 Task: Explore upcoming open houses in San Diego, California, to visit properties with panoramic city views, and consider the lifestyle benefits of living in the urban core.
Action: Mouse moved to (360, 237)
Screenshot: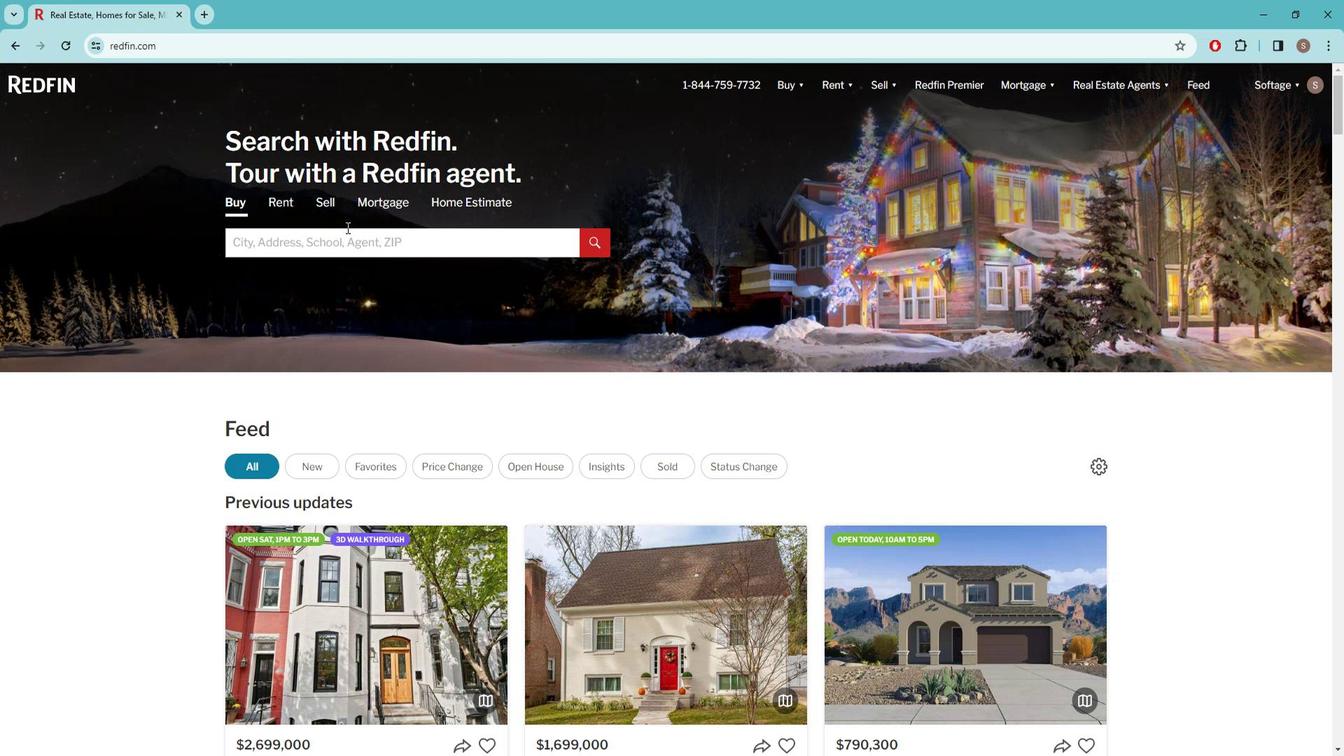 
Action: Mouse pressed left at (360, 237)
Screenshot: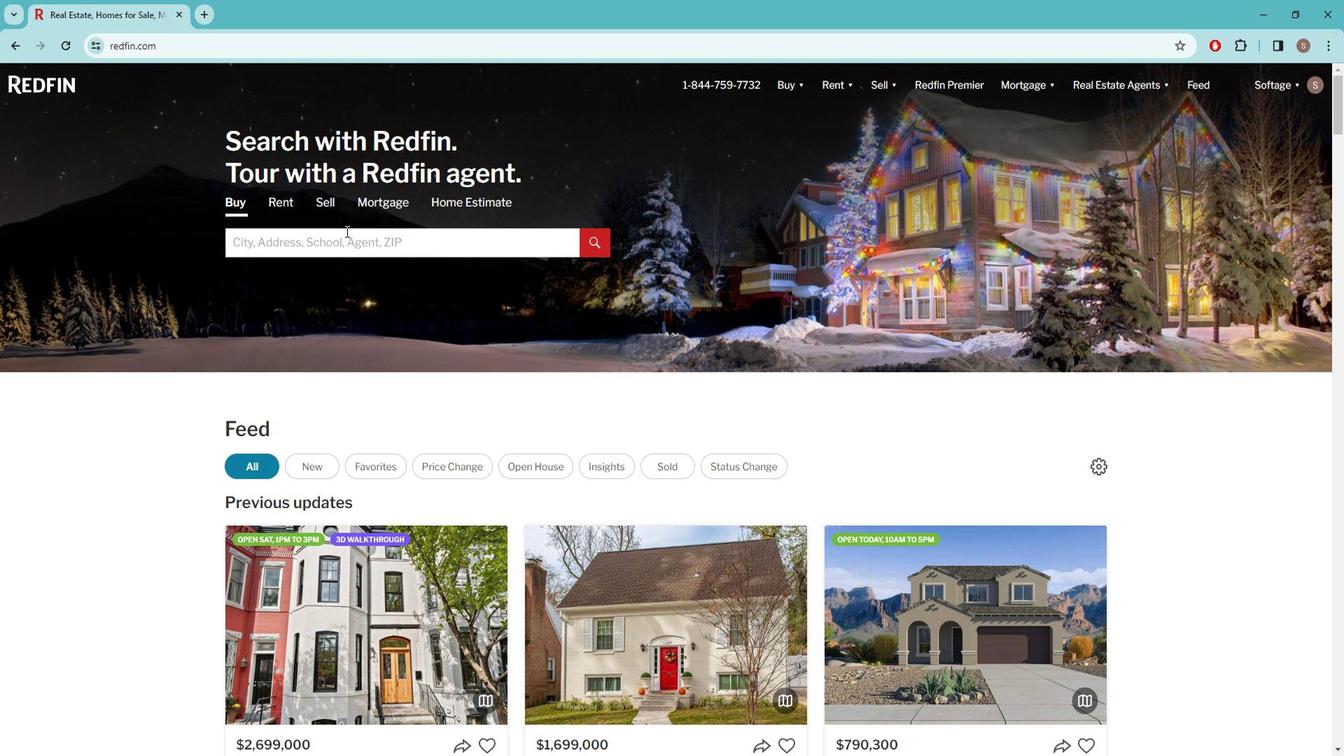 
Action: Key pressed s<Key.caps_lock>AN<Key.space><Key.caps_lock>d<Key.caps_lock>IEGO<Key.space>
Screenshot: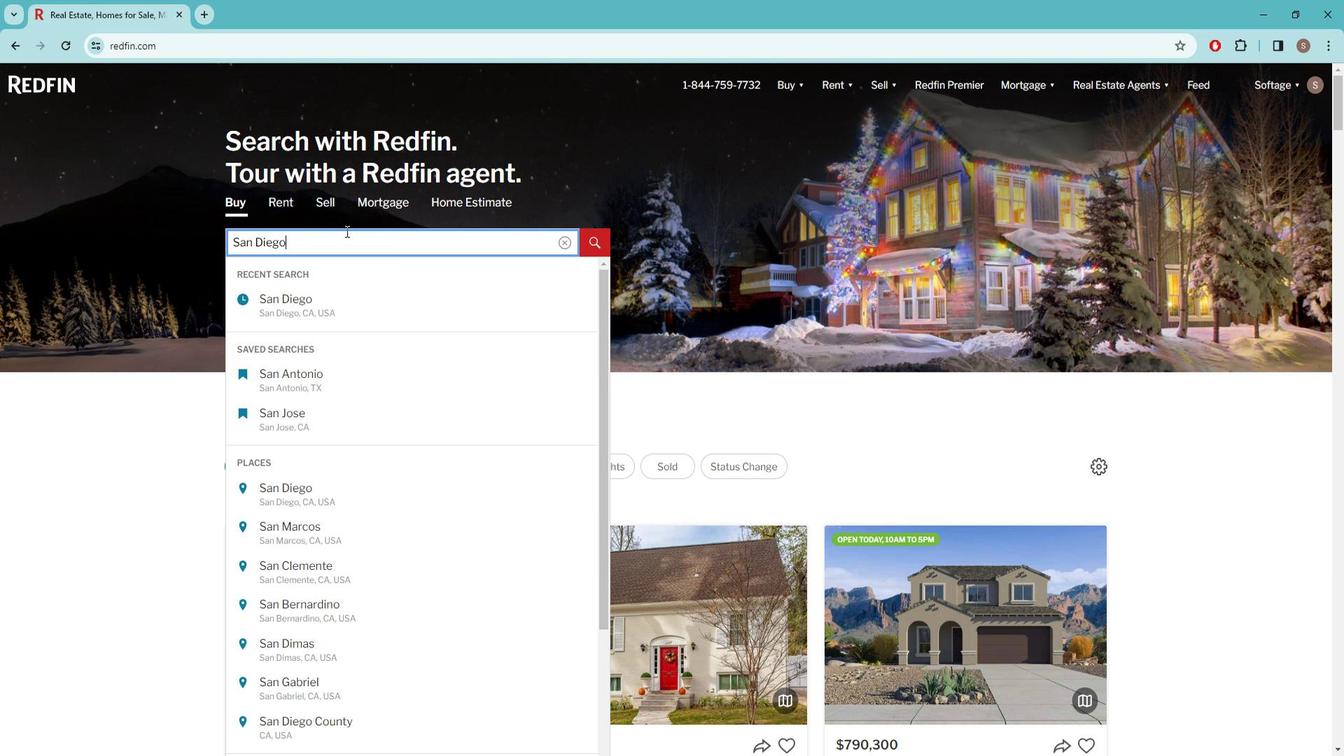 
Action: Mouse moved to (363, 312)
Screenshot: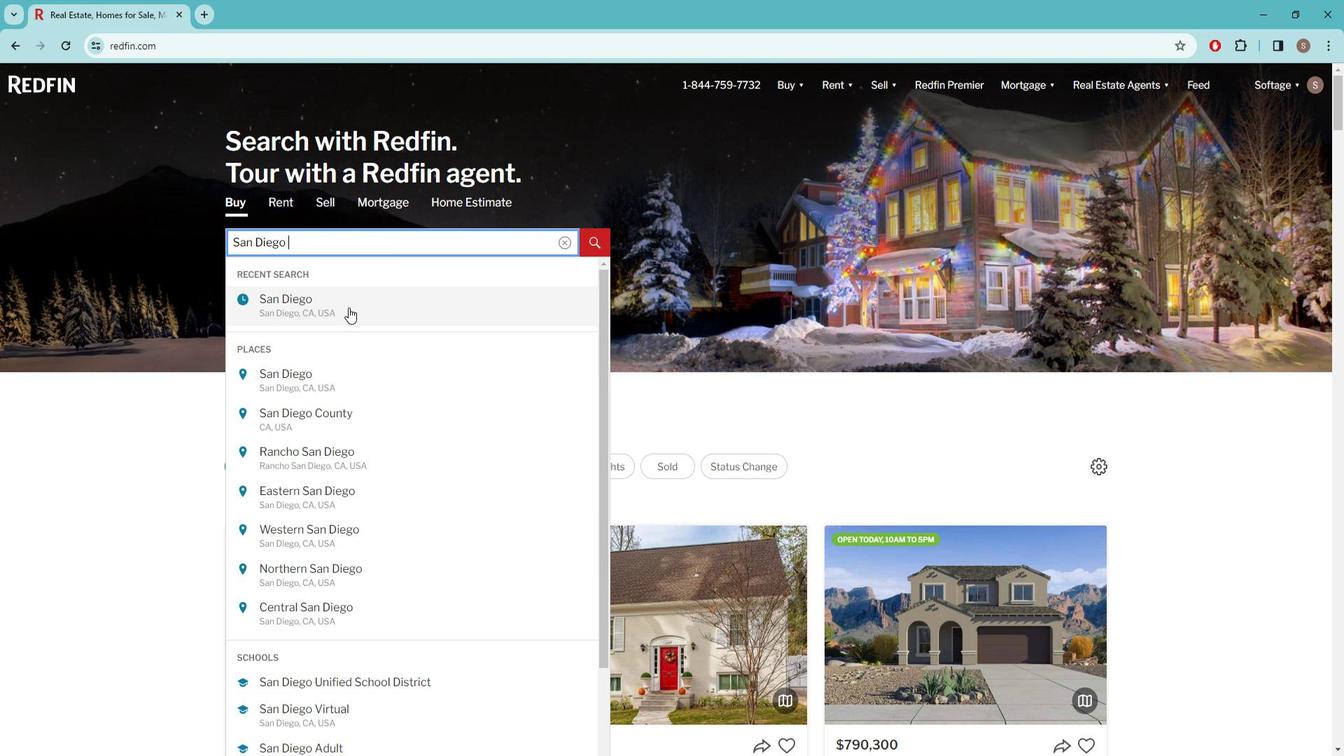 
Action: Mouse pressed left at (363, 312)
Screenshot: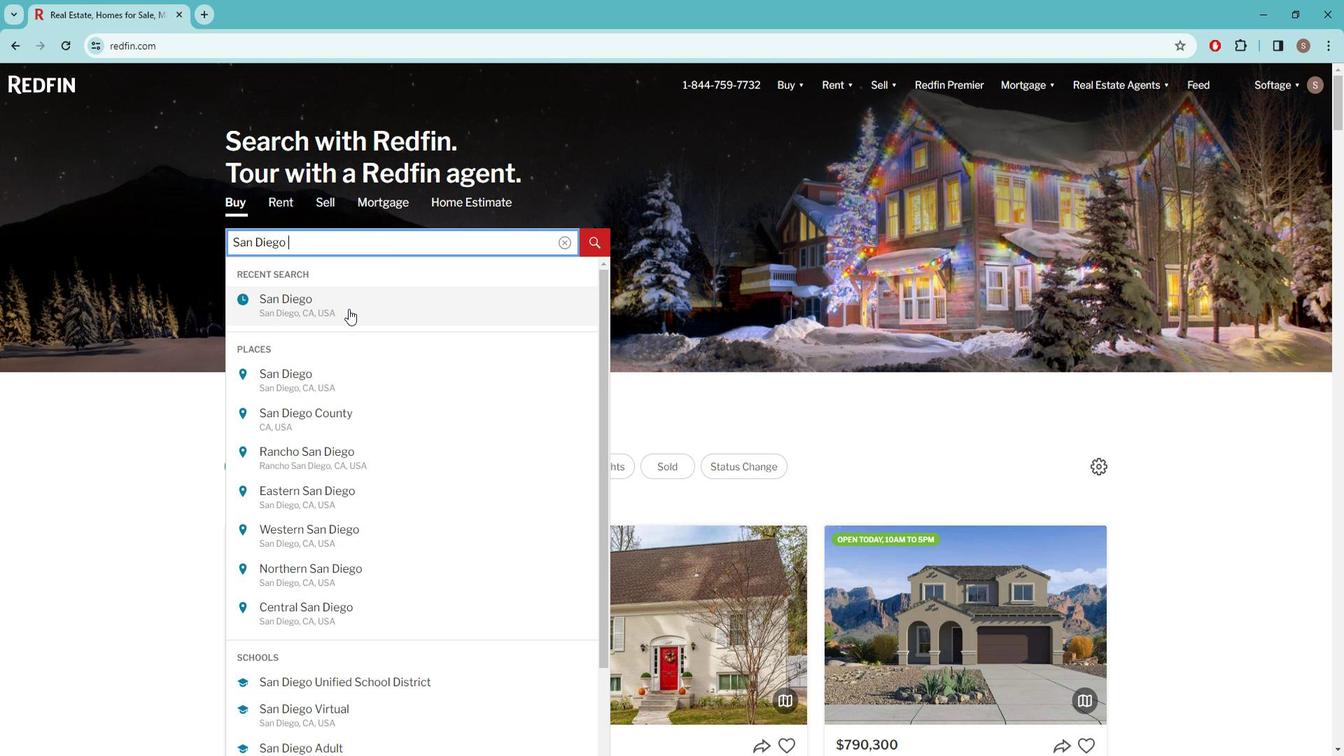 
Action: Mouse moved to (1185, 180)
Screenshot: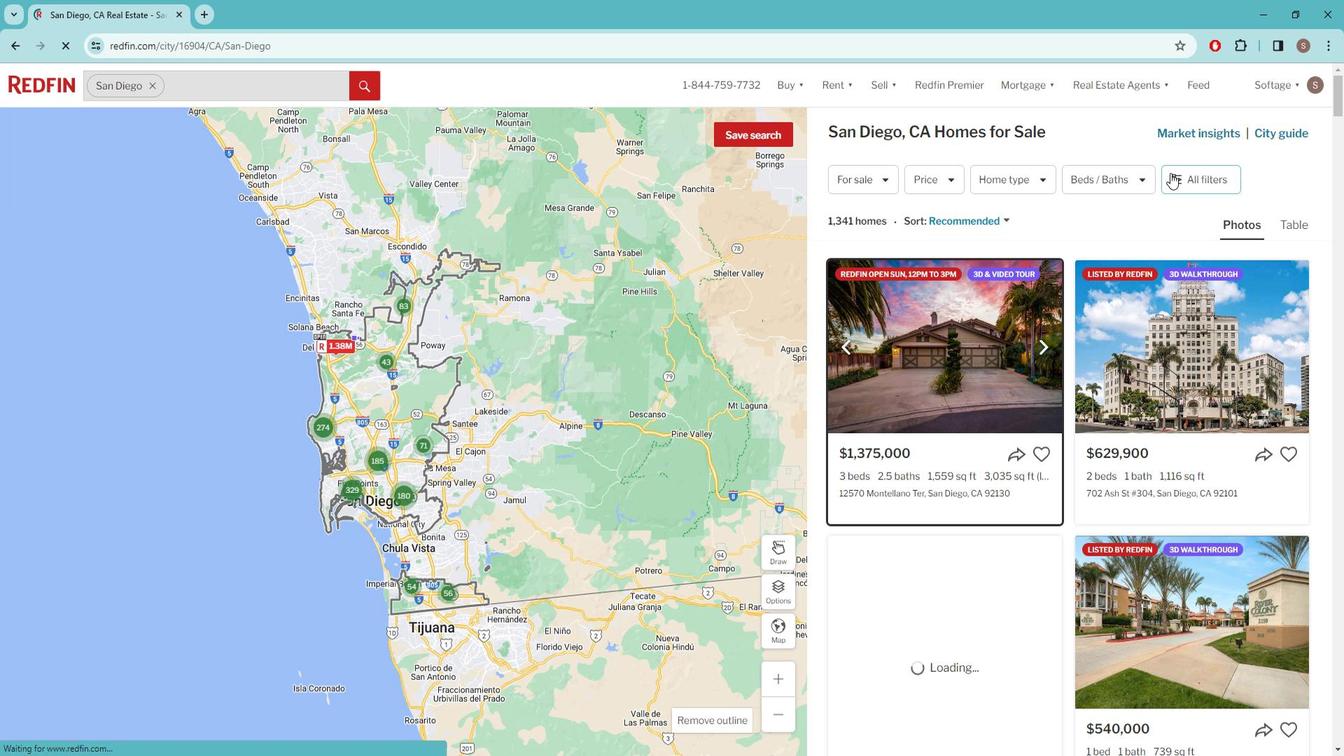 
Action: Mouse pressed left at (1185, 180)
Screenshot: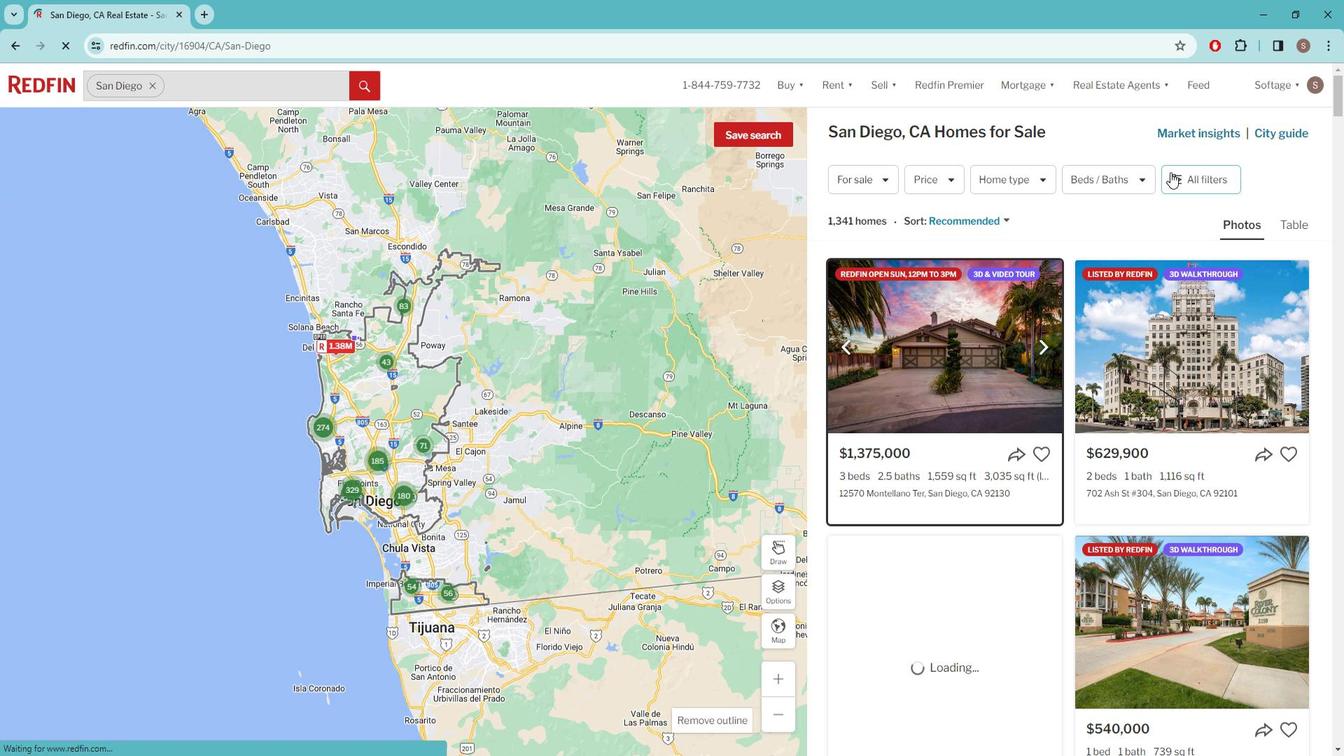 
Action: Mouse moved to (1185, 179)
Screenshot: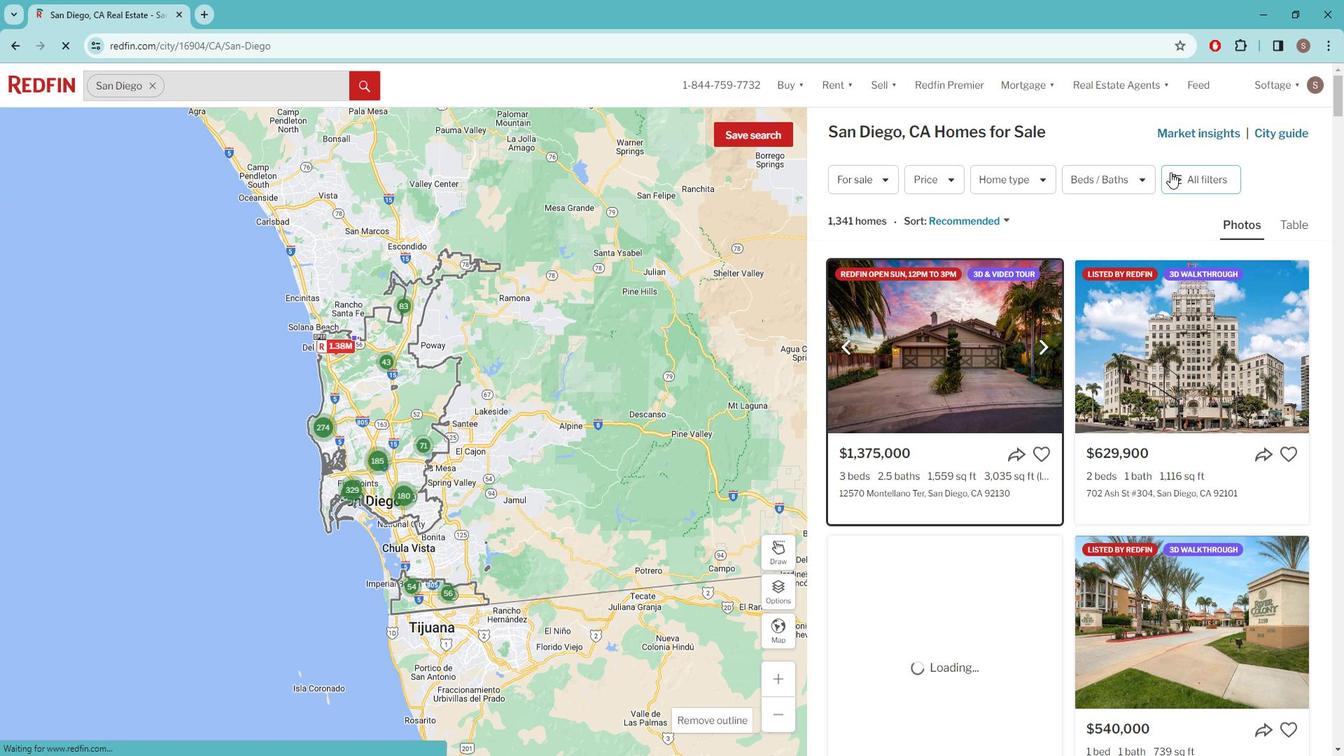 
Action: Mouse pressed left at (1185, 179)
Screenshot: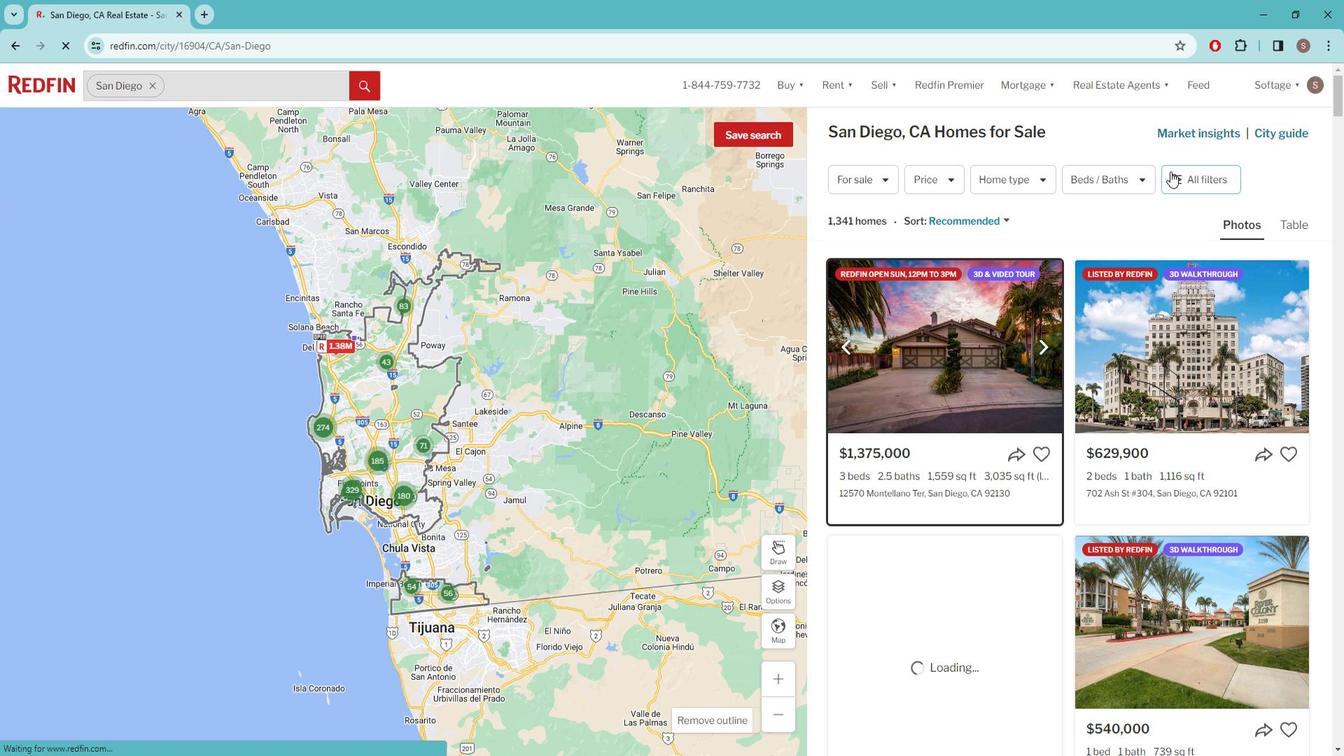
Action: Mouse pressed left at (1185, 179)
Screenshot: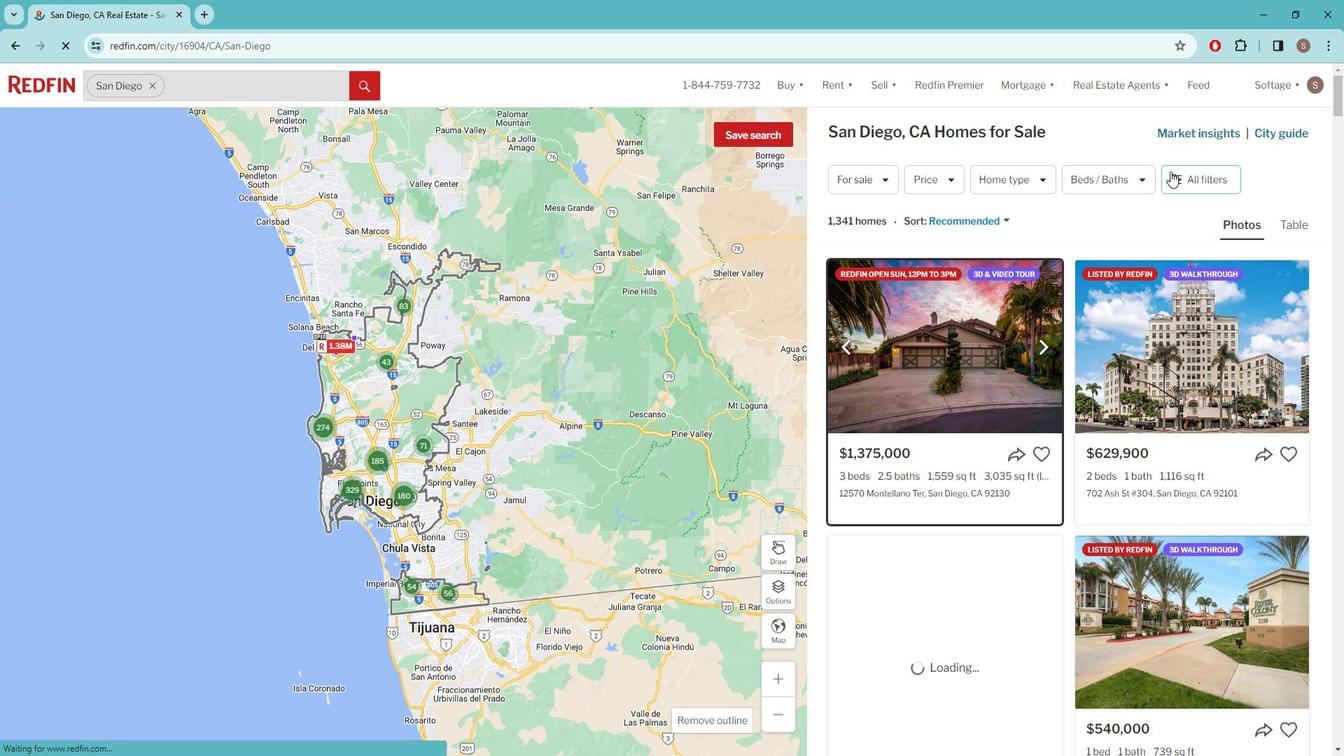 
Action: Mouse pressed left at (1185, 179)
Screenshot: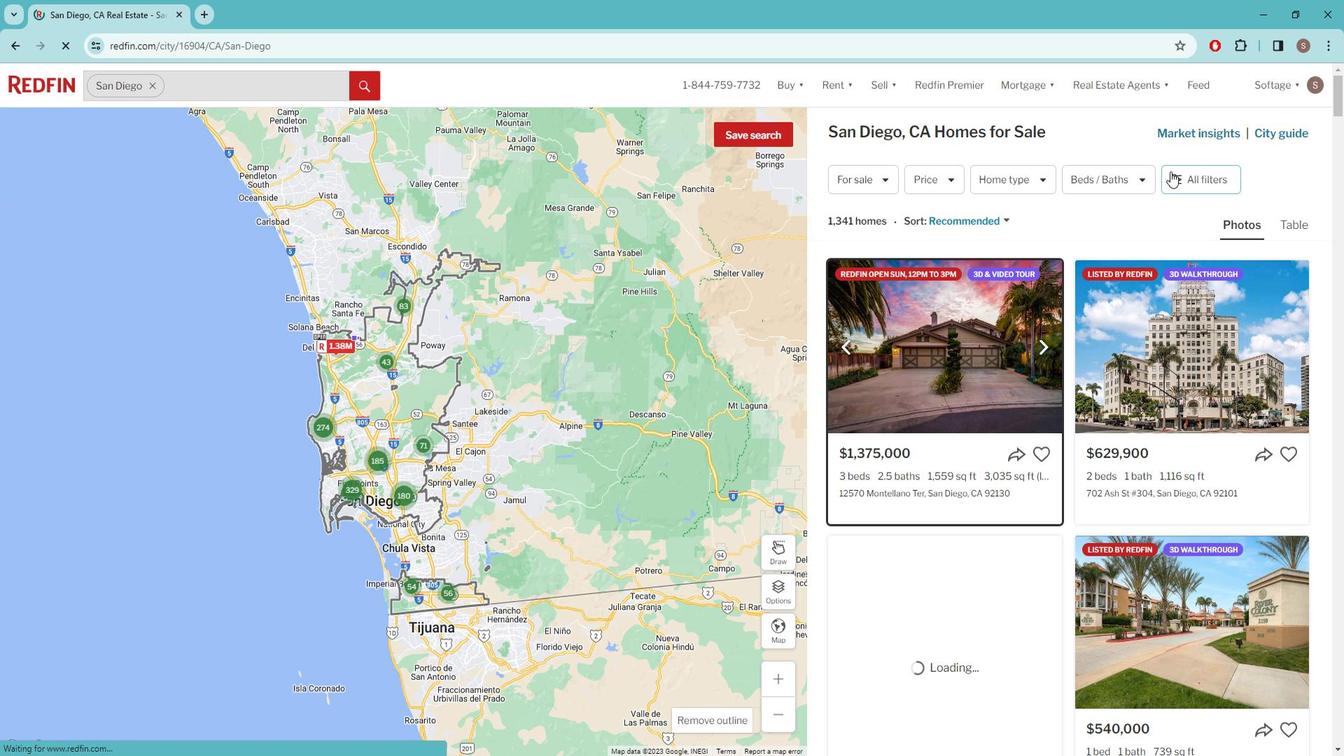 
Action: Mouse moved to (1193, 188)
Screenshot: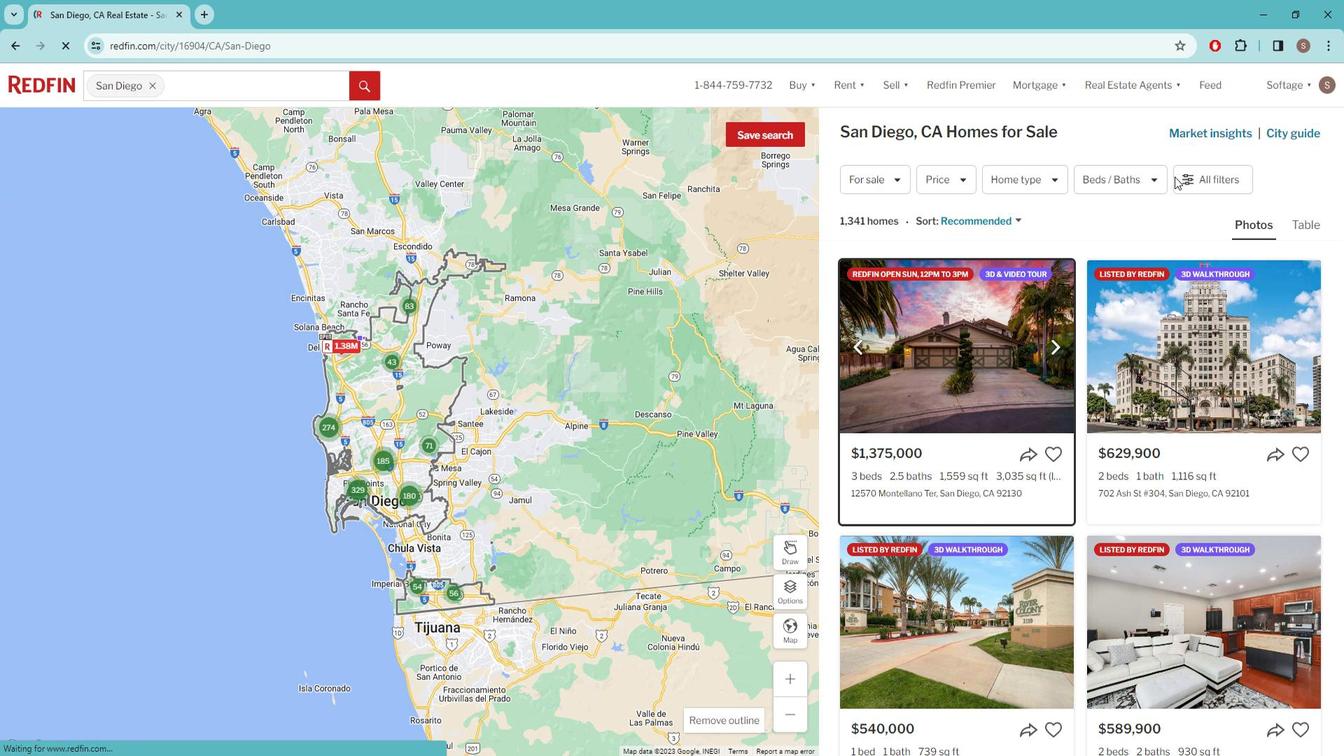 
Action: Mouse pressed left at (1193, 188)
Screenshot: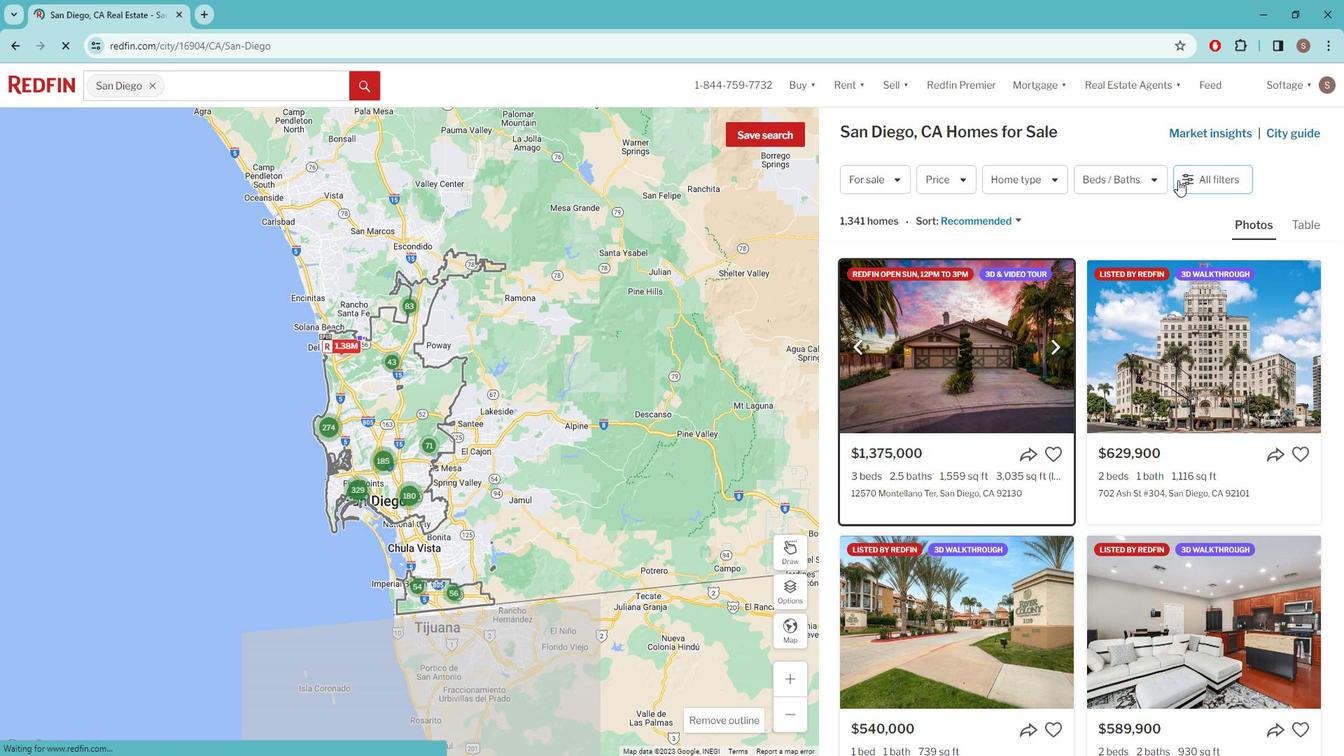 
Action: Mouse pressed left at (1193, 188)
Screenshot: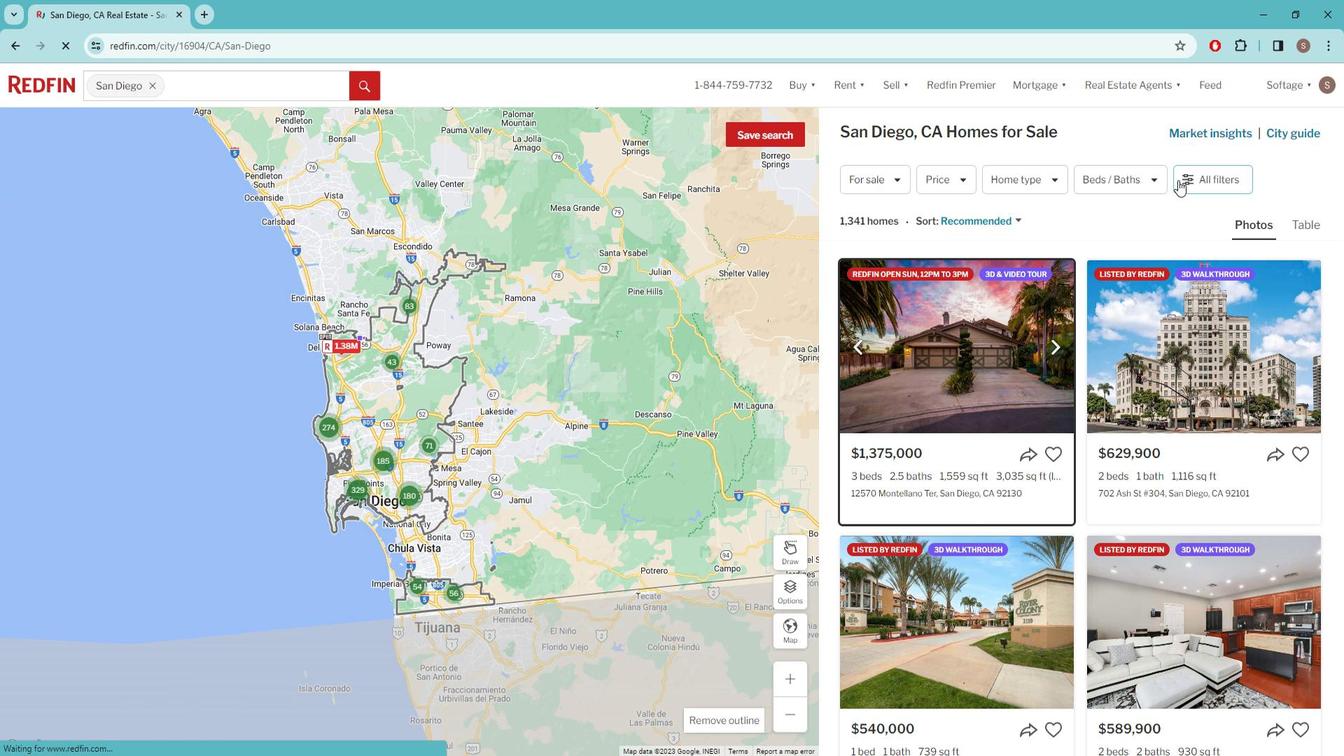 
Action: Mouse moved to (1170, 232)
Screenshot: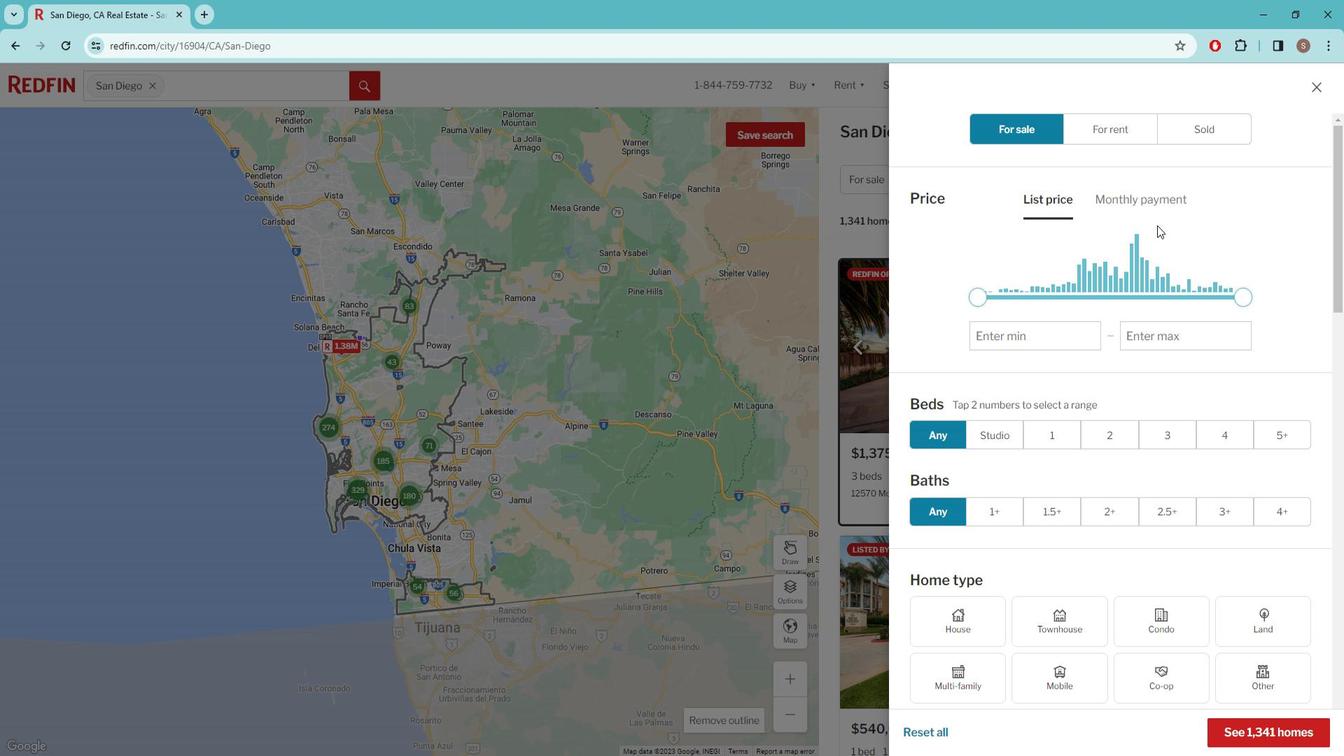 
Action: Mouse scrolled (1170, 231) with delta (0, 0)
Screenshot: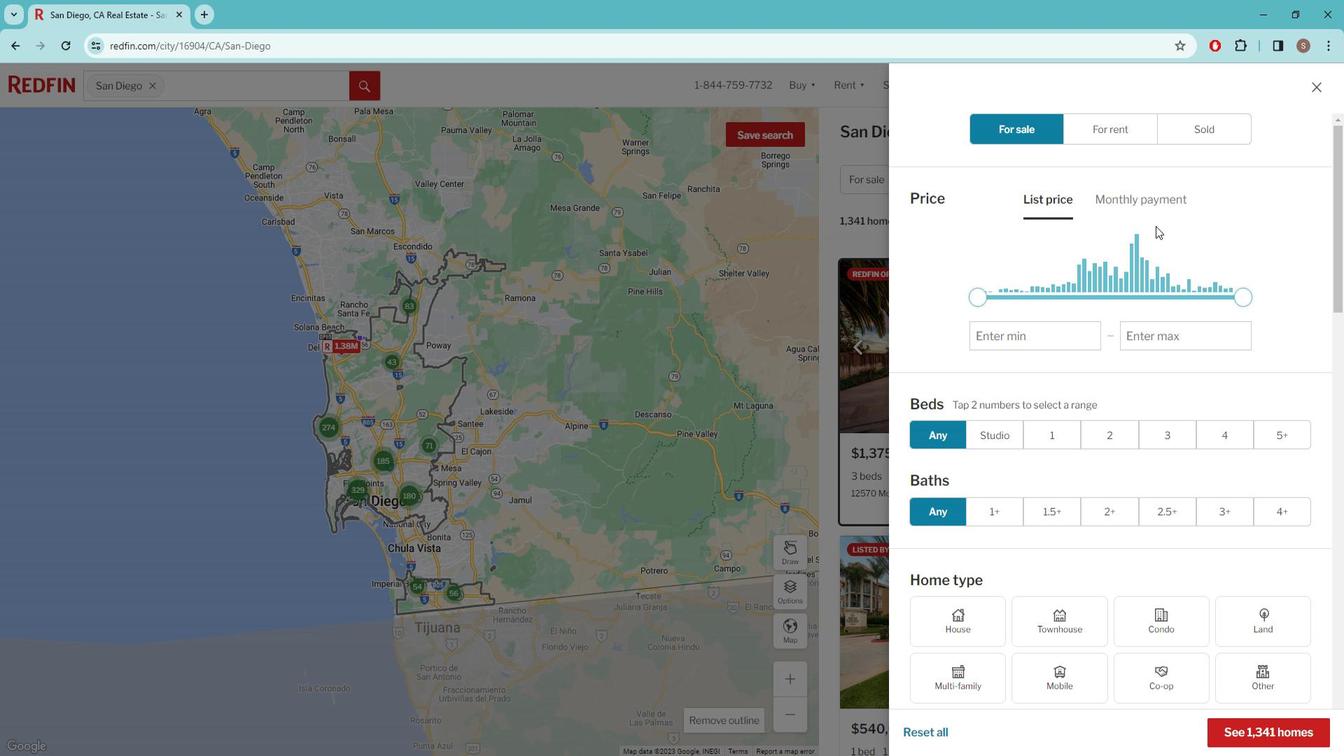 
Action: Mouse moved to (1165, 236)
Screenshot: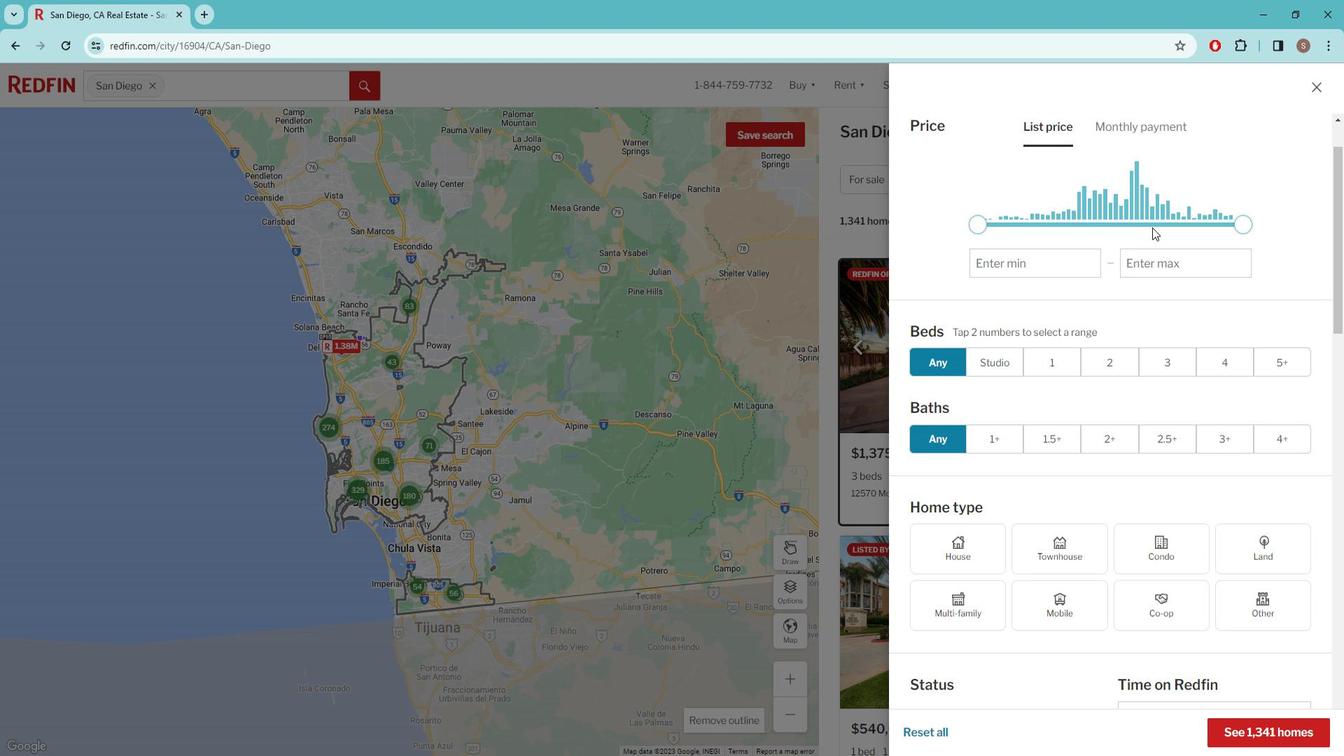 
Action: Mouse scrolled (1165, 235) with delta (0, 0)
Screenshot: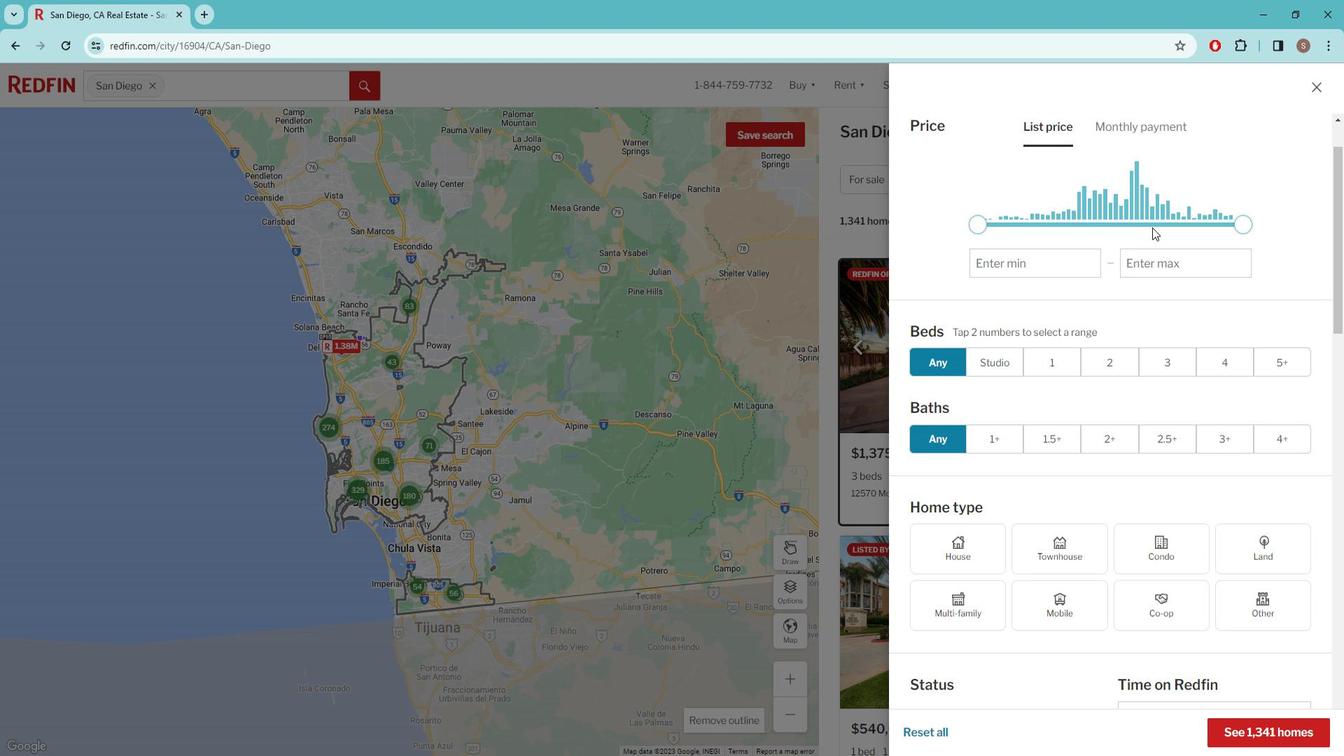 
Action: Mouse moved to (1160, 240)
Screenshot: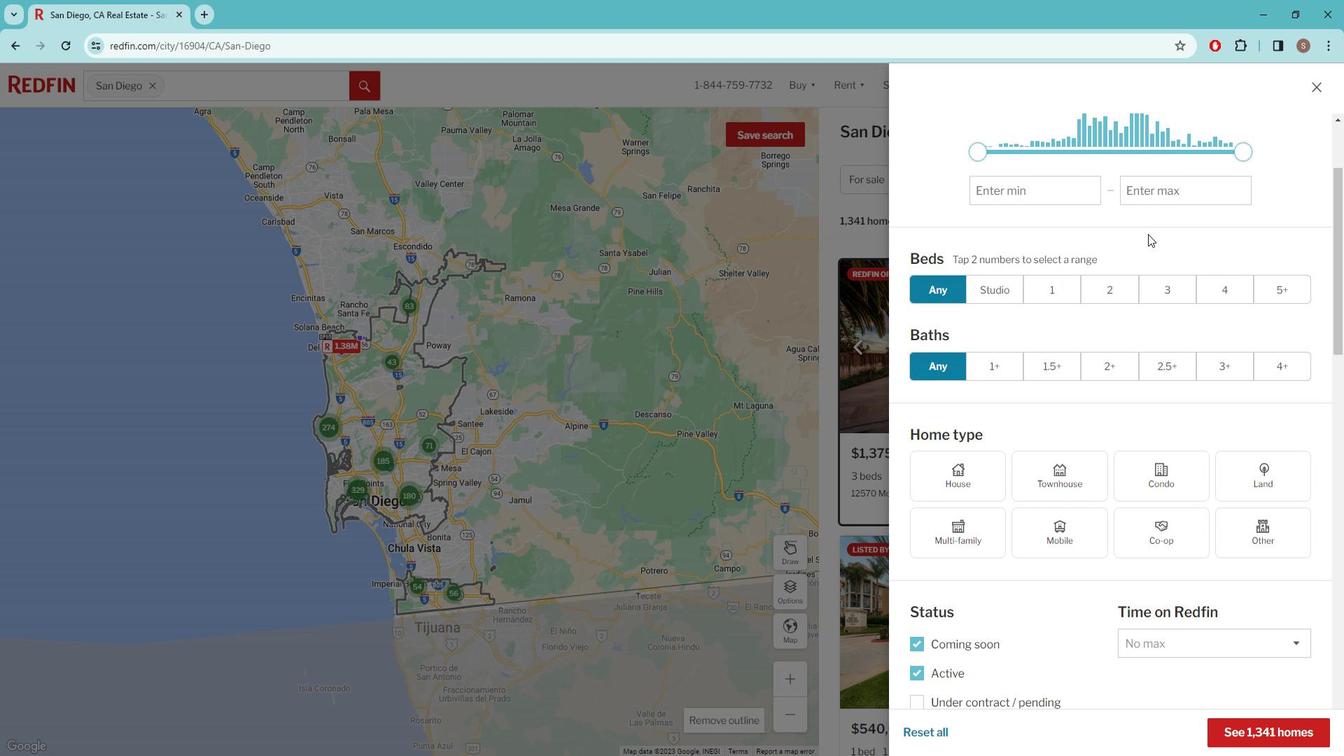 
Action: Mouse scrolled (1160, 239) with delta (0, 0)
Screenshot: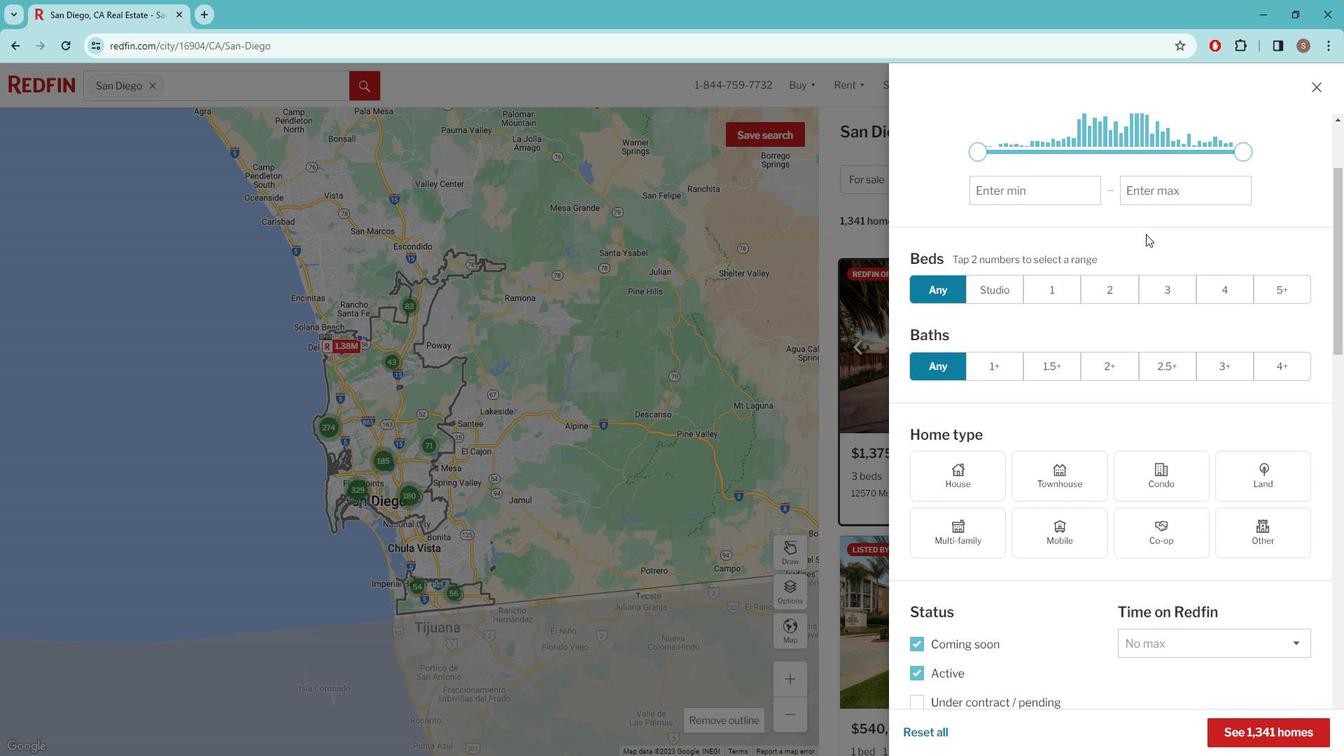 
Action: Mouse scrolled (1160, 239) with delta (0, 0)
Screenshot: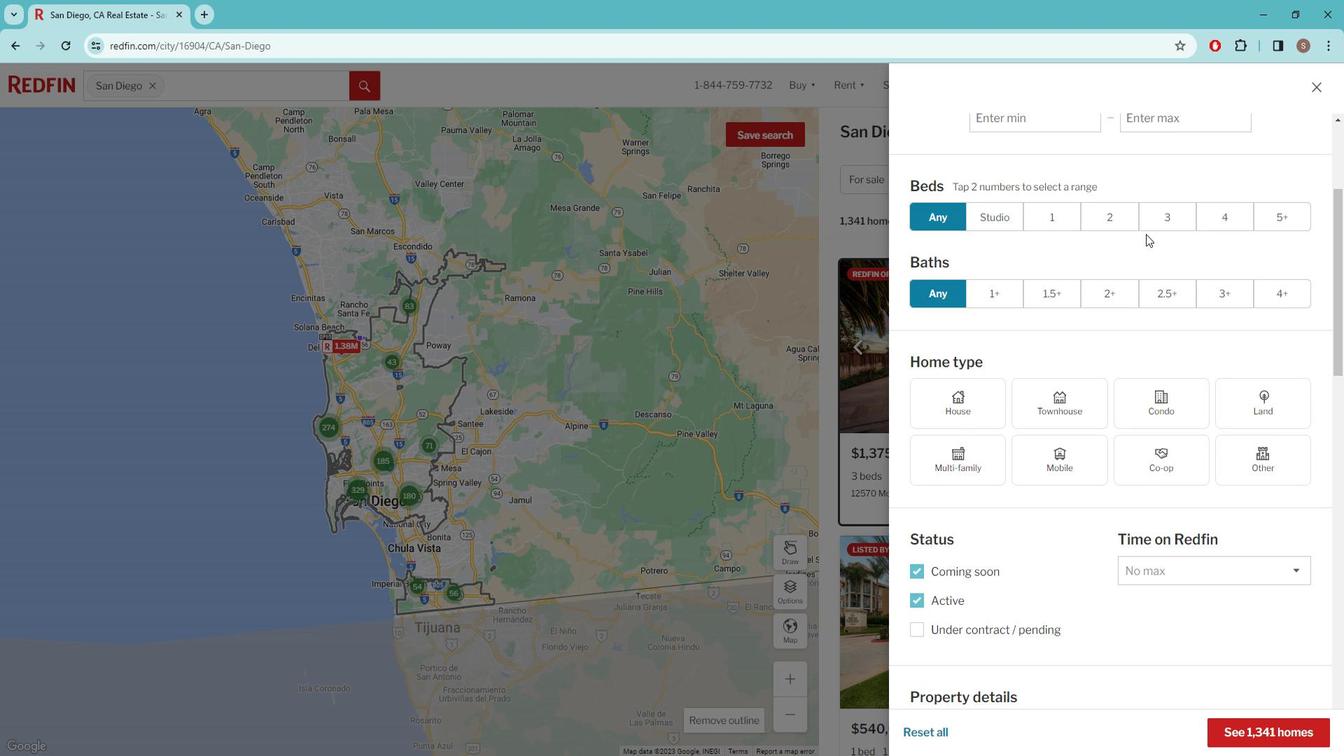 
Action: Mouse moved to (1147, 251)
Screenshot: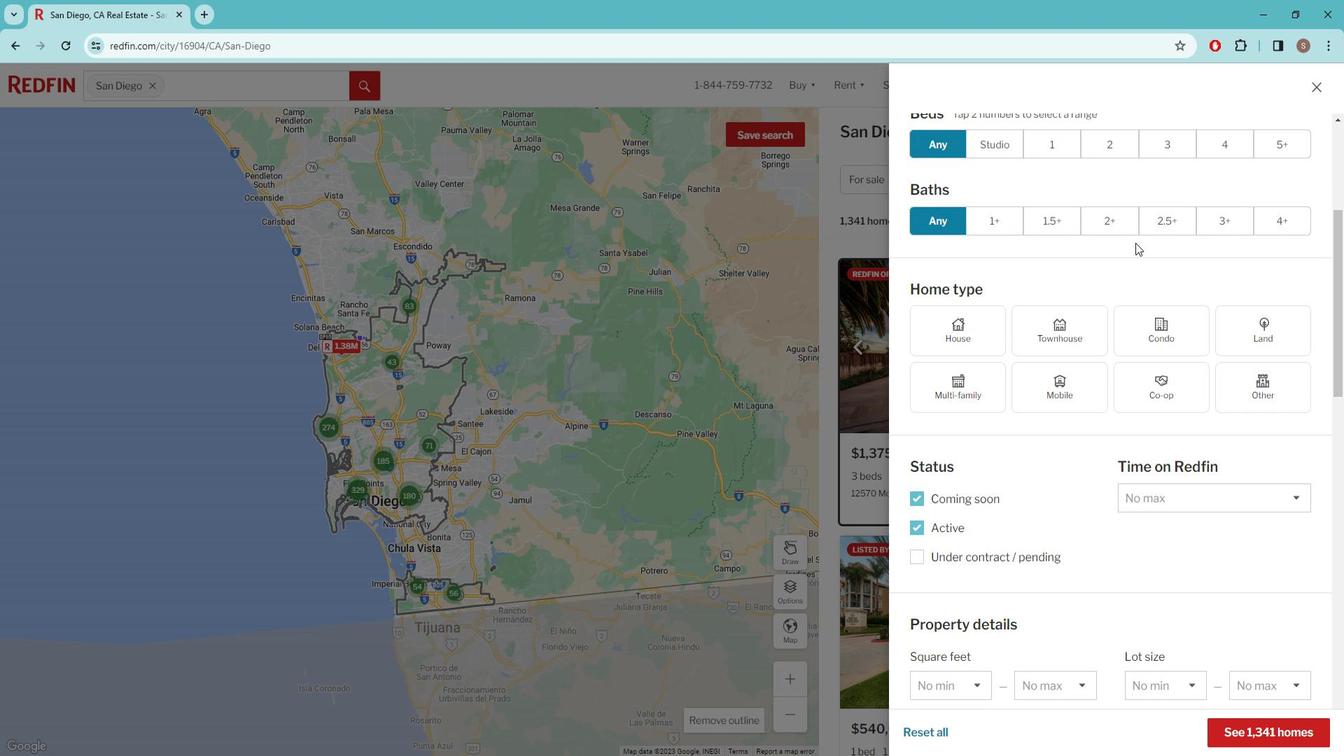 
Action: Mouse scrolled (1147, 250) with delta (0, 0)
Screenshot: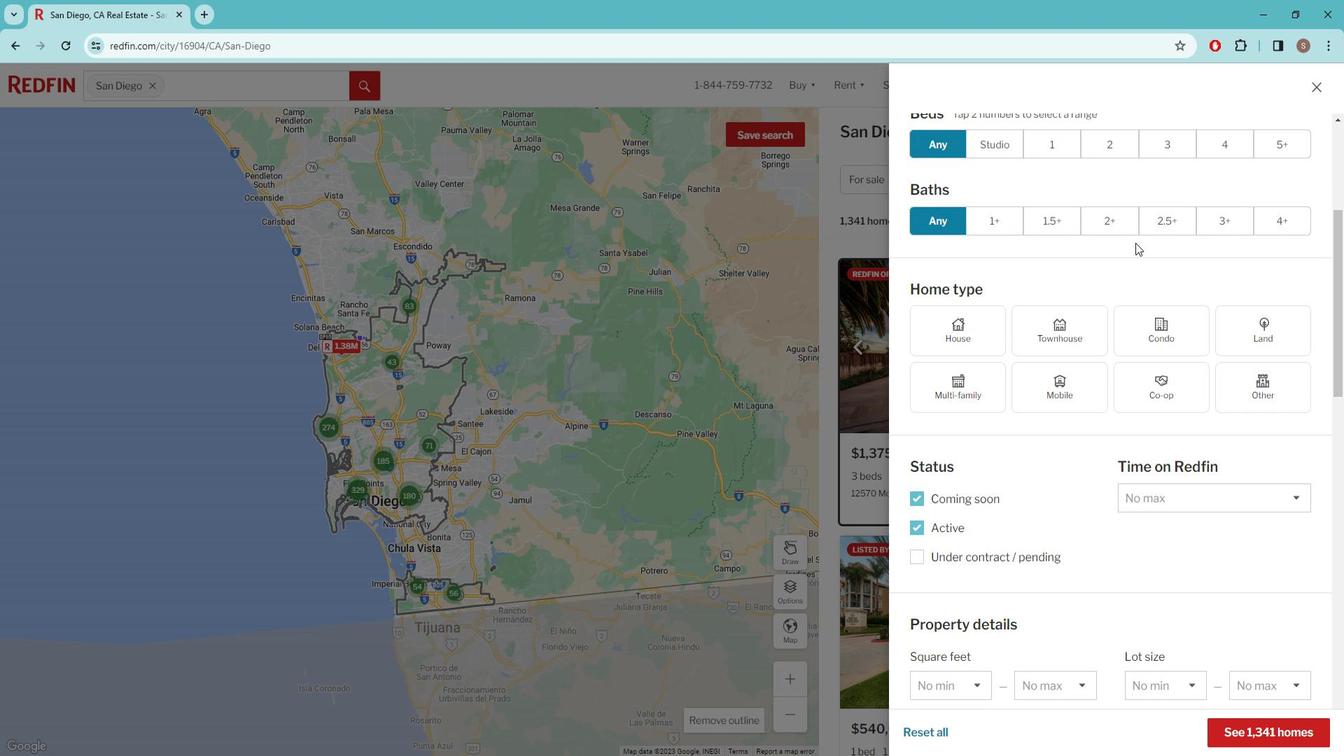 
Action: Mouse moved to (1135, 258)
Screenshot: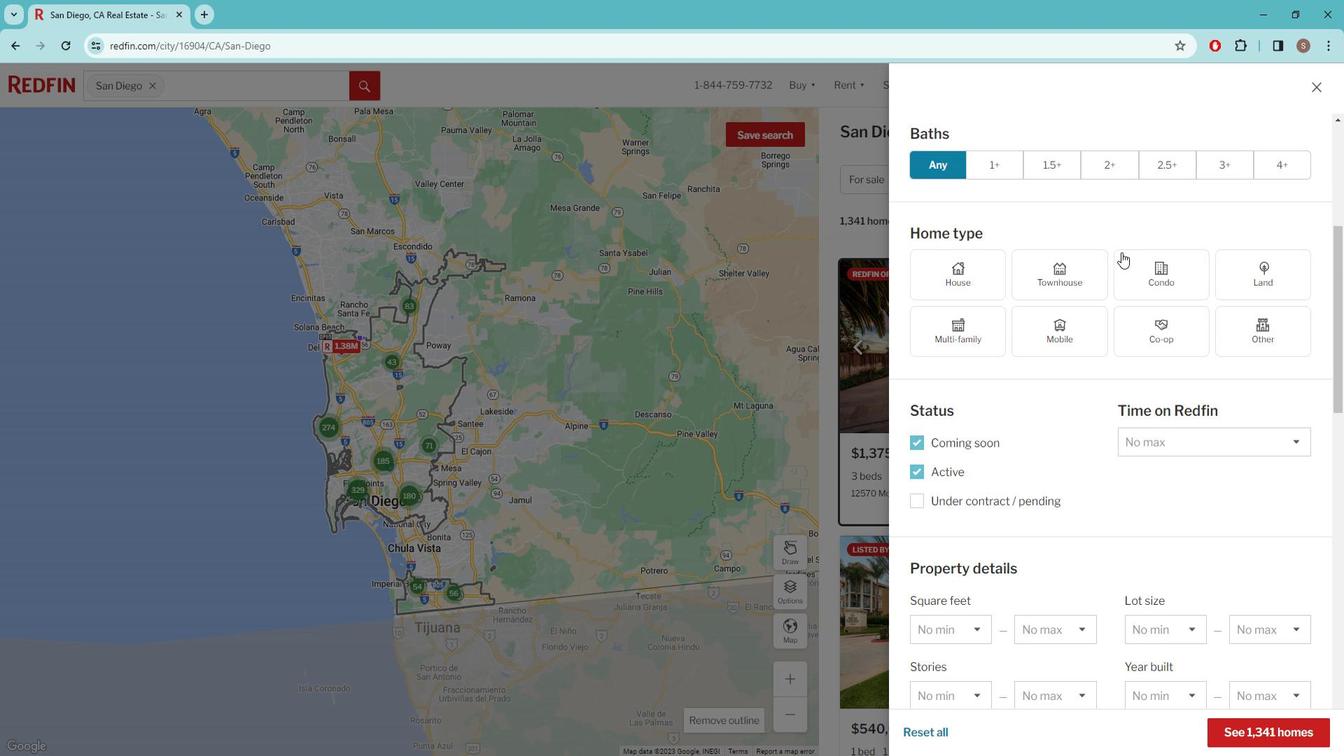 
Action: Mouse scrolled (1135, 257) with delta (0, 0)
Screenshot: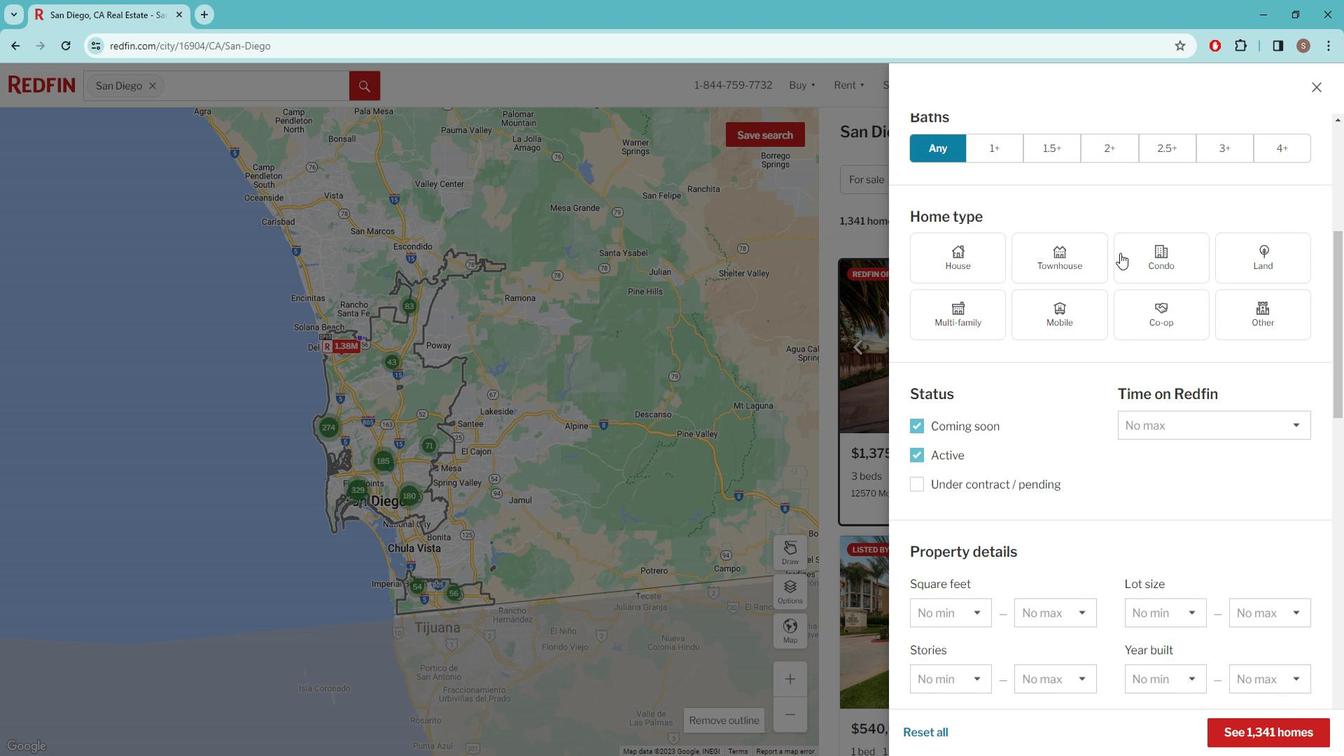 
Action: Mouse scrolled (1135, 257) with delta (0, 0)
Screenshot: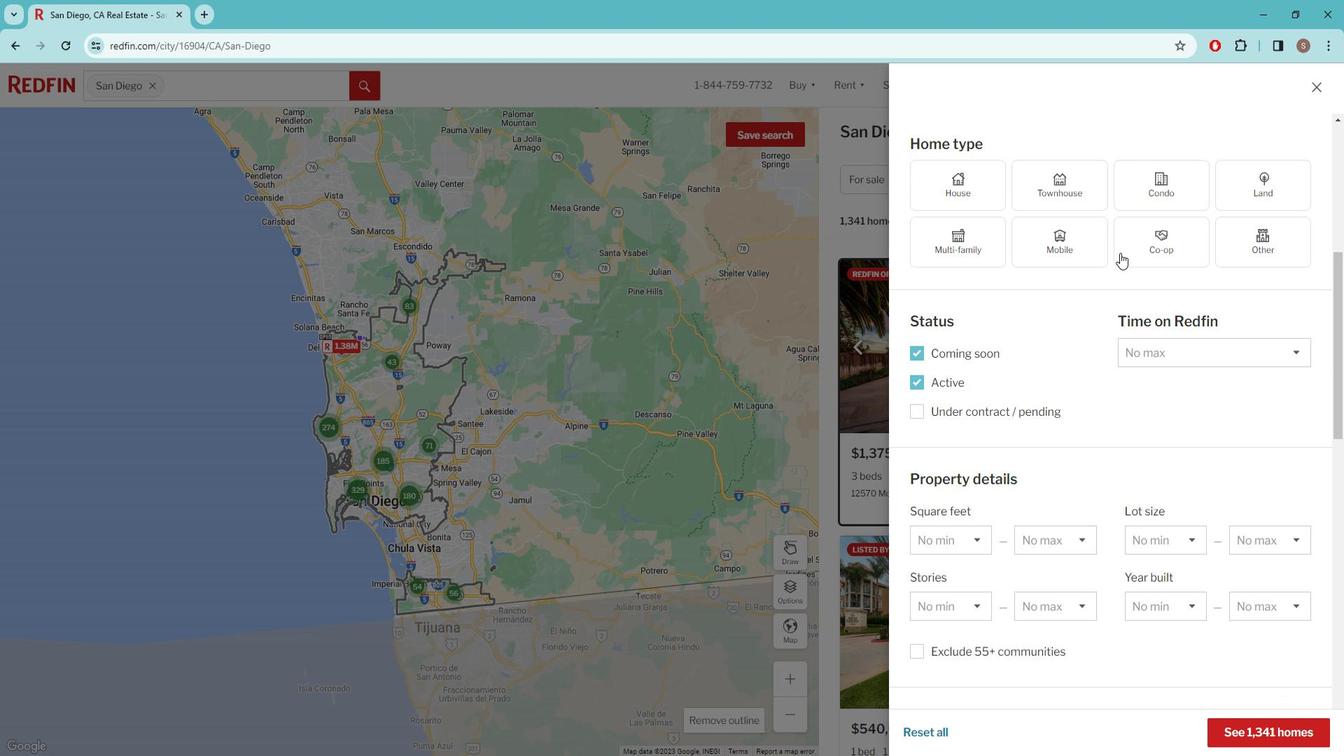 
Action: Mouse moved to (1133, 259)
Screenshot: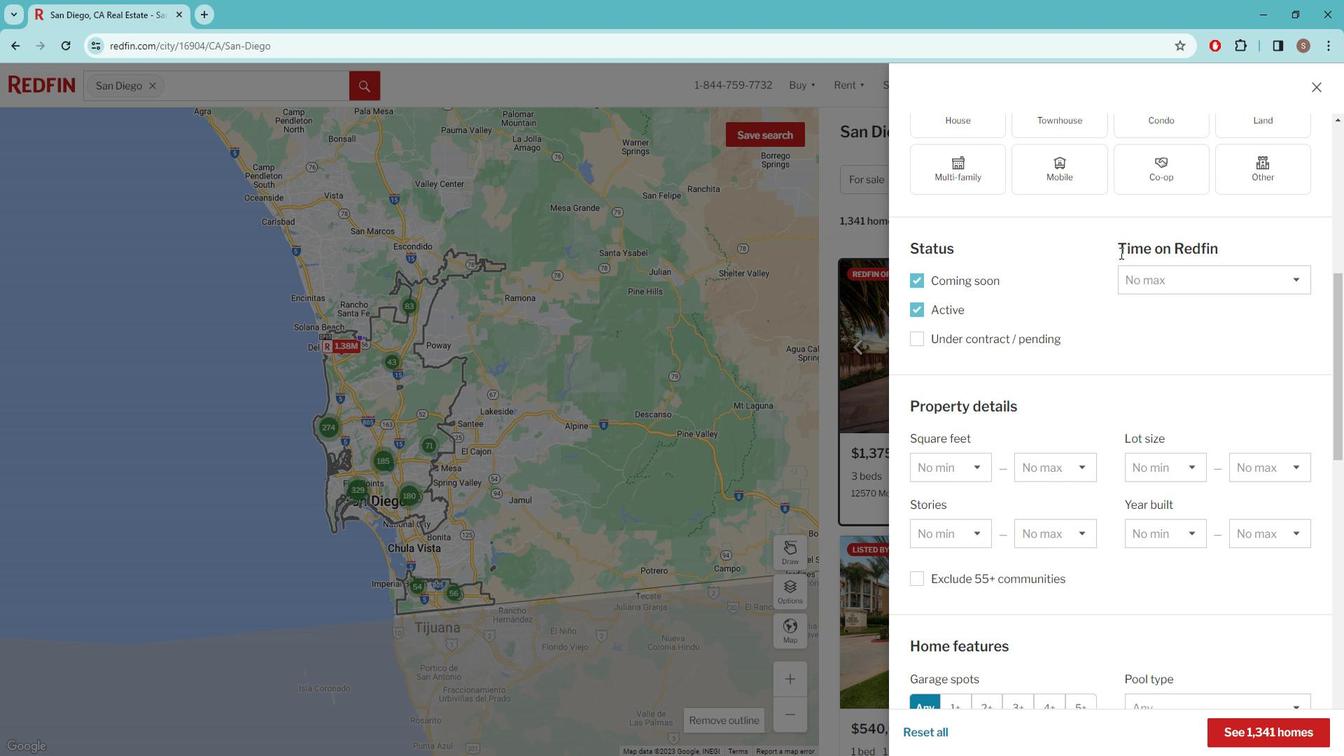 
Action: Mouse scrolled (1133, 258) with delta (0, 0)
Screenshot: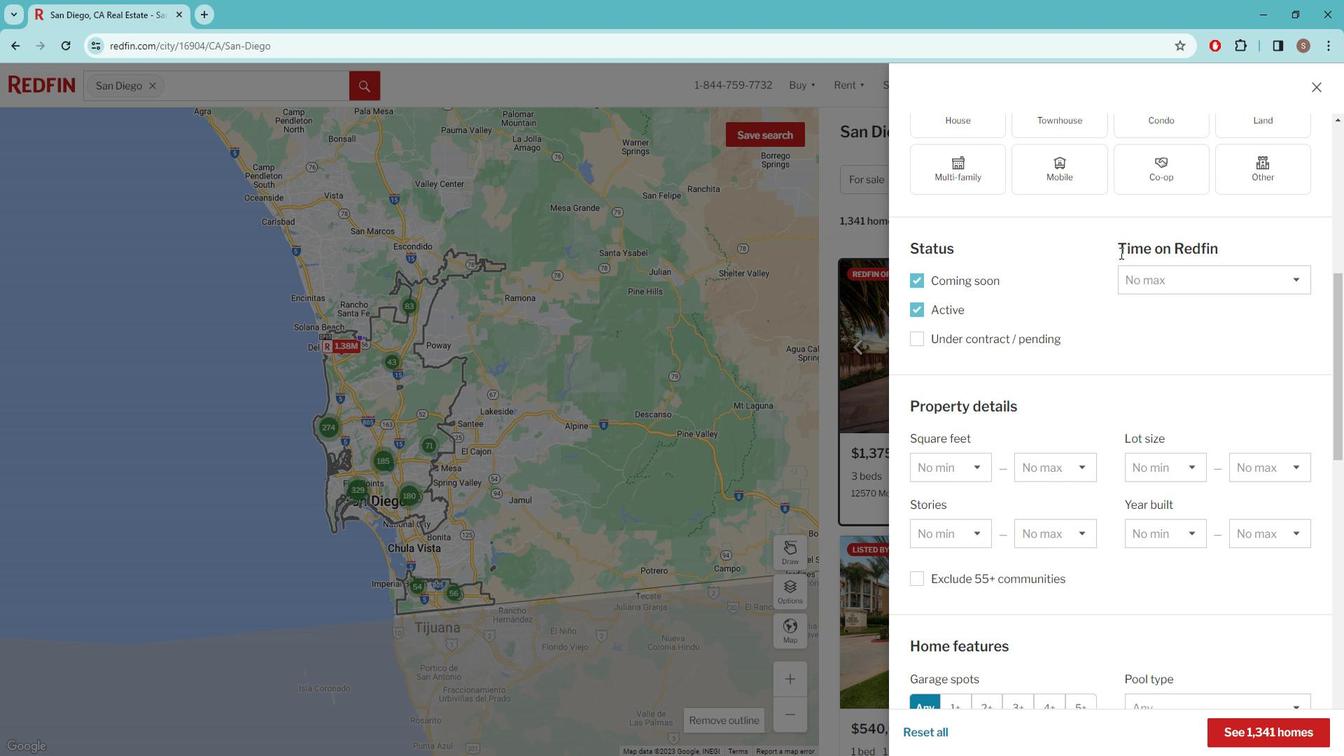 
Action: Mouse moved to (1132, 259)
Screenshot: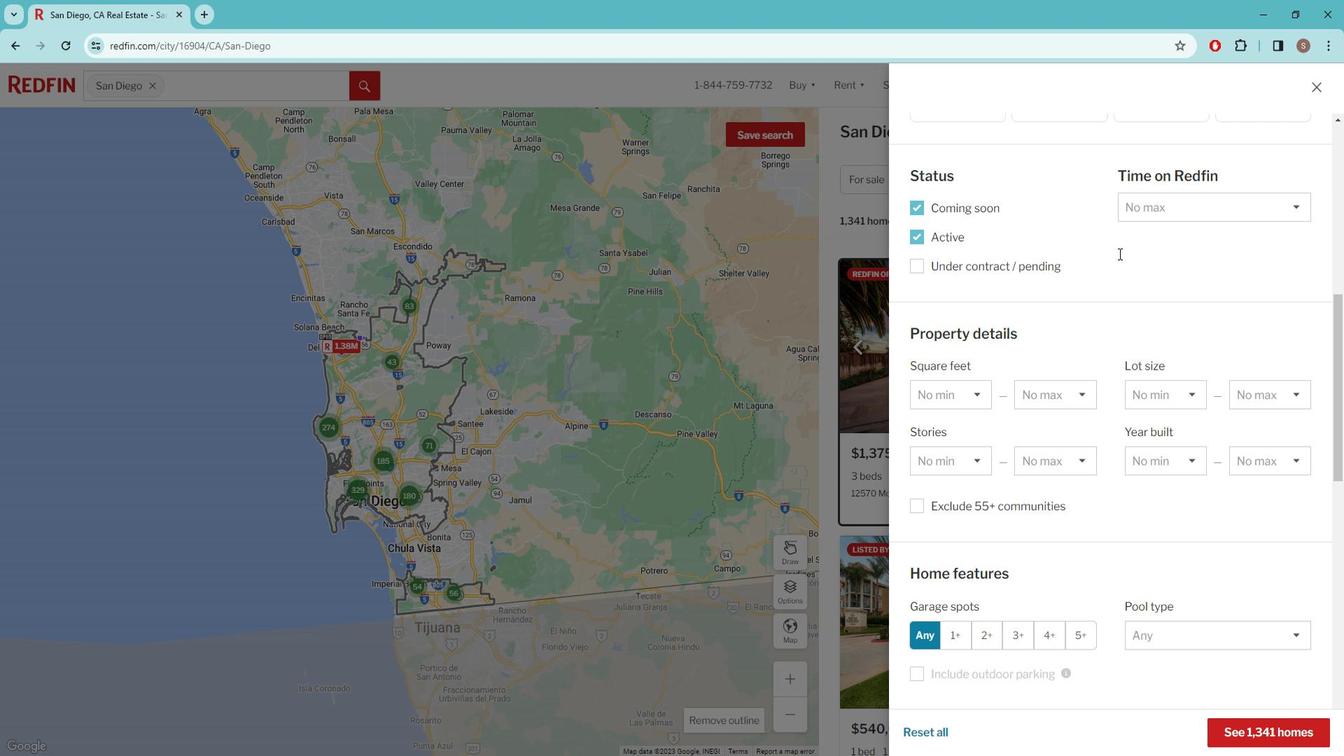 
Action: Mouse scrolled (1132, 258) with delta (0, 0)
Screenshot: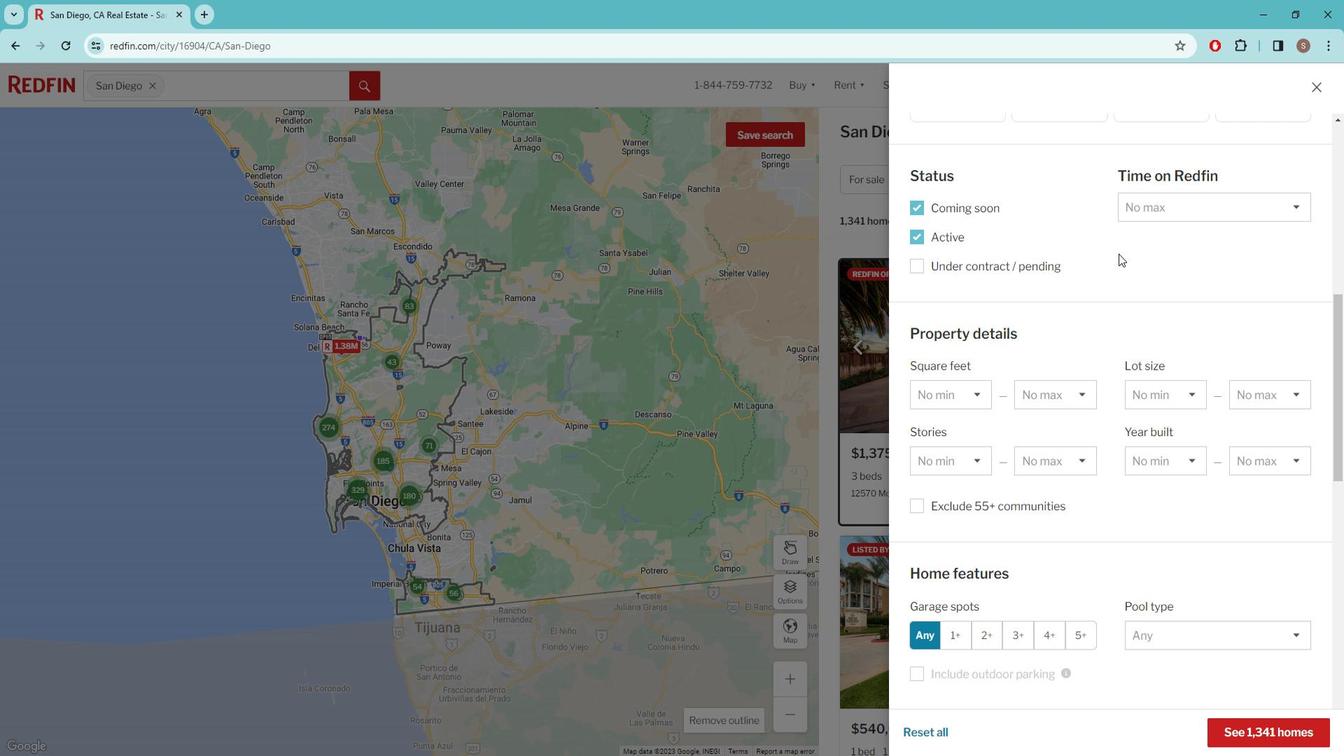 
Action: Mouse scrolled (1132, 258) with delta (0, 0)
Screenshot: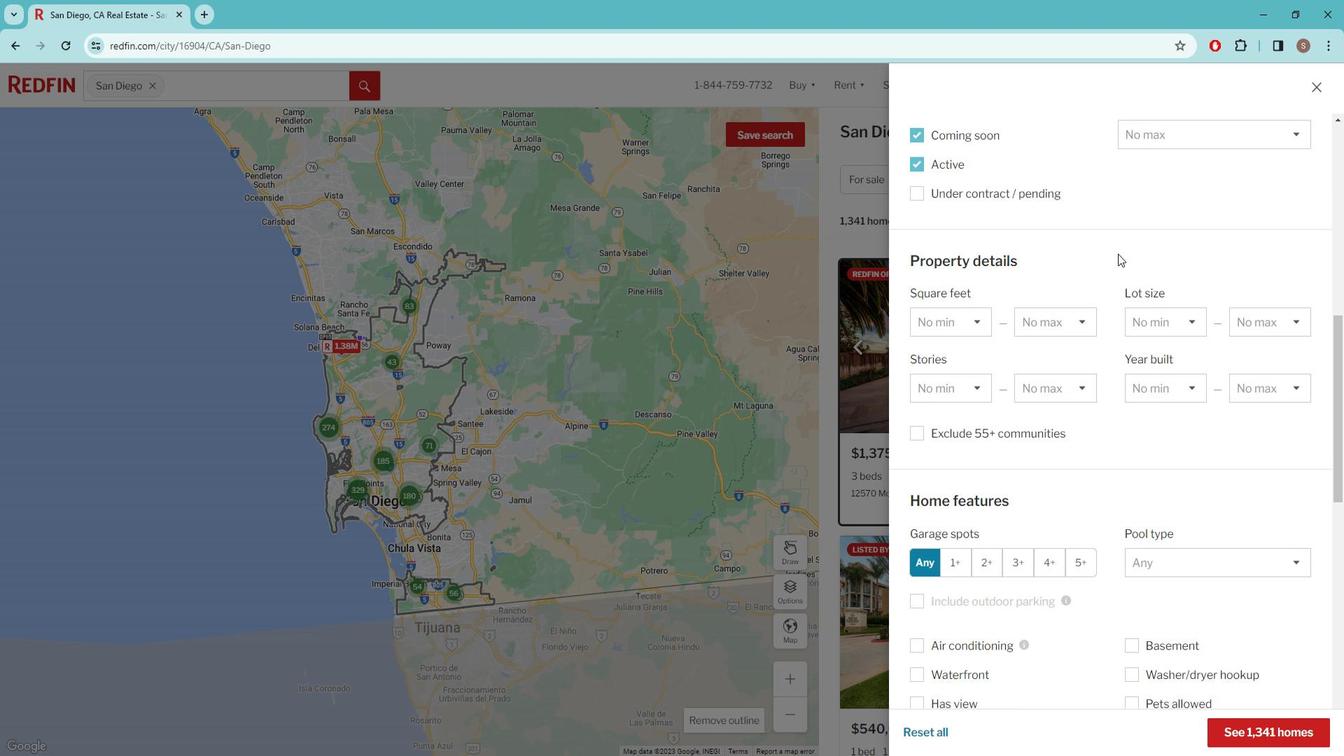 
Action: Mouse moved to (1107, 291)
Screenshot: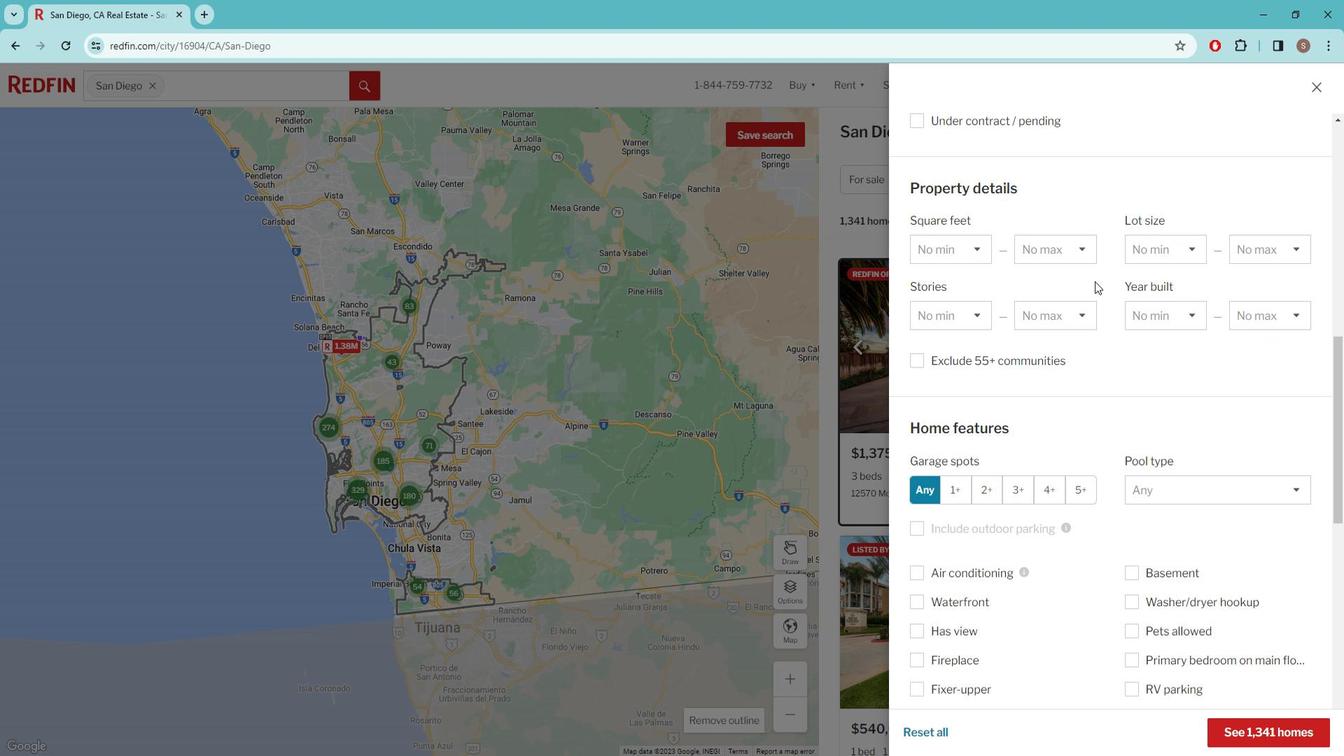 
Action: Mouse scrolled (1107, 291) with delta (0, 0)
Screenshot: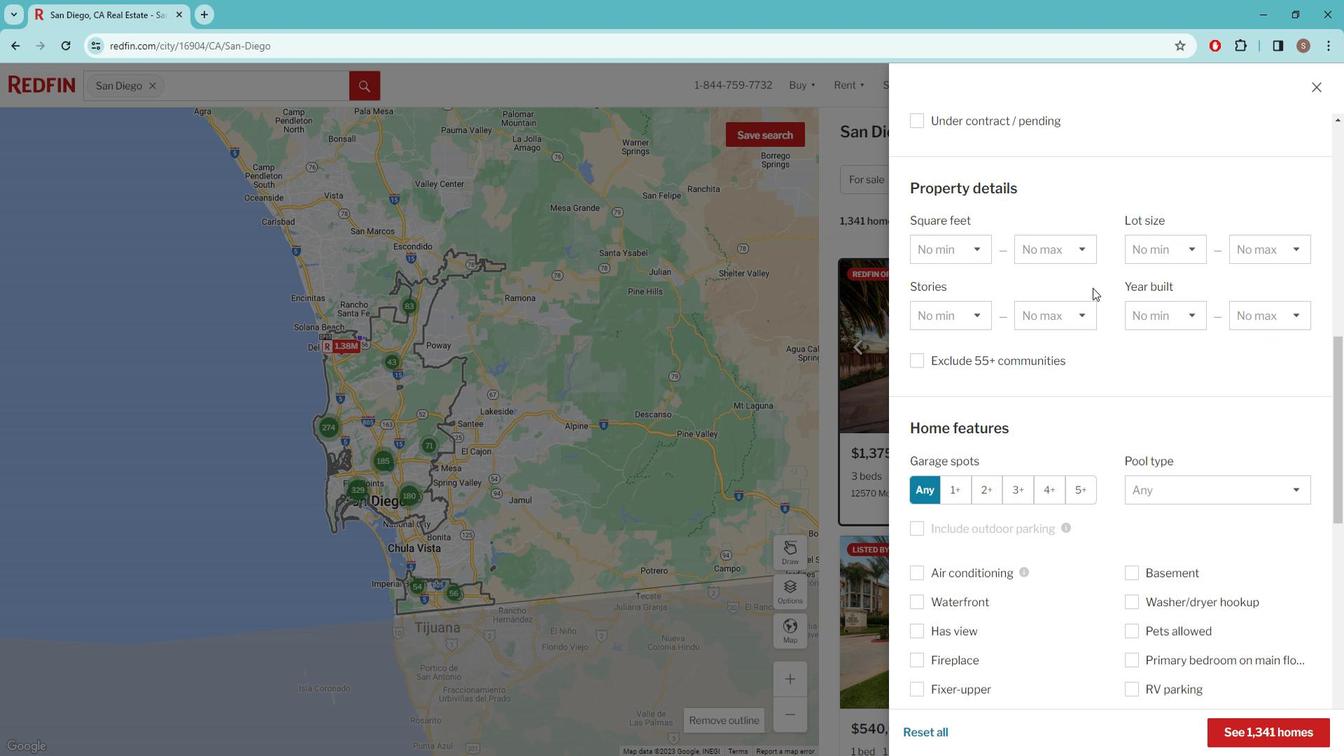 
Action: Mouse scrolled (1107, 291) with delta (0, 0)
Screenshot: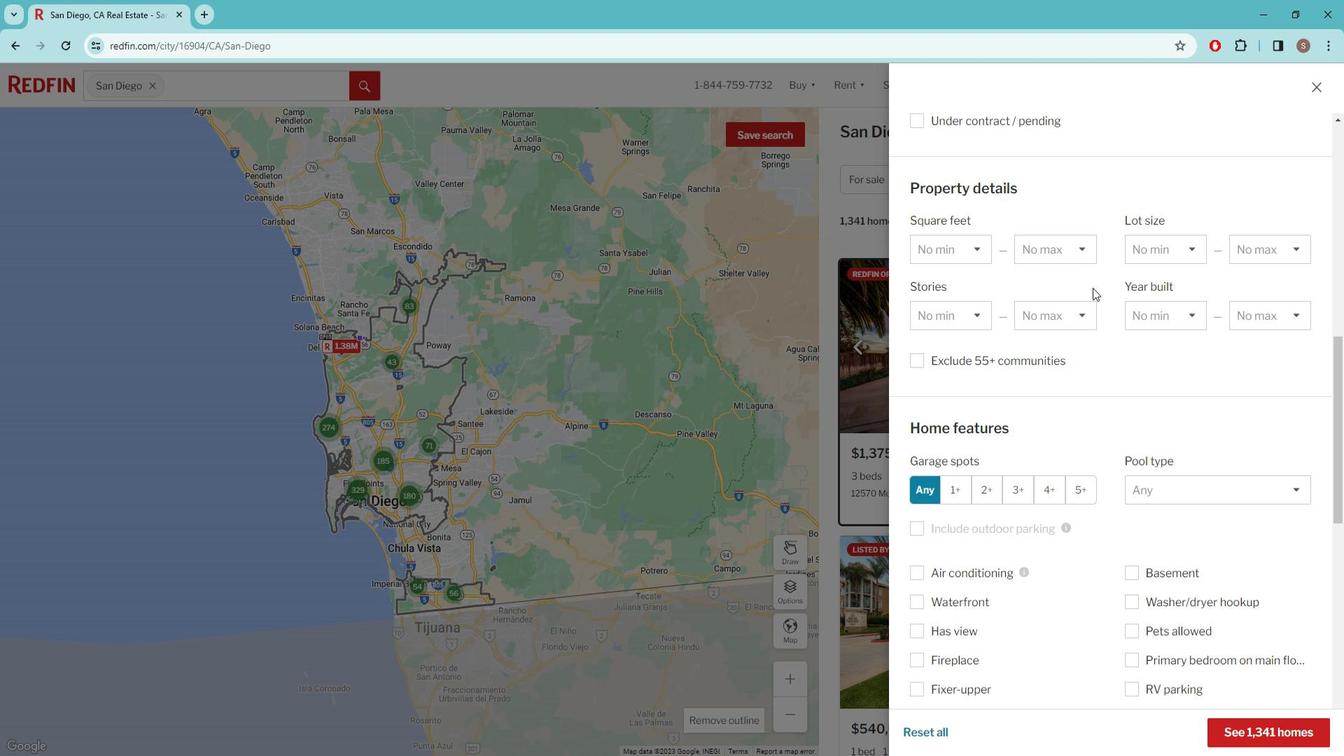 
Action: Mouse moved to (1107, 292)
Screenshot: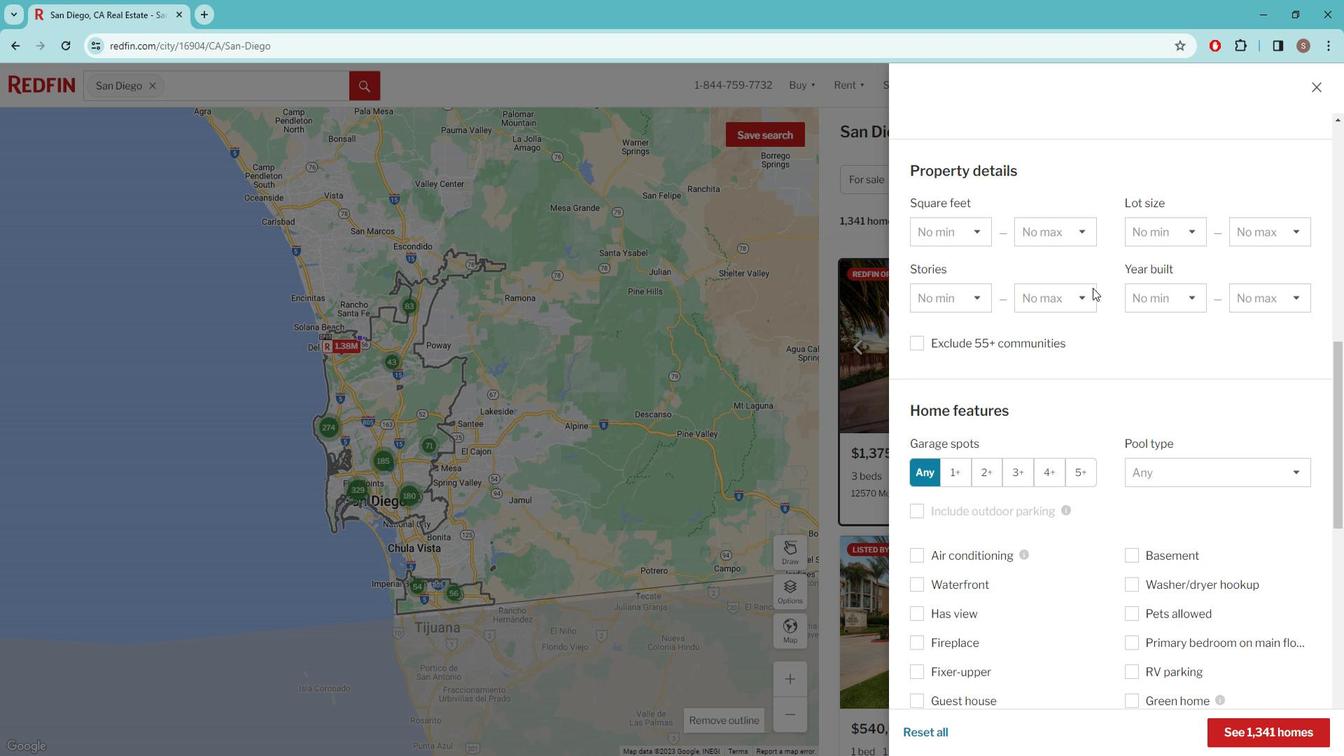 
Action: Mouse scrolled (1107, 291) with delta (0, 0)
Screenshot: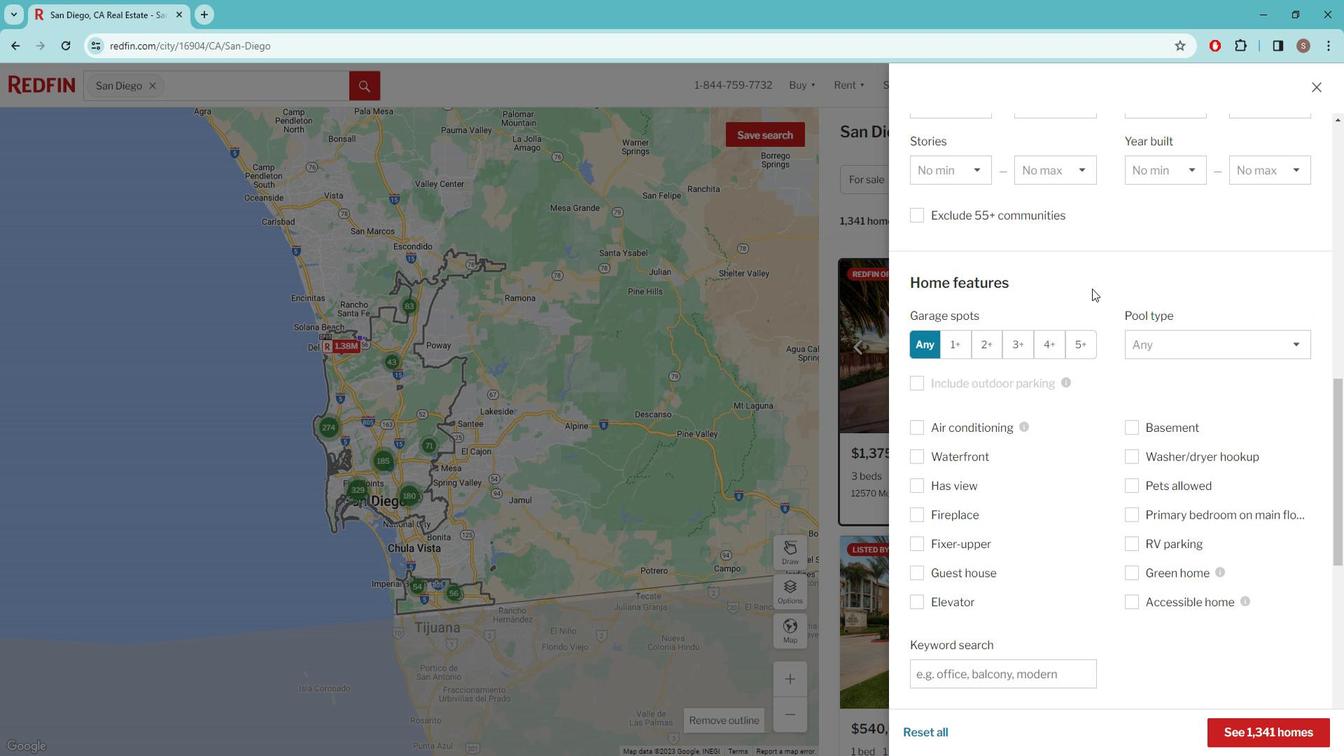 
Action: Mouse scrolled (1107, 291) with delta (0, 0)
Screenshot: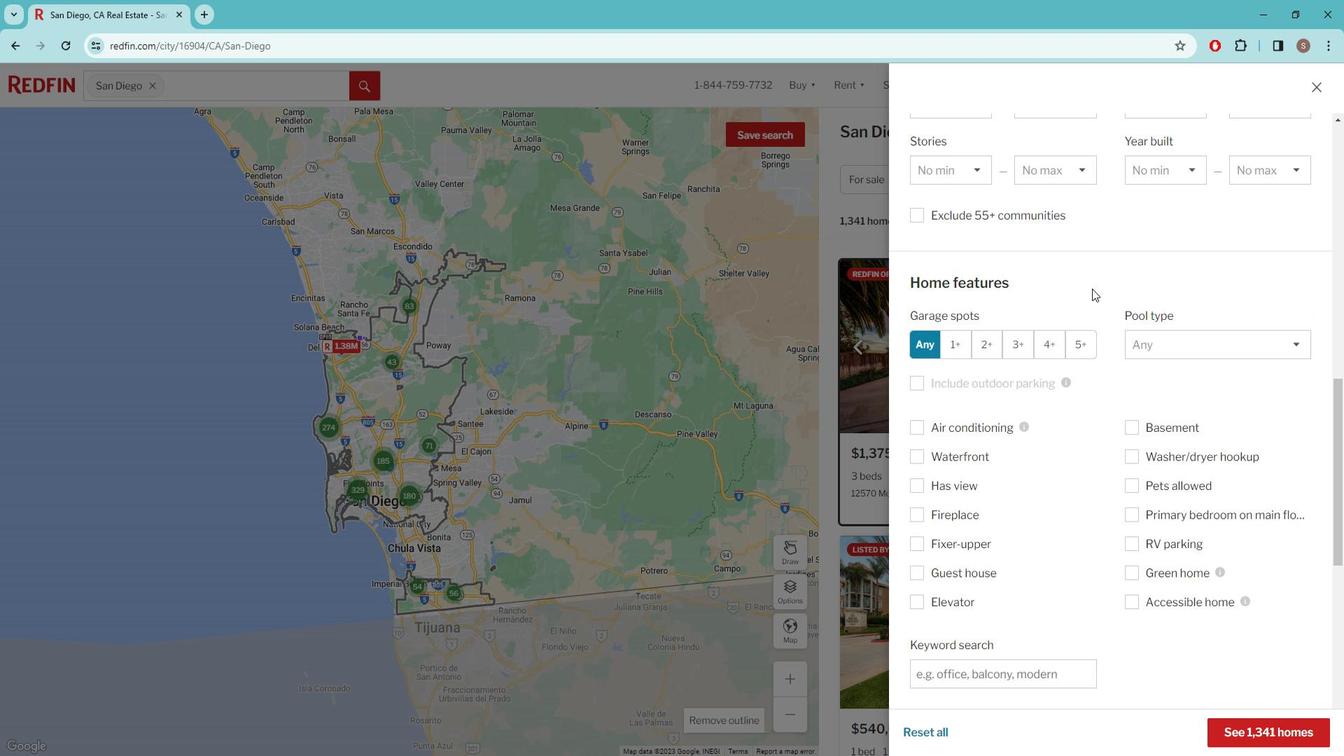 
Action: Mouse moved to (985, 534)
Screenshot: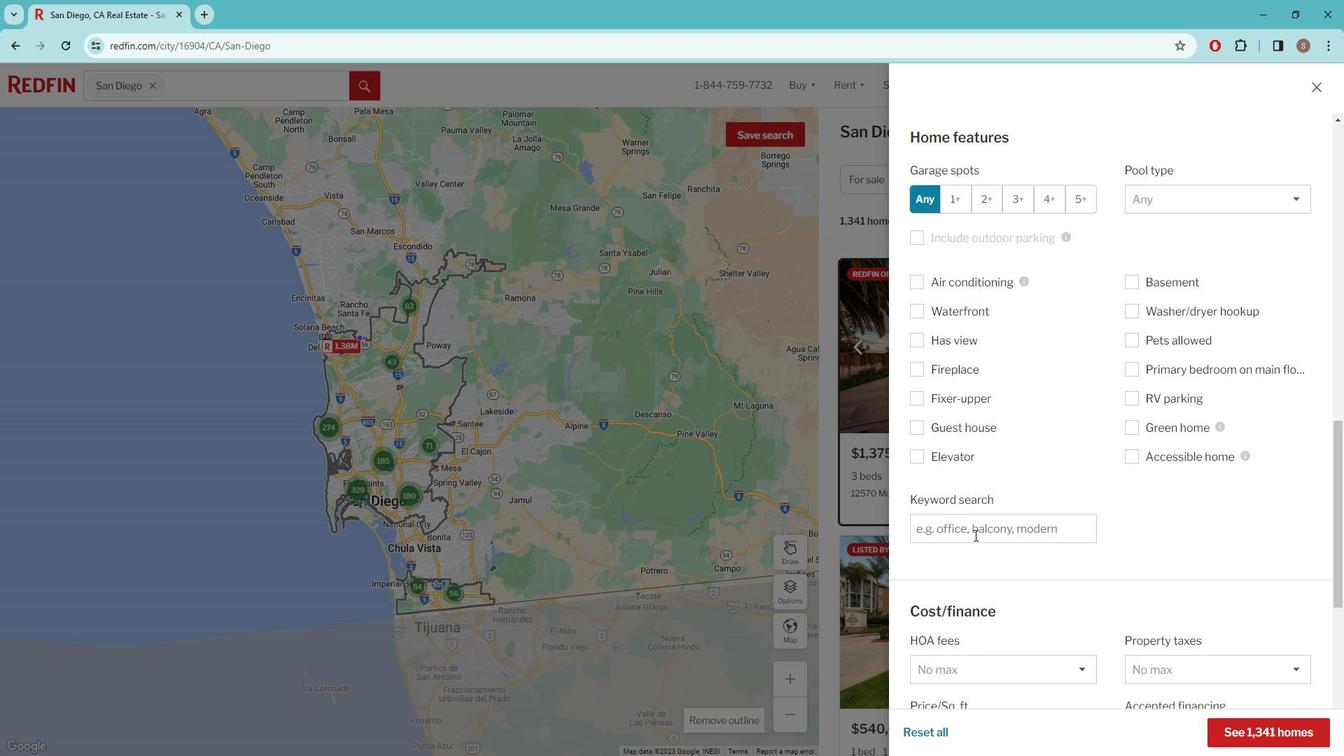 
Action: Mouse pressed left at (985, 534)
Screenshot: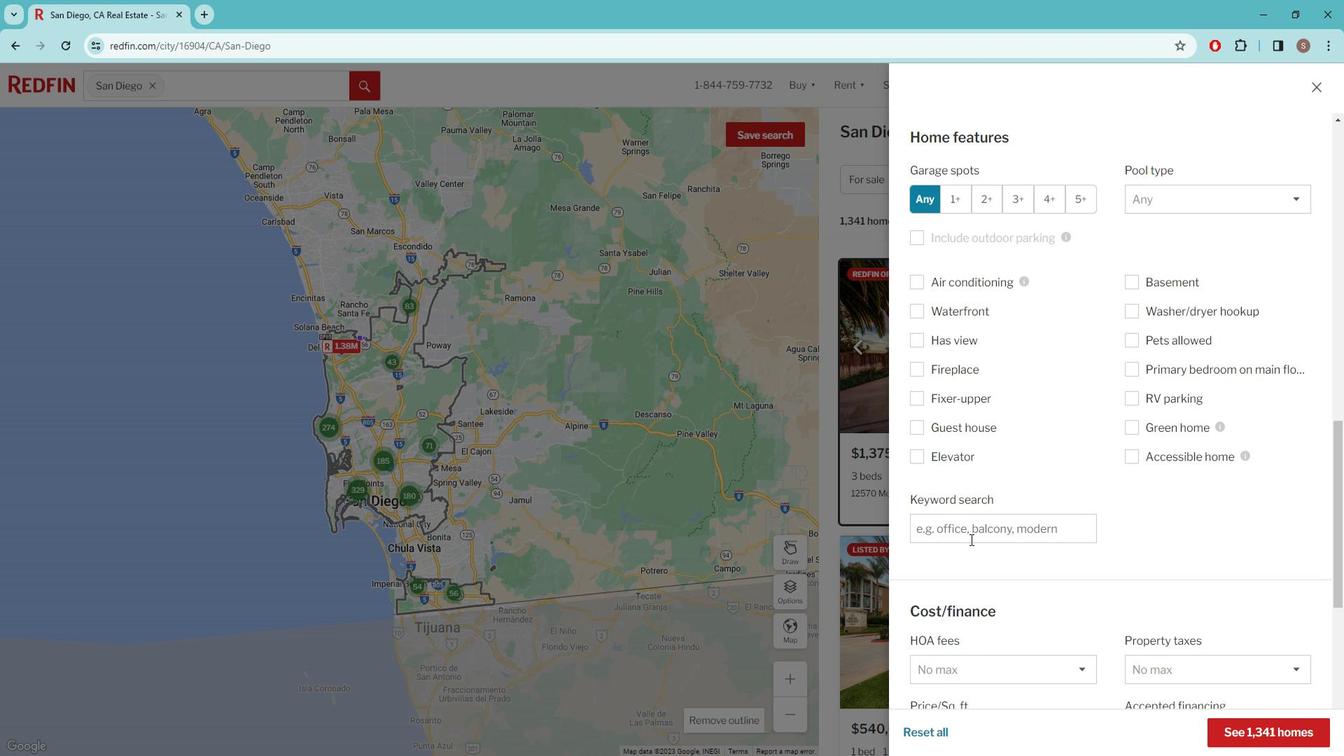 
Action: Key pressed PANORAMIC<Key.space>CITY<Key.space>VIEWS
Screenshot: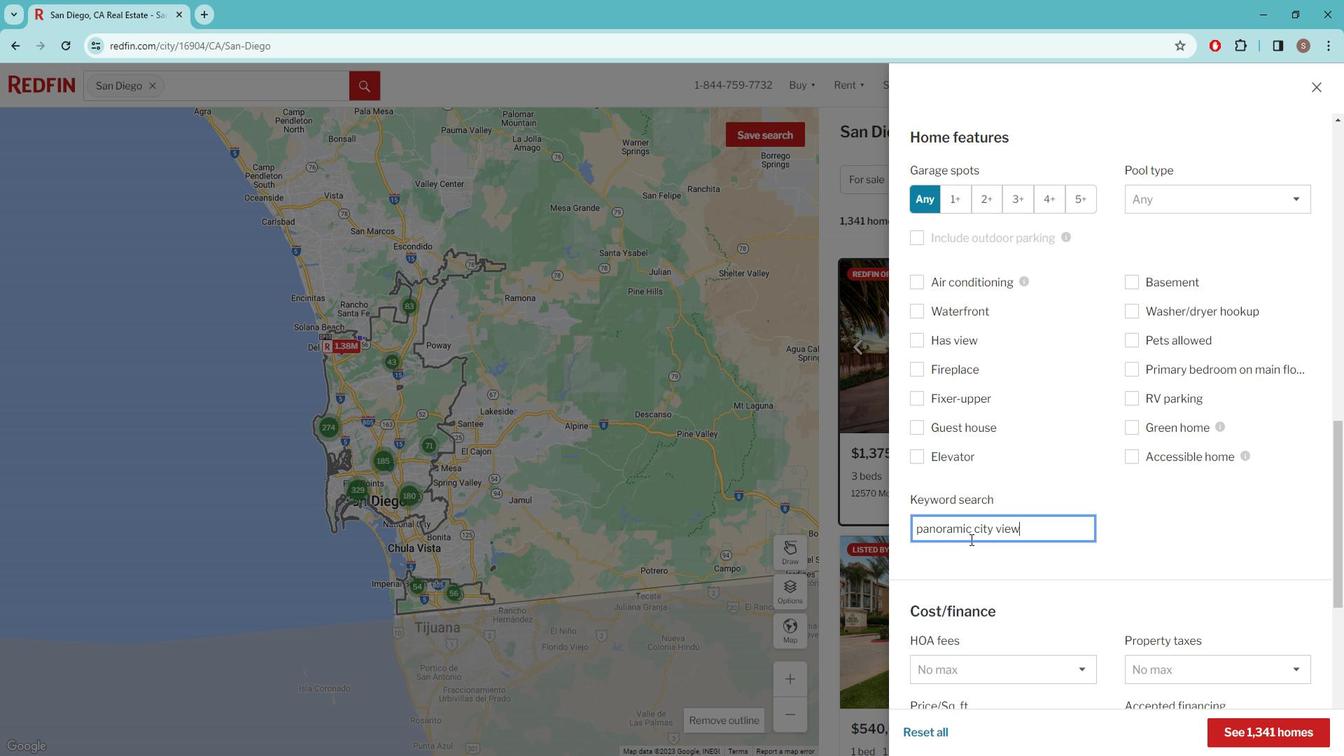 
Action: Mouse scrolled (985, 533) with delta (0, 0)
Screenshot: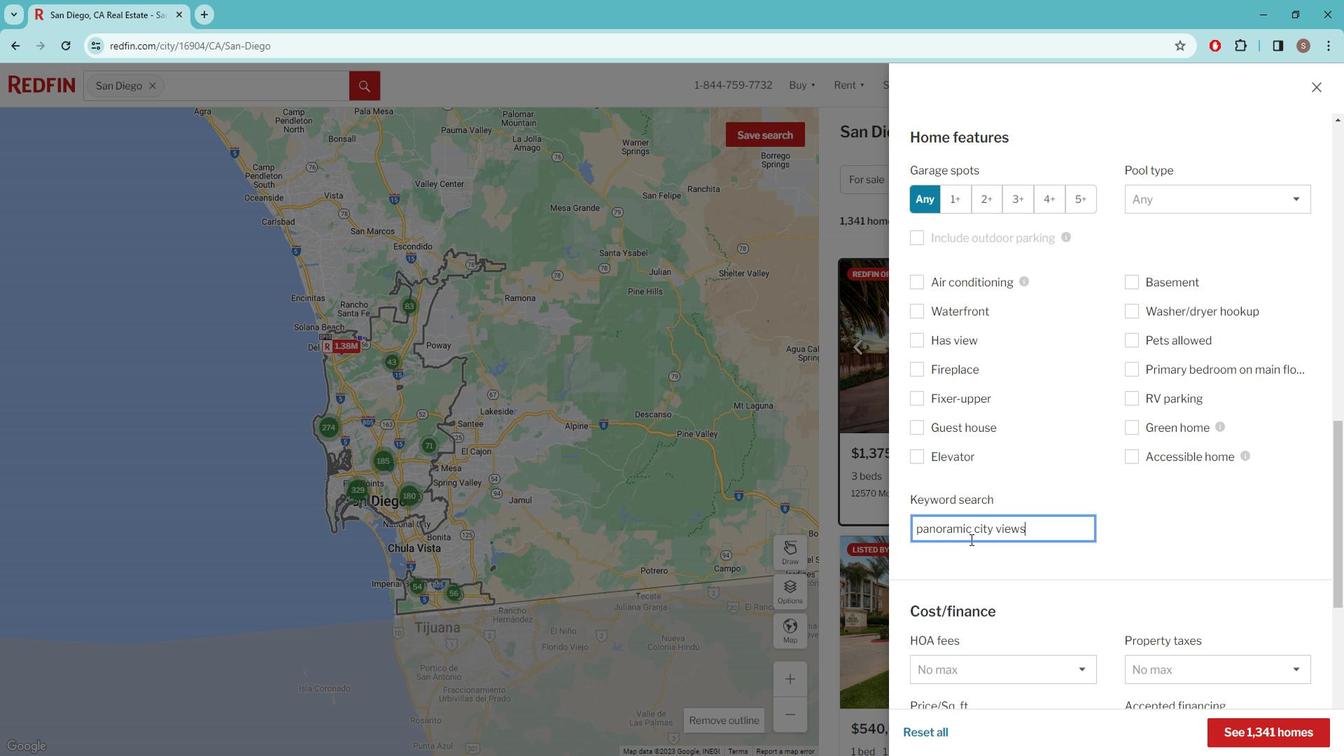 
Action: Mouse scrolled (985, 533) with delta (0, 0)
Screenshot: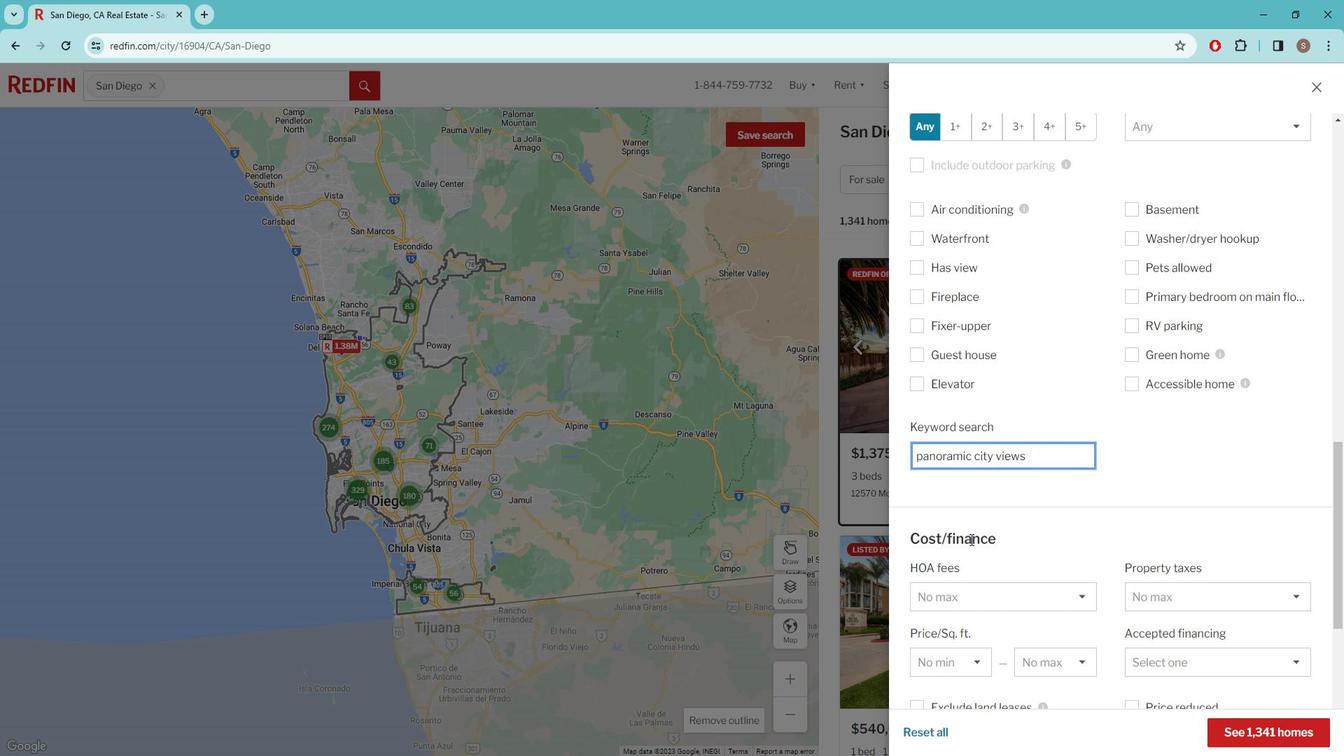 
Action: Mouse scrolled (985, 533) with delta (0, 0)
Screenshot: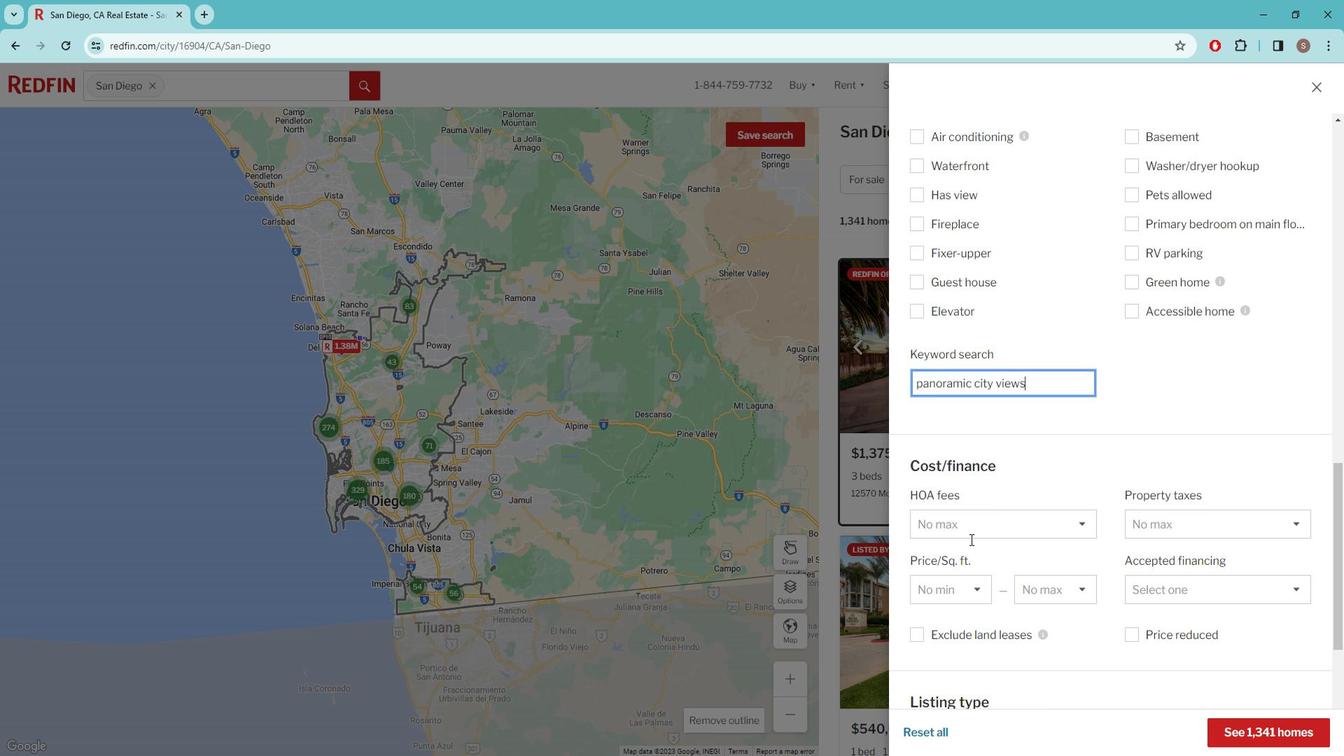 
Action: Mouse scrolled (985, 533) with delta (0, 0)
Screenshot: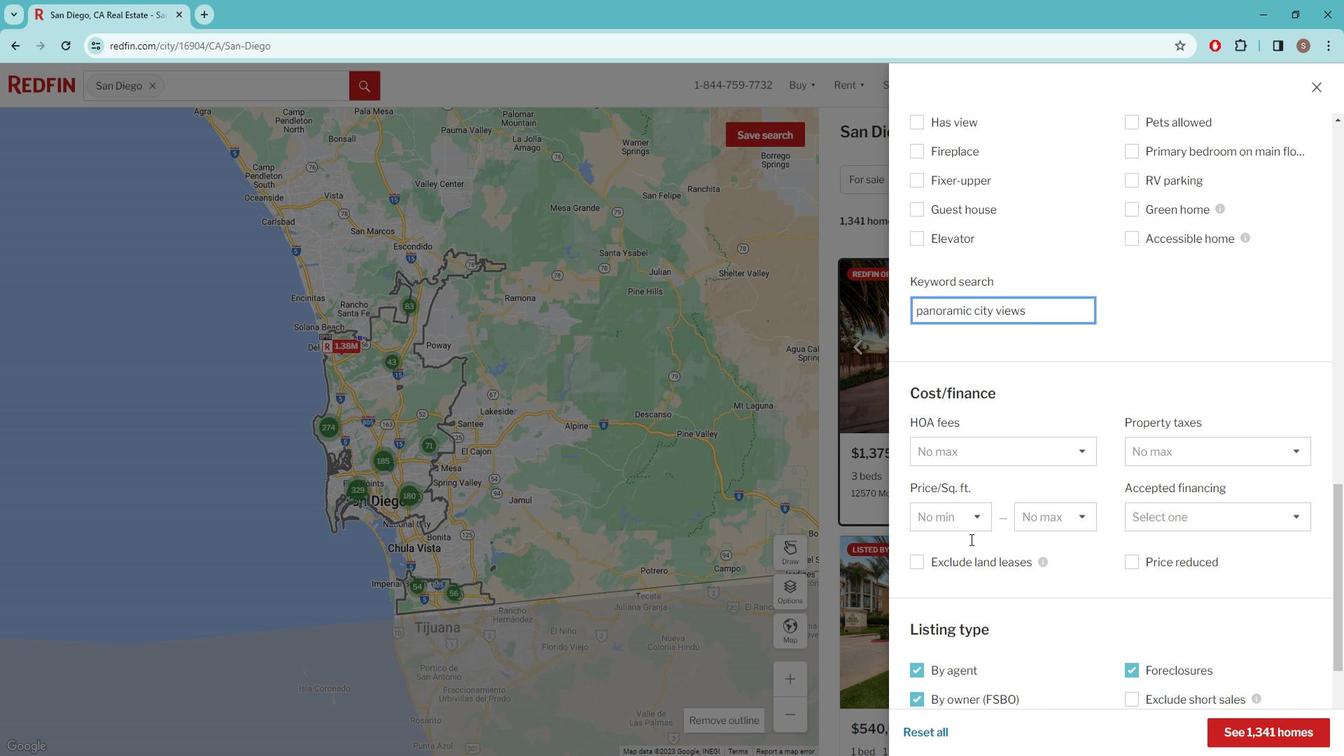 
Action: Mouse scrolled (985, 533) with delta (0, 0)
Screenshot: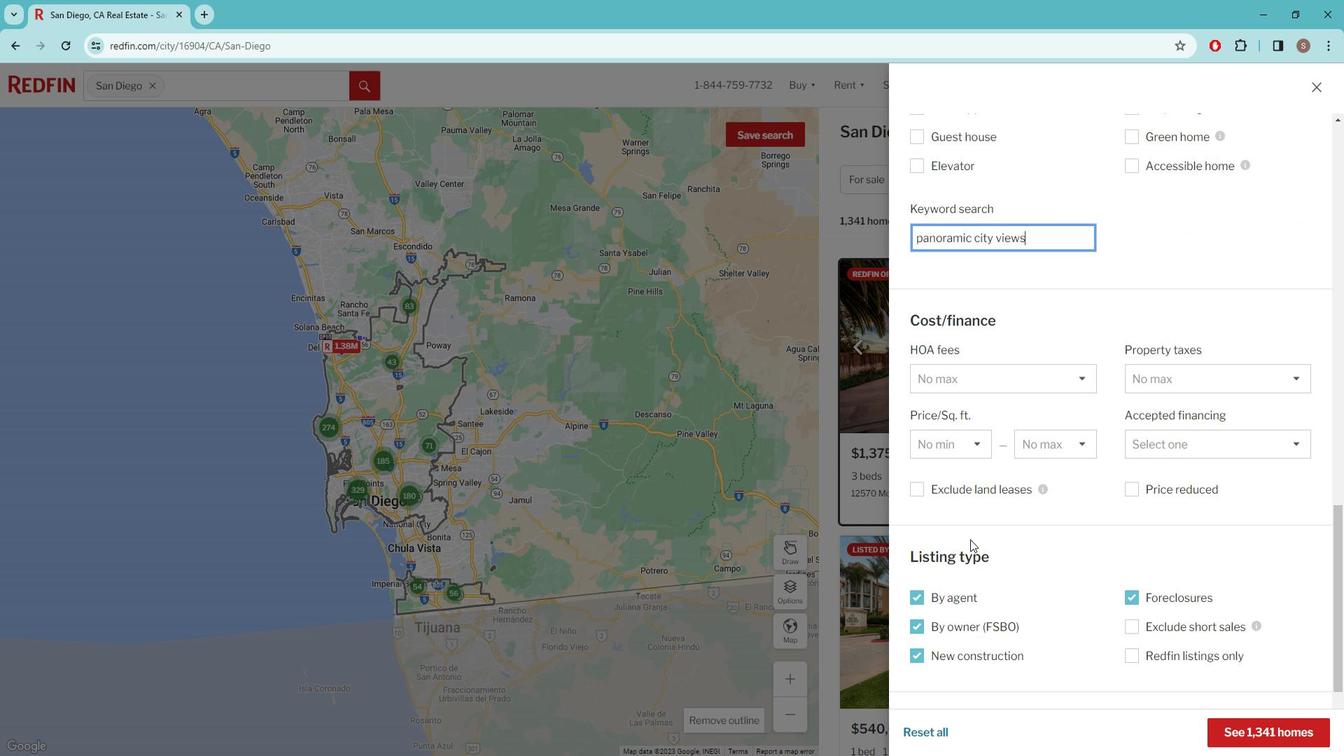 
Action: Mouse moved to (984, 535)
Screenshot: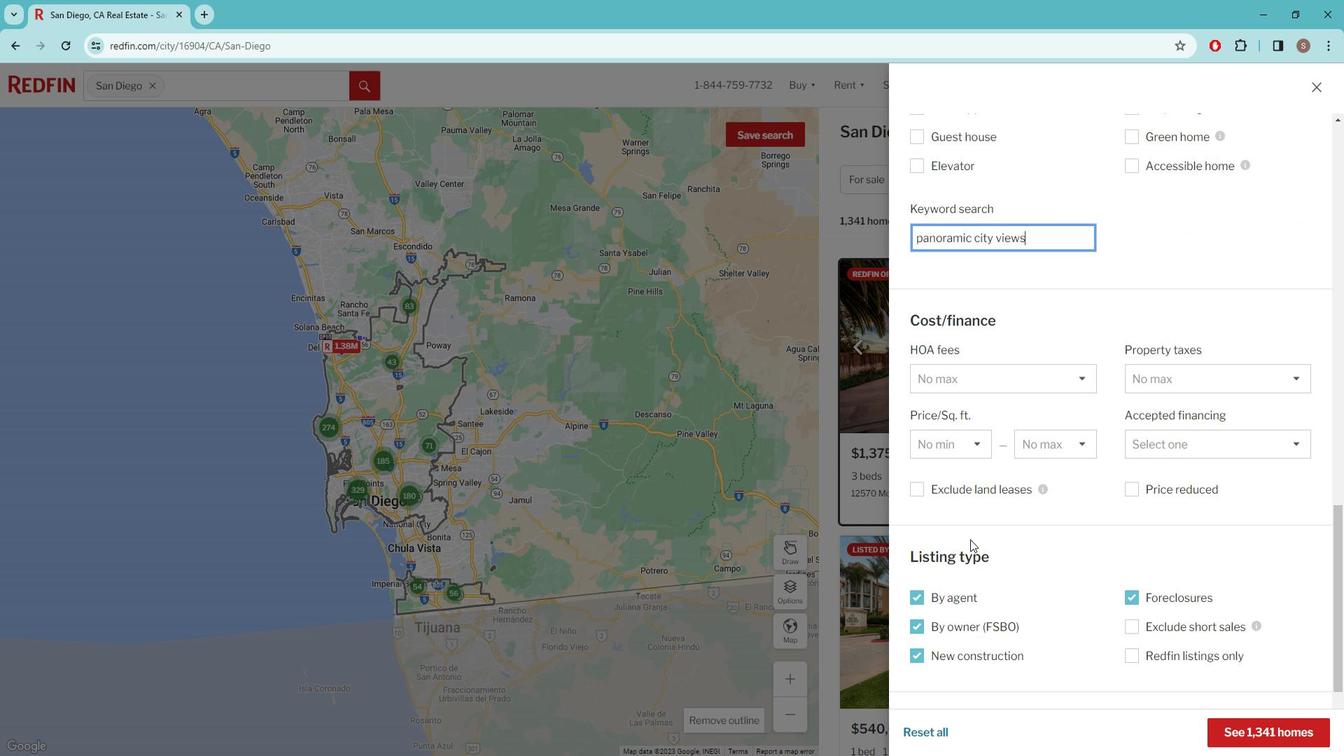 
Action: Mouse scrolled (984, 534) with delta (0, 0)
Screenshot: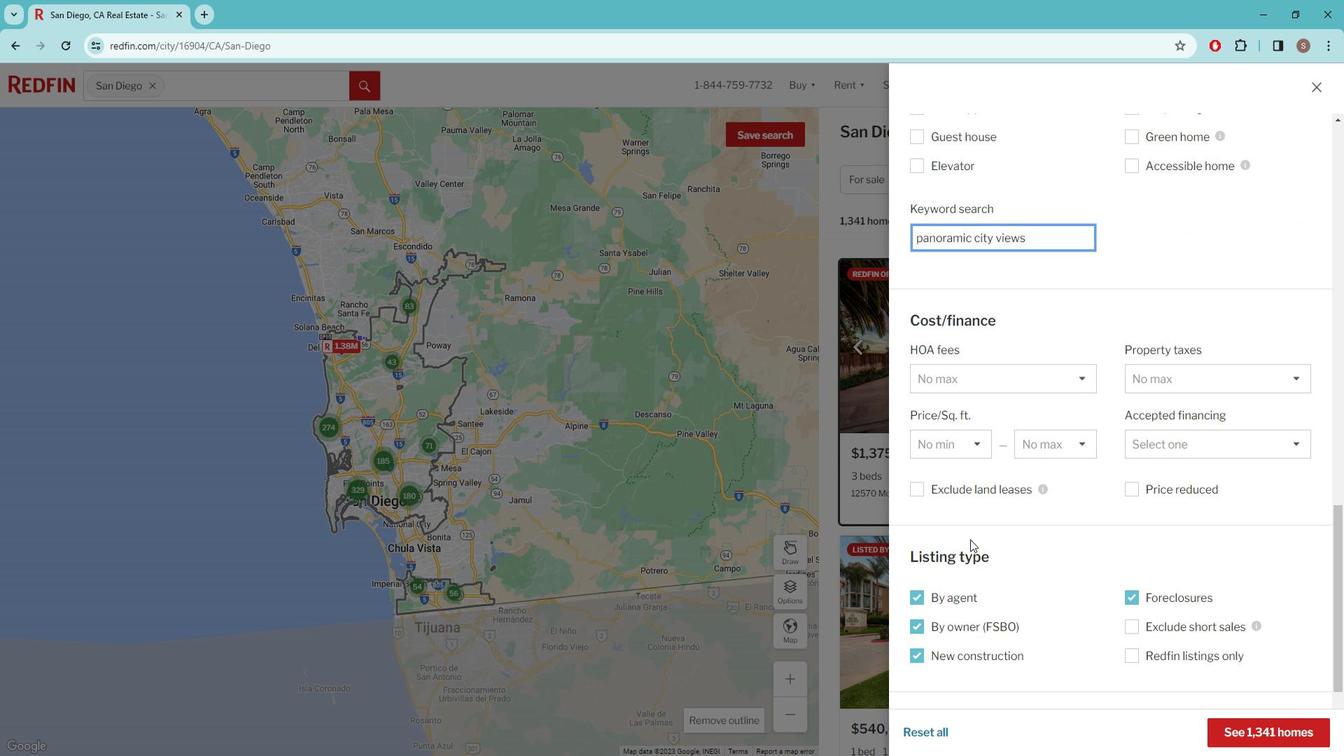 
Action: Mouse scrolled (984, 534) with delta (0, 0)
Screenshot: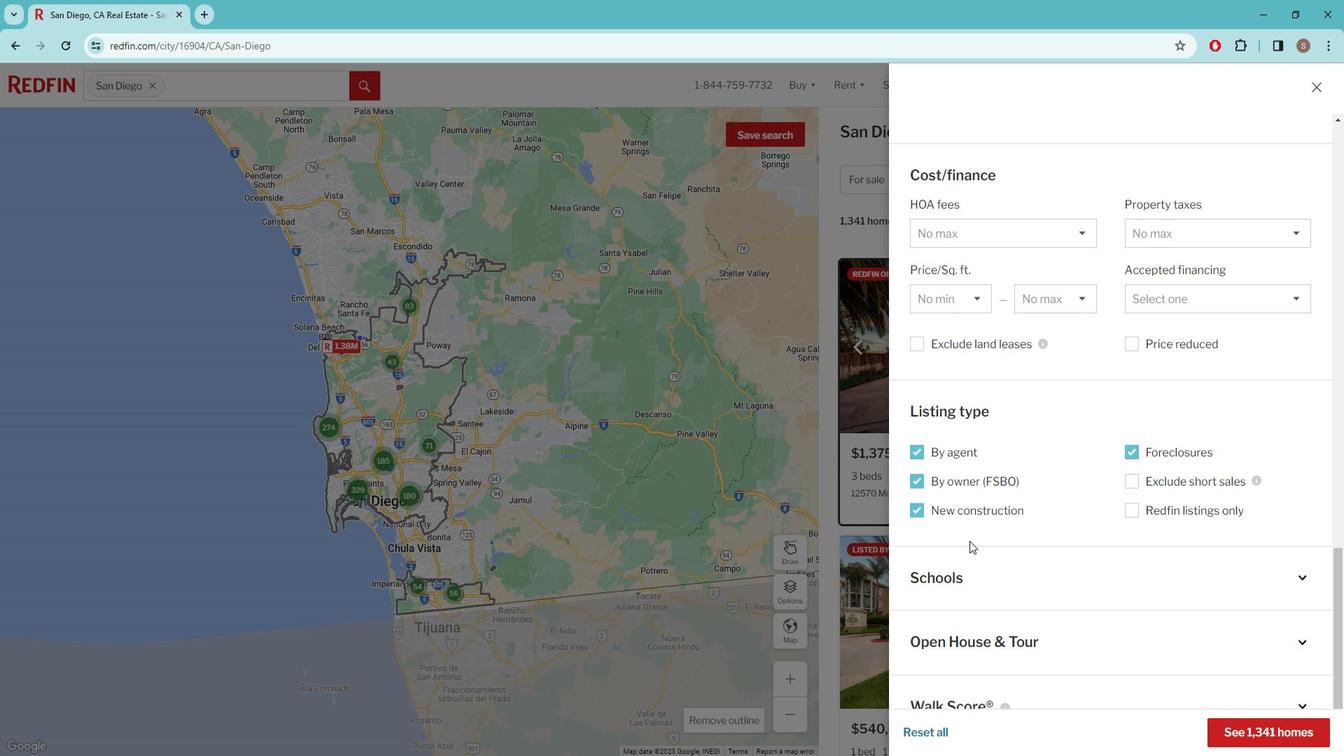 
Action: Mouse scrolled (984, 534) with delta (0, 0)
Screenshot: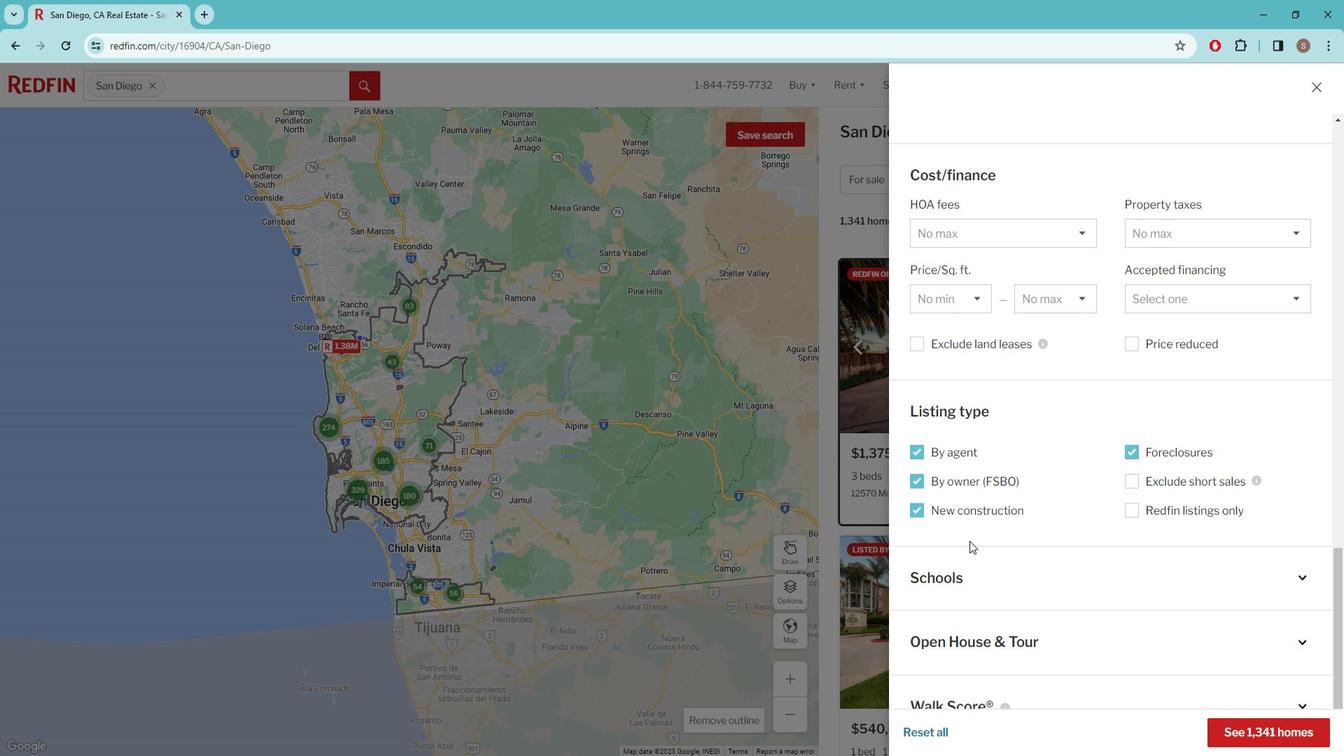 
Action: Mouse moved to (1032, 611)
Screenshot: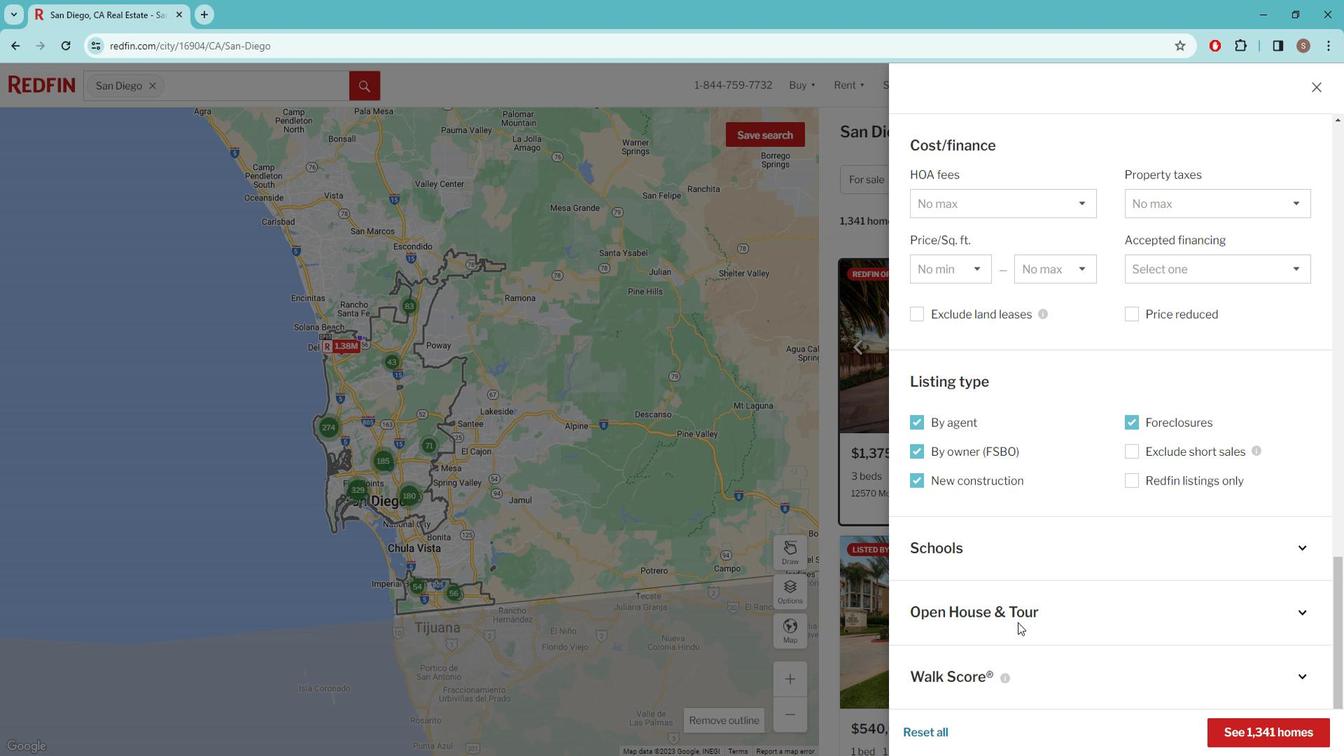 
Action: Mouse pressed left at (1032, 611)
Screenshot: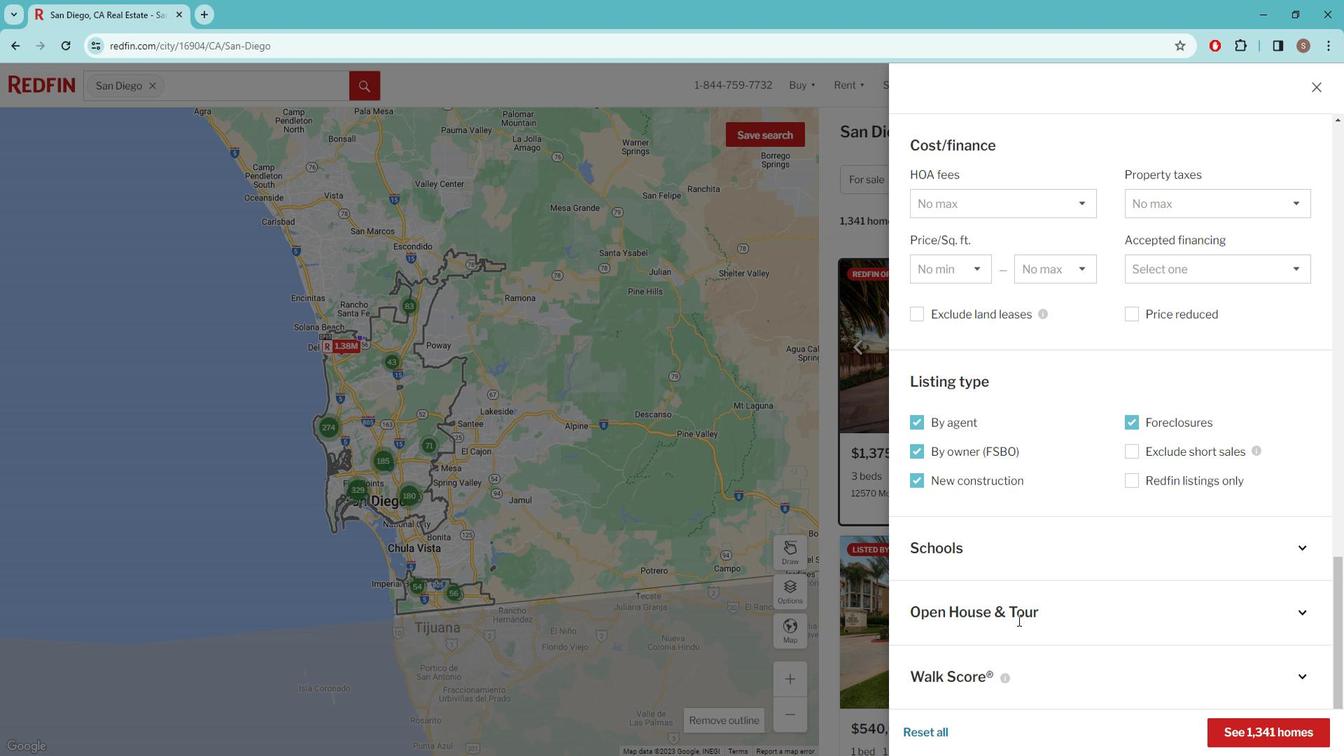 
Action: Mouse moved to (928, 602)
Screenshot: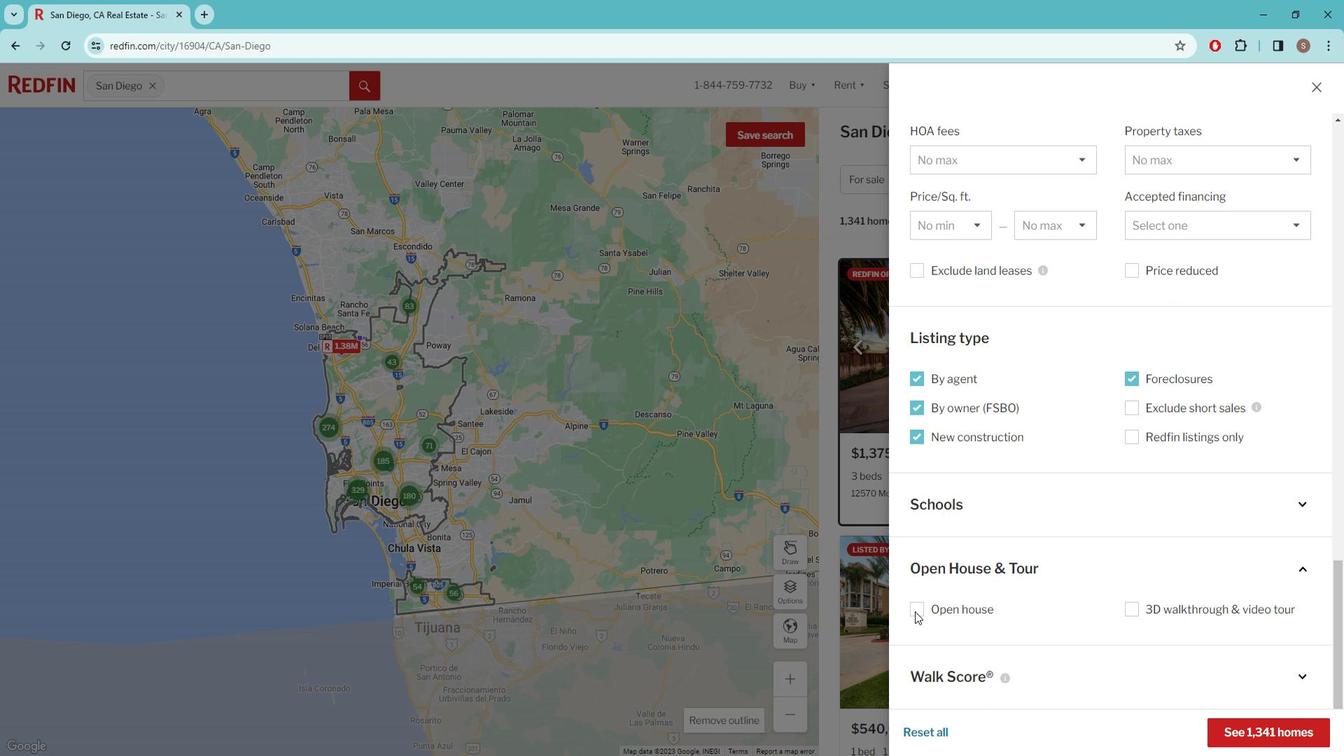 
Action: Mouse pressed left at (928, 602)
Screenshot: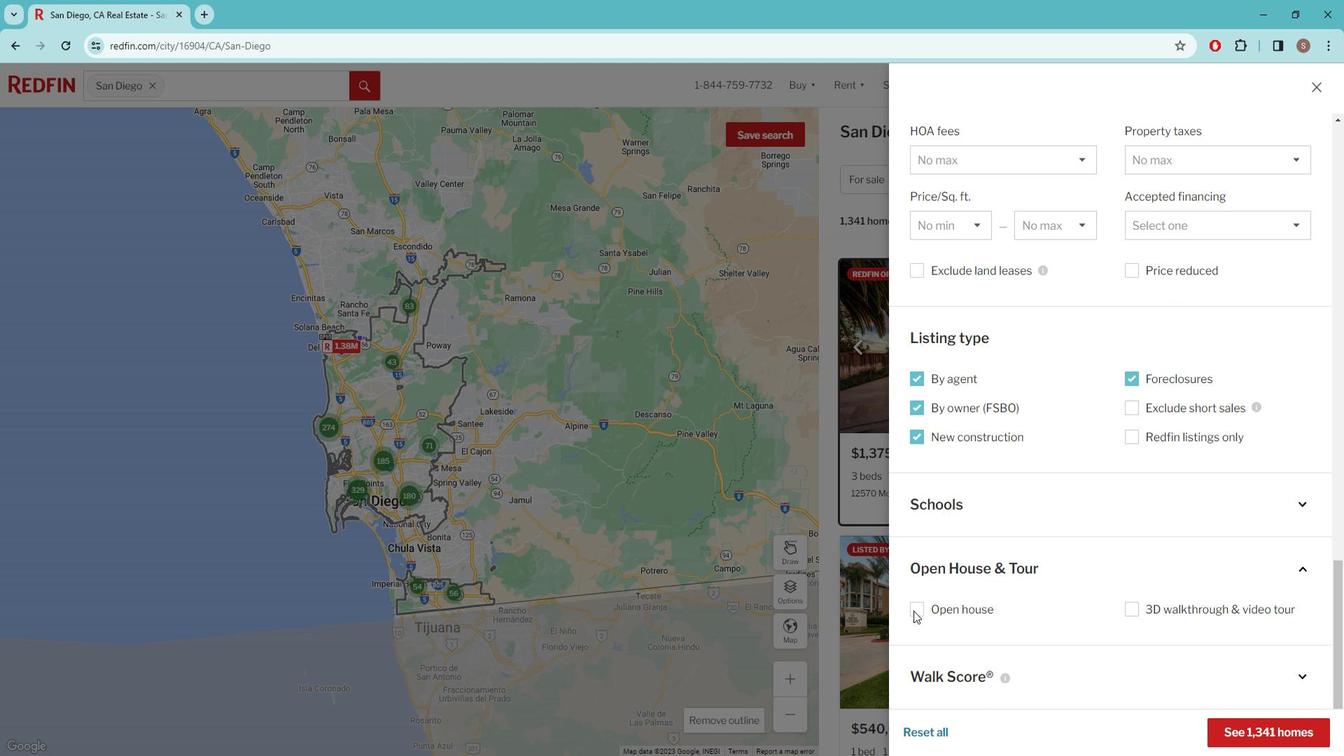 
Action: Mouse moved to (1257, 714)
Screenshot: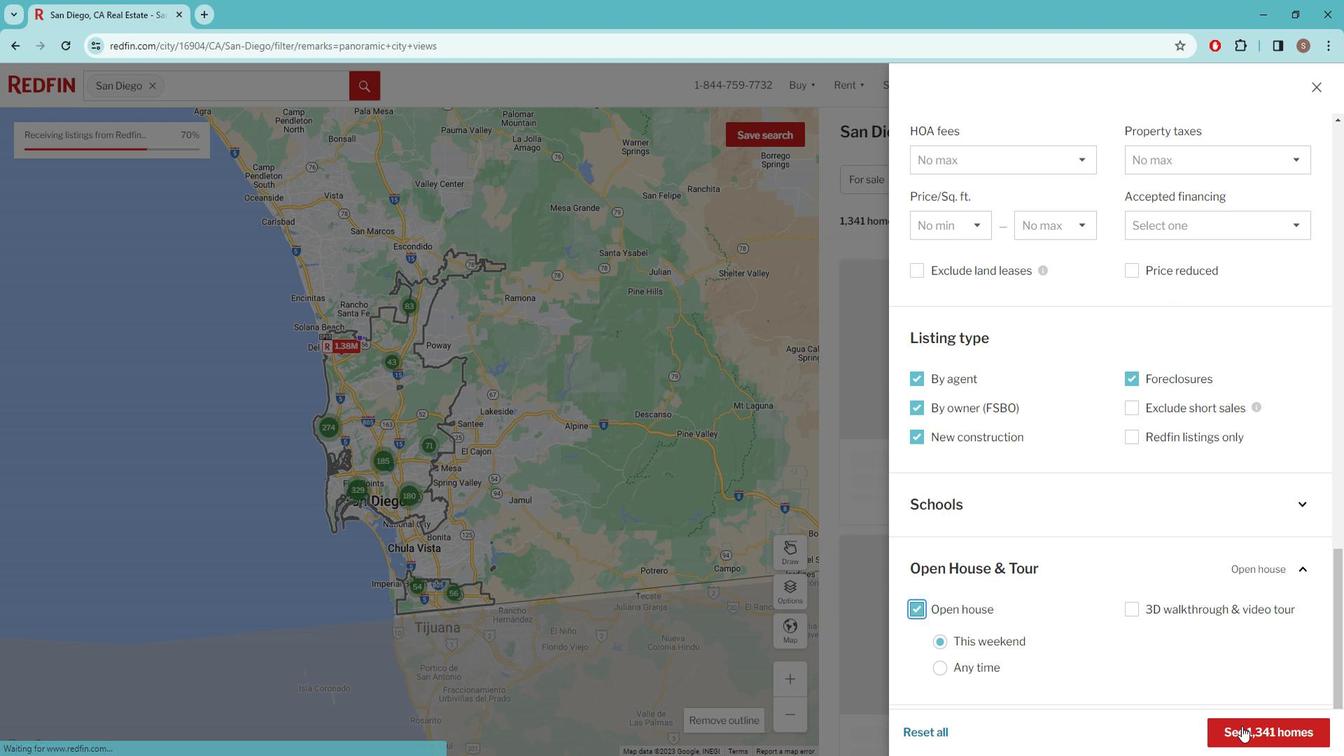 
Action: Mouse pressed left at (1257, 714)
Screenshot: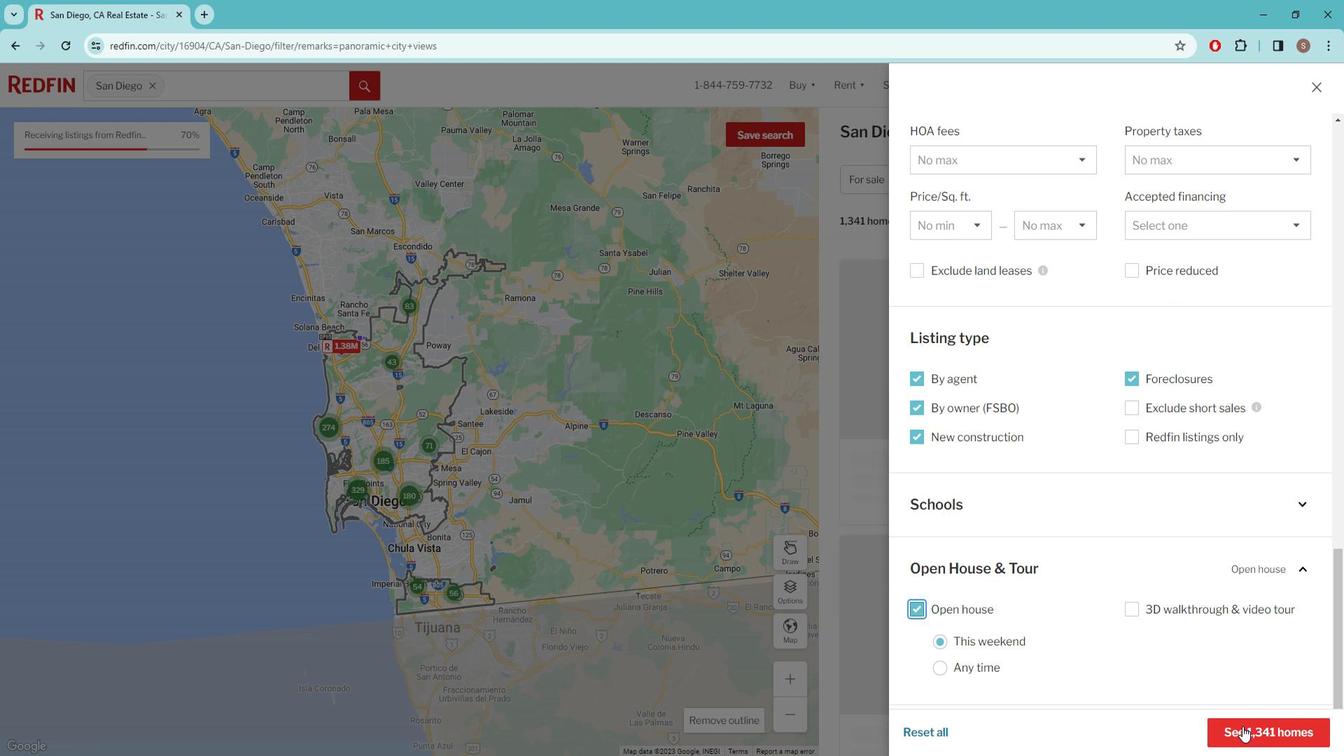 
Action: Mouse moved to (975, 450)
Screenshot: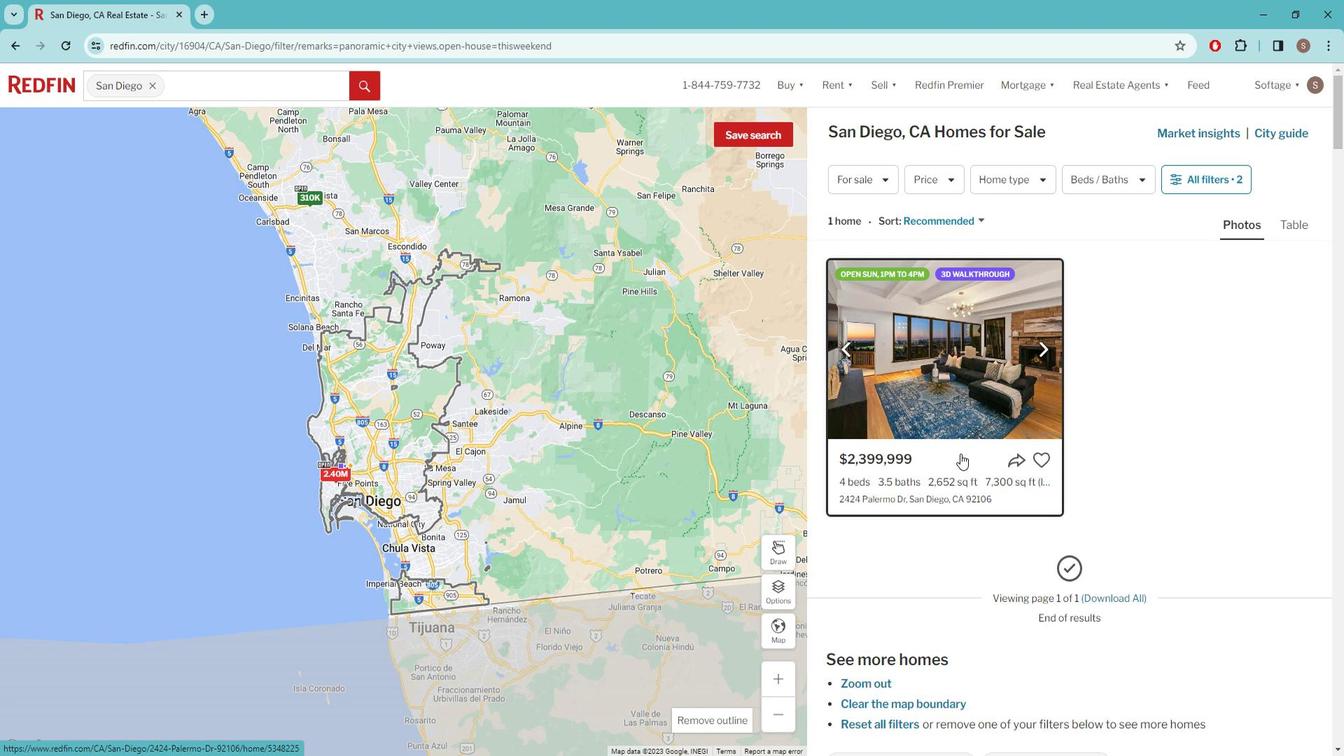 
Action: Mouse pressed left at (975, 450)
Screenshot: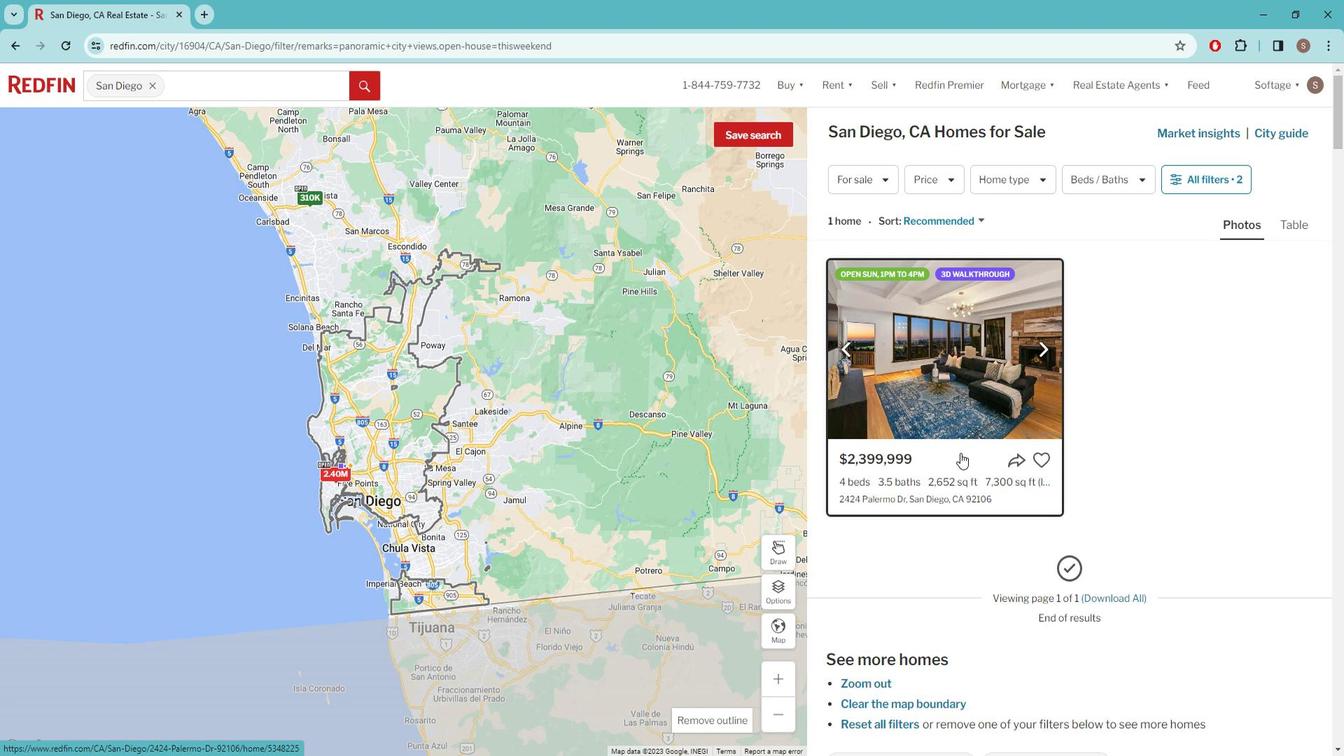 
Action: Mouse moved to (758, 129)
Screenshot: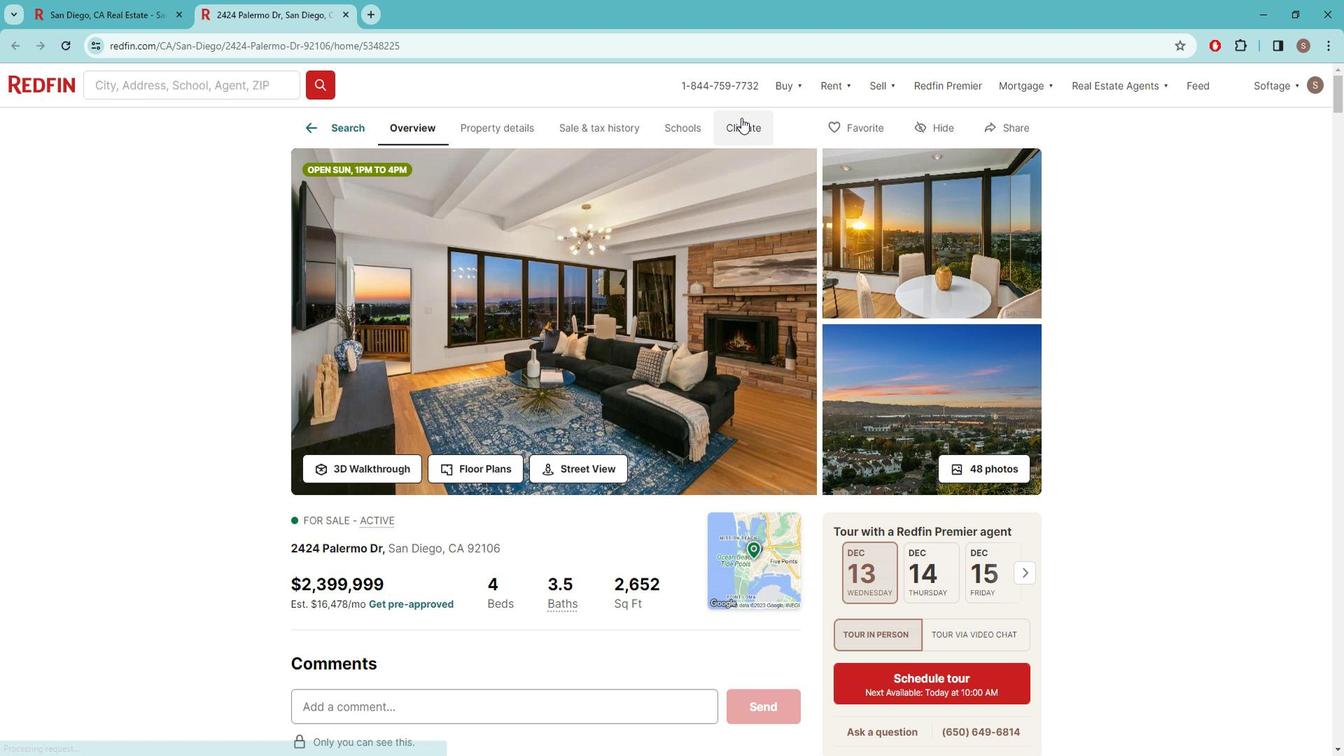 
Action: Mouse pressed left at (758, 129)
Screenshot: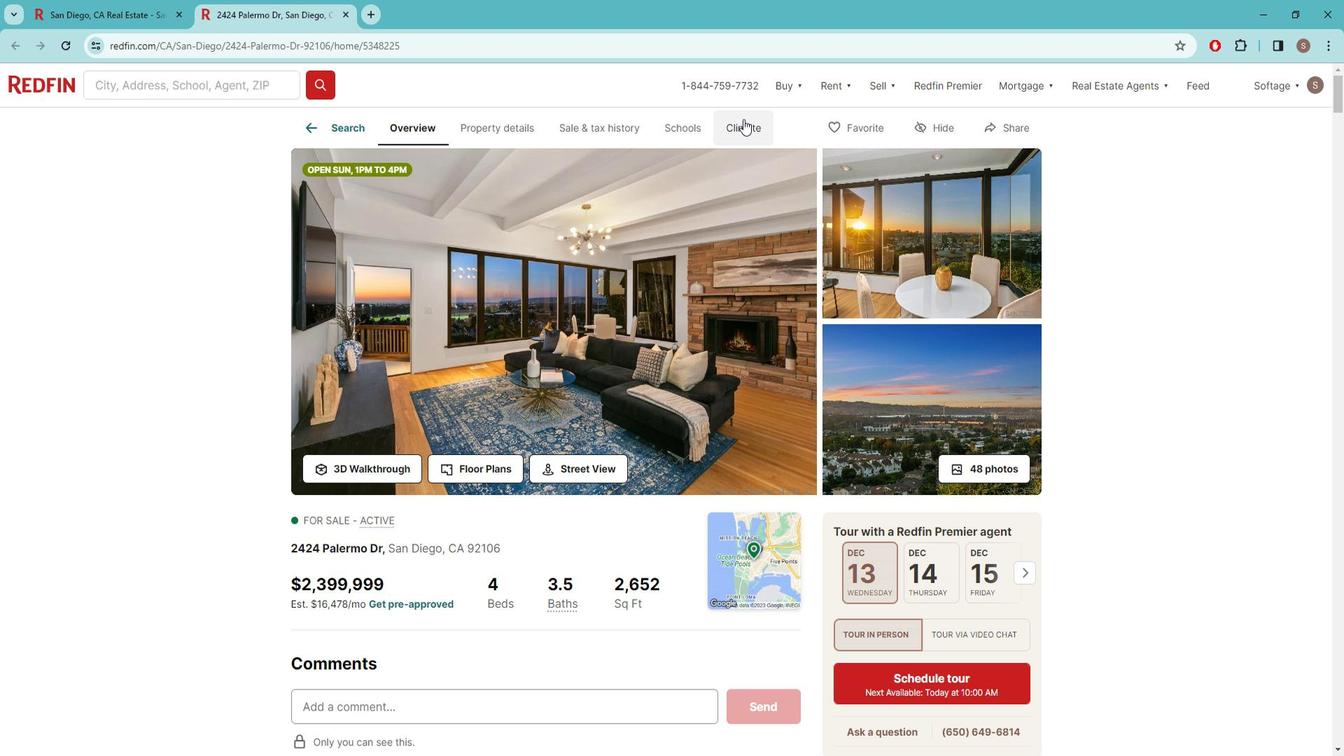 
Action: Mouse moved to (511, 337)
Screenshot: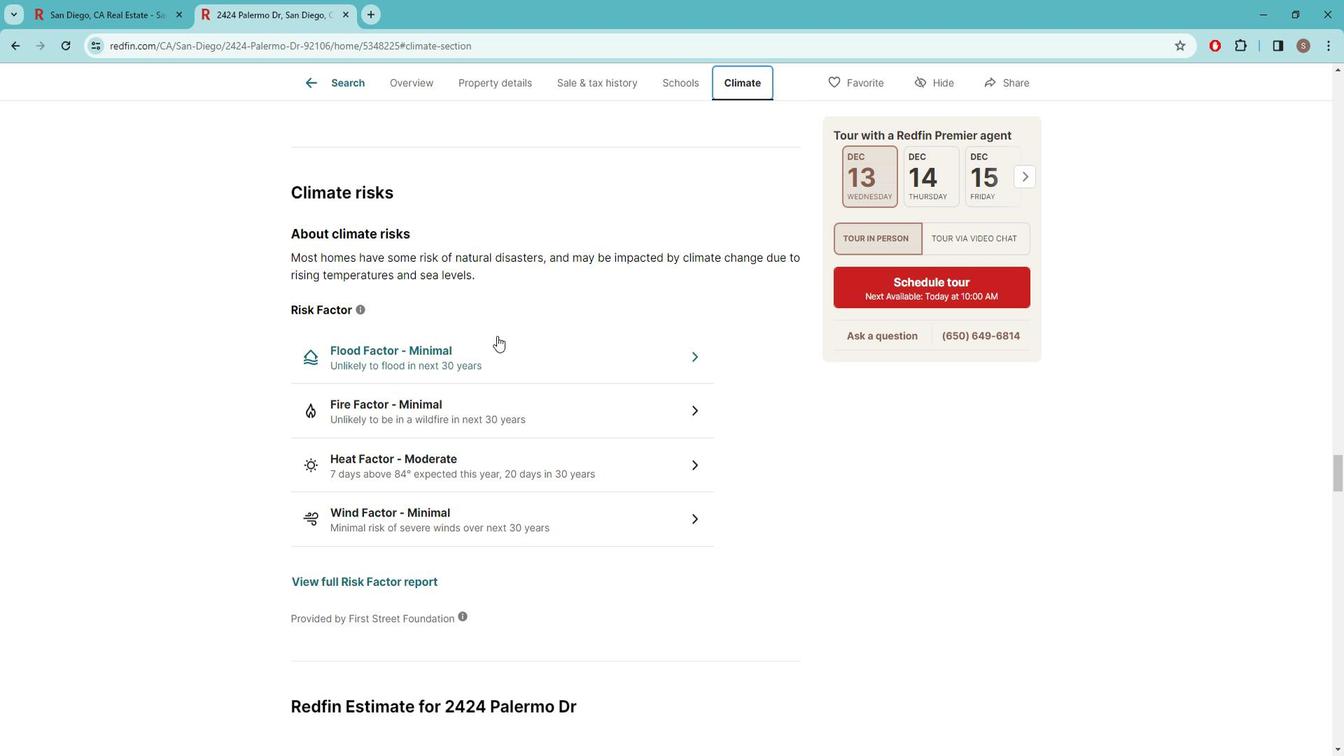 
Action: Mouse scrolled (511, 336) with delta (0, 0)
Screenshot: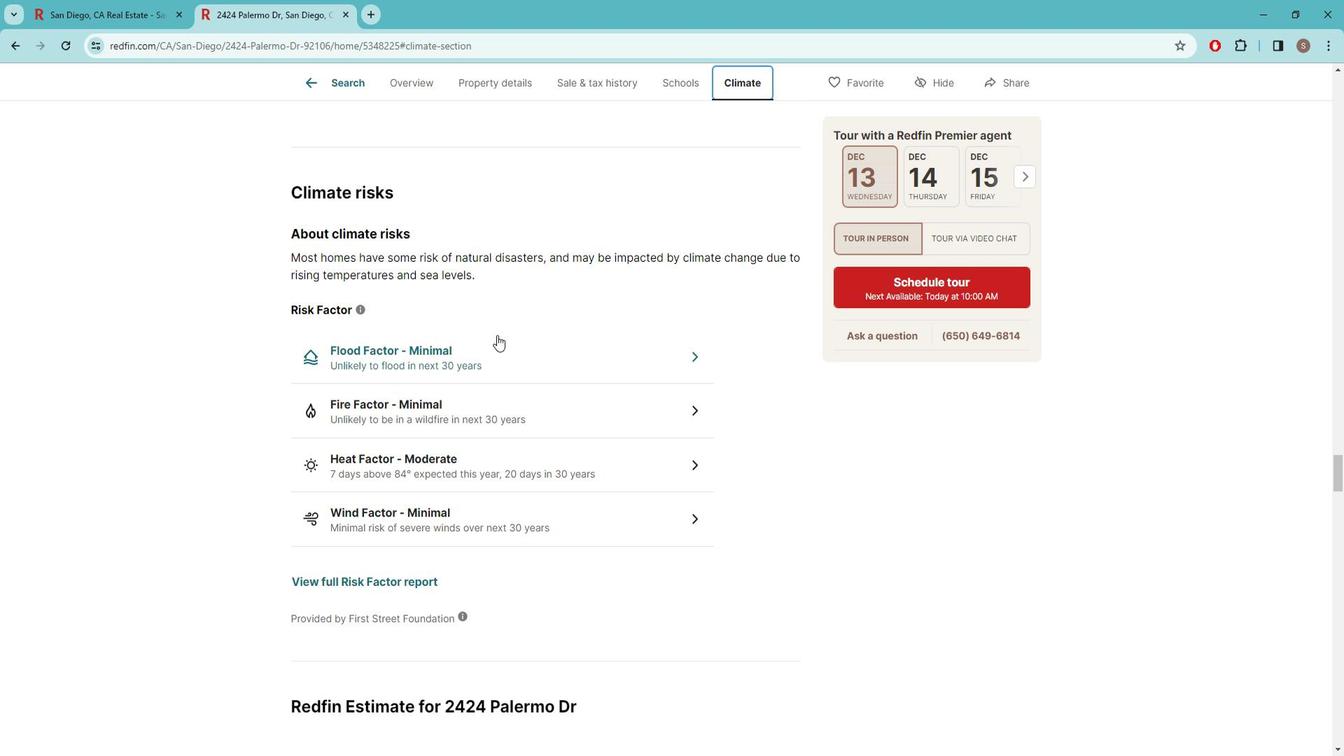 
Action: Mouse moved to (522, 314)
Screenshot: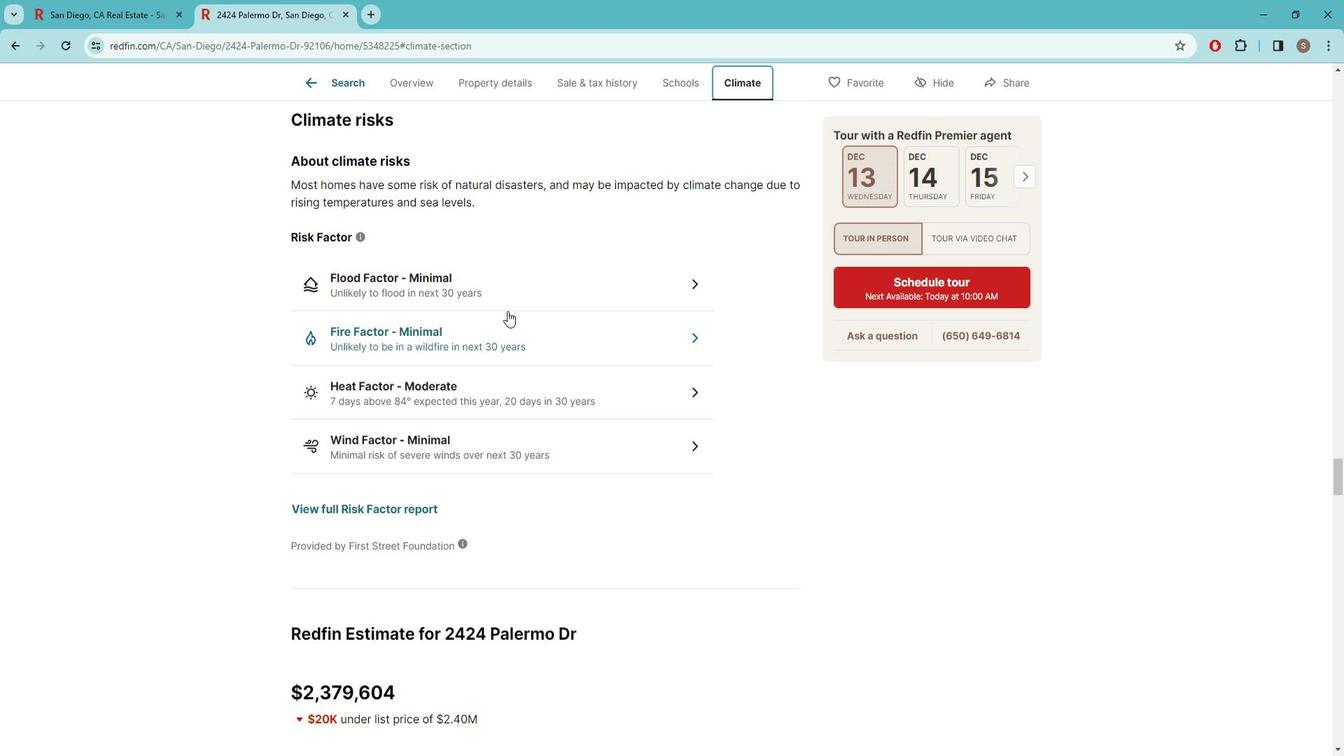 
Action: Mouse scrolled (522, 313) with delta (0, 0)
Screenshot: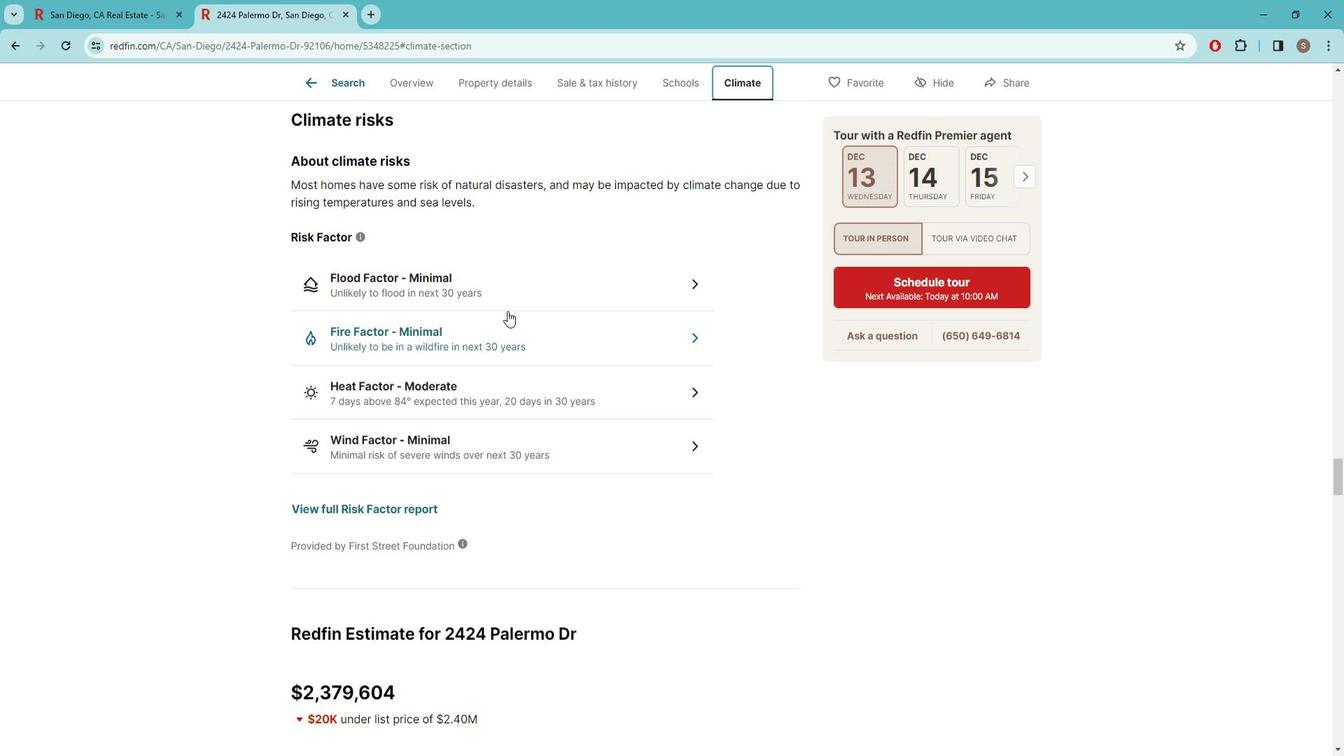 
Action: Mouse scrolled (522, 313) with delta (0, 0)
Screenshot: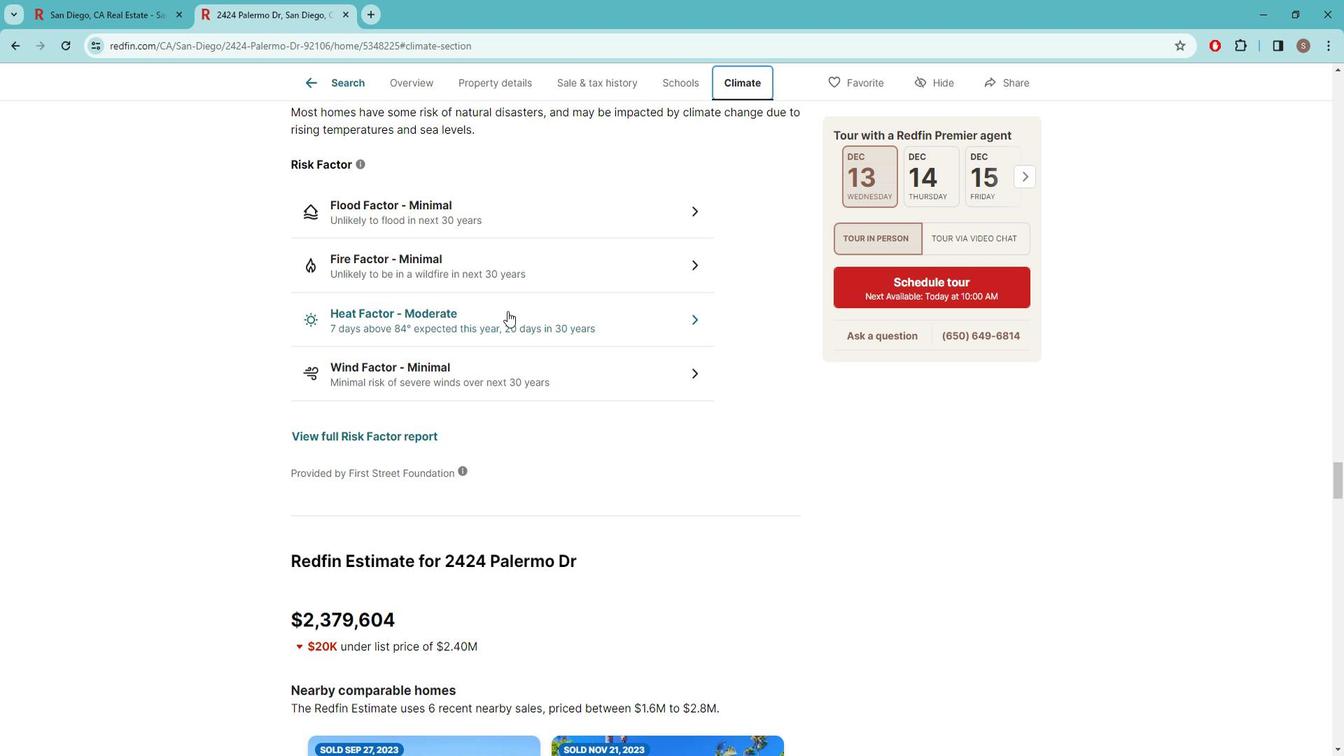 
Action: Mouse scrolled (522, 313) with delta (0, 0)
Screenshot: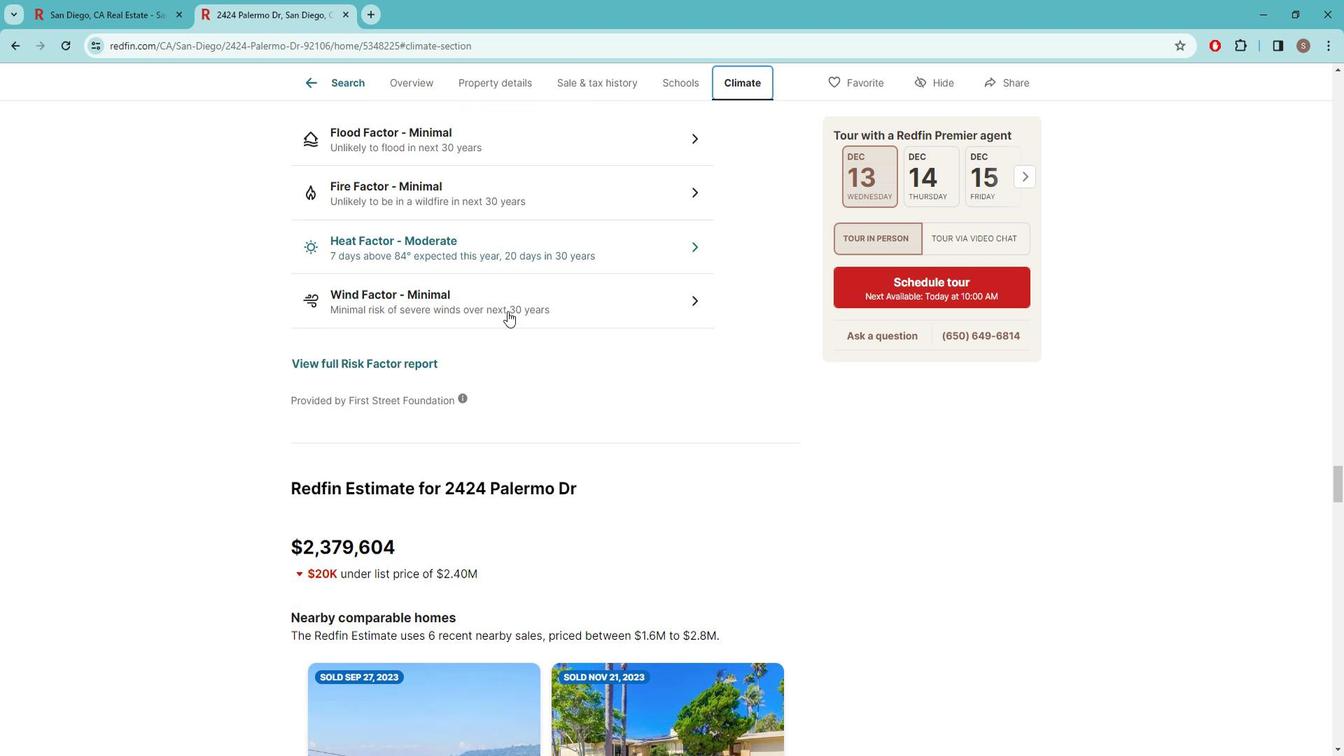 
Action: Mouse scrolled (522, 313) with delta (0, 0)
Screenshot: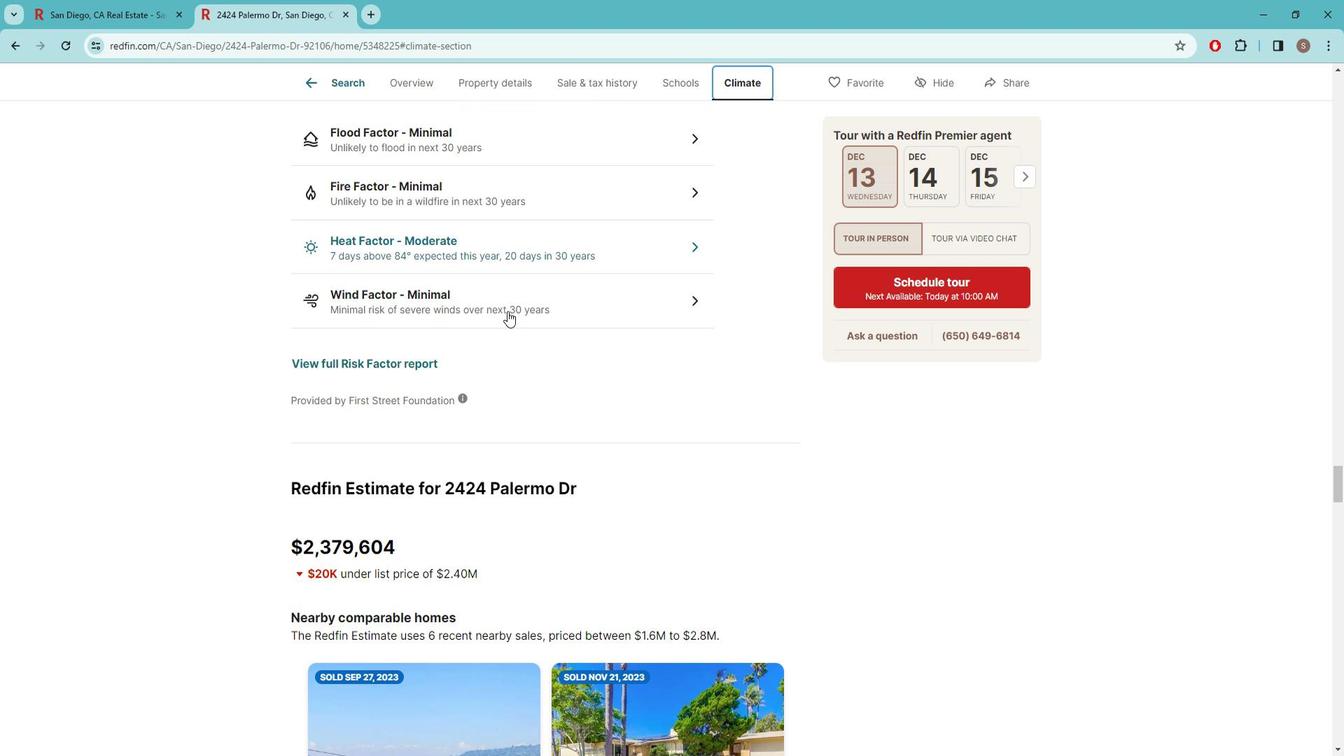 
Action: Mouse scrolled (522, 313) with delta (0, 0)
Screenshot: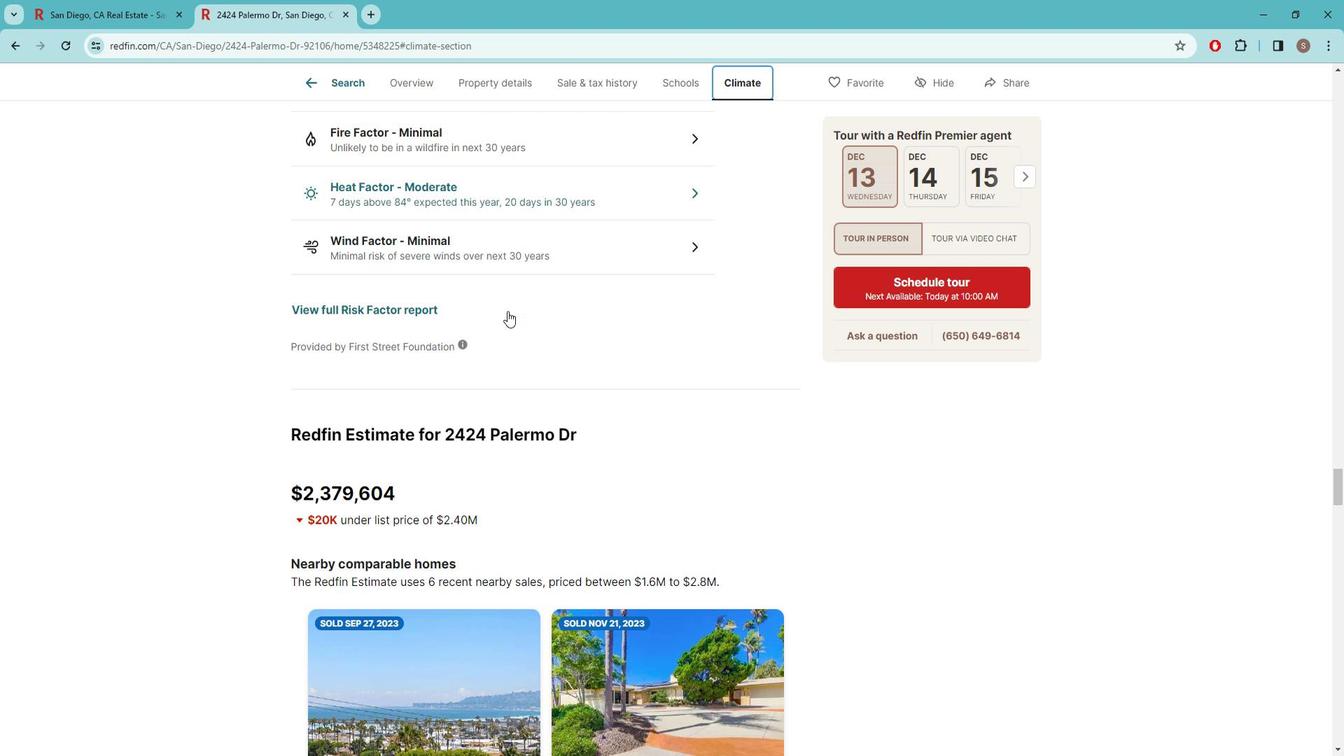 
Action: Mouse scrolled (522, 315) with delta (0, 0)
Screenshot: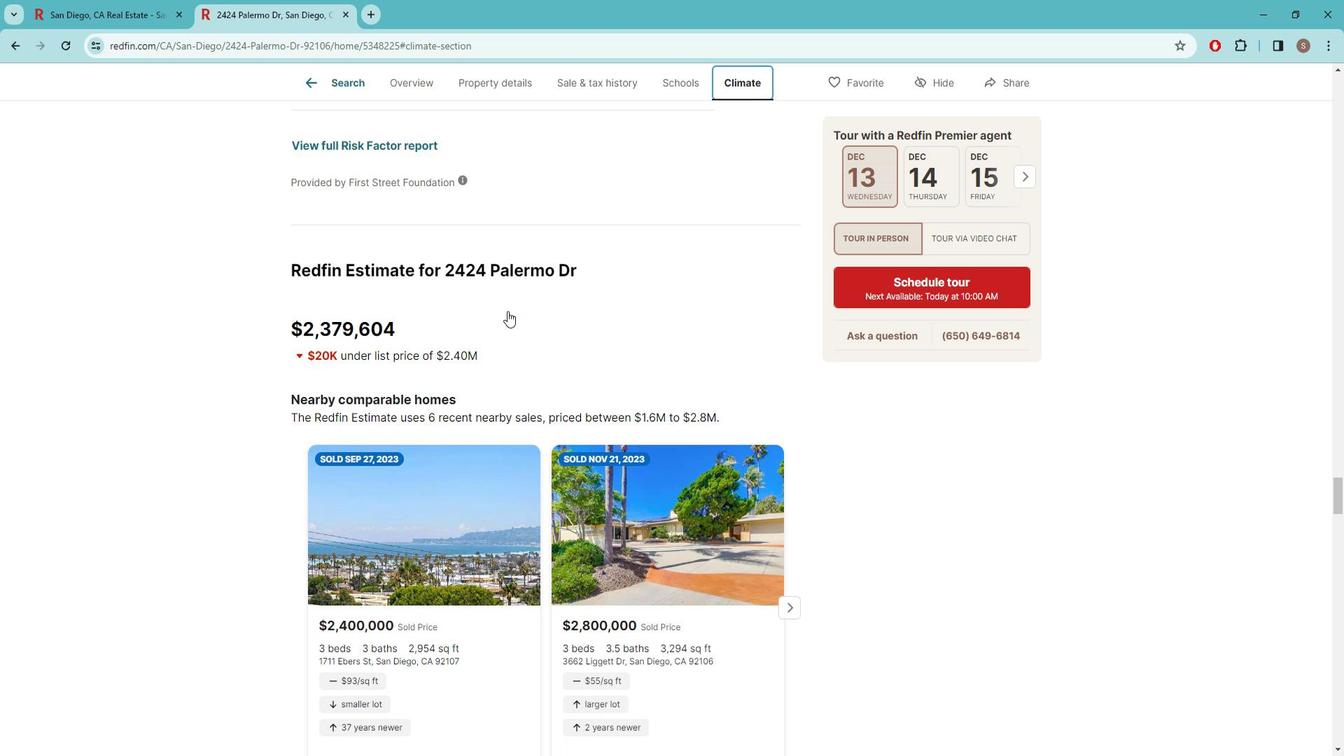 
Action: Mouse scrolled (522, 315) with delta (0, 0)
Screenshot: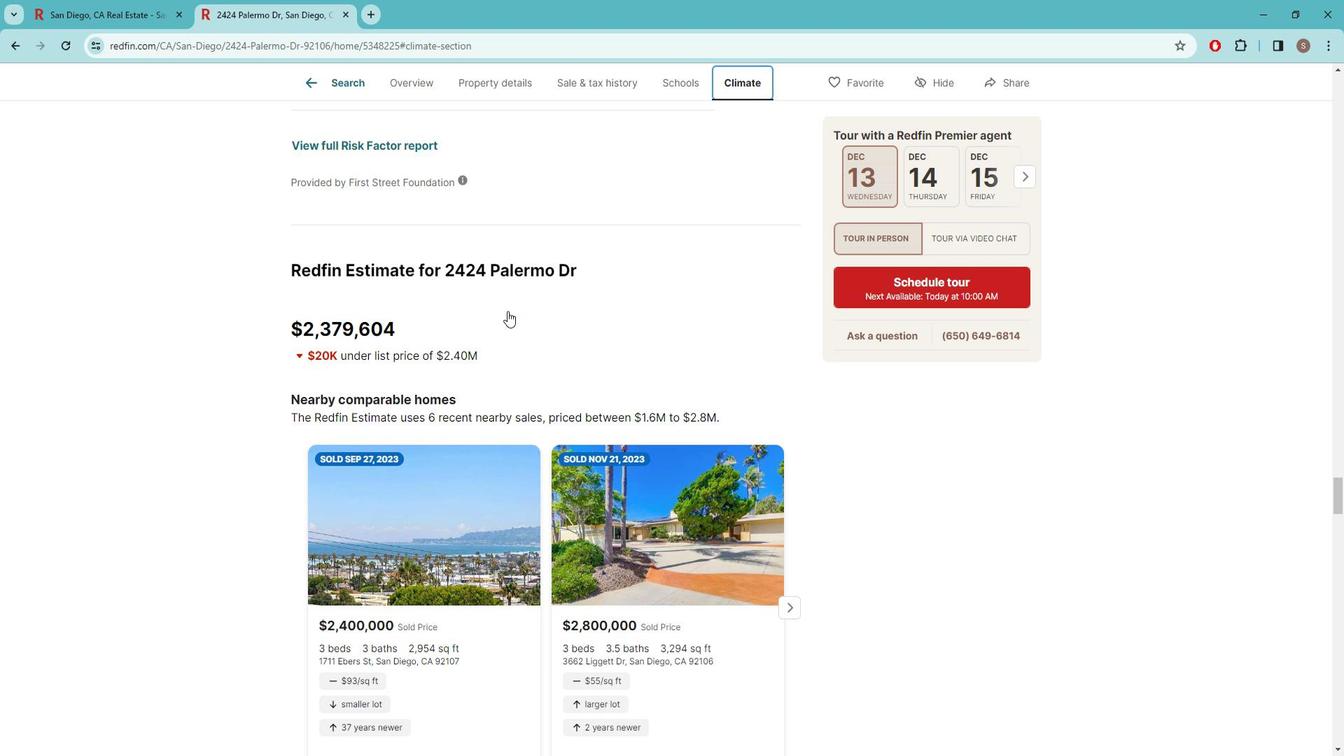 
Action: Mouse scrolled (522, 315) with delta (0, 0)
Screenshot: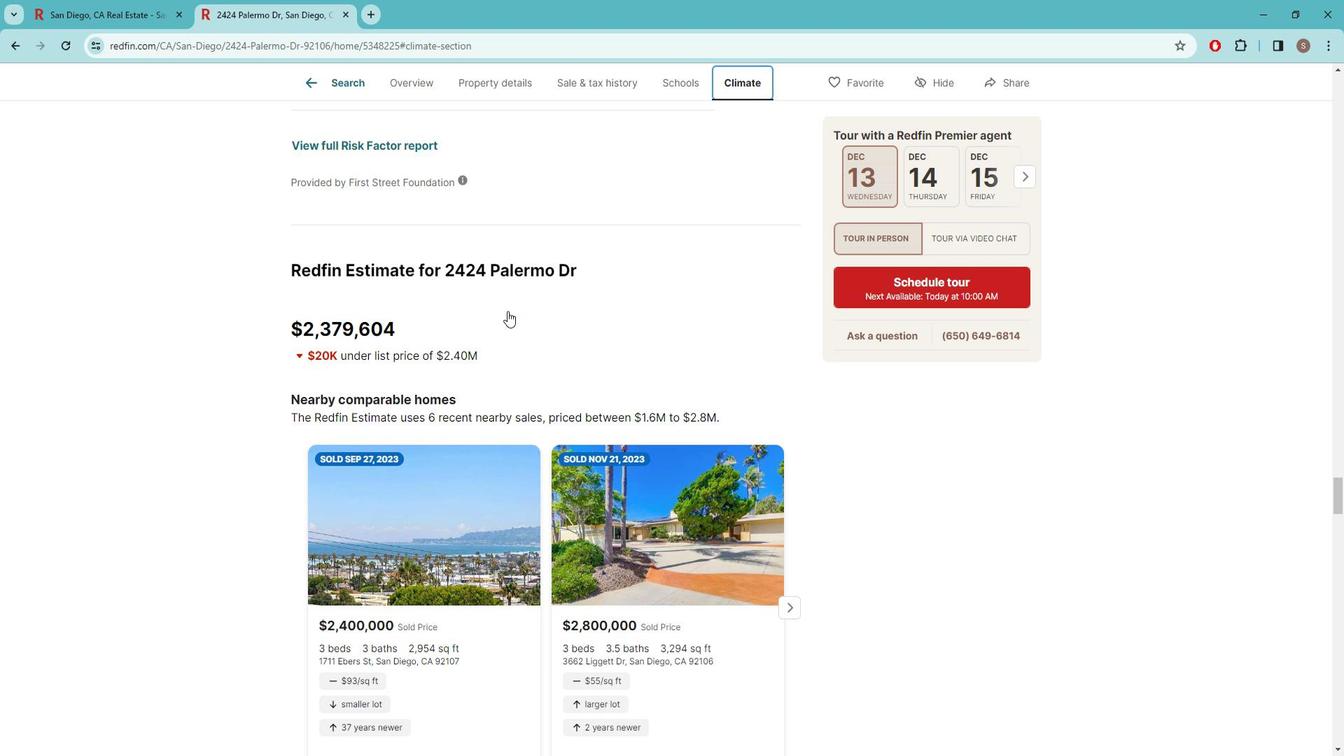 
Action: Mouse scrolled (522, 315) with delta (0, 0)
Screenshot: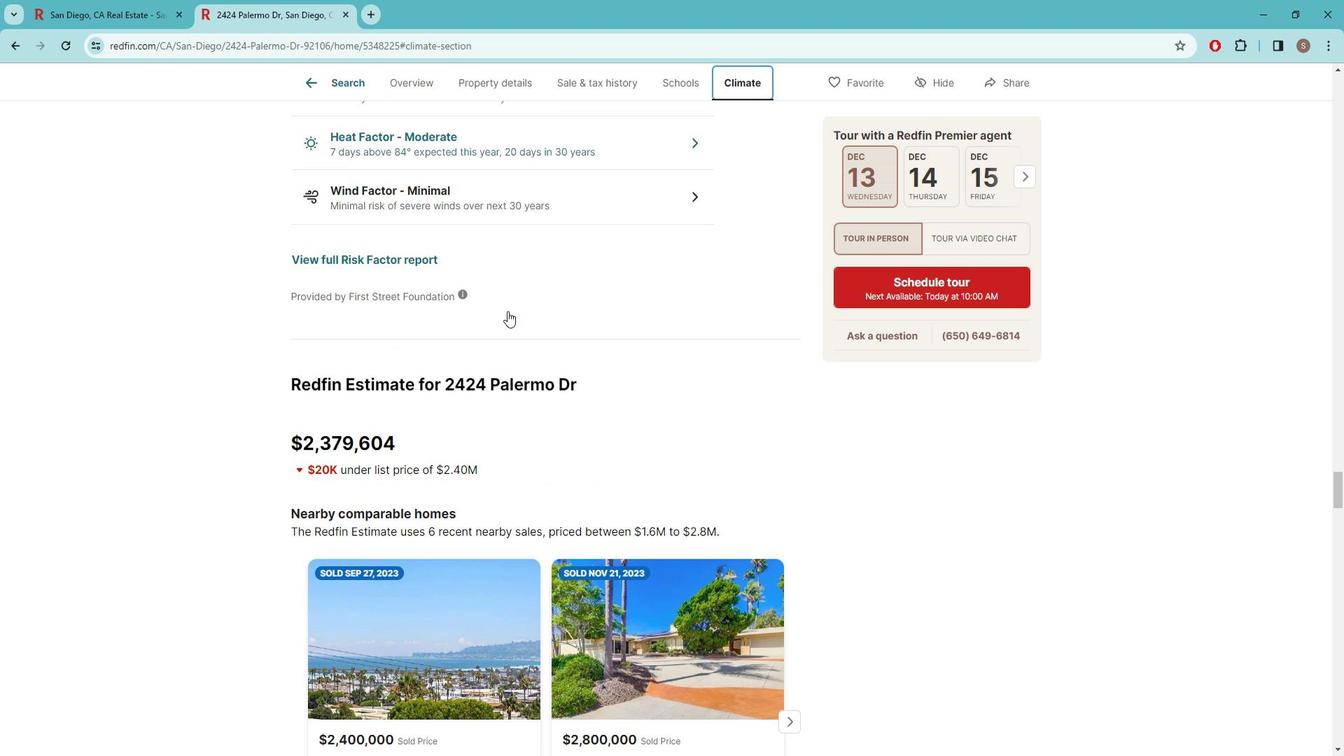 
Action: Mouse scrolled (522, 315) with delta (0, 0)
Screenshot: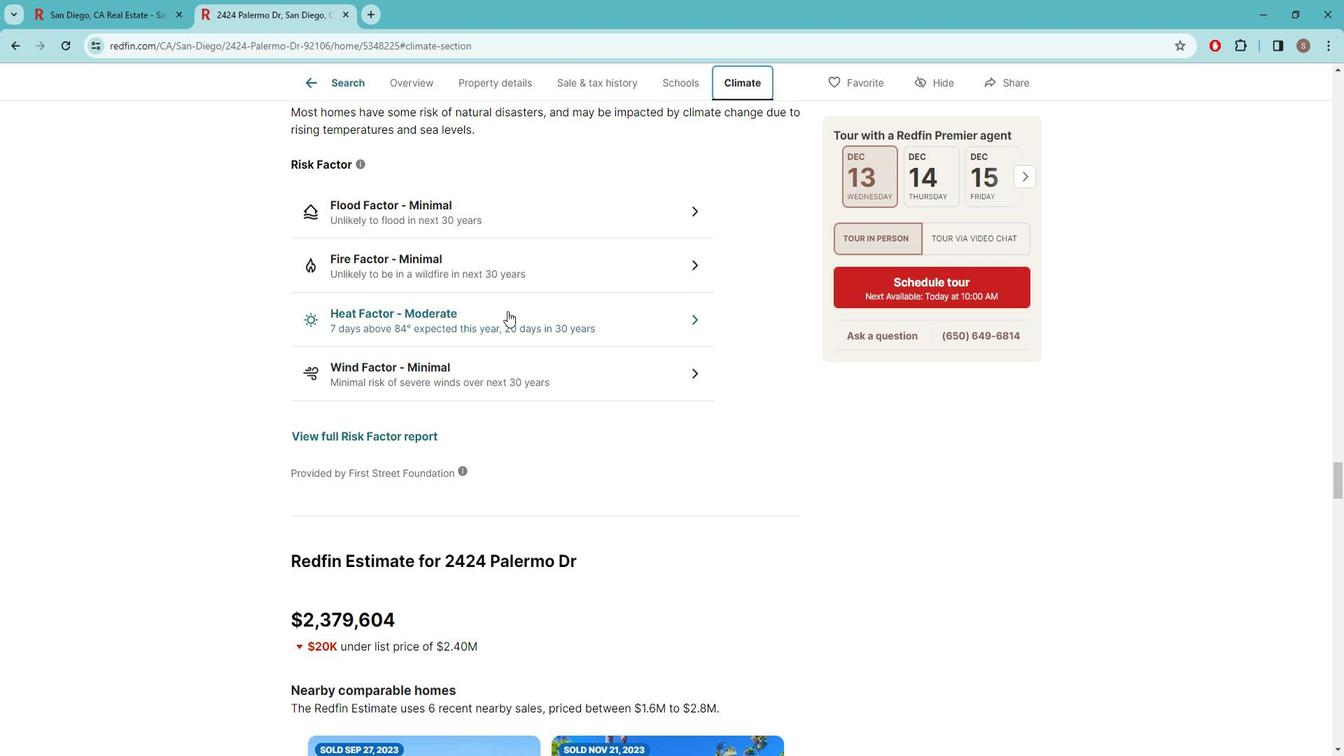 
Action: Mouse moved to (494, 91)
Screenshot: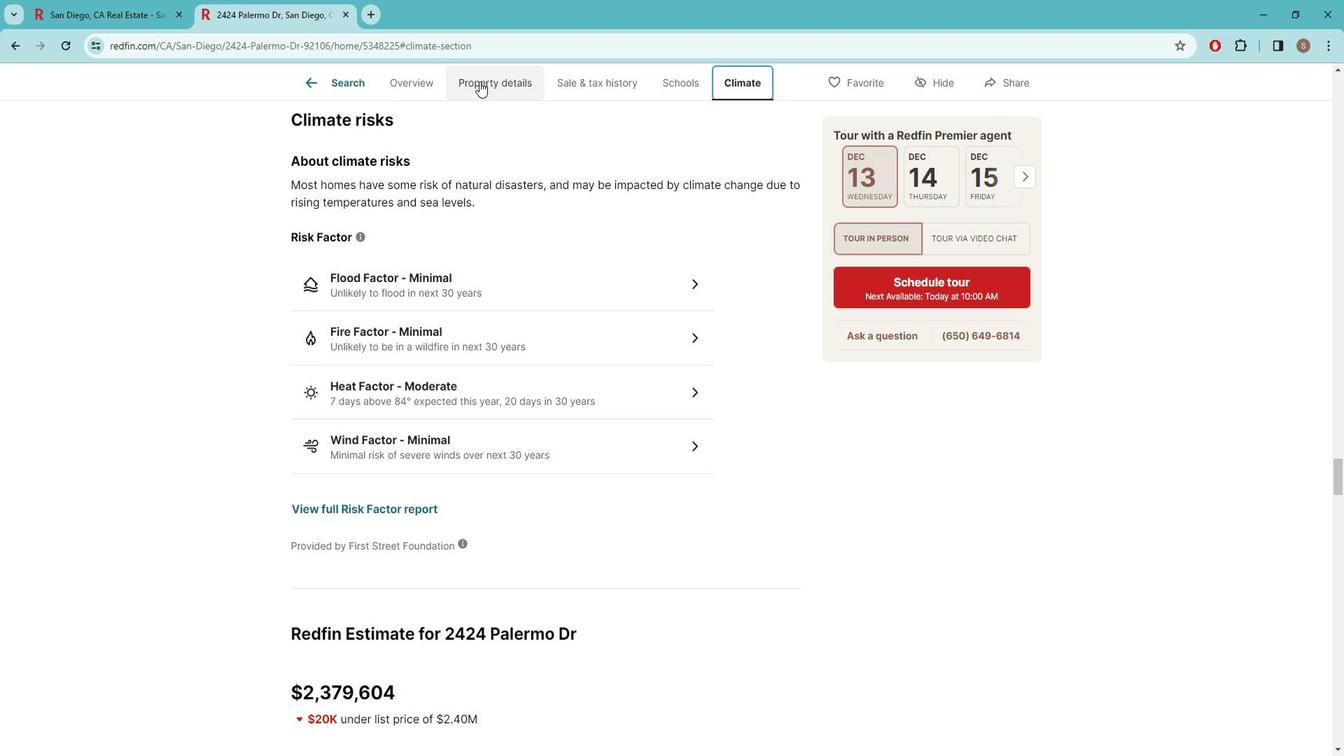 
Action: Mouse pressed left at (494, 91)
Screenshot: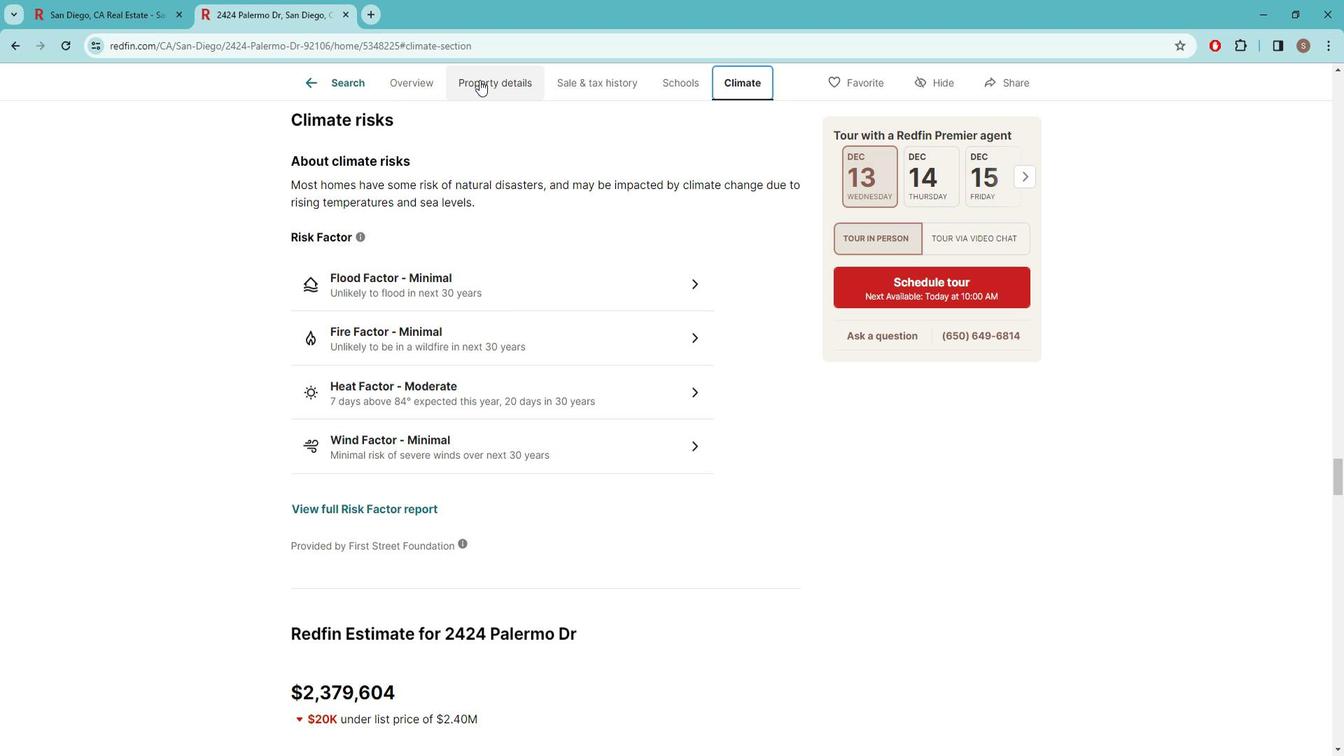 
Action: Mouse moved to (452, 236)
Screenshot: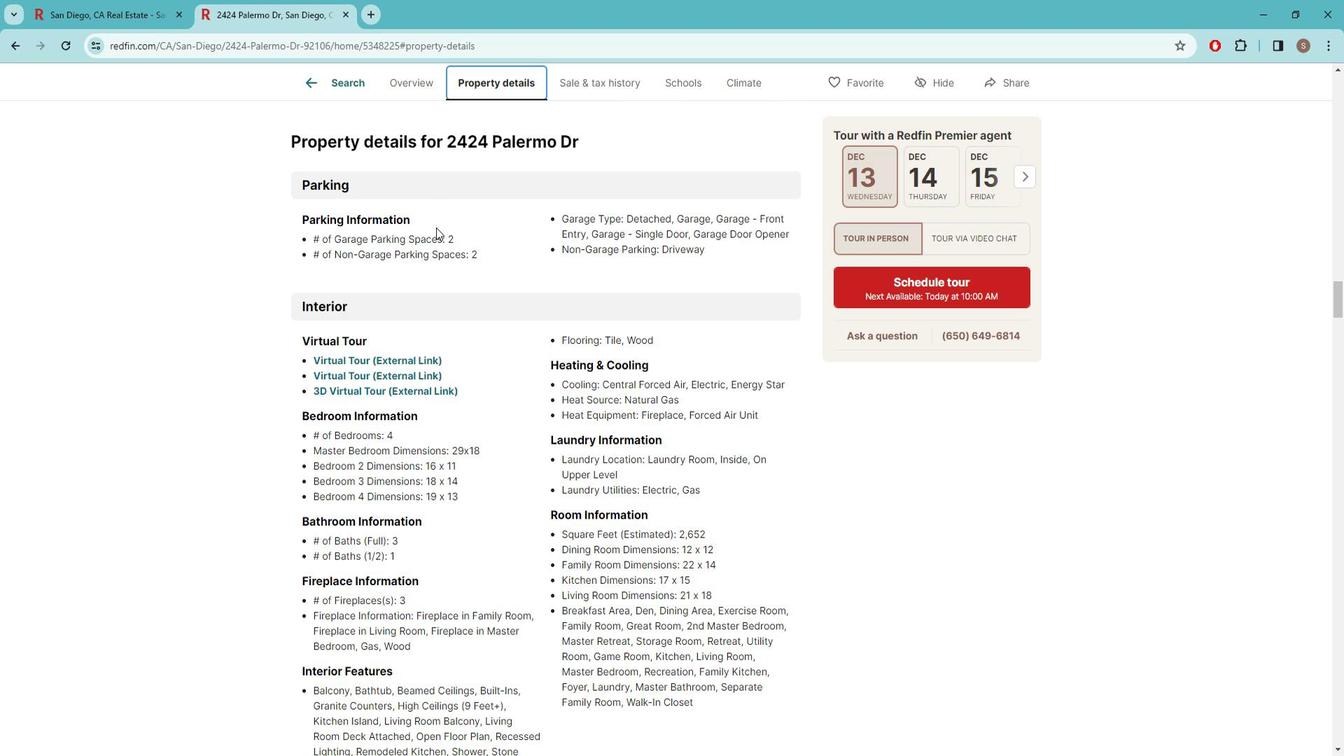 
Action: Mouse scrolled (452, 235) with delta (0, 0)
Screenshot: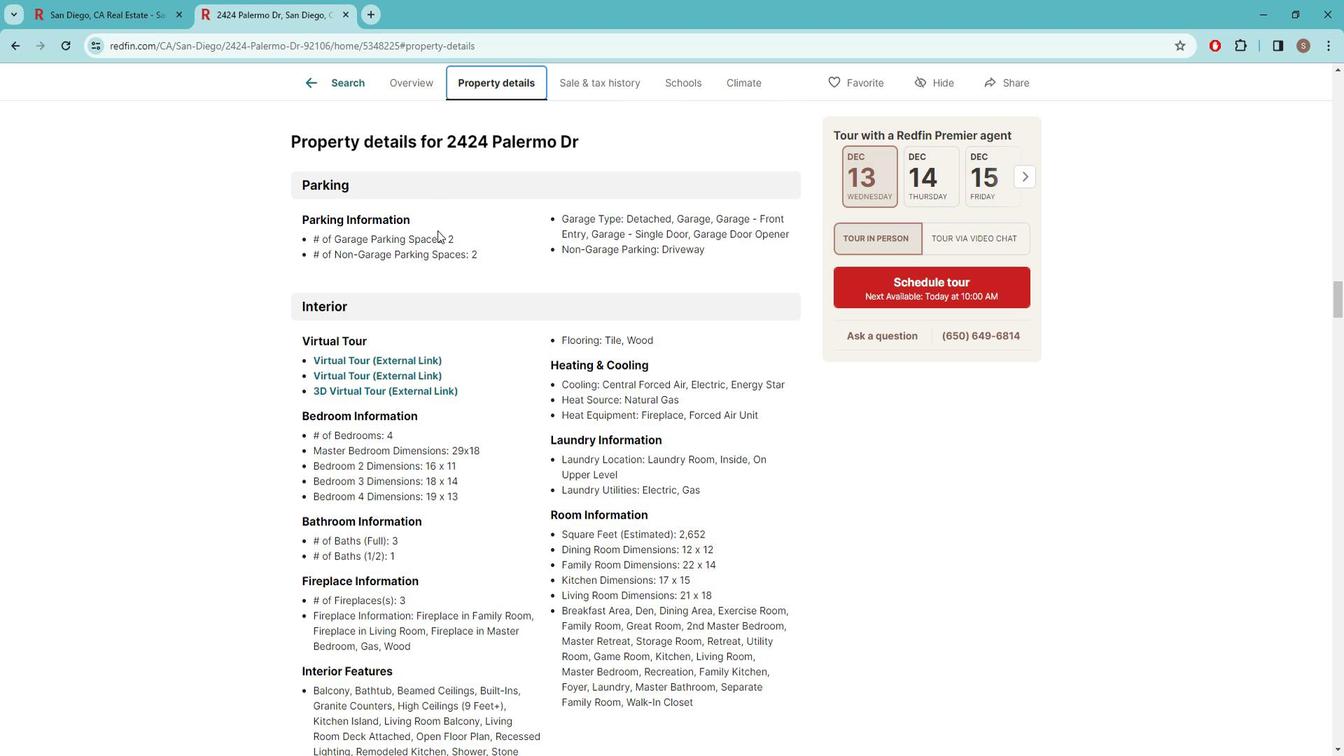 
Action: Mouse moved to (452, 237)
Screenshot: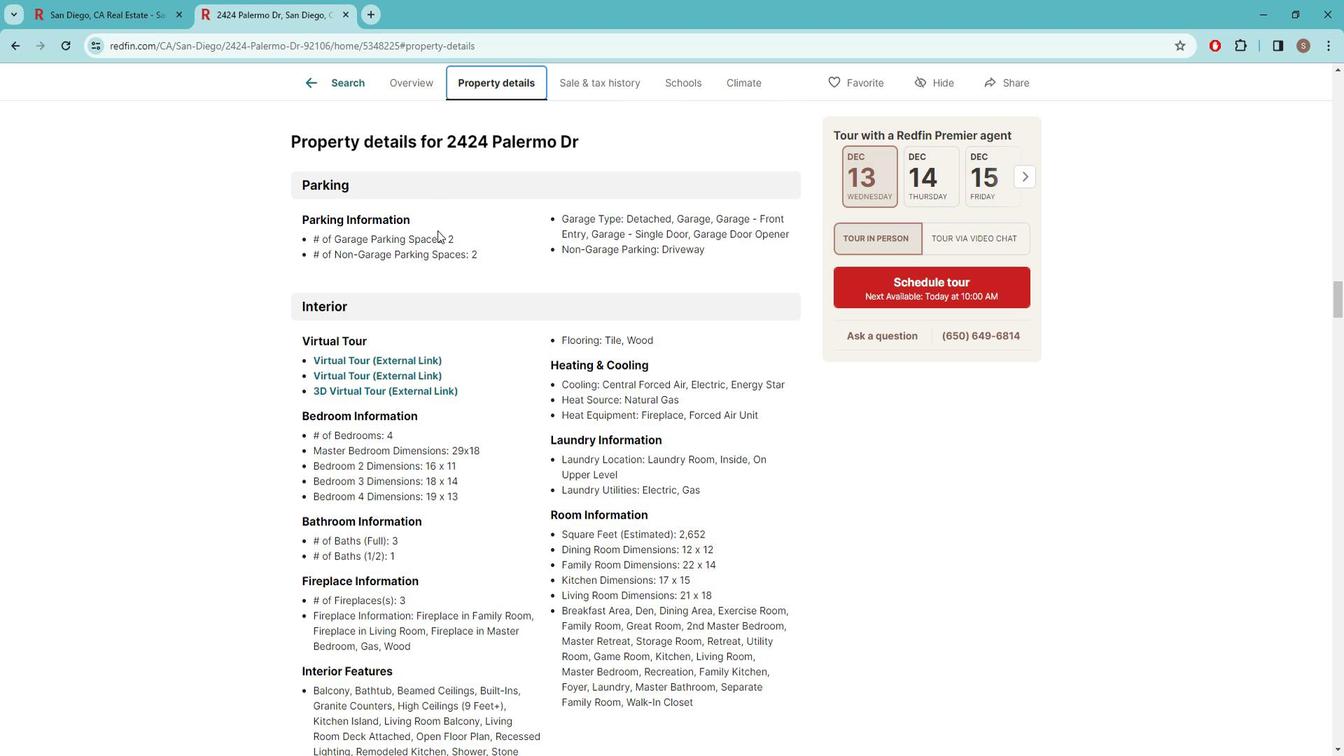 
Action: Mouse scrolled (452, 236) with delta (0, 0)
Screenshot: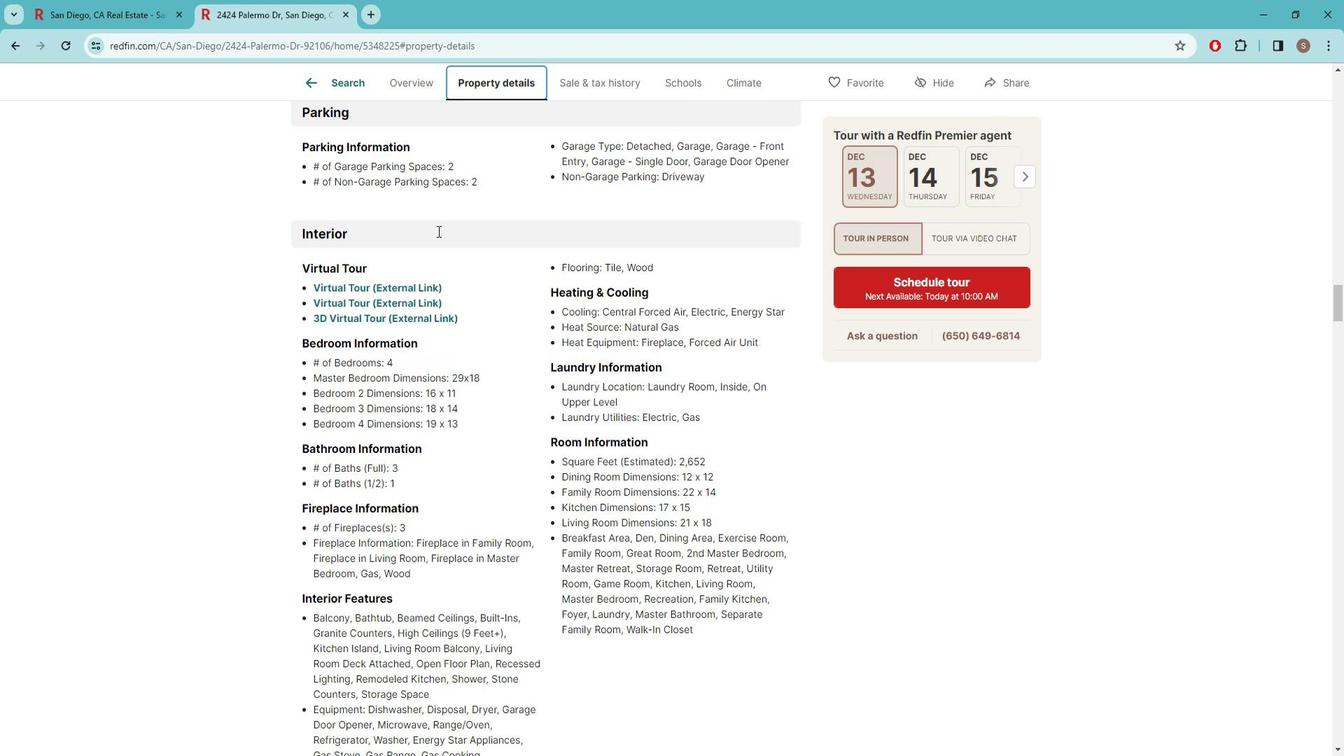 
Action: Mouse scrolled (452, 236) with delta (0, 0)
Screenshot: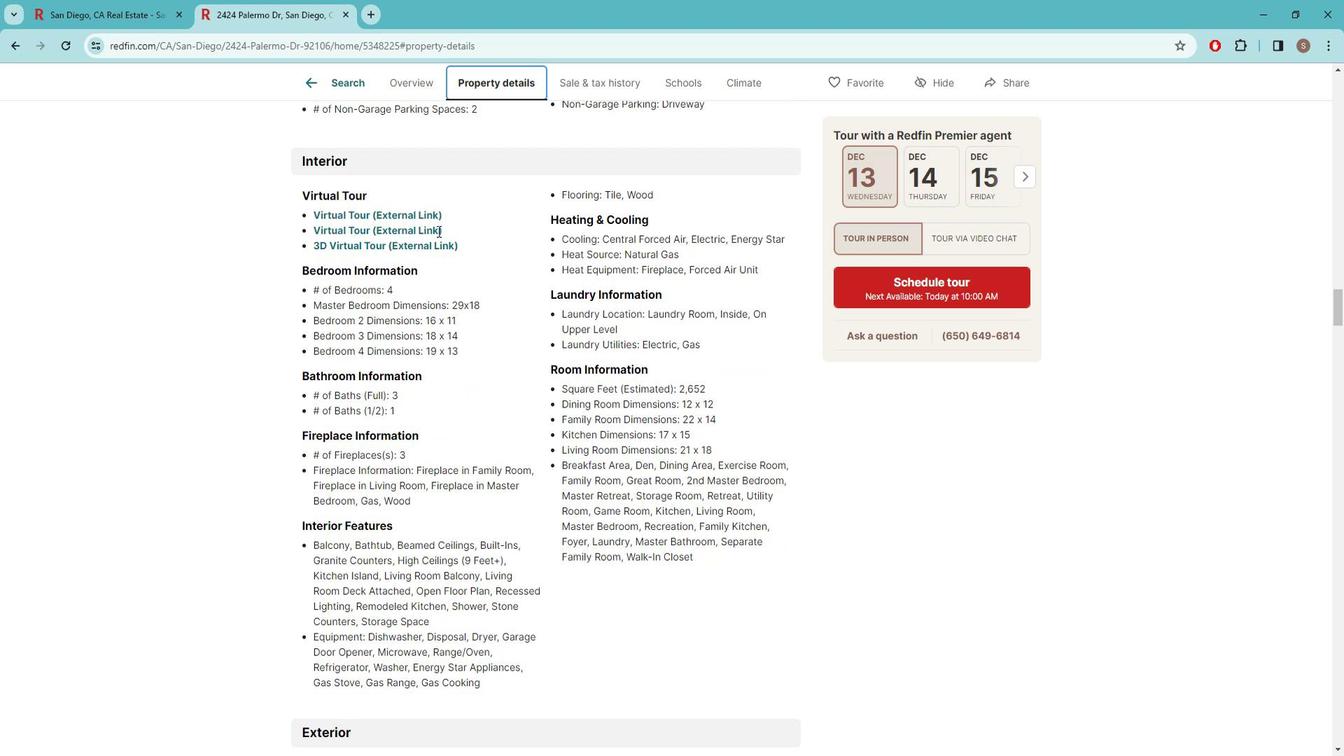 
Action: Mouse scrolled (452, 236) with delta (0, 0)
Screenshot: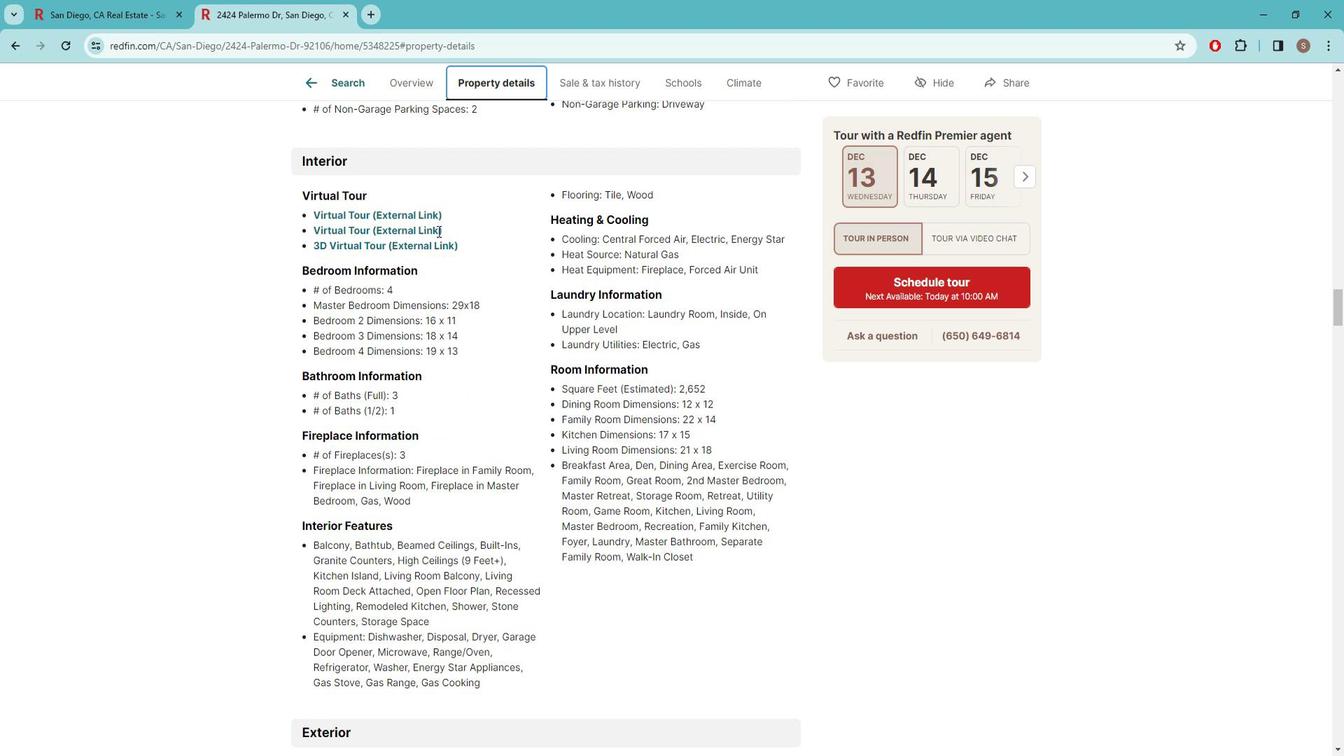 
Action: Mouse scrolled (452, 236) with delta (0, 0)
Screenshot: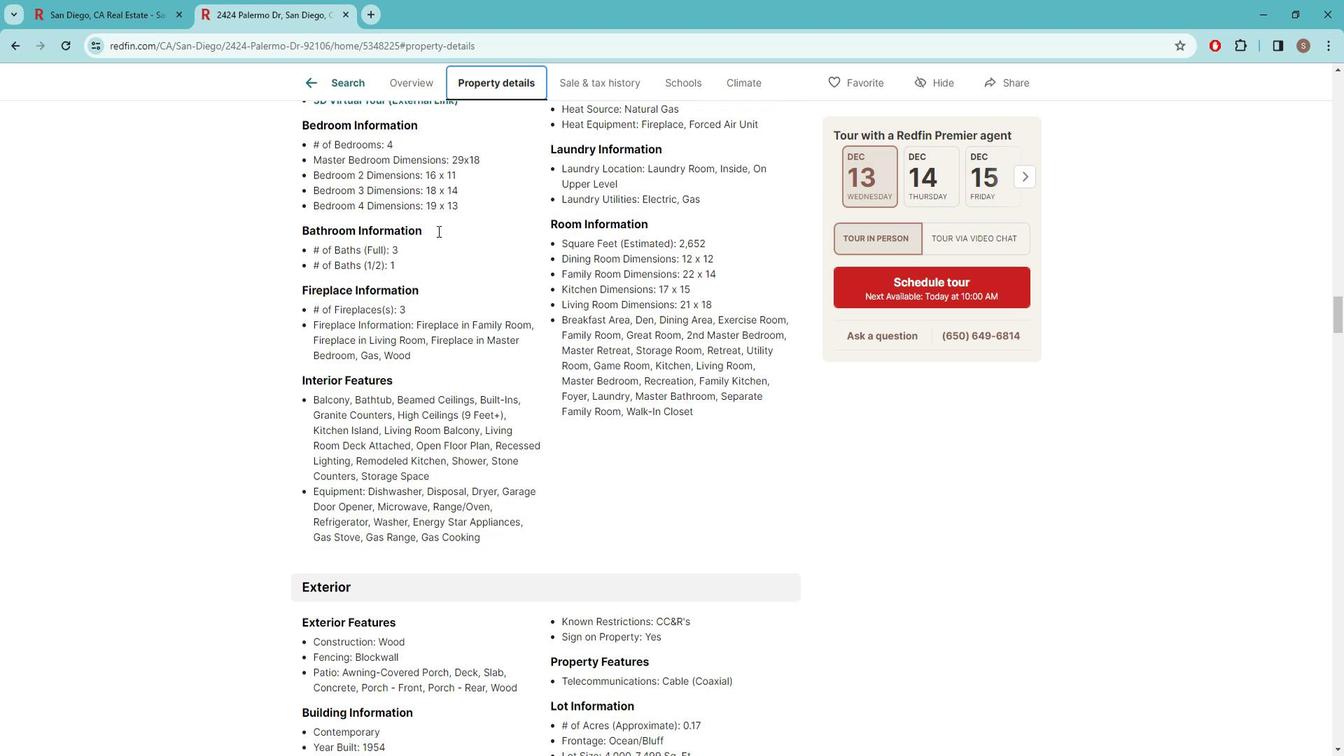 
Action: Mouse scrolled (452, 236) with delta (0, 0)
Screenshot: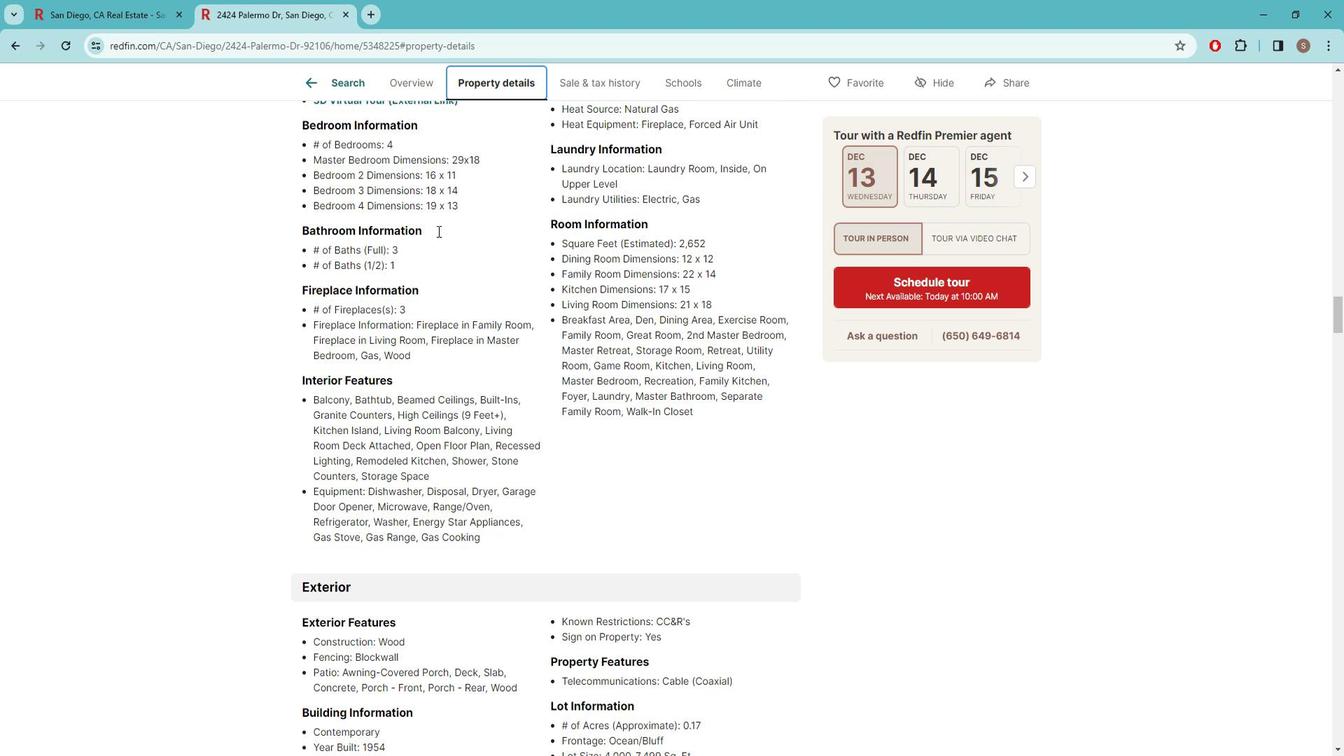 
Action: Mouse scrolled (452, 236) with delta (0, 0)
Screenshot: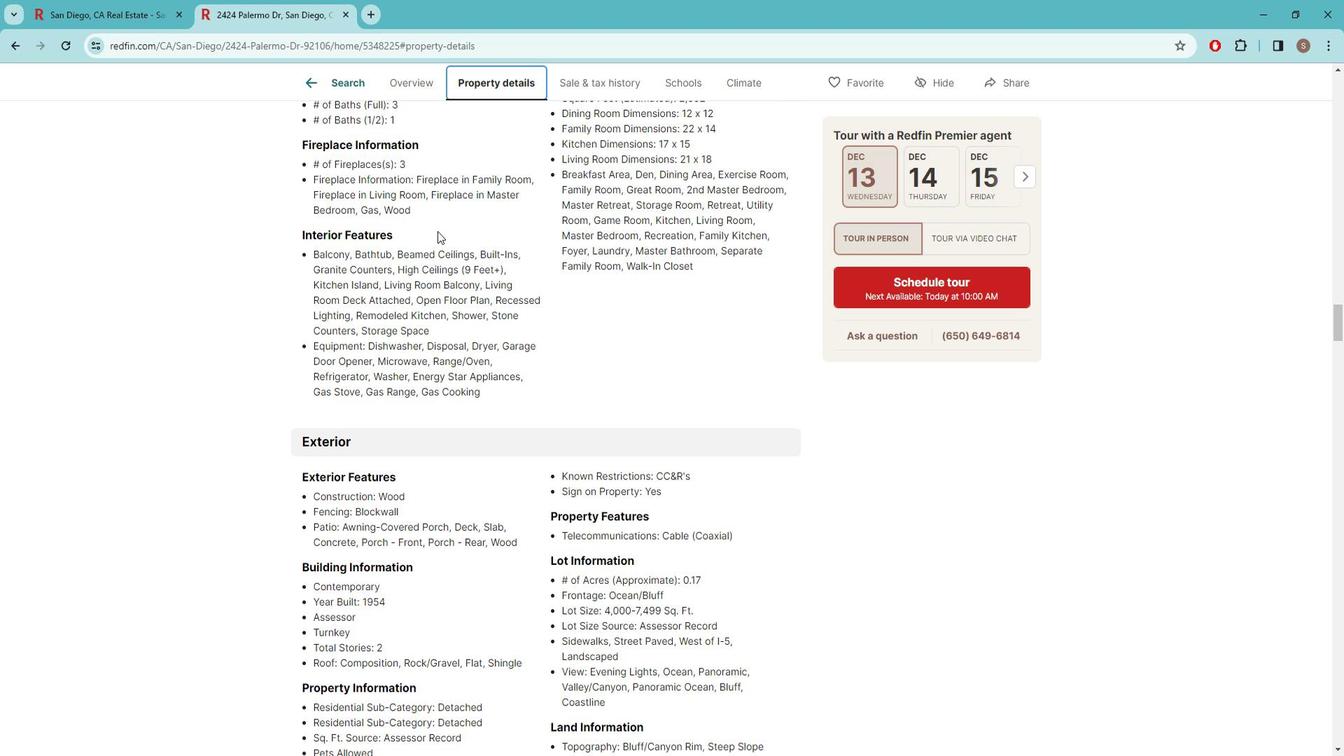 
Action: Mouse scrolled (452, 236) with delta (0, 0)
Screenshot: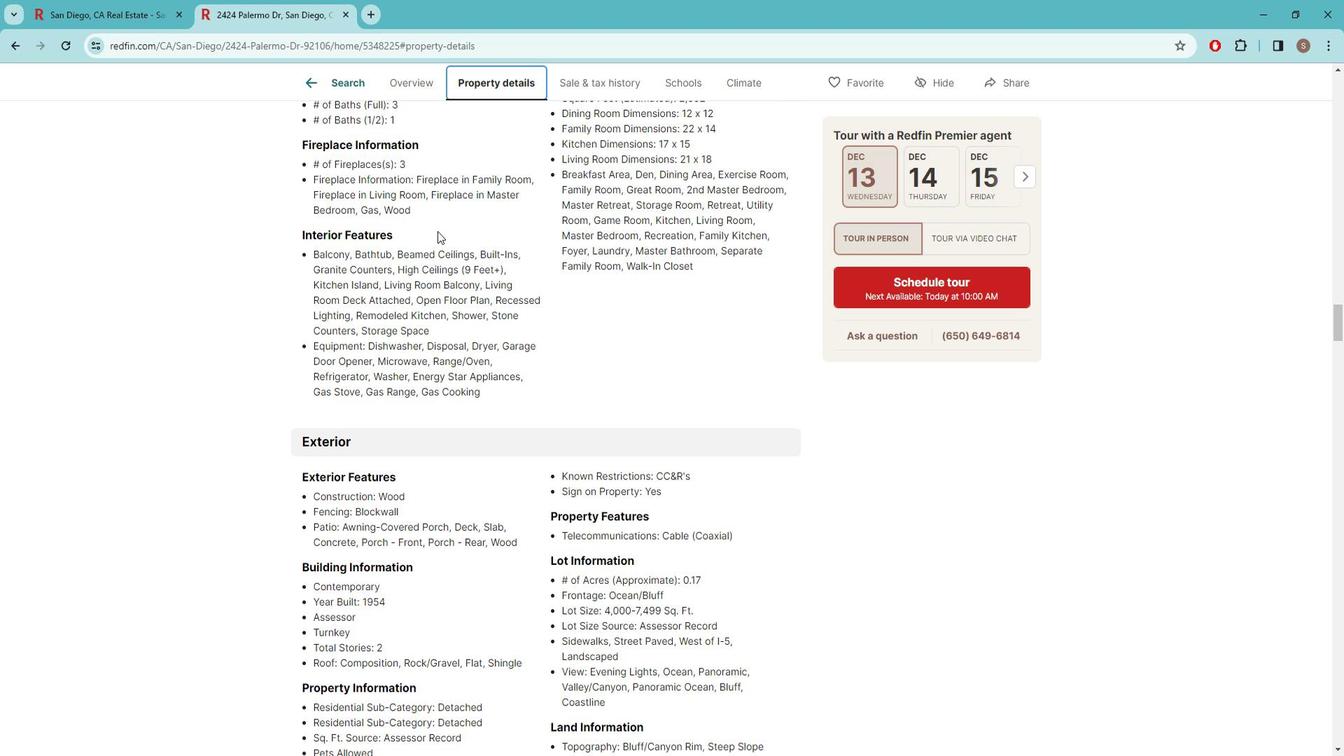
Action: Mouse scrolled (452, 236) with delta (0, 0)
Screenshot: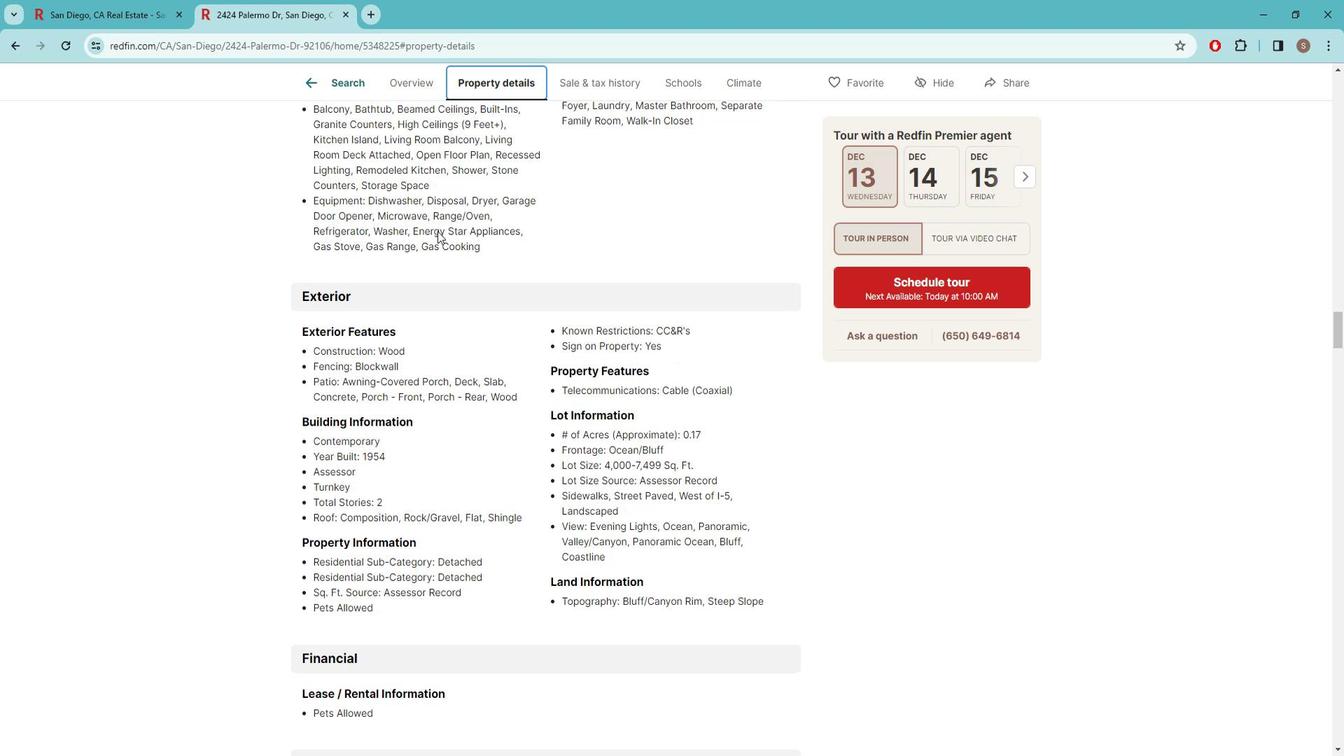 
Action: Mouse scrolled (452, 236) with delta (0, 0)
Screenshot: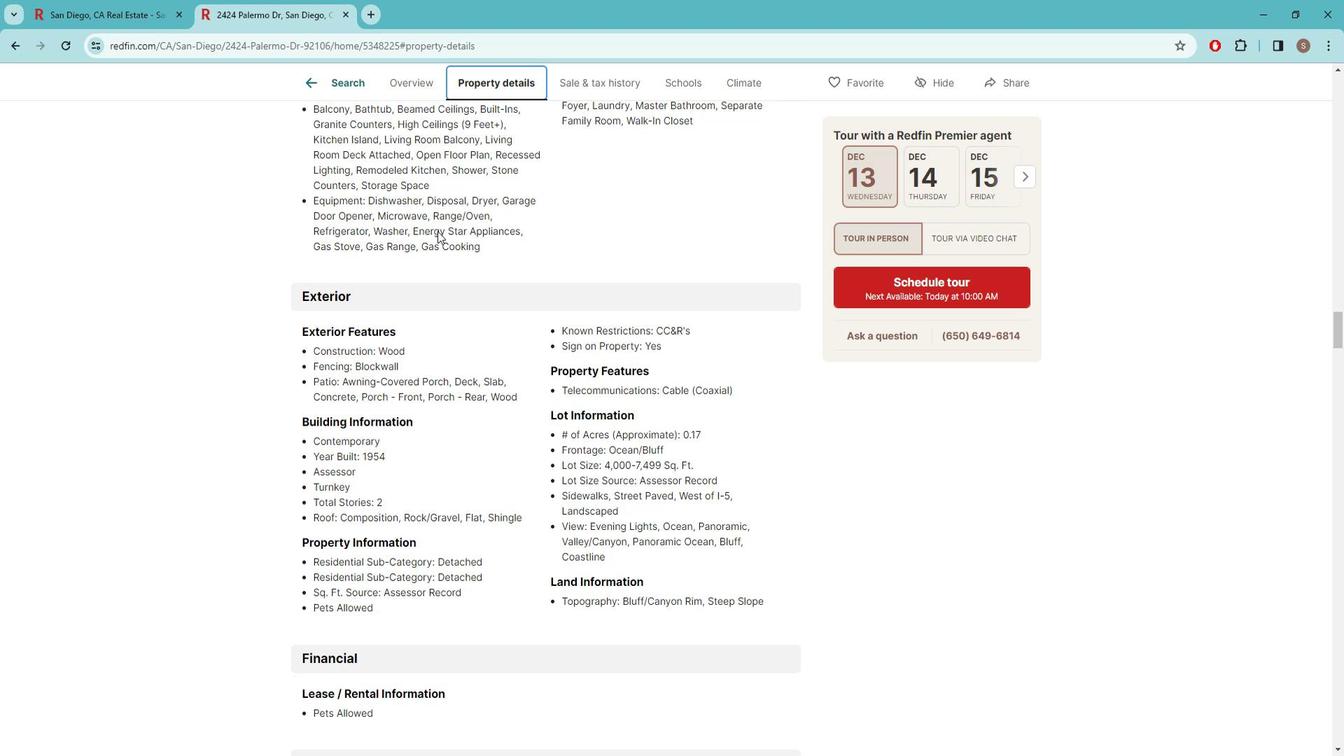 
Action: Mouse scrolled (452, 236) with delta (0, 0)
Screenshot: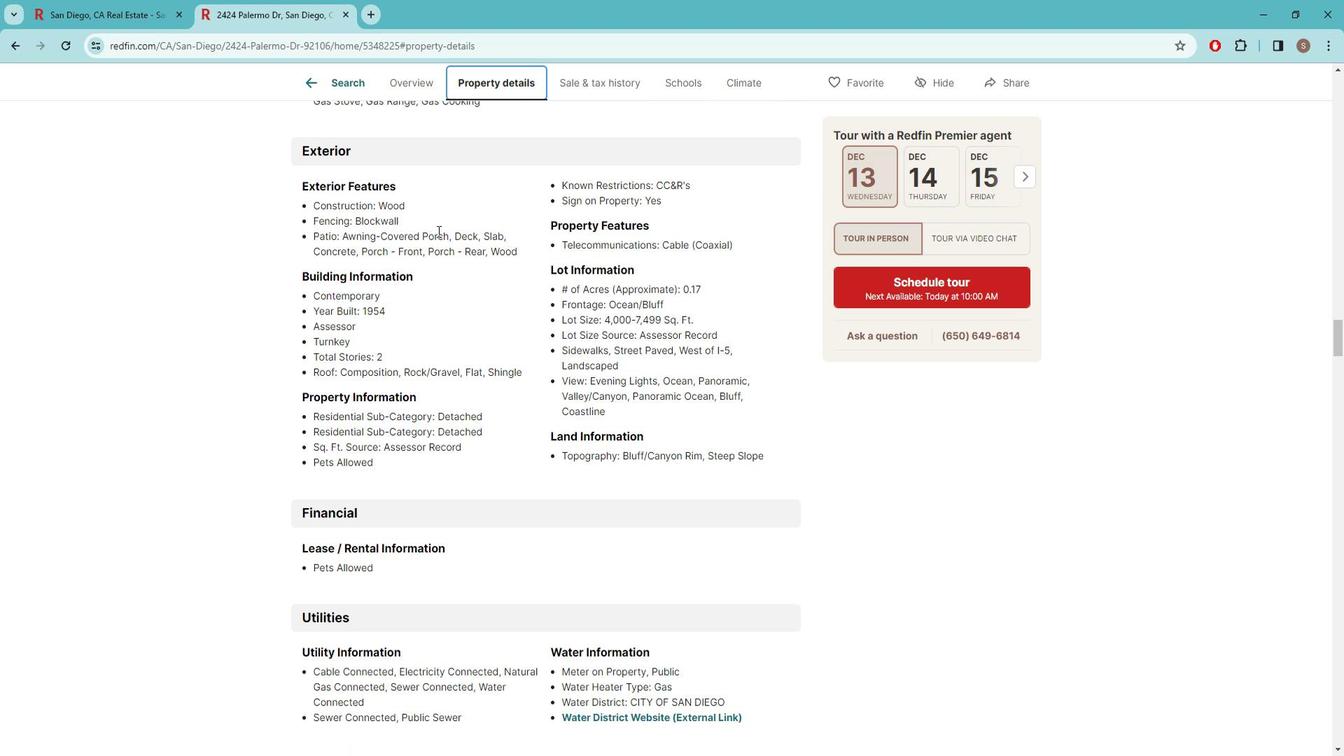 
Action: Mouse scrolled (452, 236) with delta (0, 0)
Screenshot: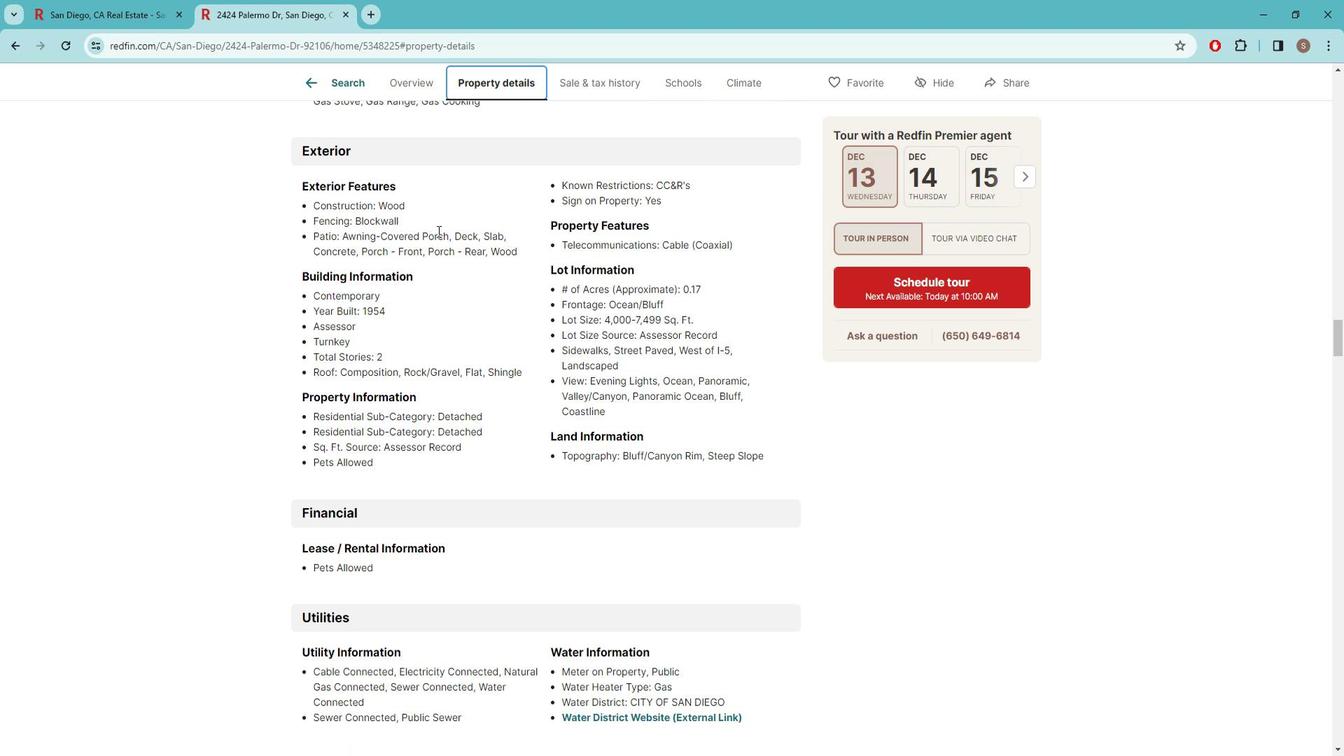 
Action: Mouse scrolled (452, 236) with delta (0, 0)
Screenshot: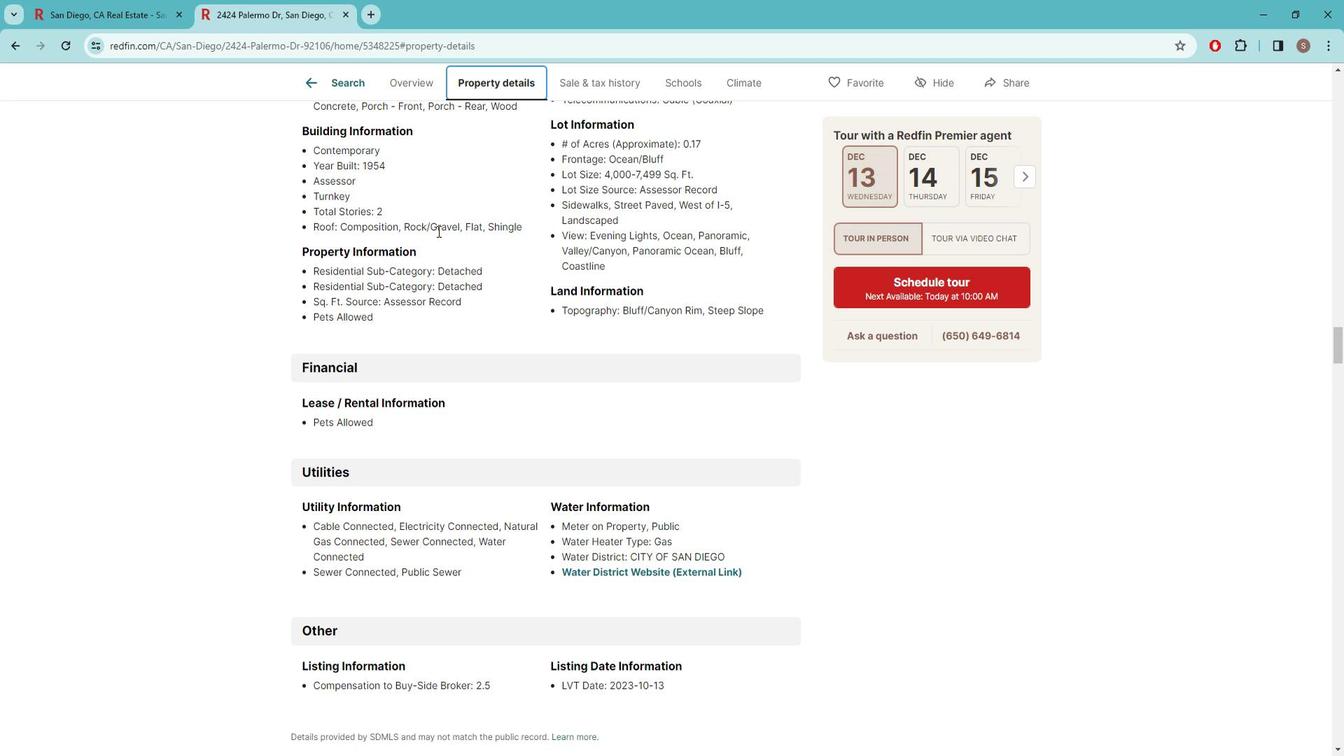 
Action: Mouse scrolled (452, 236) with delta (0, 0)
Screenshot: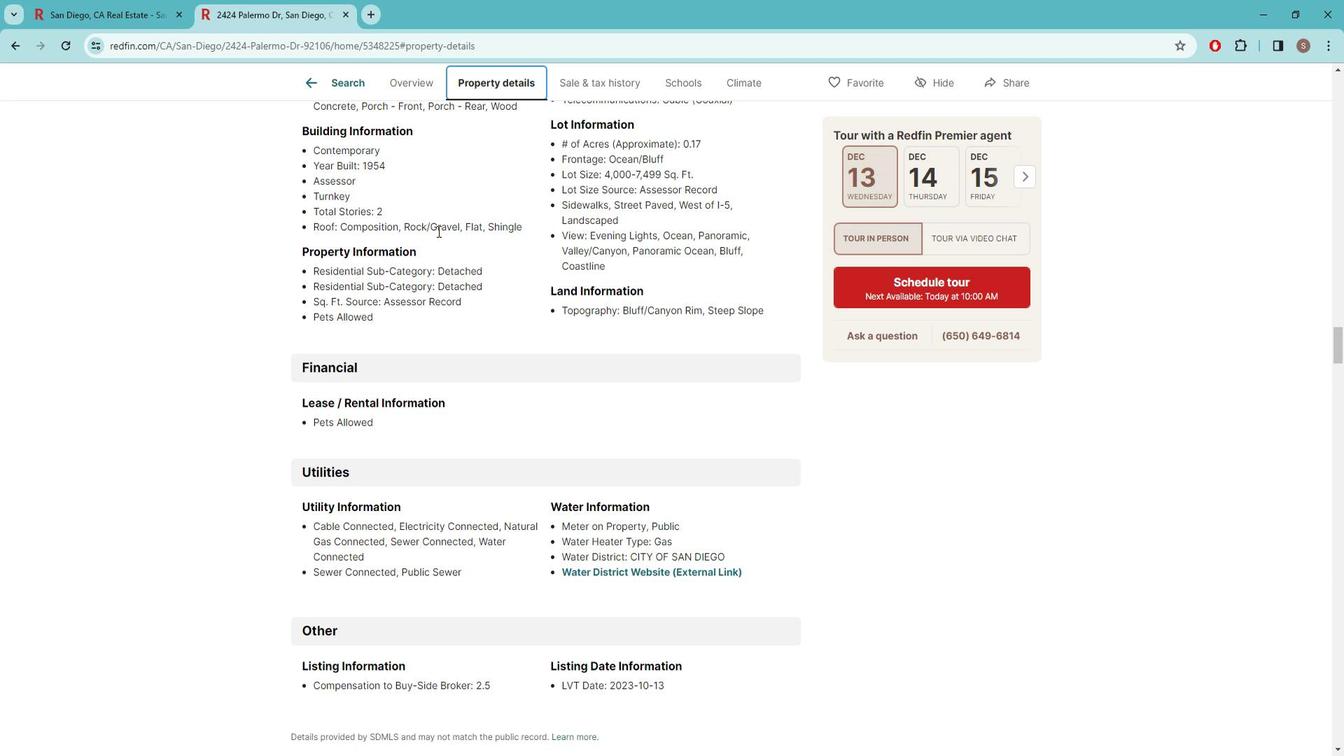 
Action: Mouse scrolled (452, 238) with delta (0, 0)
Screenshot: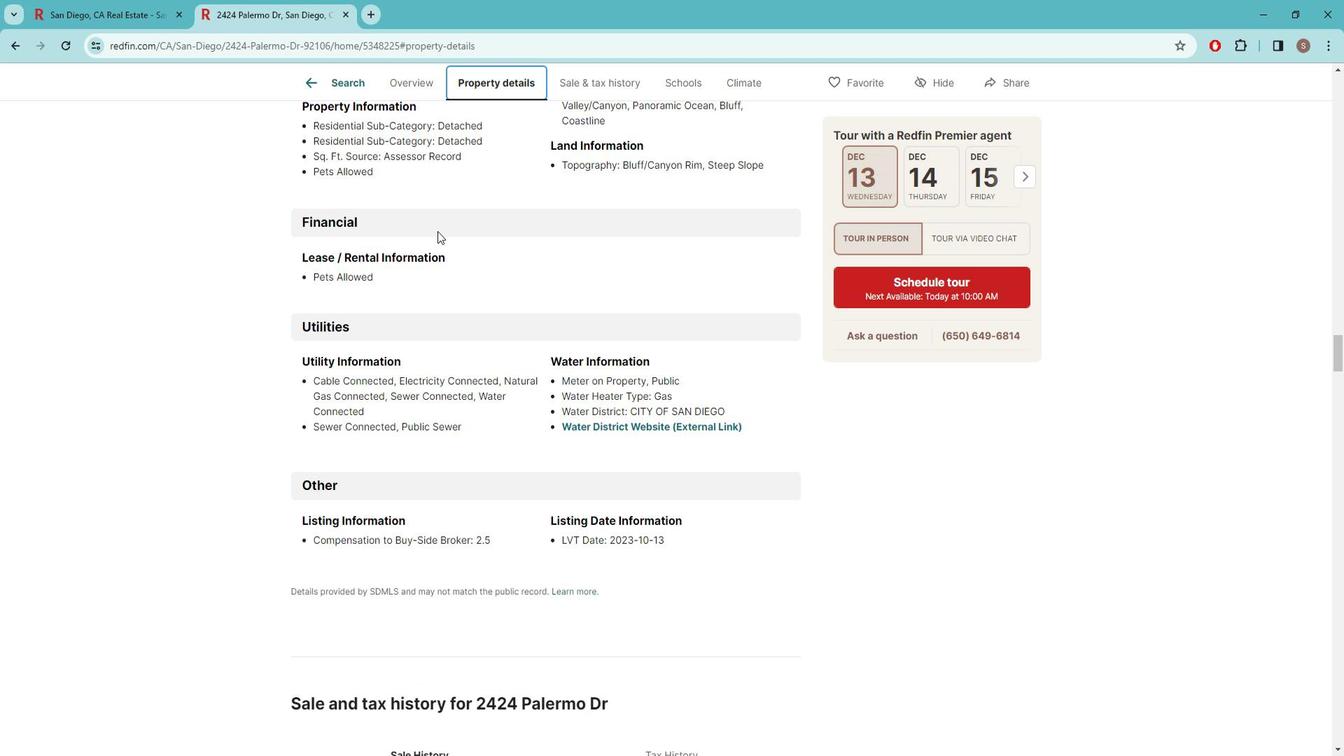 
Action: Mouse scrolled (452, 238) with delta (0, 0)
Screenshot: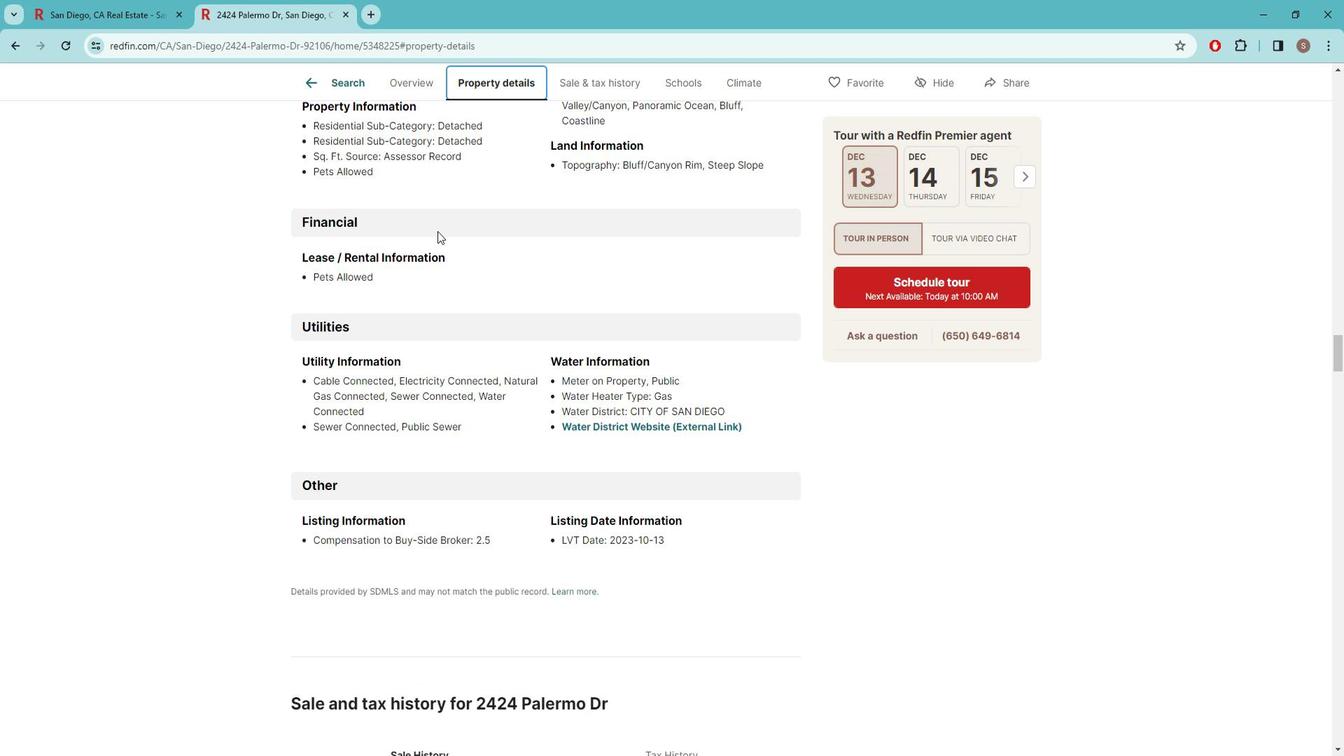 
Action: Mouse moved to (459, 238)
Screenshot: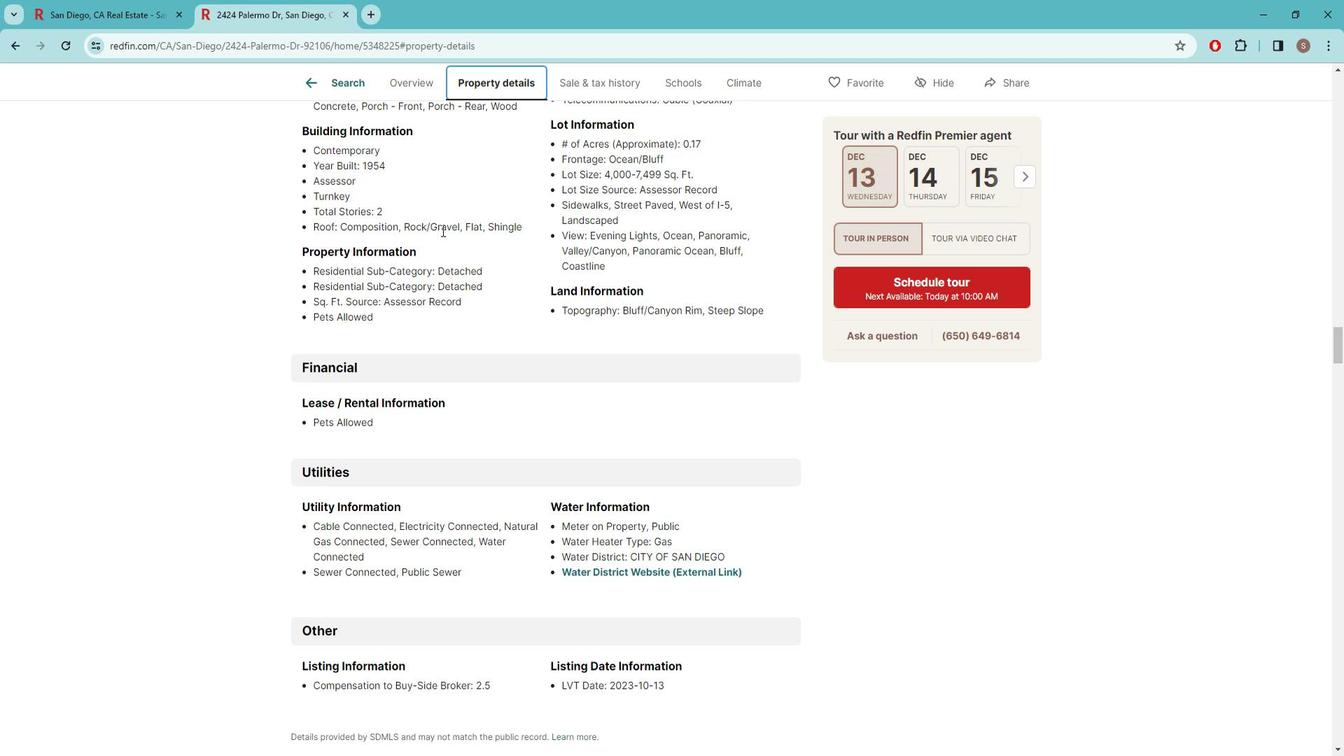 
Action: Mouse scrolled (459, 238) with delta (0, 0)
Screenshot: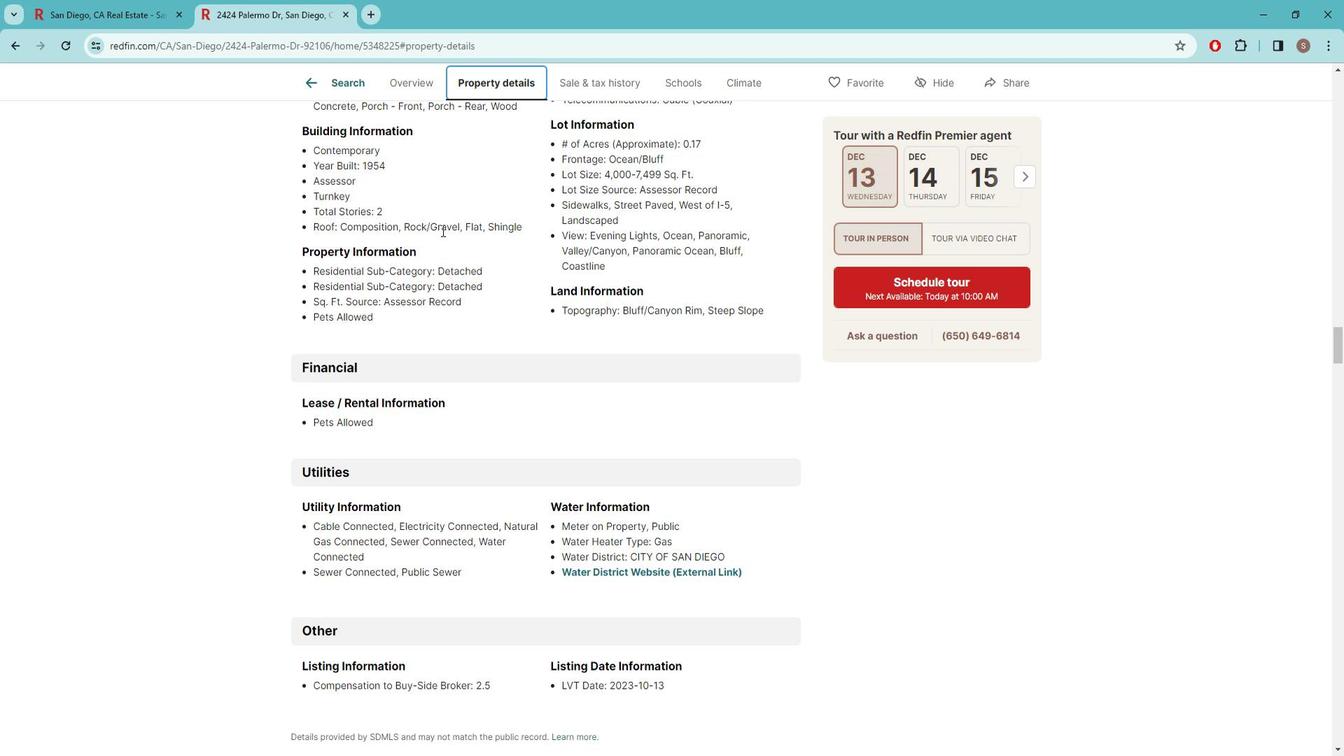 
Action: Mouse moved to (459, 240)
Screenshot: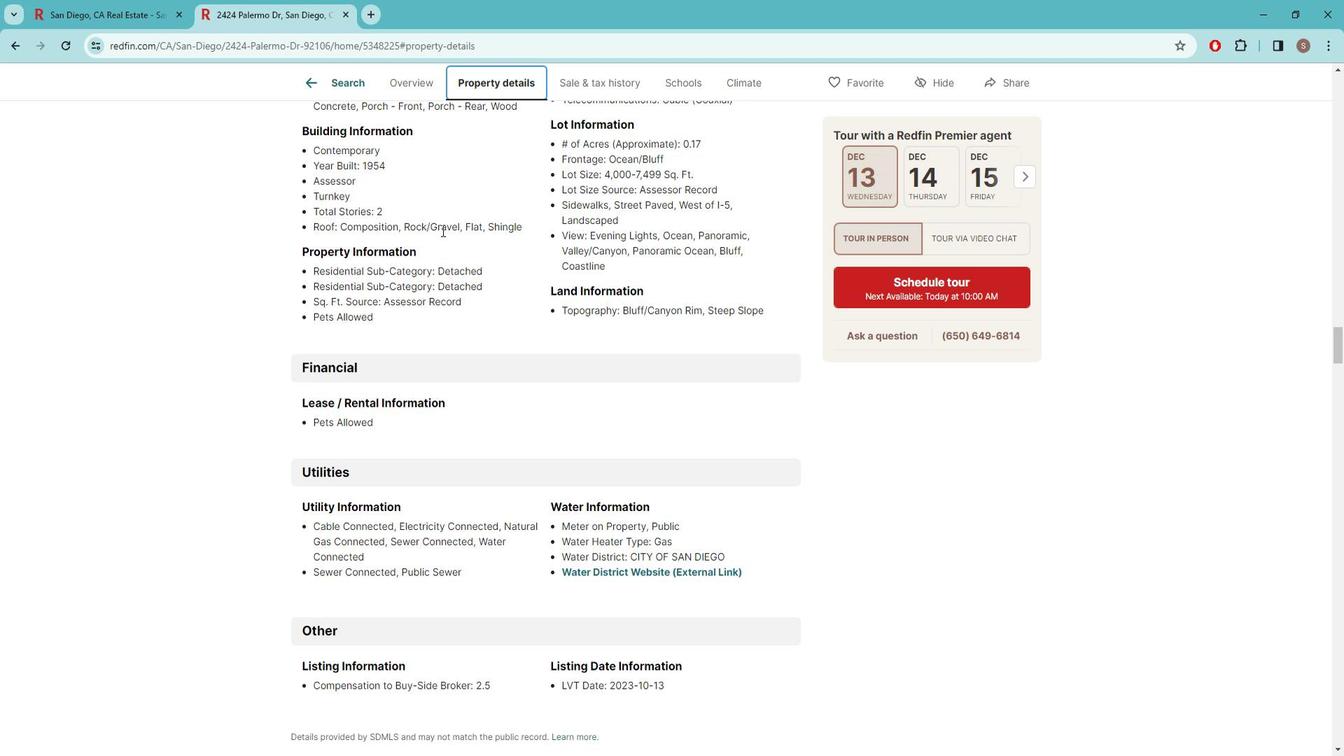
Action: Mouse scrolled (459, 240) with delta (0, 0)
Screenshot: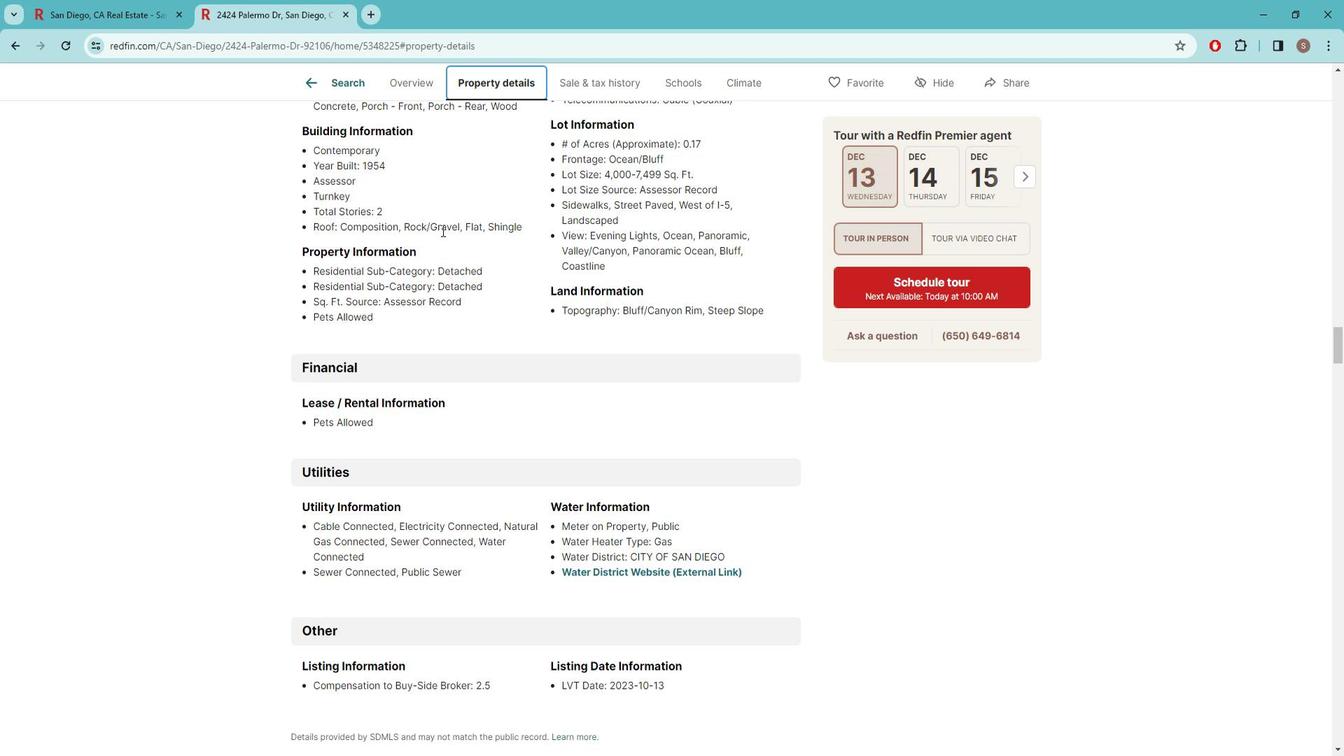 
Action: Mouse moved to (459, 240)
Screenshot: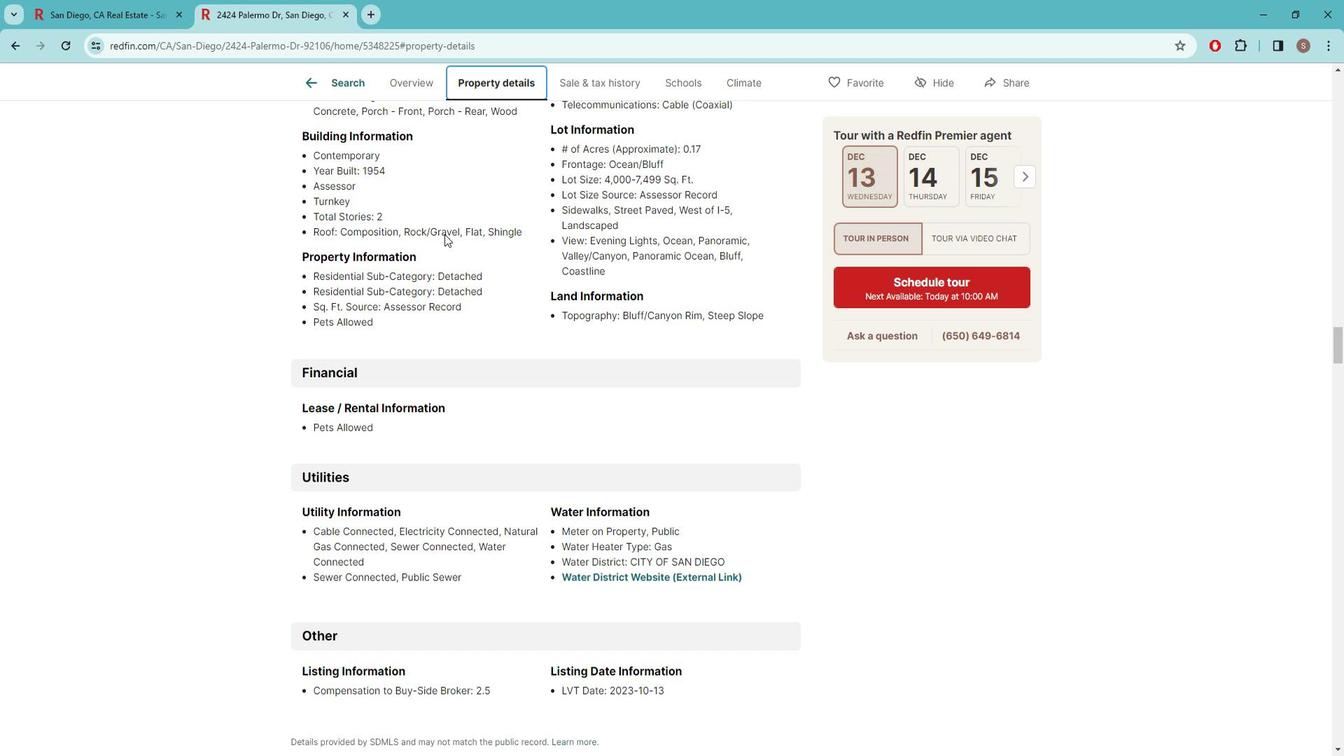 
Action: Mouse scrolled (459, 240) with delta (0, 0)
Screenshot: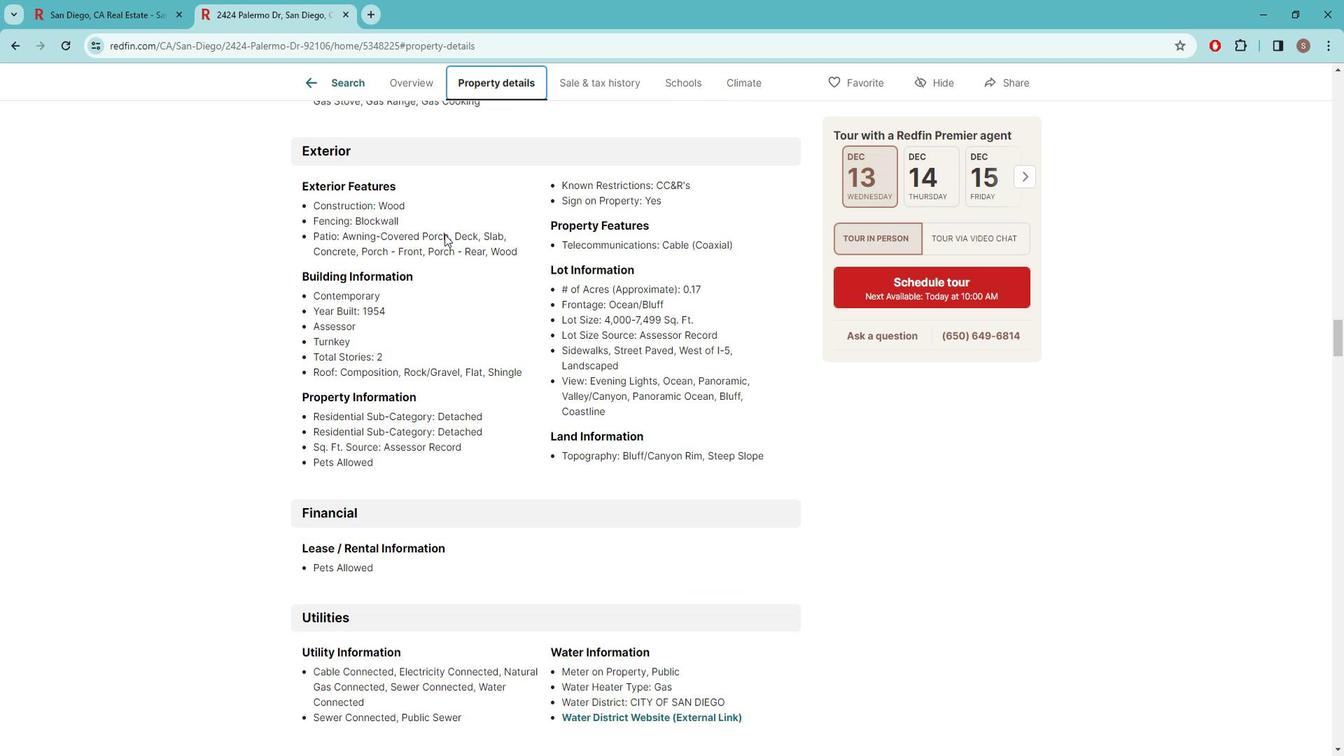 
Action: Mouse scrolled (459, 240) with delta (0, 0)
Screenshot: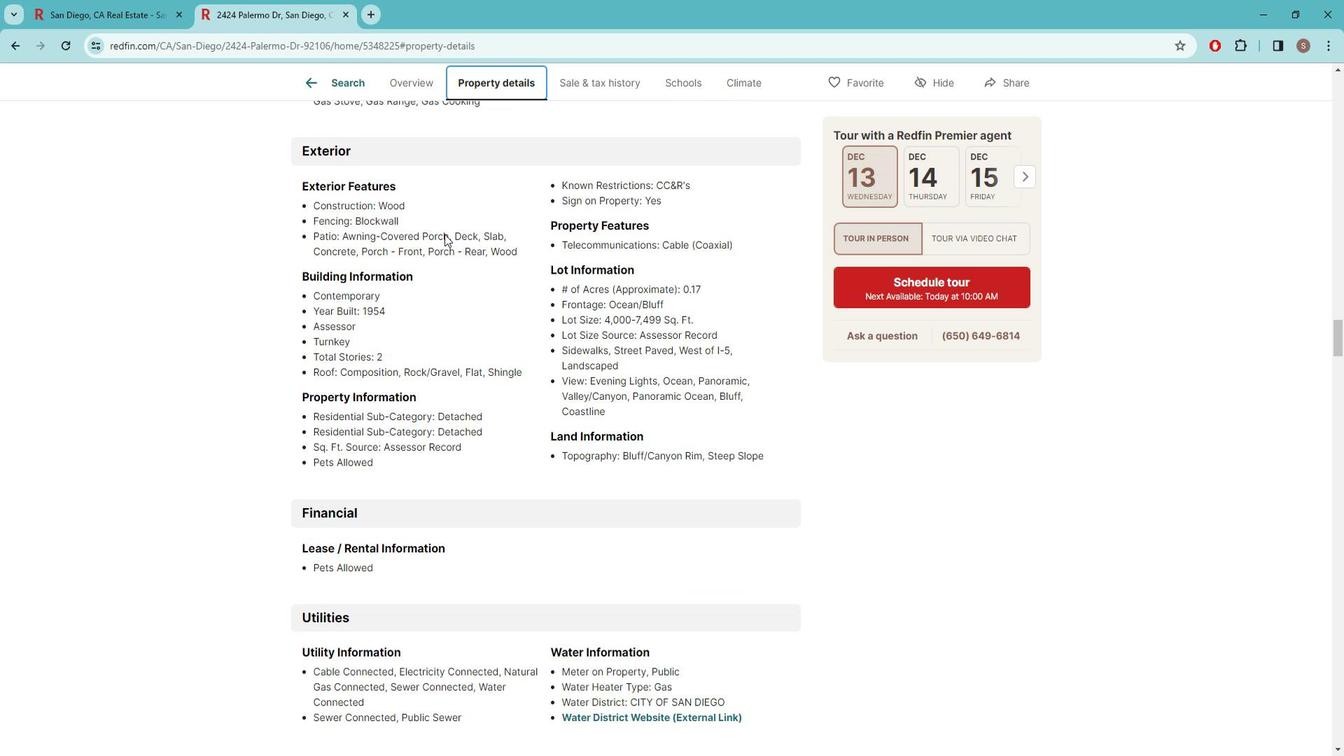 
Action: Mouse scrolled (459, 240) with delta (0, 0)
Screenshot: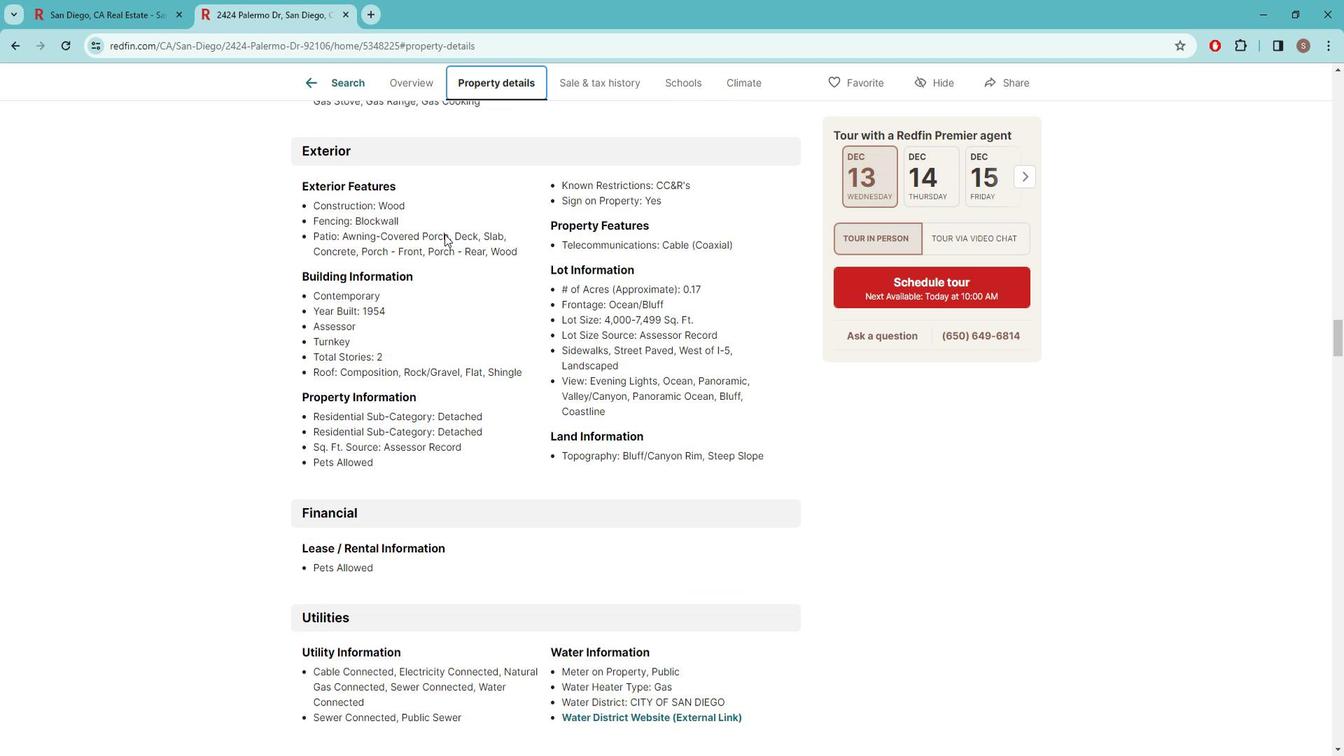 
Action: Mouse scrolled (459, 240) with delta (0, 0)
Screenshot: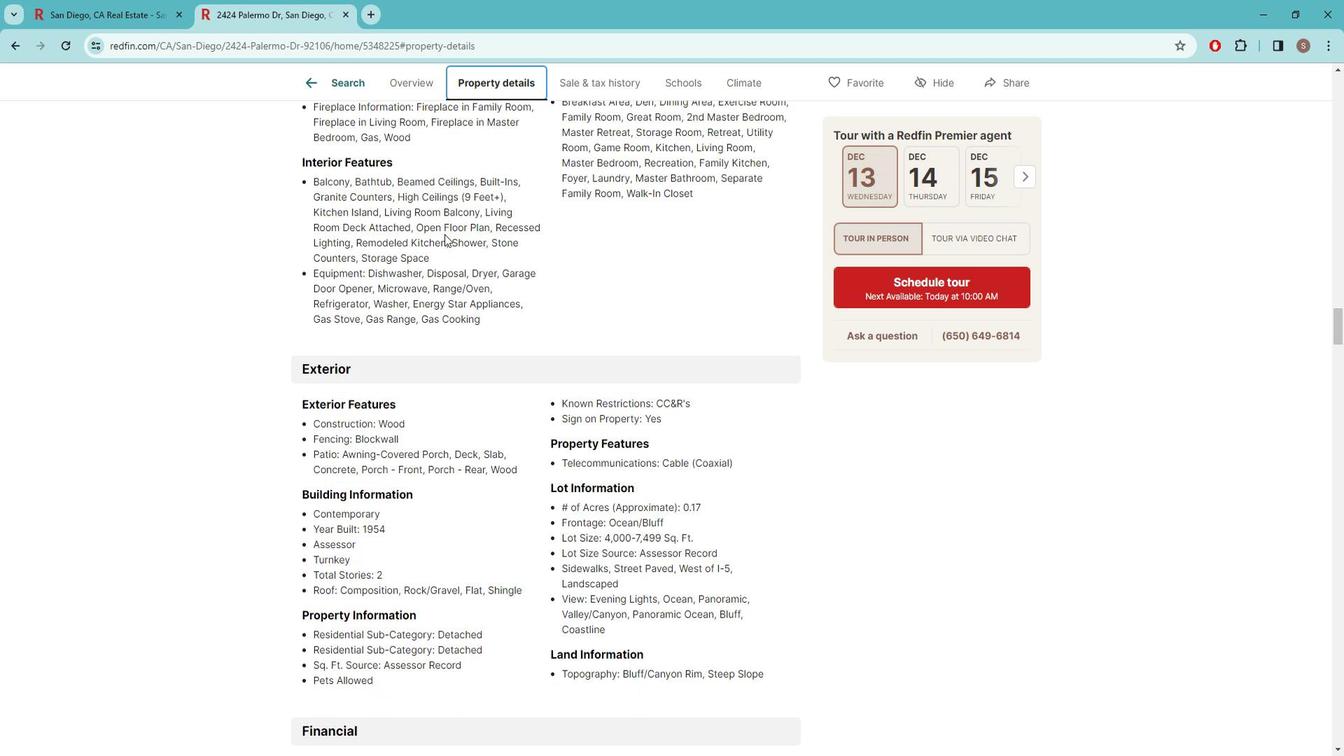 
Action: Mouse scrolled (459, 240) with delta (0, 0)
Screenshot: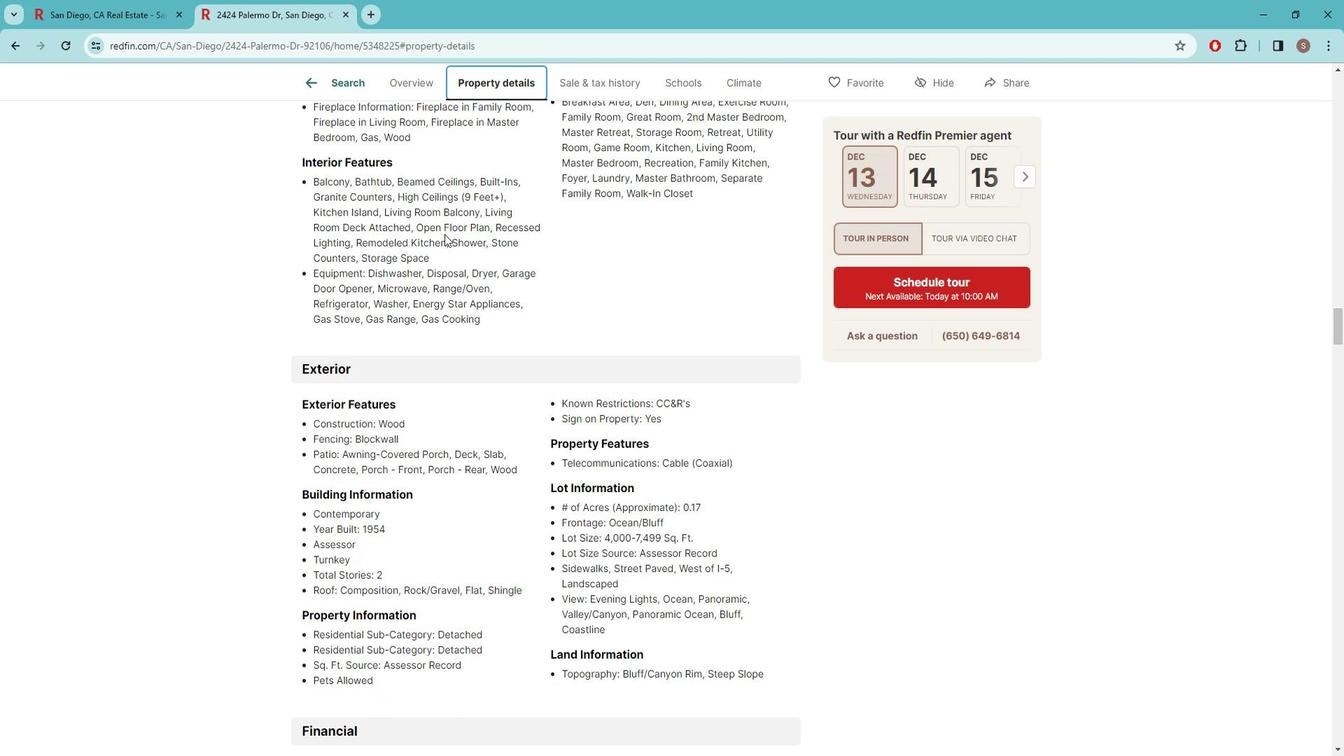 
Action: Mouse scrolled (459, 240) with delta (0, 0)
Screenshot: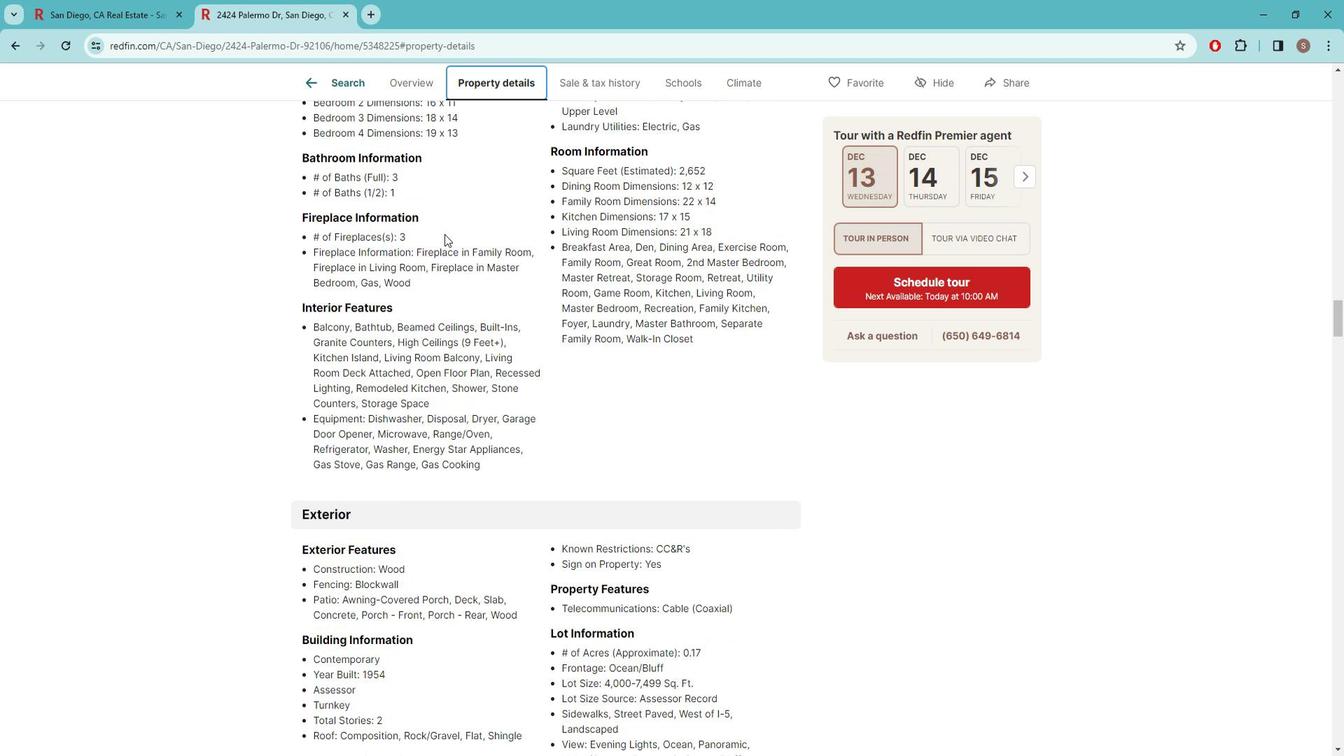 
Action: Mouse scrolled (459, 240) with delta (0, 0)
Screenshot: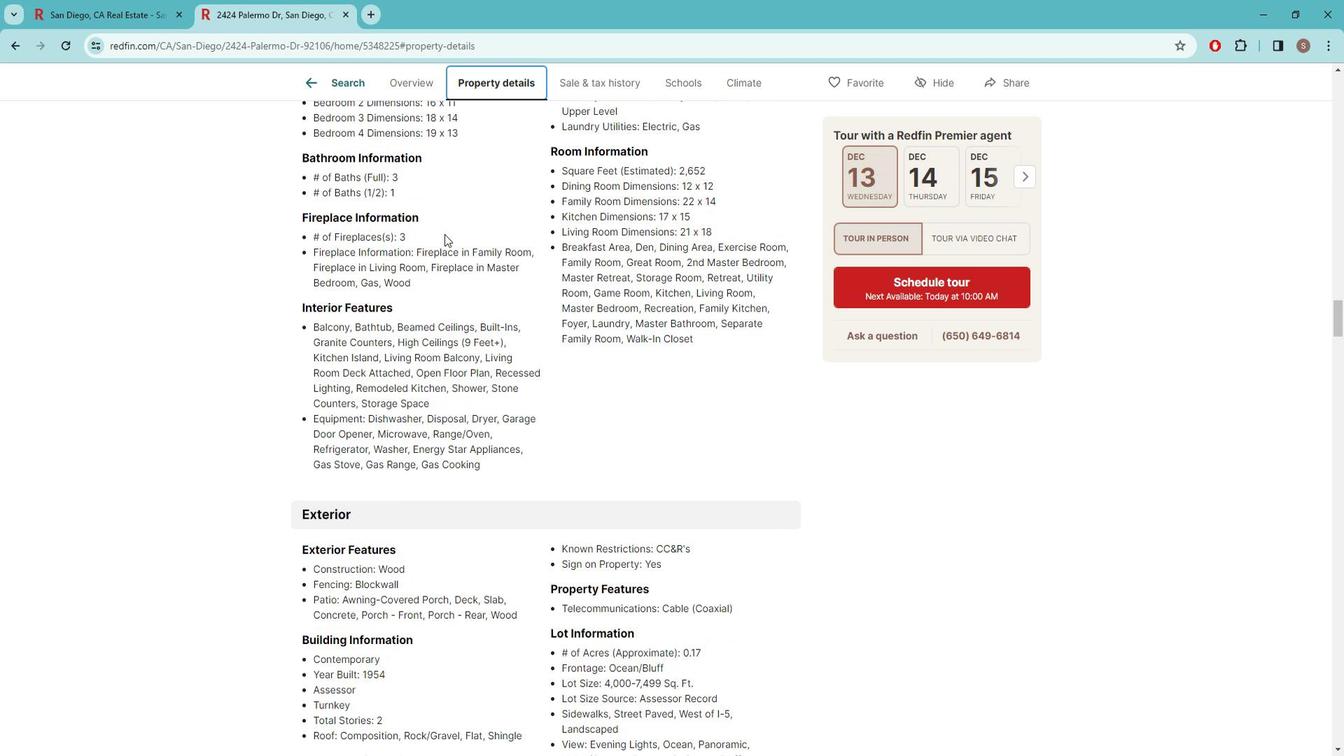 
Action: Mouse scrolled (459, 240) with delta (0, 0)
Screenshot: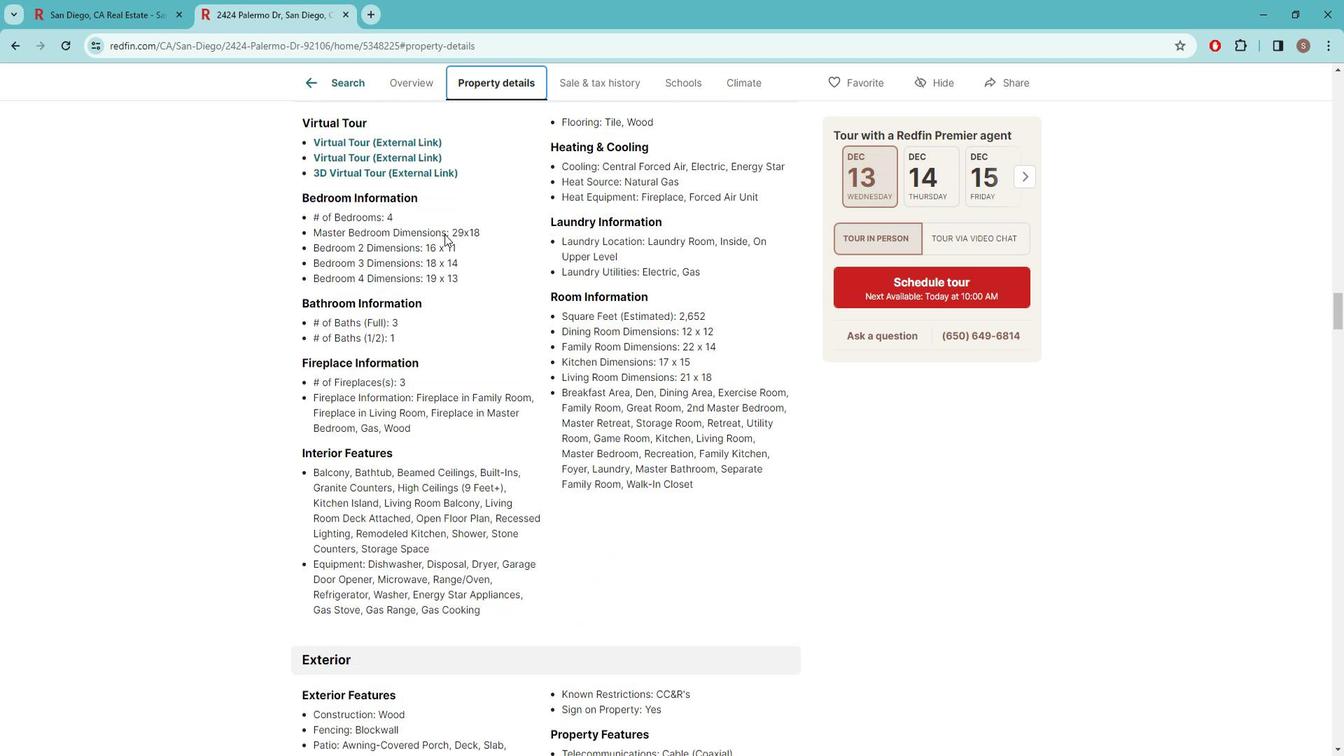 
Action: Mouse scrolled (459, 240) with delta (0, 0)
Screenshot: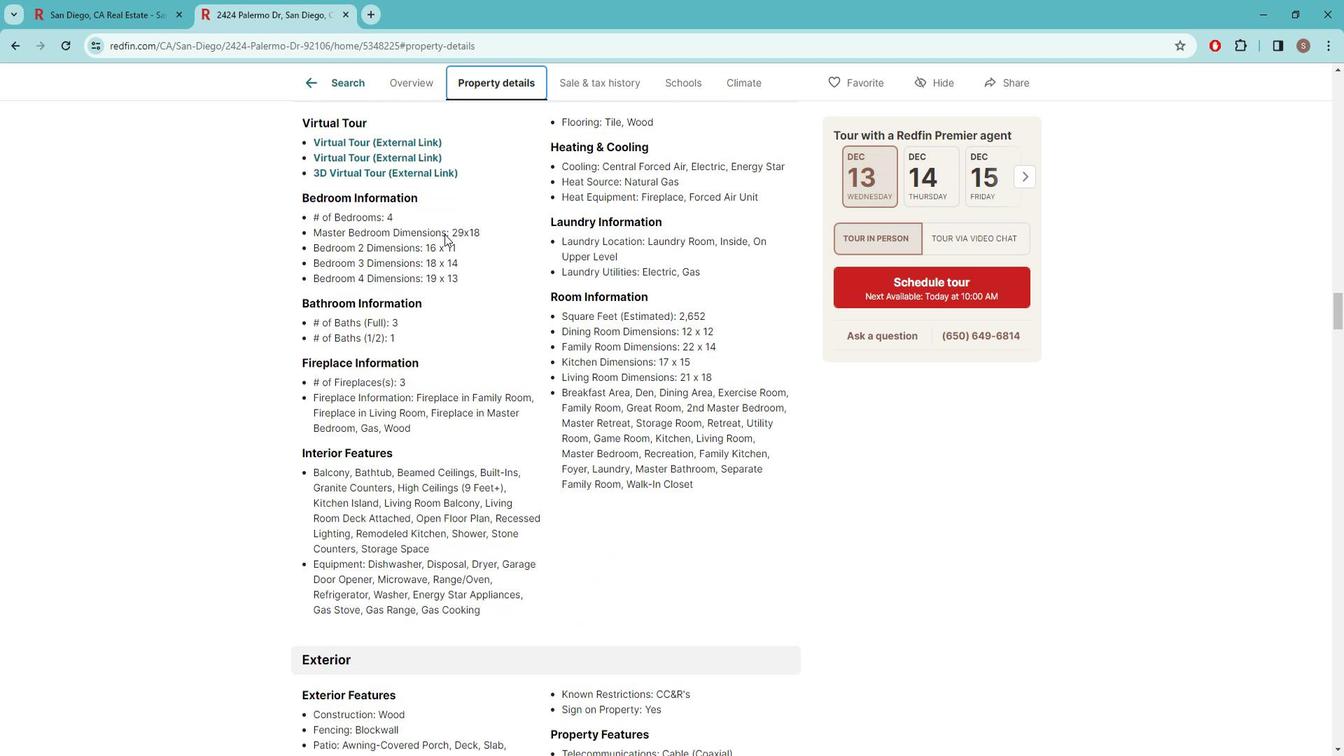 
Action: Mouse scrolled (459, 240) with delta (0, 0)
Screenshot: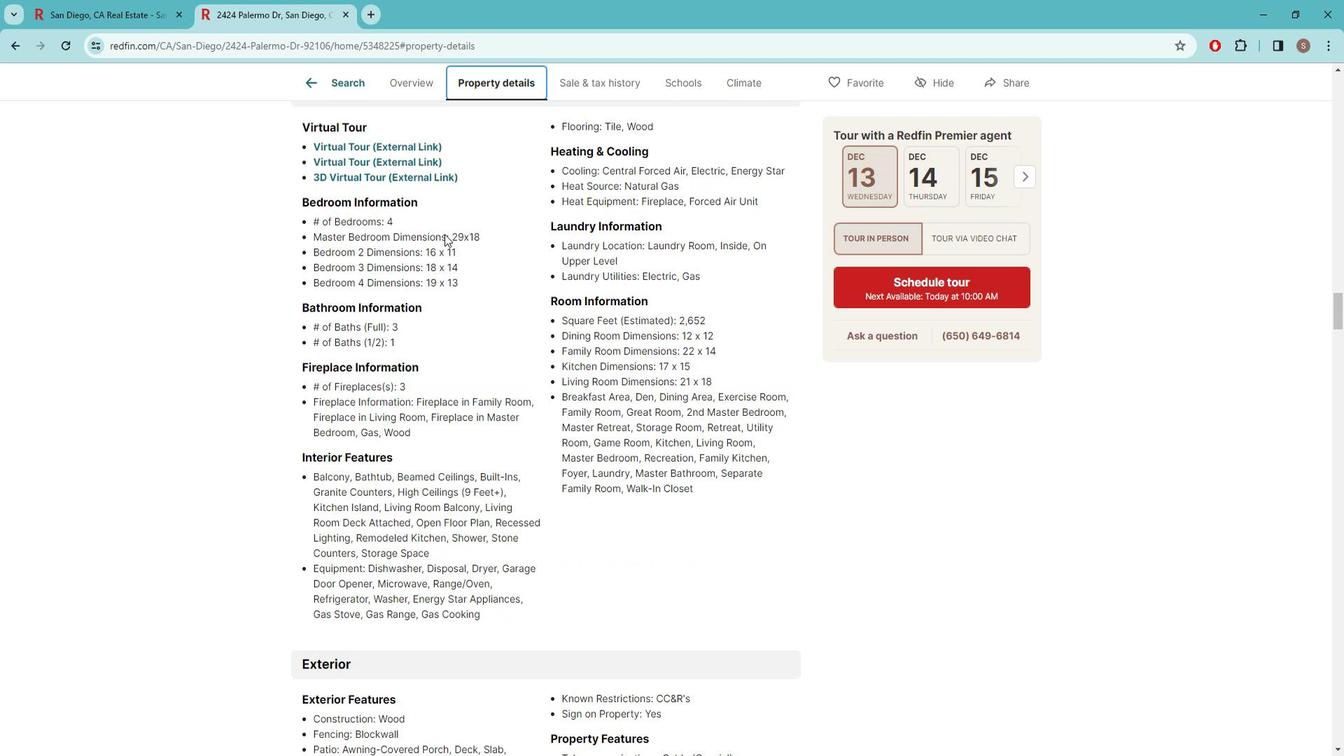 
Action: Mouse moved to (456, 241)
Screenshot: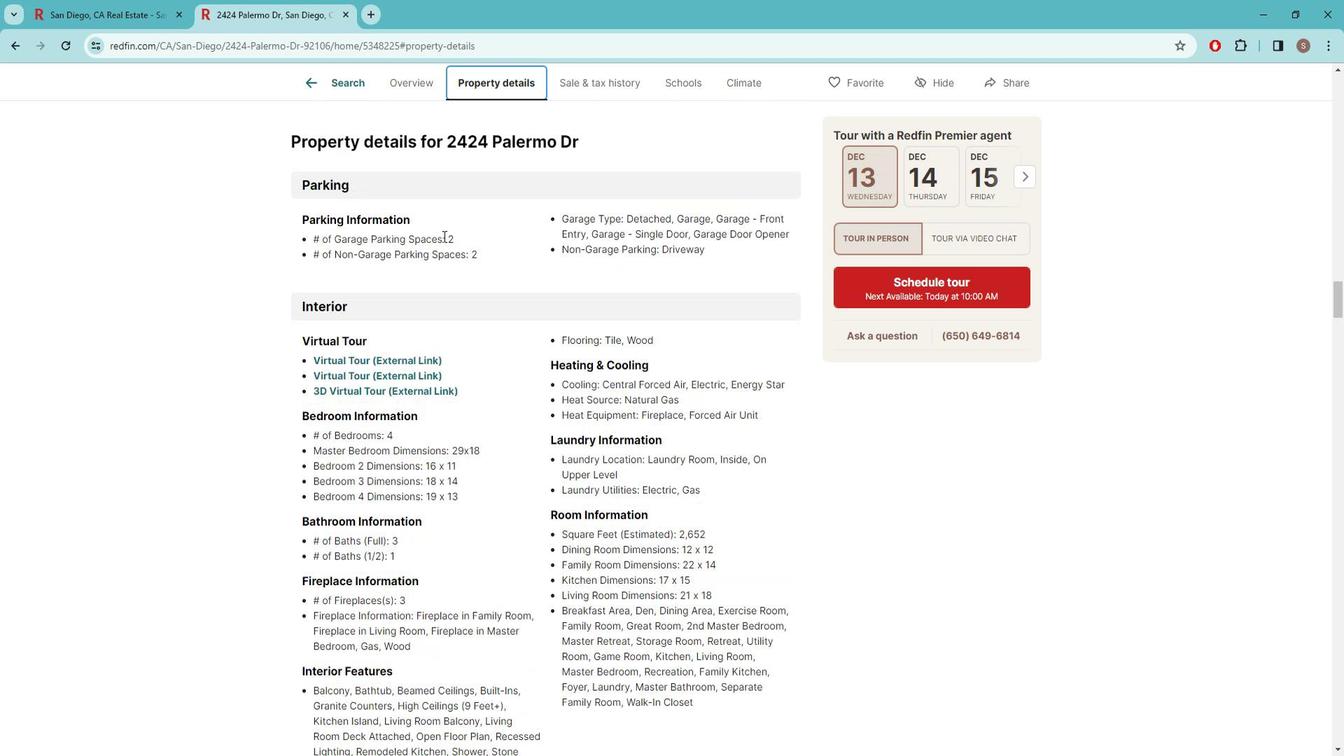 
Action: Mouse scrolled (456, 242) with delta (0, 0)
Screenshot: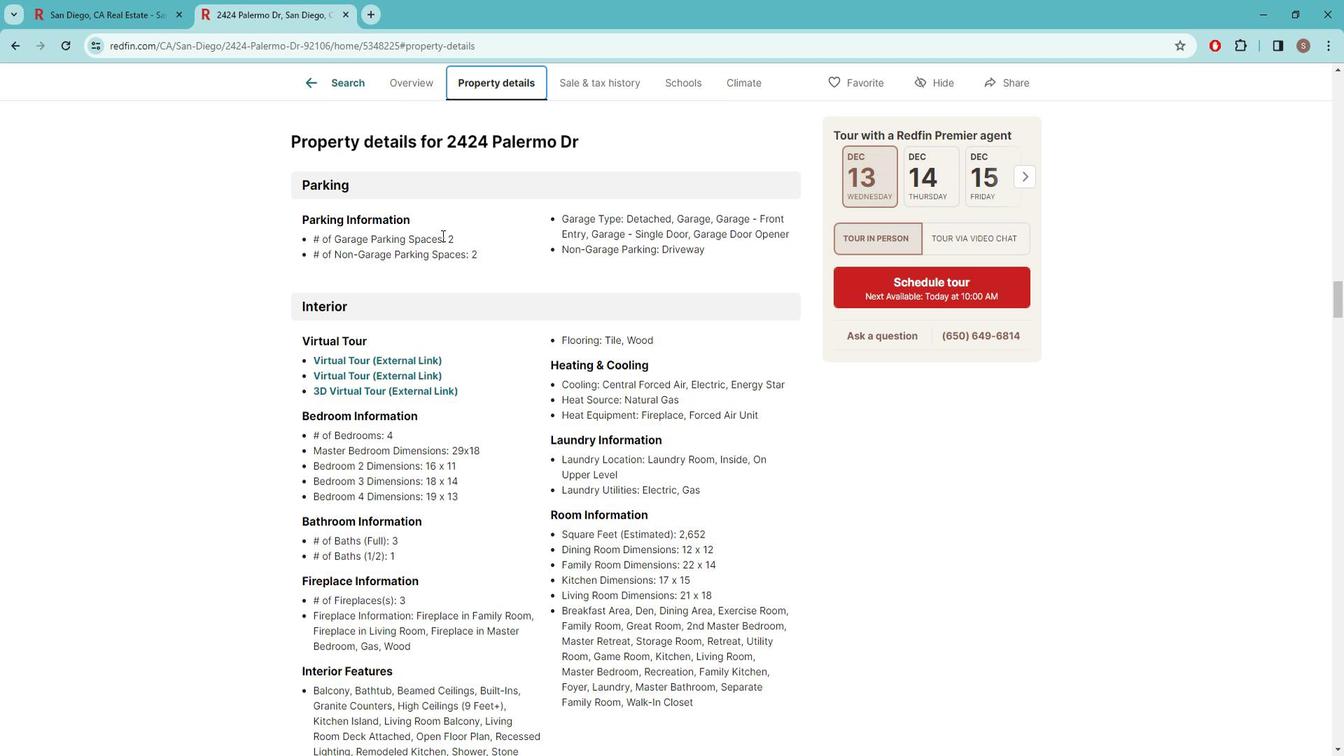 
Action: Mouse scrolled (456, 242) with delta (0, 0)
Screenshot: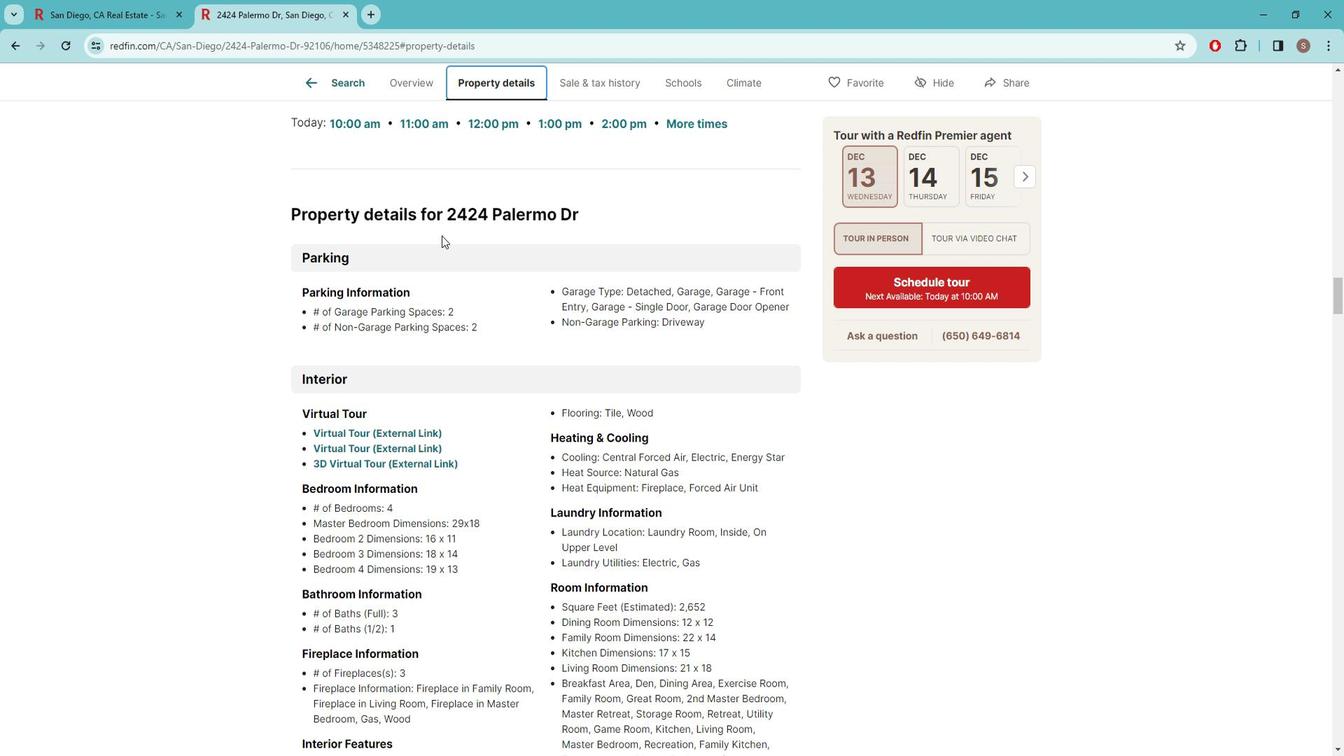 
Action: Mouse moved to (529, 236)
Screenshot: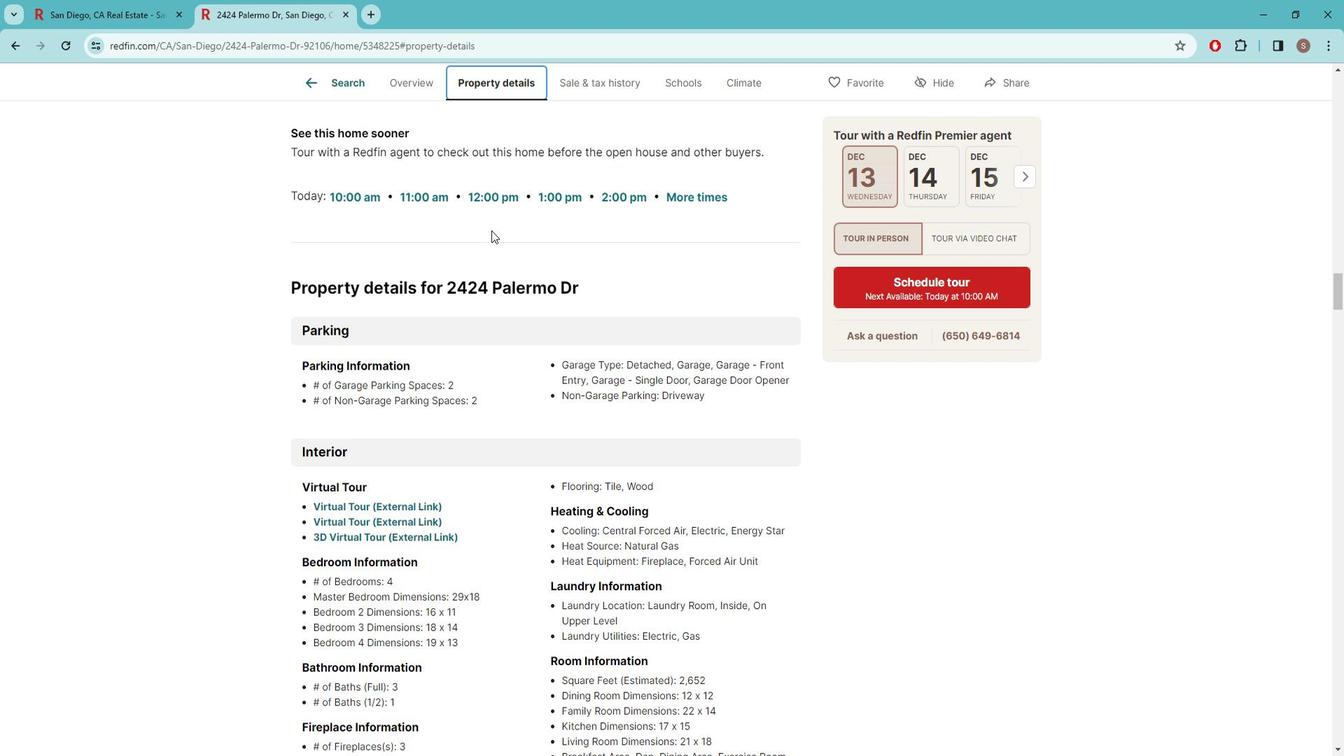 
Action: Mouse scrolled (529, 237) with delta (0, 0)
Screenshot: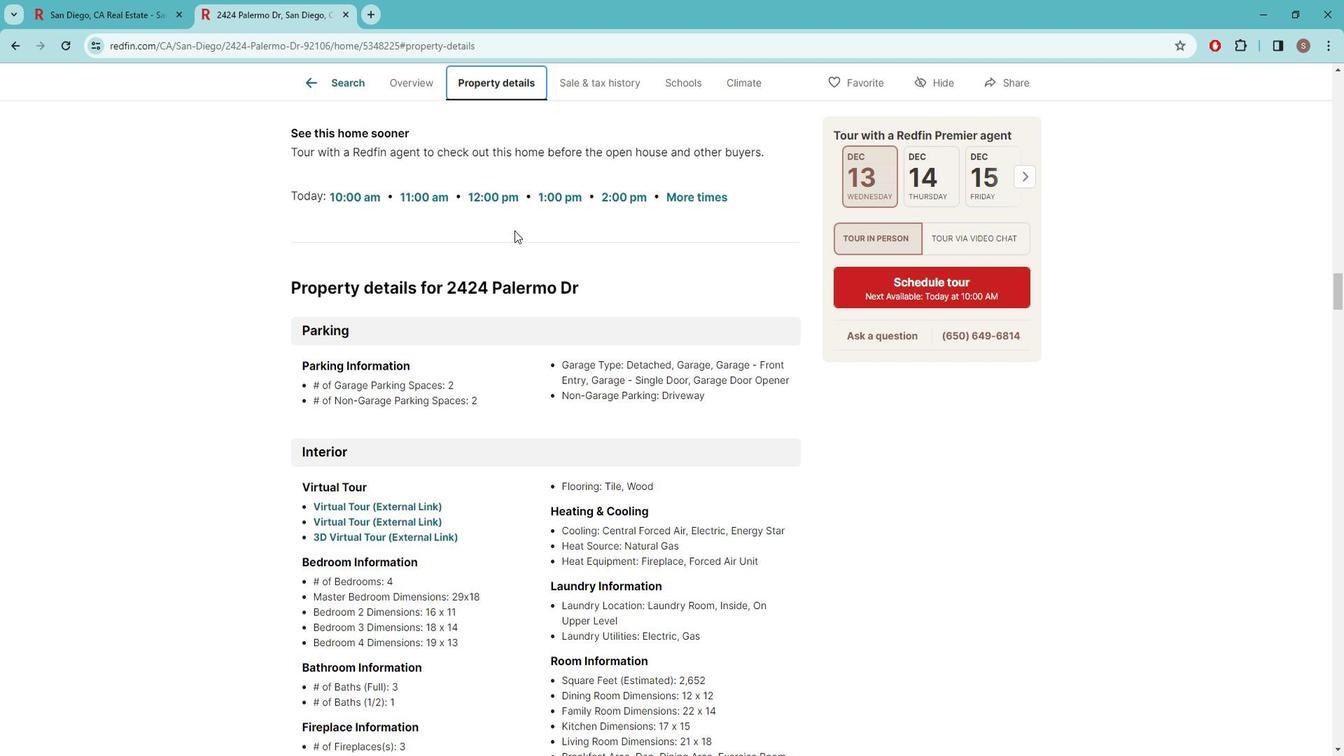 
Action: Mouse scrolled (529, 237) with delta (0, 0)
Screenshot: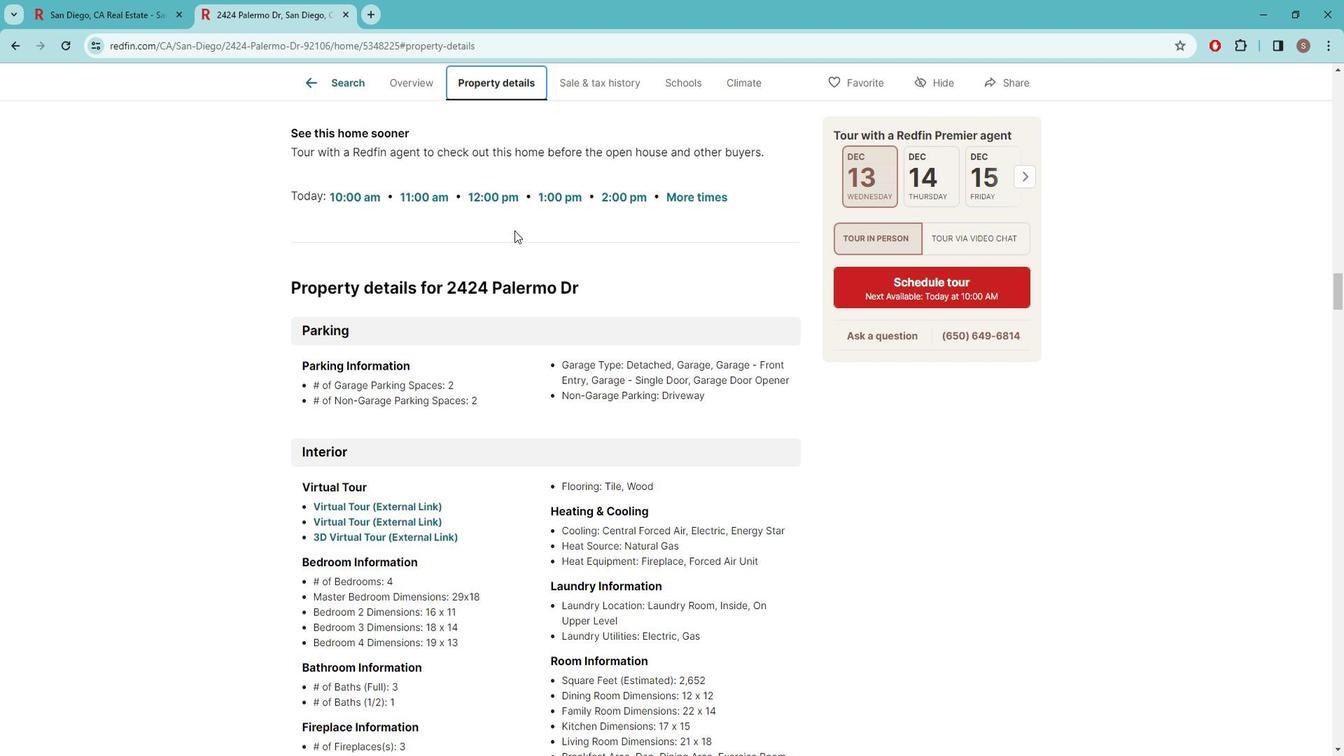 
Action: Mouse scrolled (529, 237) with delta (0, 0)
Screenshot: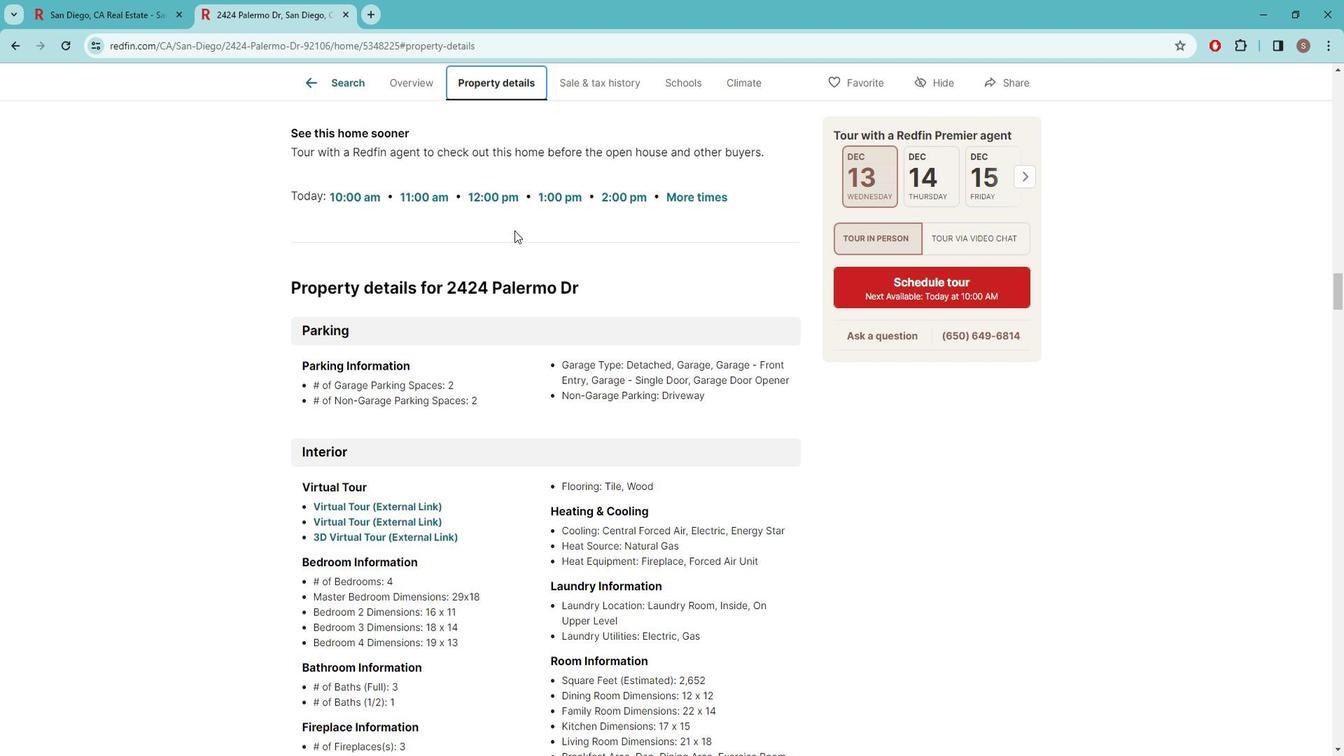 
Action: Mouse scrolled (529, 237) with delta (0, 0)
Screenshot: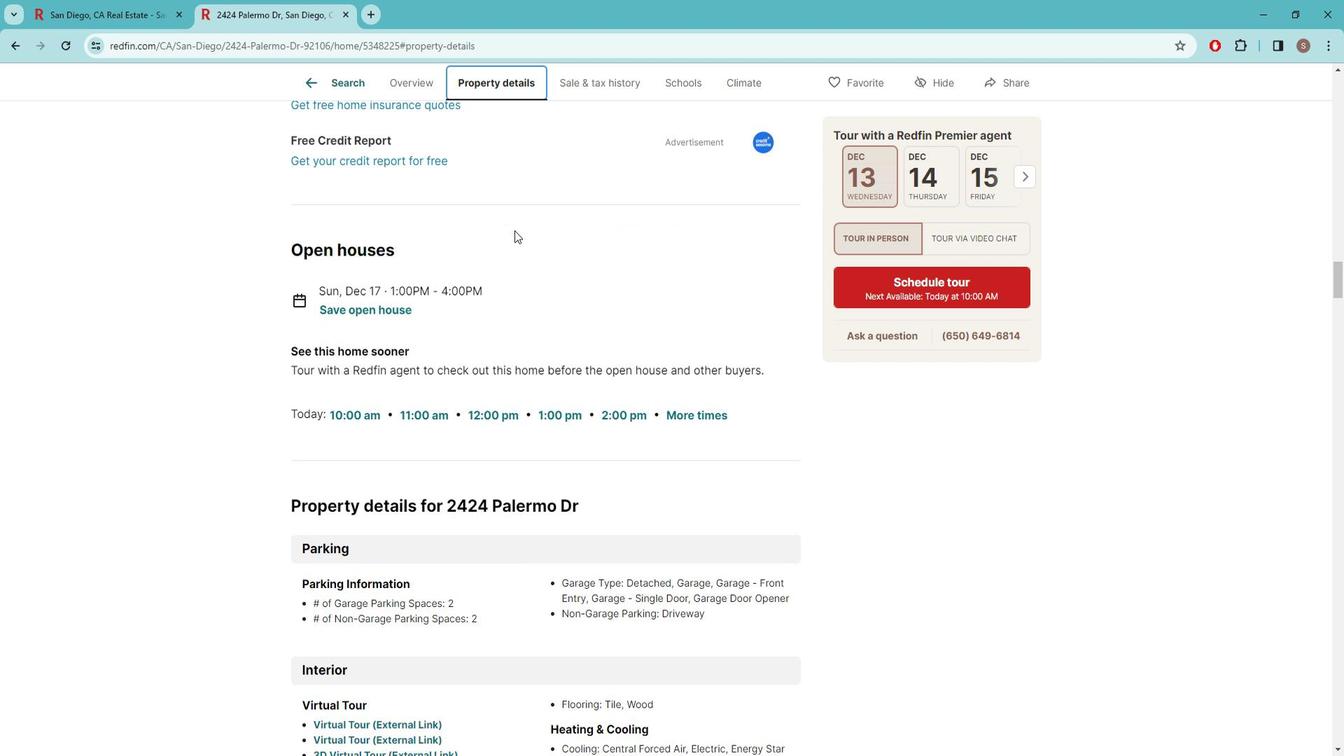 
Action: Mouse scrolled (529, 237) with delta (0, 0)
Screenshot: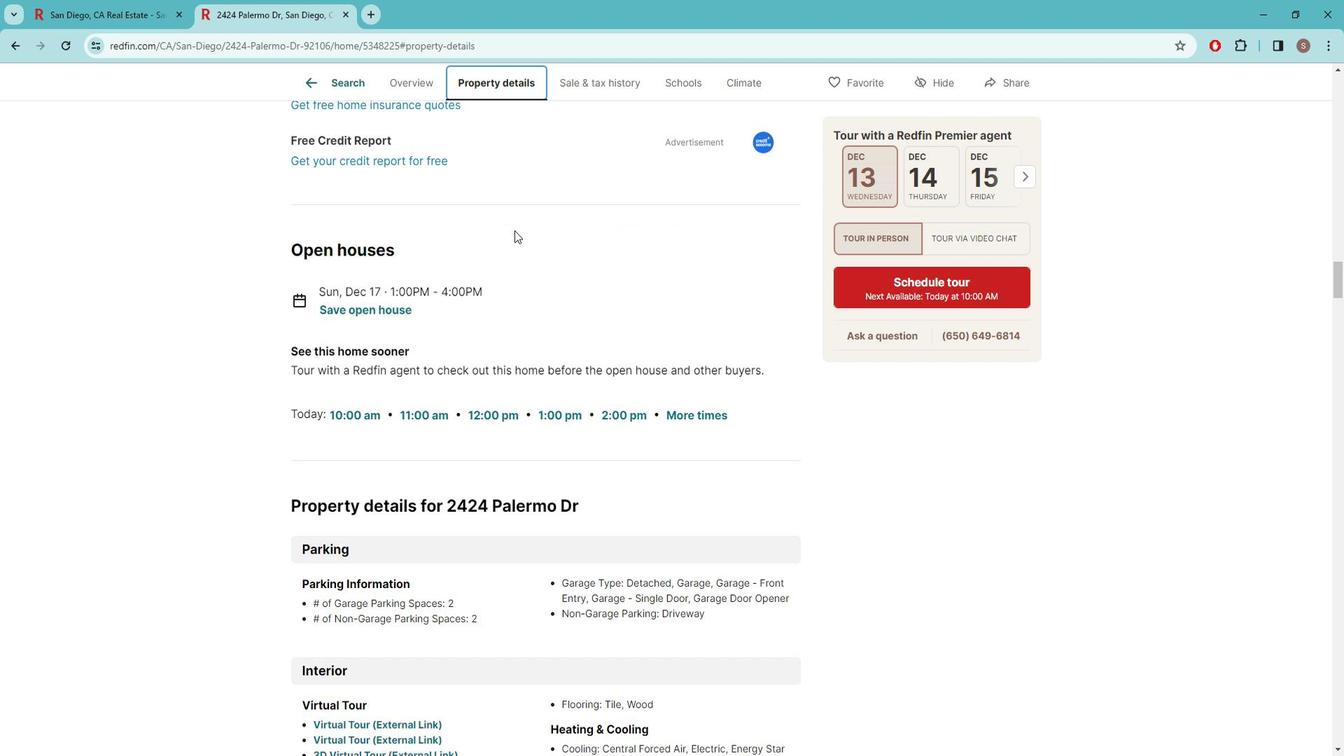 
Action: Mouse scrolled (529, 237) with delta (0, 0)
Screenshot: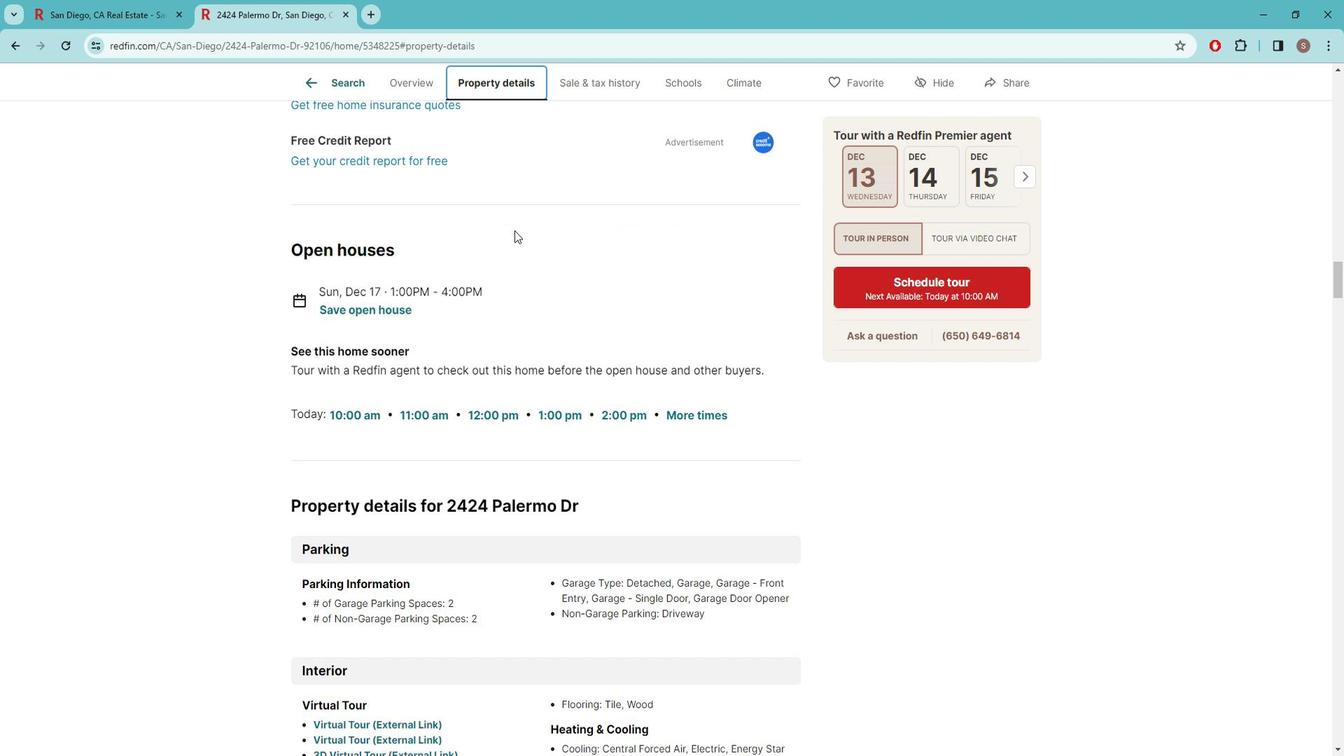 
Action: Mouse scrolled (529, 237) with delta (0, 0)
Screenshot: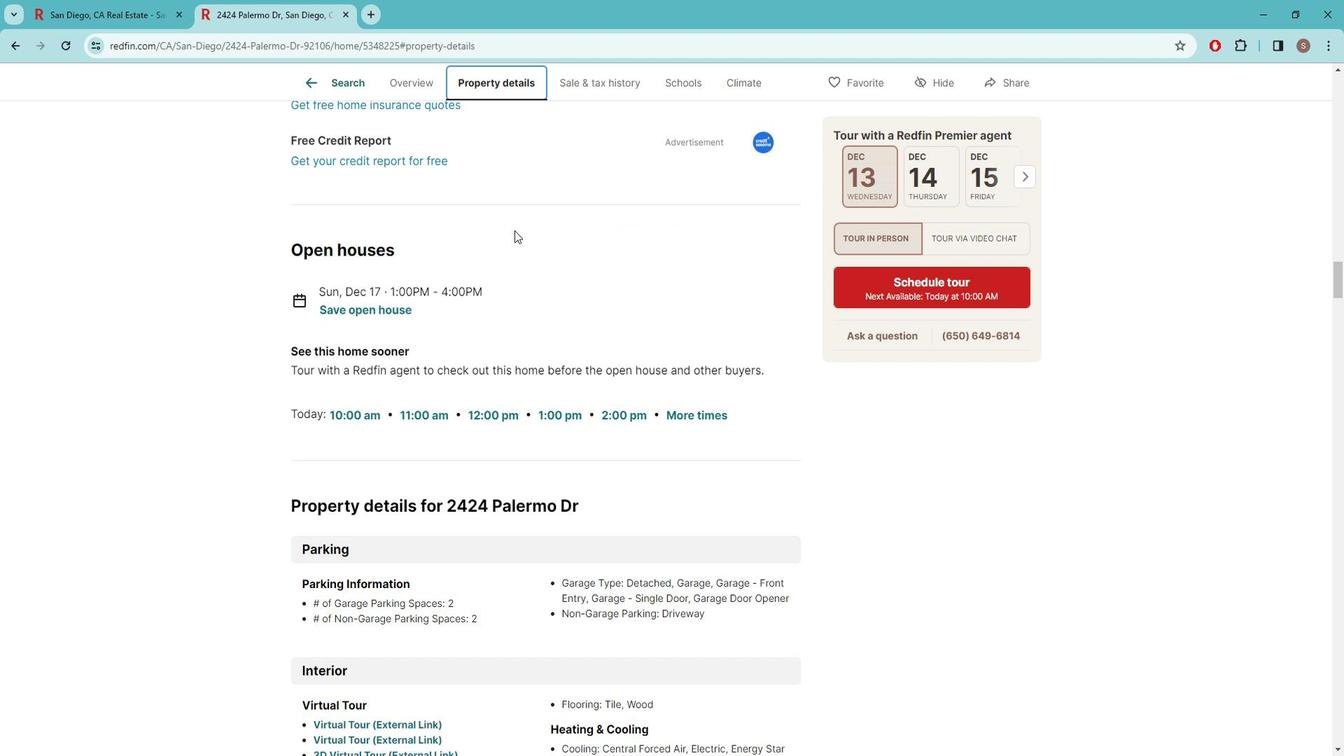 
Action: Mouse scrolled (529, 237) with delta (0, 0)
Screenshot: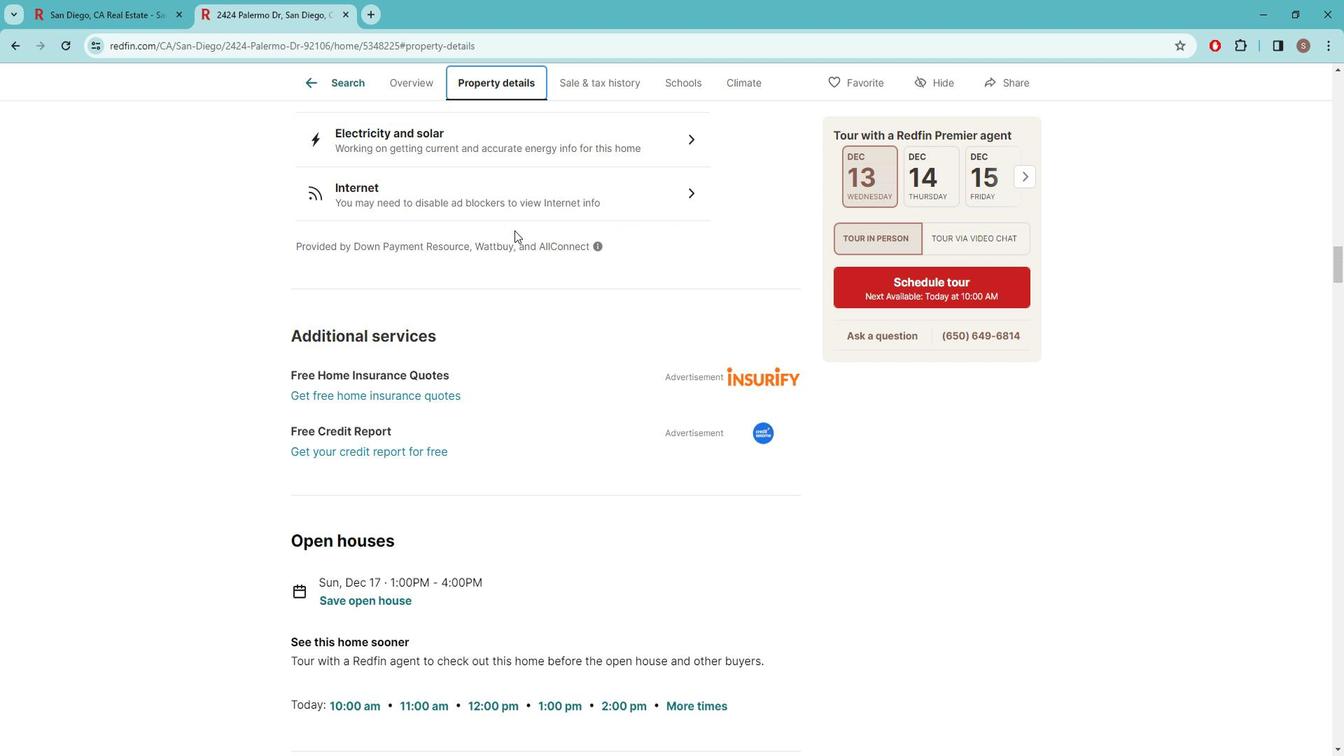 
Action: Mouse scrolled (529, 237) with delta (0, 0)
Screenshot: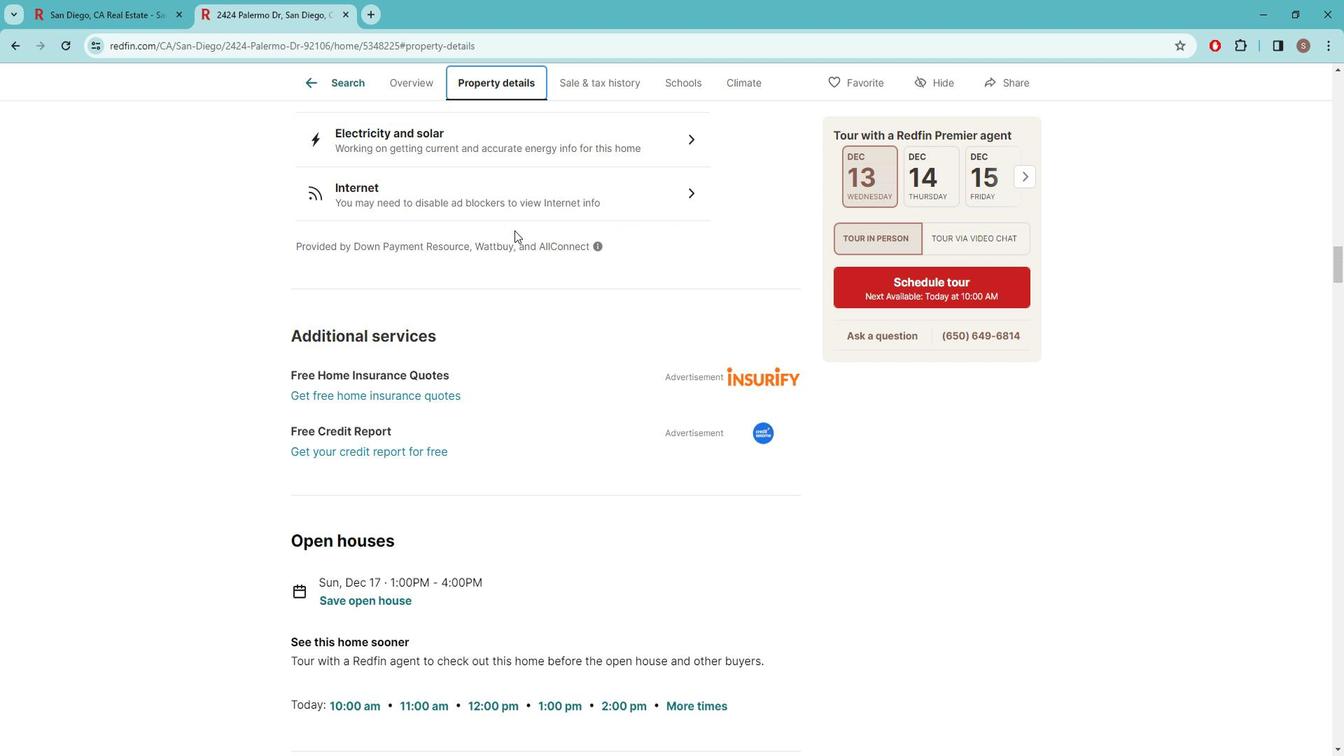 
Action: Mouse scrolled (529, 237) with delta (0, 0)
Screenshot: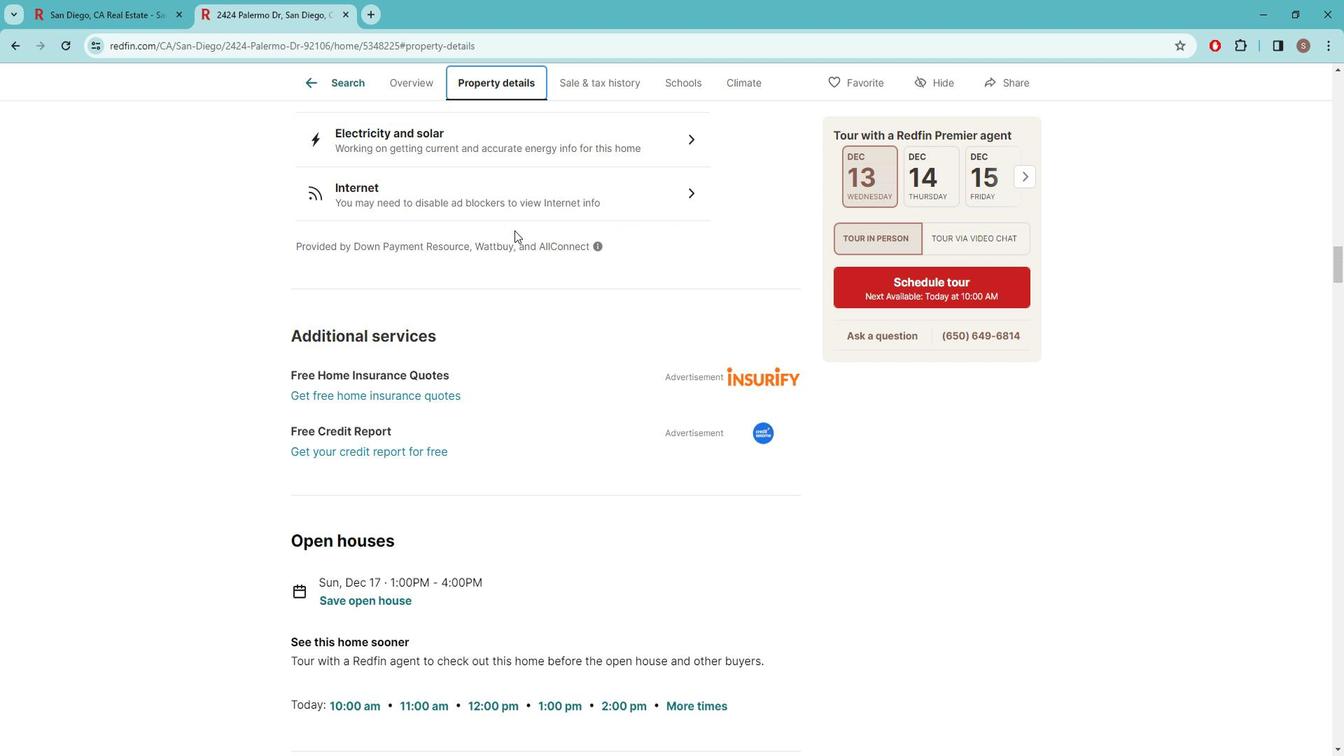 
Action: Mouse scrolled (529, 237) with delta (0, 0)
Screenshot: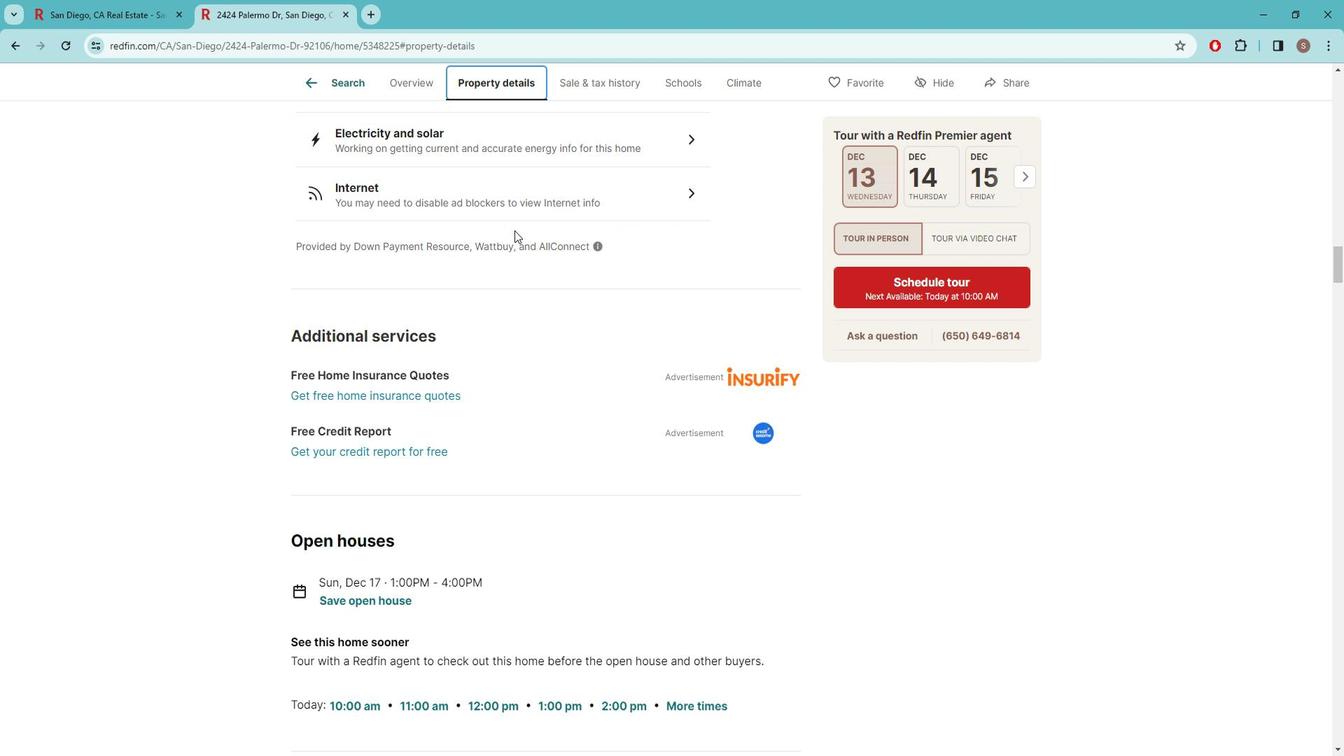 
Action: Mouse scrolled (529, 237) with delta (0, 0)
Screenshot: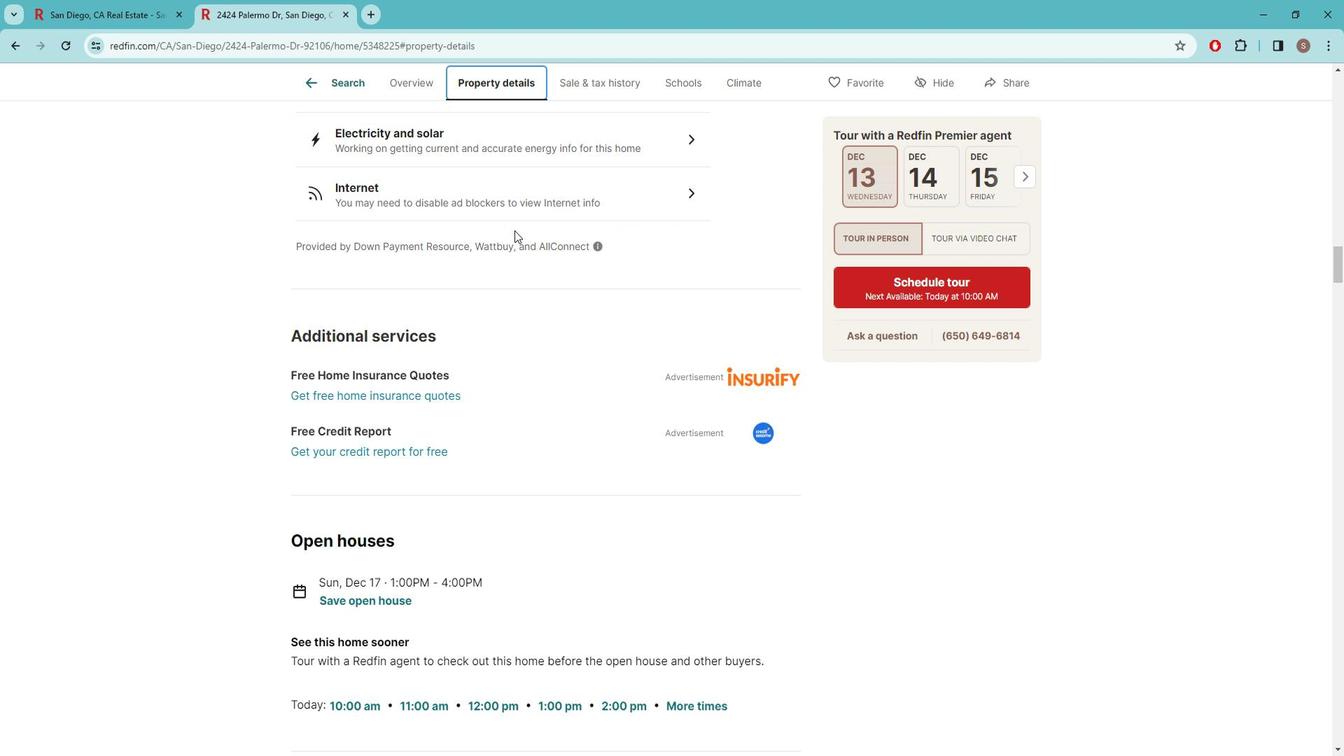 
Action: Mouse scrolled (529, 237) with delta (0, 0)
Screenshot: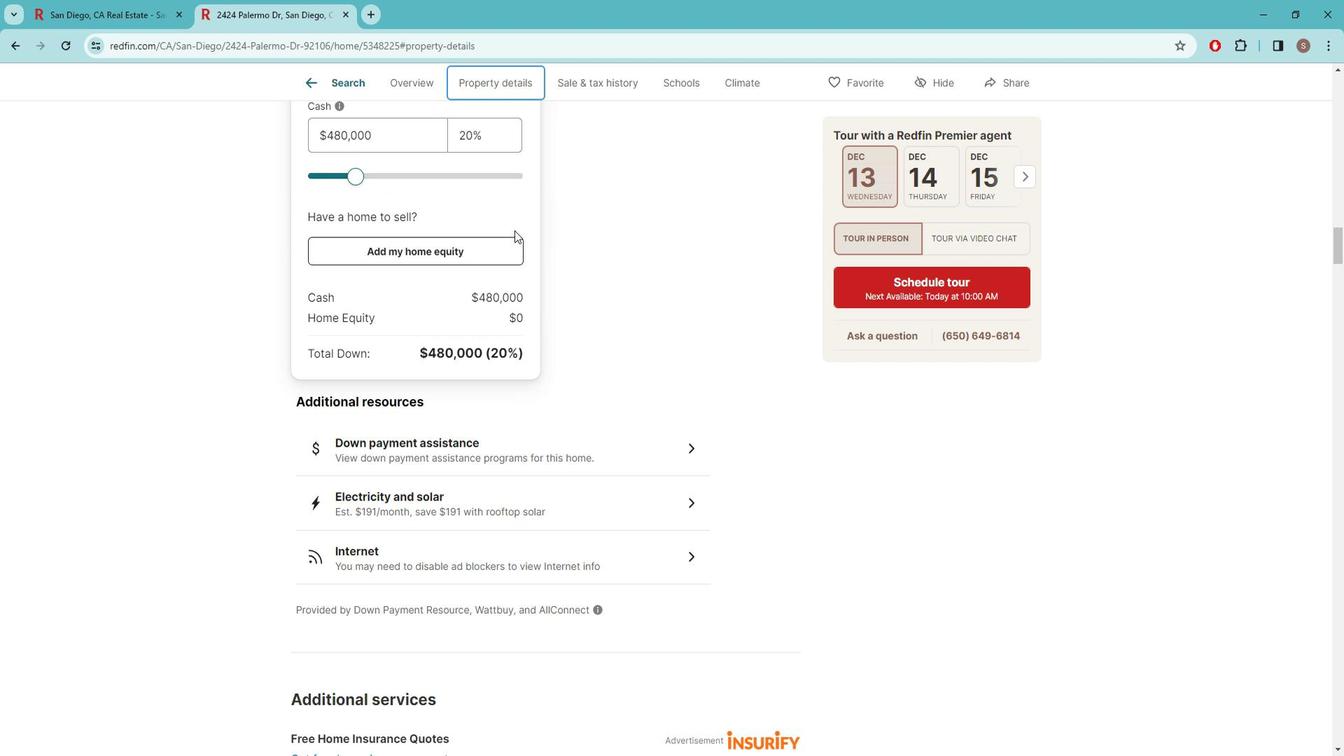
Action: Mouse scrolled (529, 237) with delta (0, 0)
Screenshot: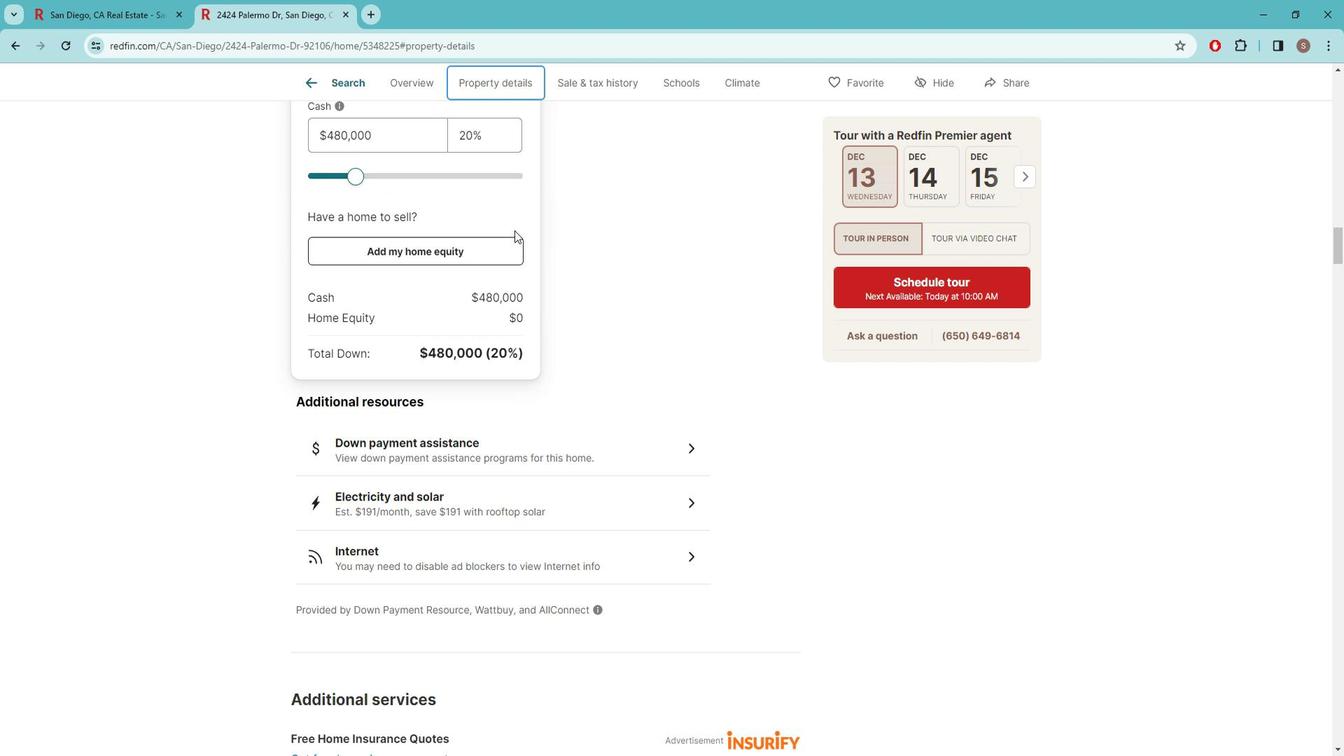 
Action: Mouse scrolled (529, 237) with delta (0, 0)
Screenshot: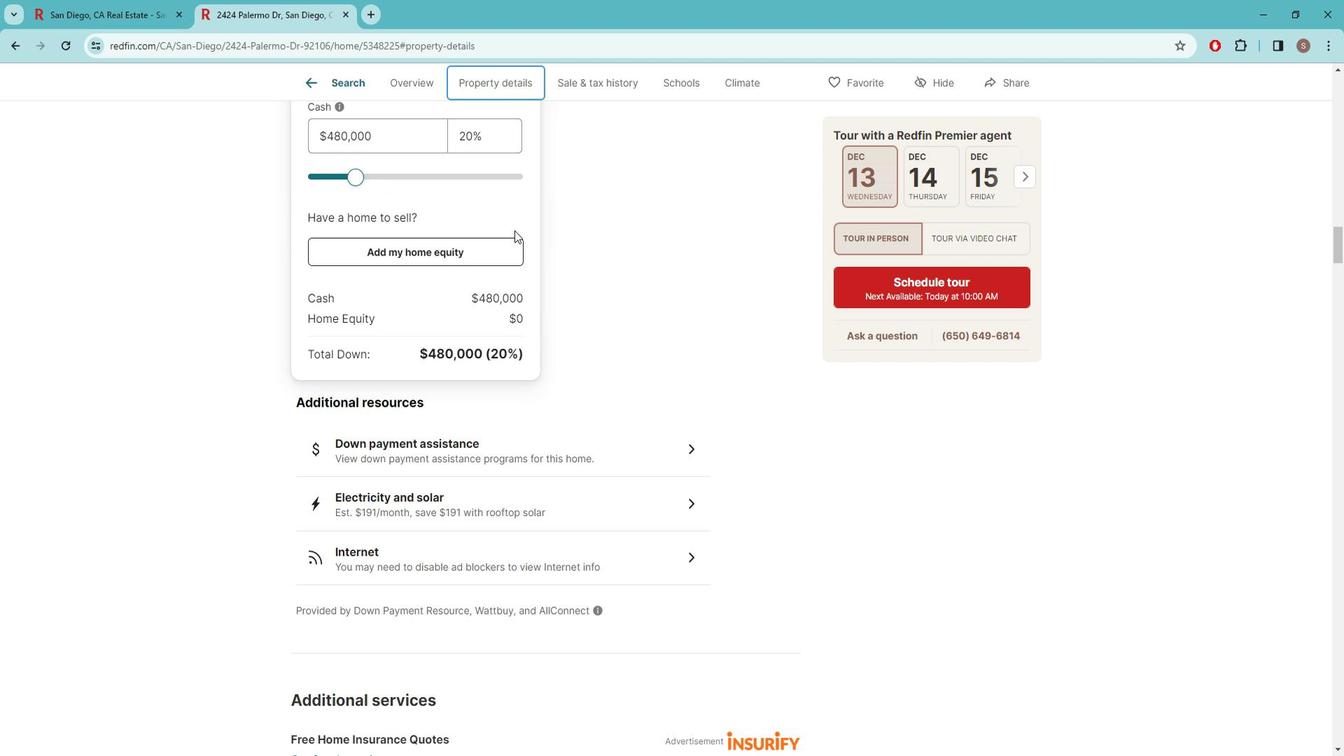 
Action: Mouse scrolled (529, 237) with delta (0, 0)
Screenshot: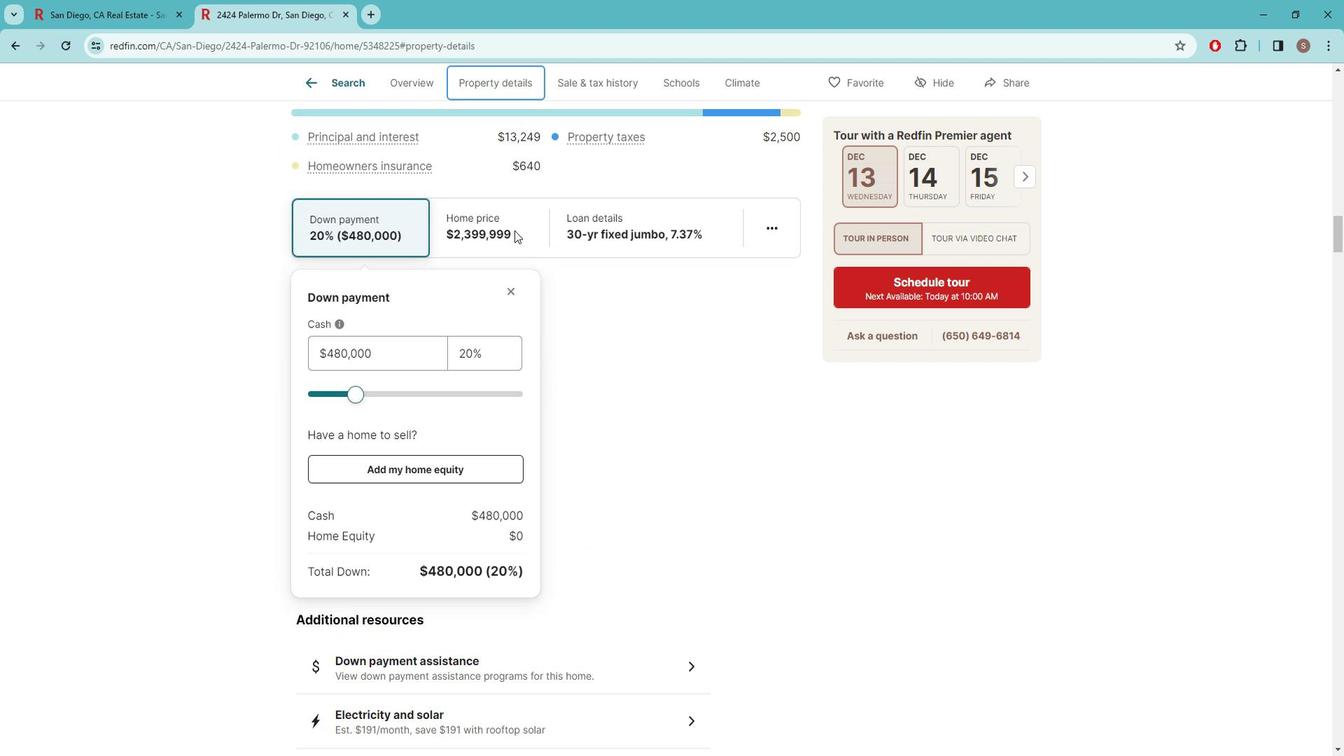 
Action: Mouse scrolled (529, 237) with delta (0, 0)
Screenshot: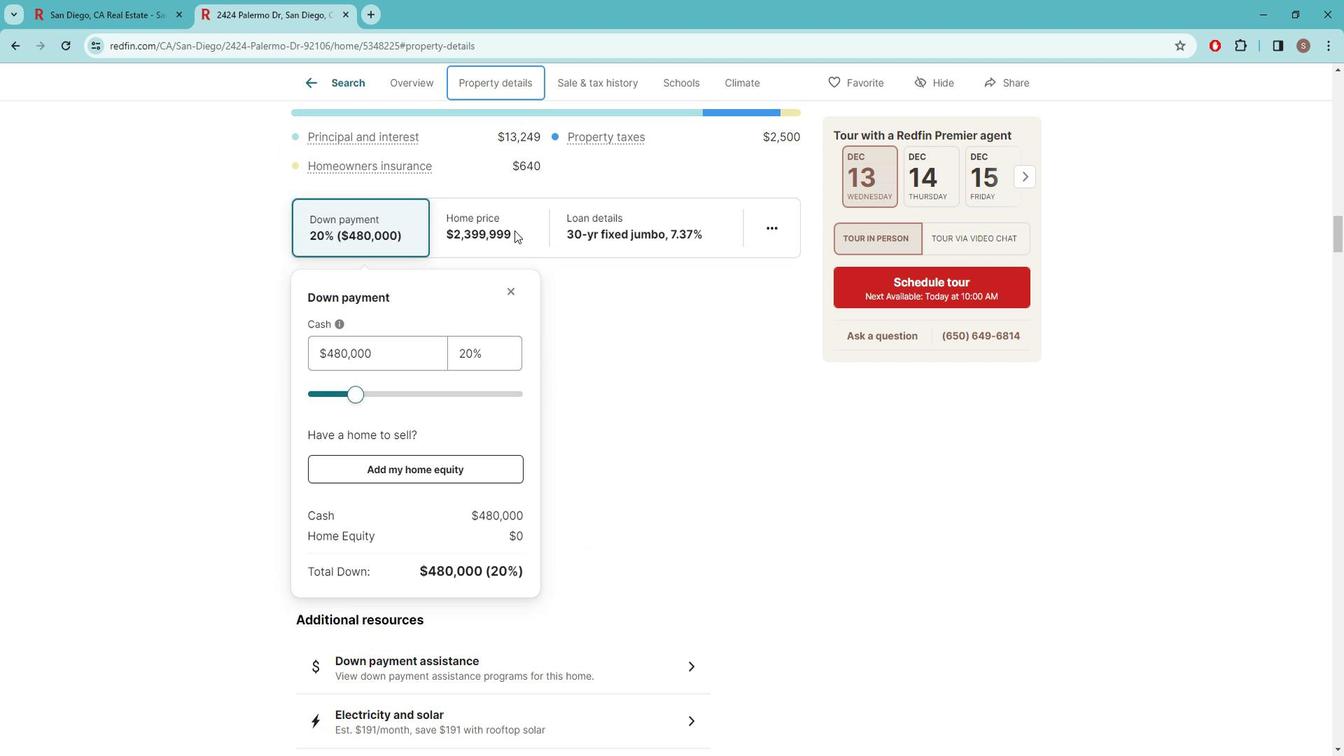 
Action: Mouse scrolled (529, 237) with delta (0, 0)
Screenshot: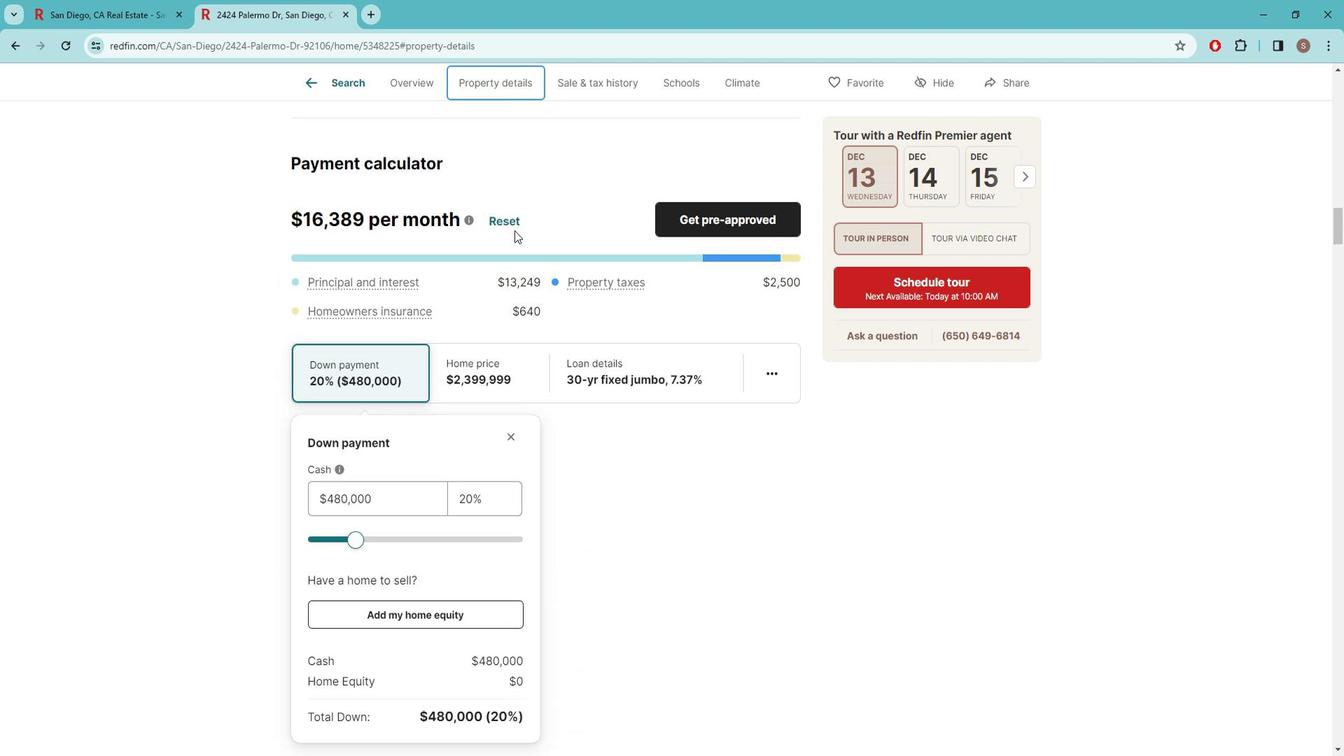 
Action: Mouse scrolled (529, 237) with delta (0, 0)
Screenshot: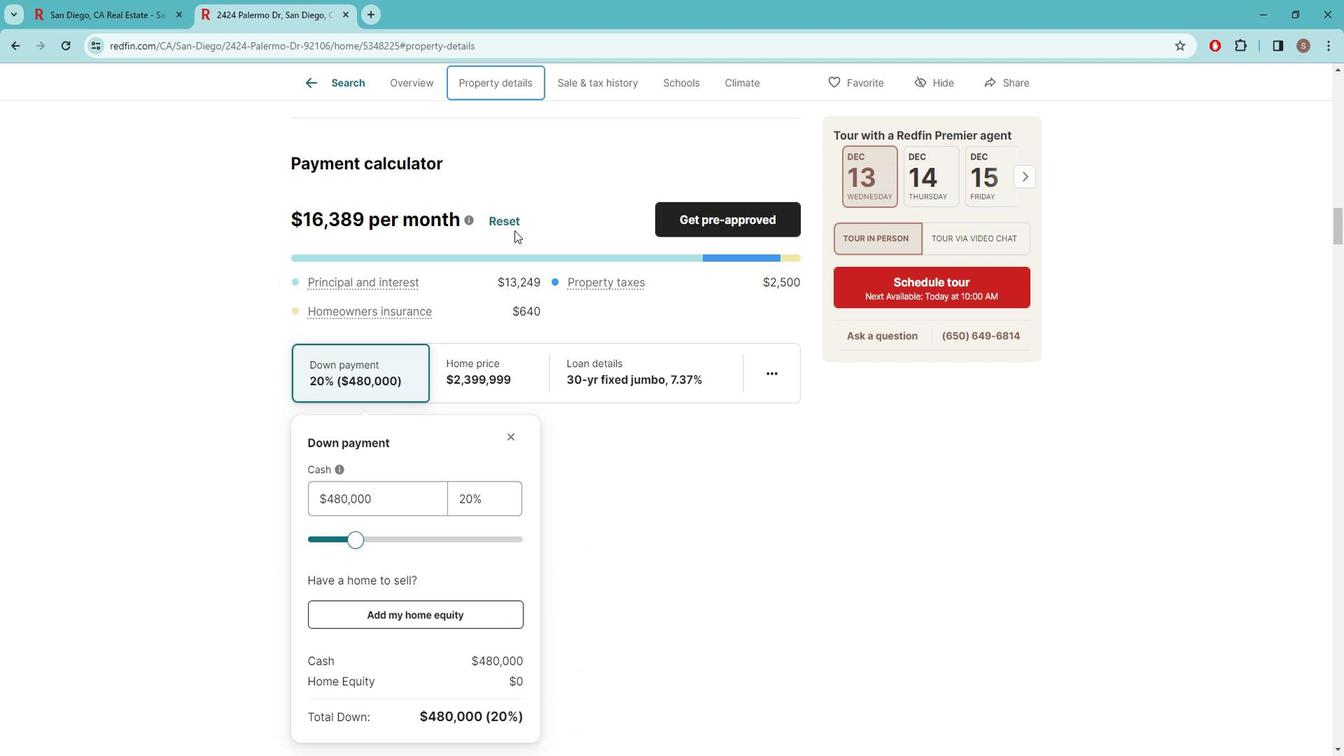 
Action: Mouse scrolled (529, 237) with delta (0, 0)
Screenshot: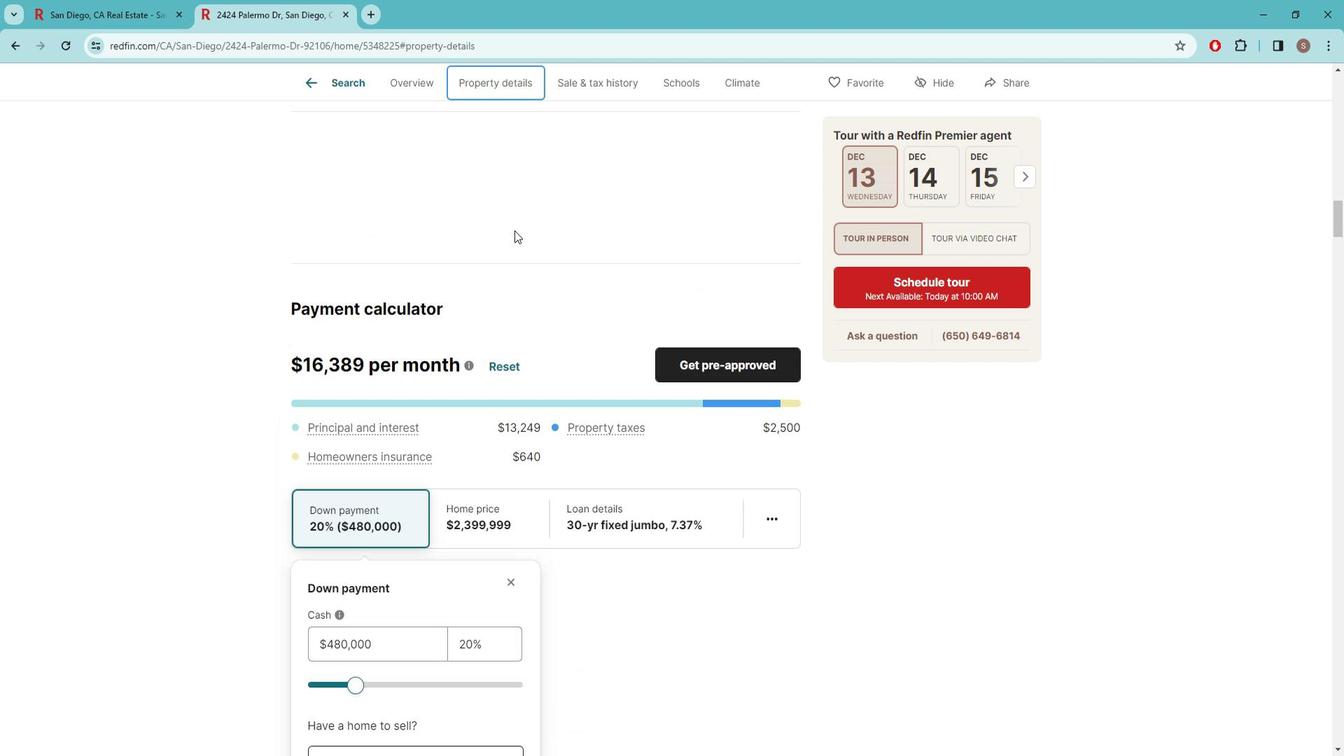 
Action: Mouse scrolled (529, 237) with delta (0, 0)
Screenshot: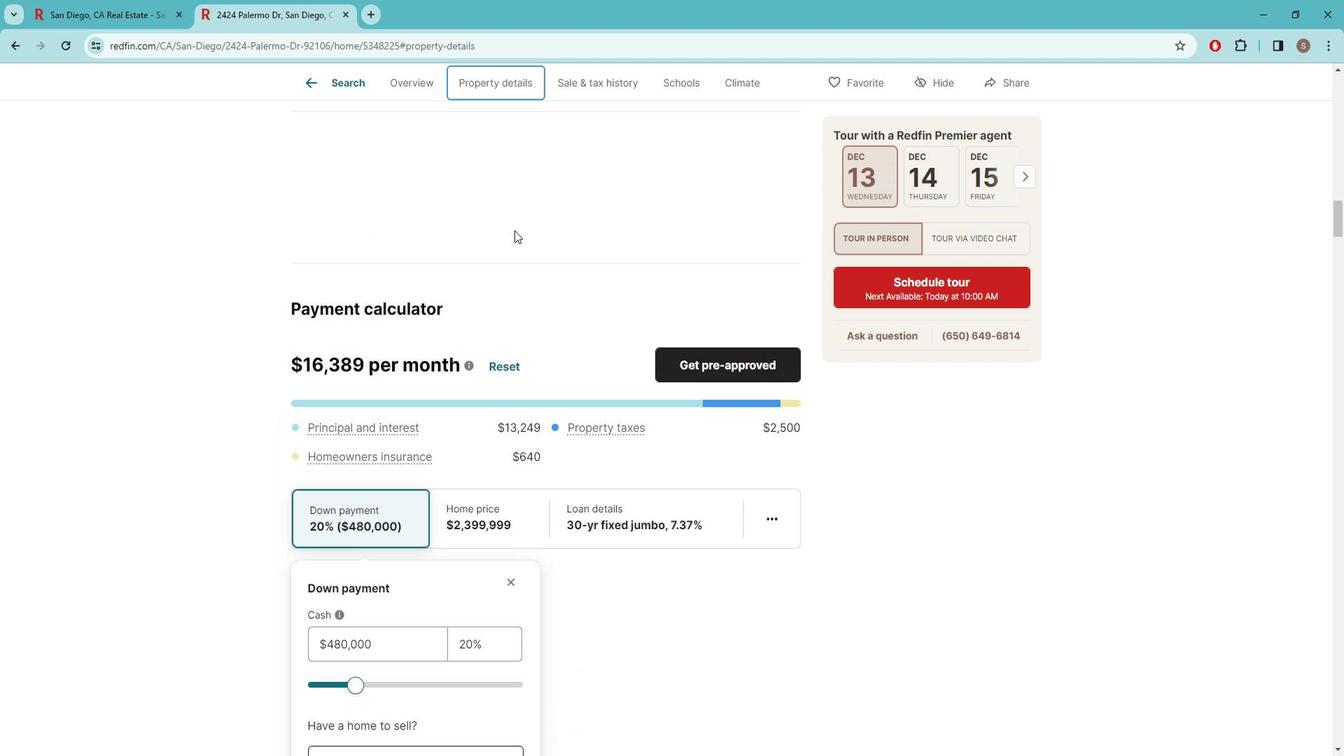 
Action: Mouse scrolled (529, 237) with delta (0, 0)
Screenshot: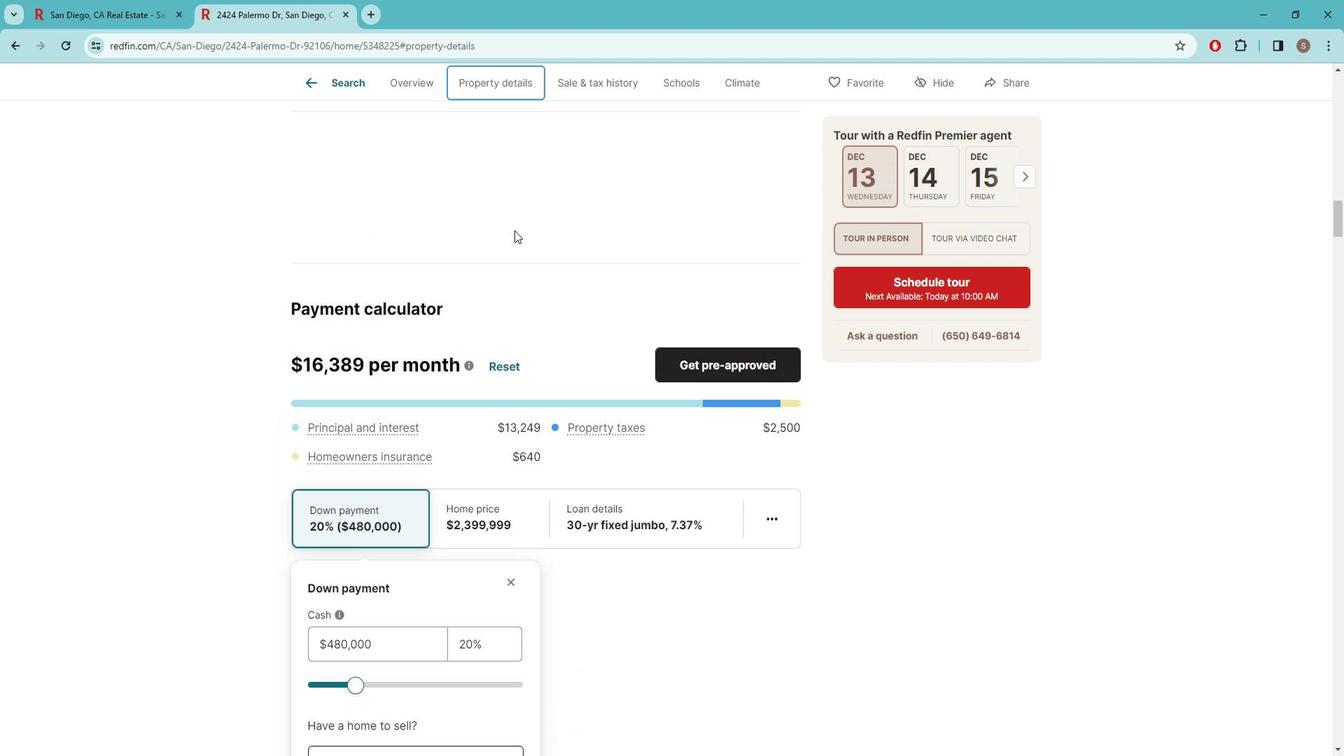 
Action: Mouse scrolled (529, 237) with delta (0, 0)
Screenshot: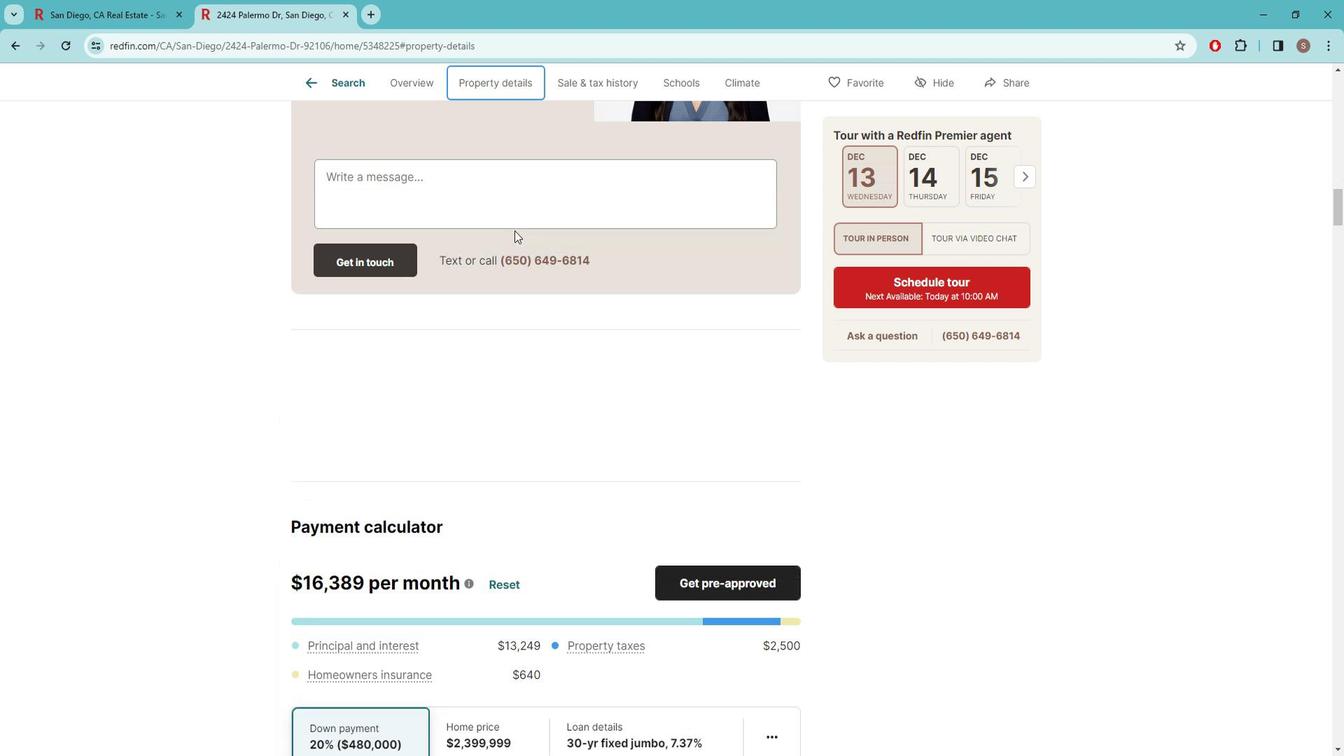 
Action: Mouse scrolled (529, 237) with delta (0, 0)
Screenshot: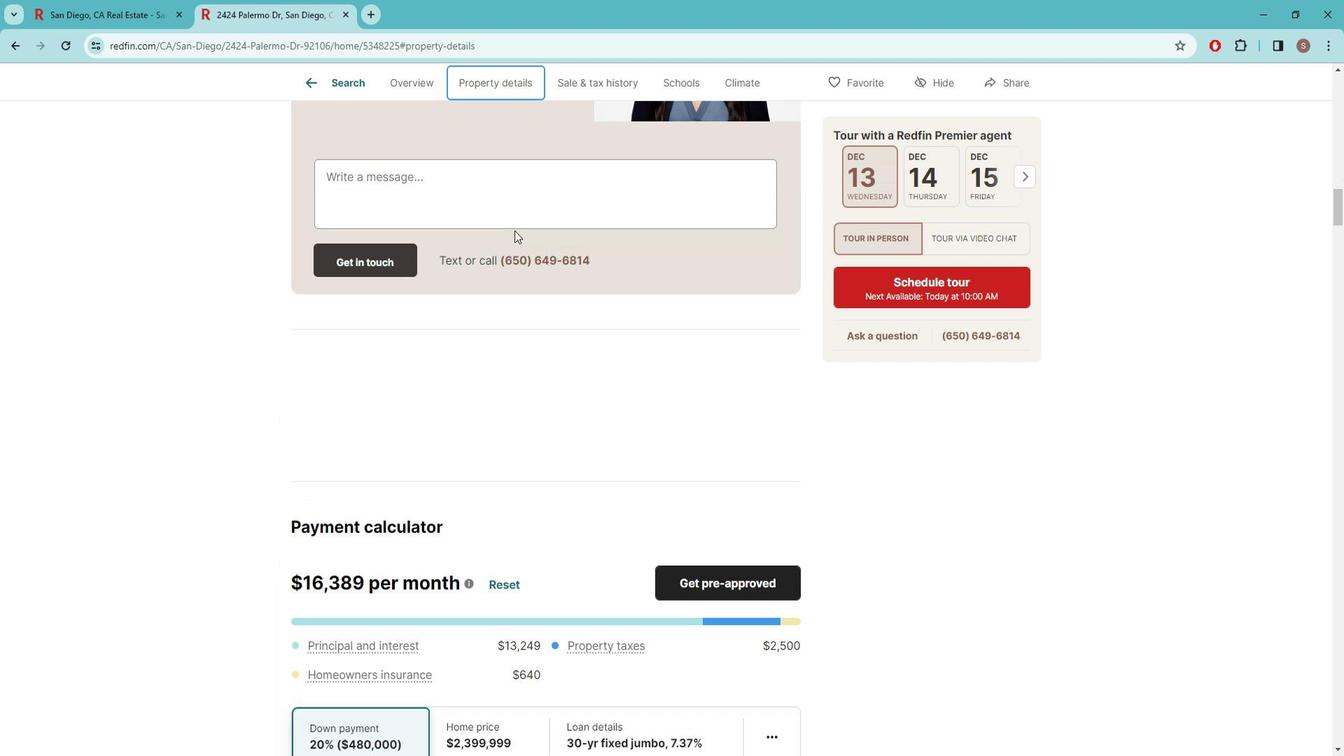
Action: Mouse scrolled (529, 237) with delta (0, 0)
Screenshot: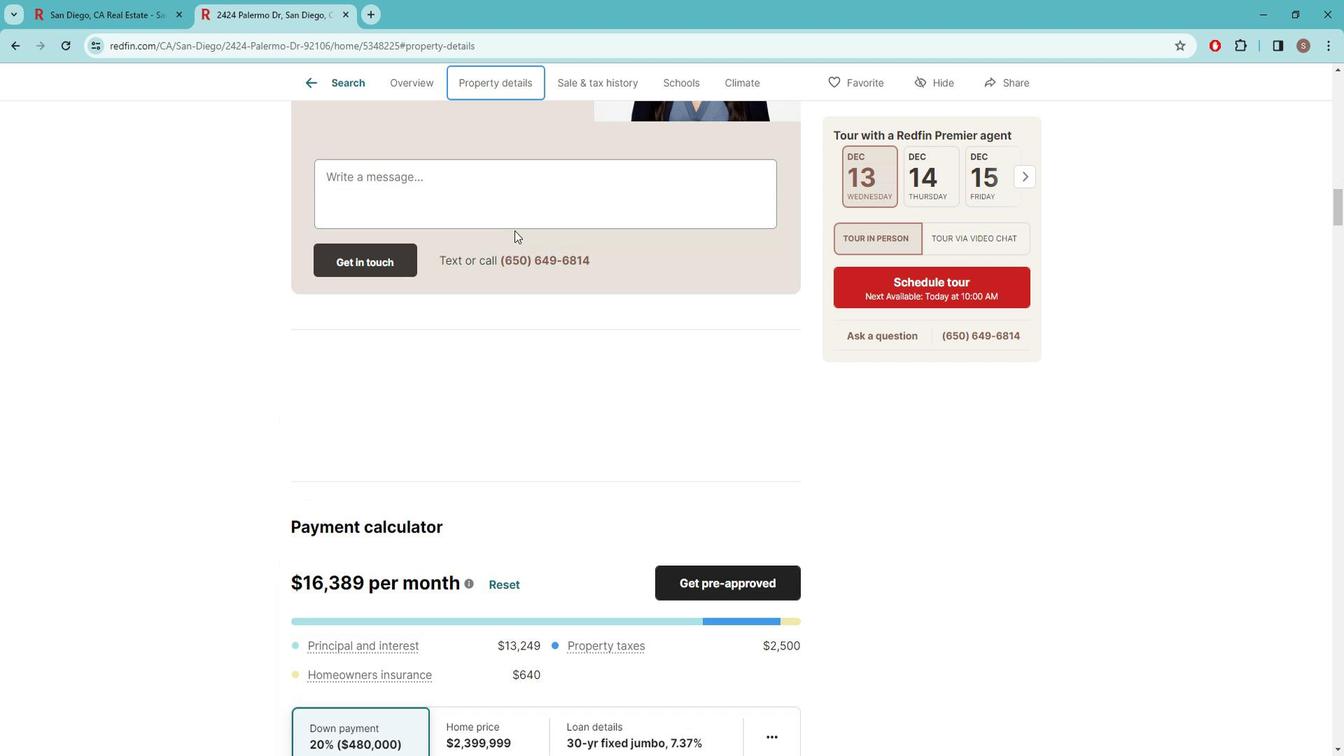
Action: Mouse scrolled (529, 237) with delta (0, 0)
Screenshot: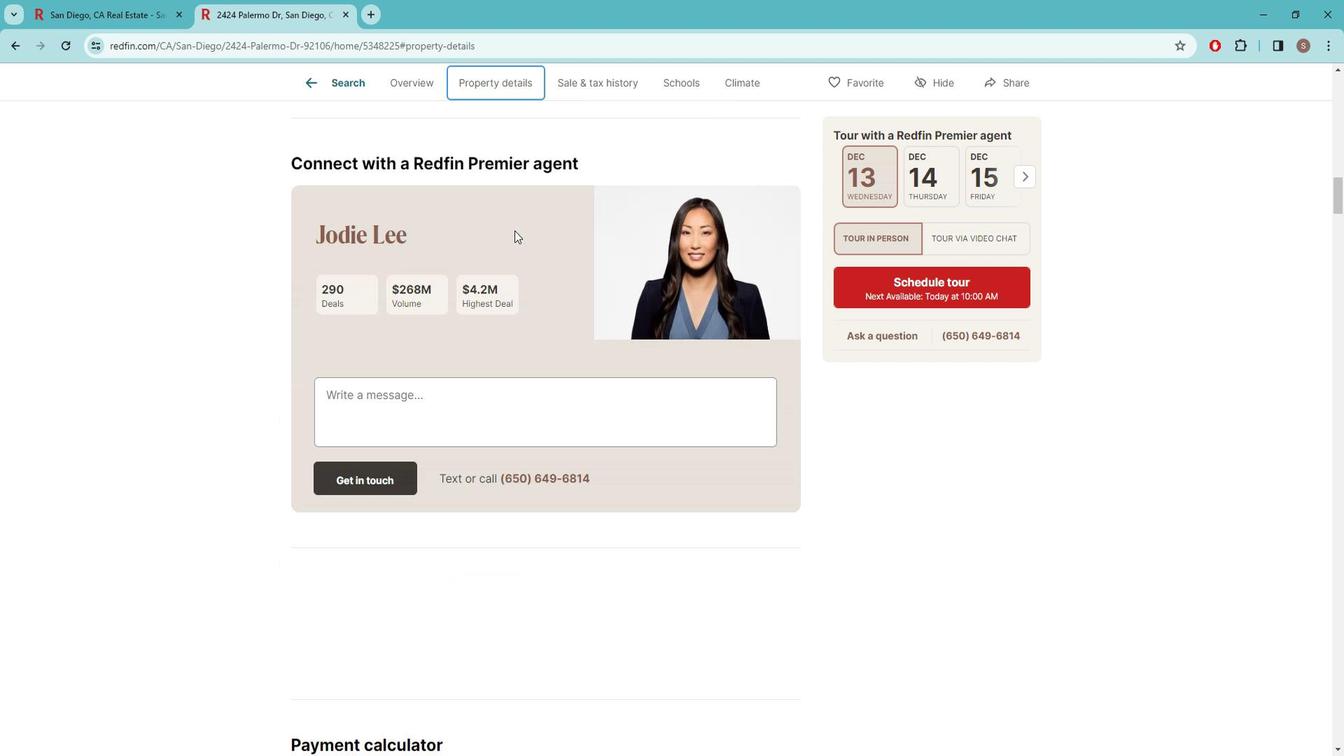 
Action: Mouse scrolled (529, 237) with delta (0, 0)
Screenshot: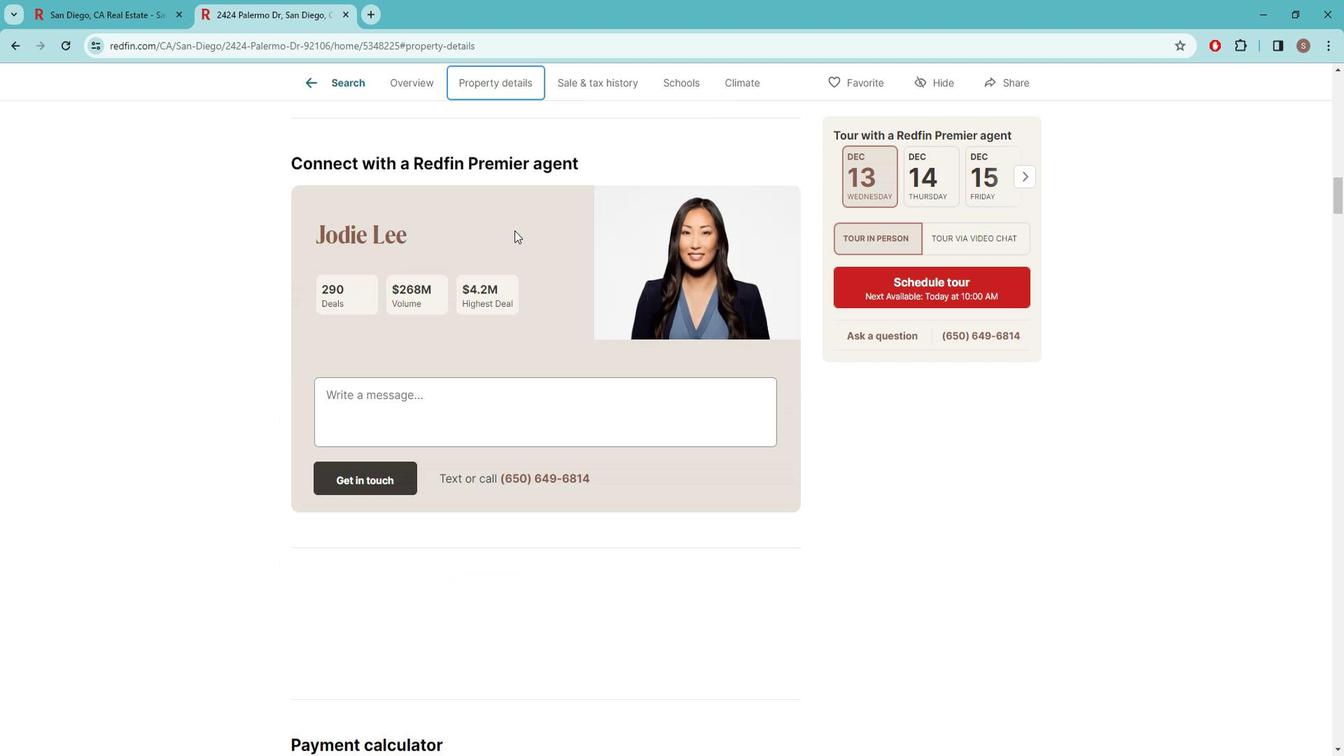 
Action: Mouse scrolled (529, 237) with delta (0, 0)
Screenshot: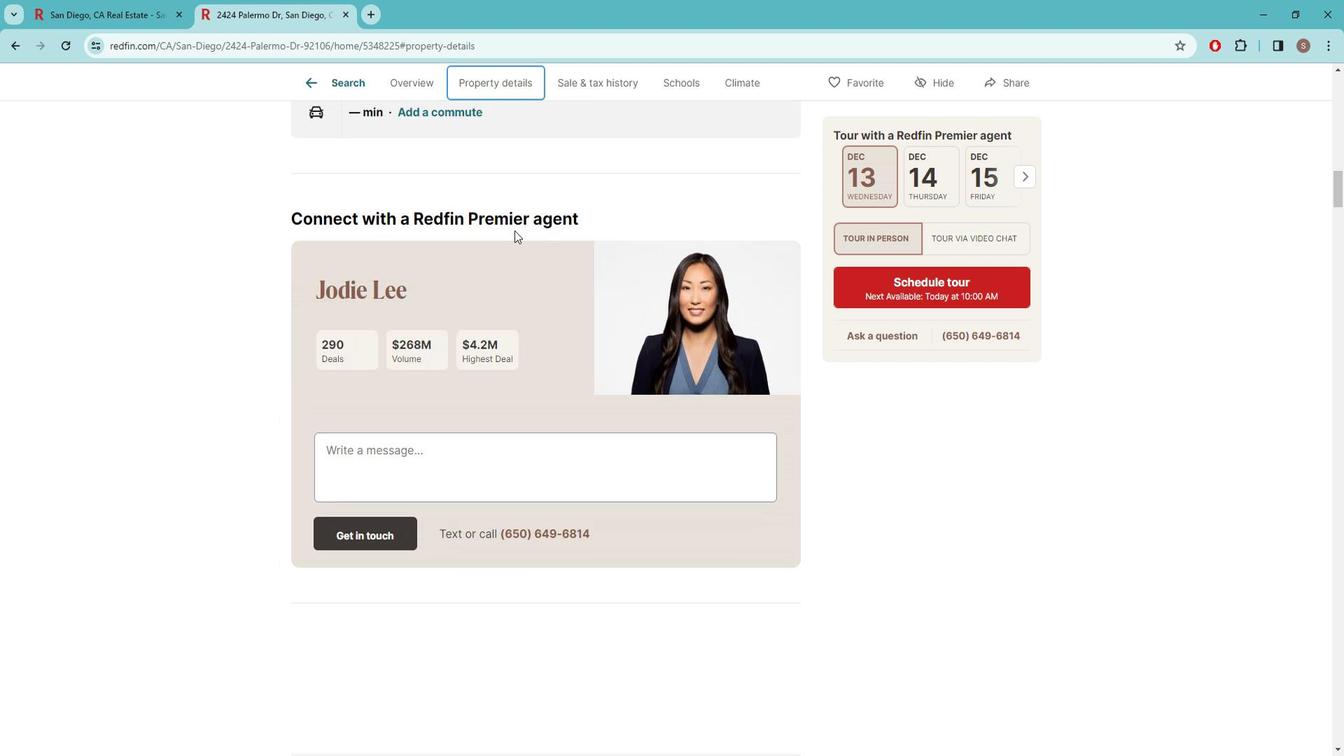 
Action: Mouse scrolled (529, 237) with delta (0, 0)
Screenshot: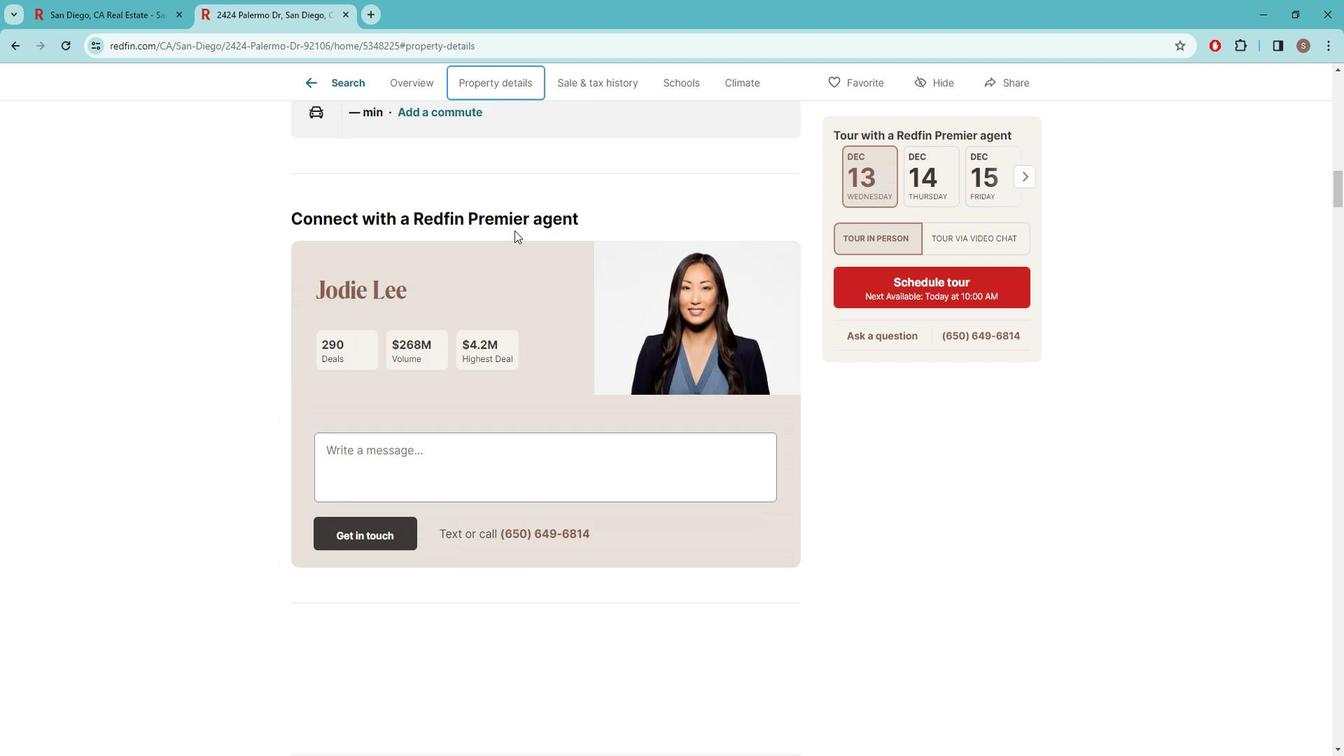 
Action: Mouse scrolled (529, 237) with delta (0, 0)
Screenshot: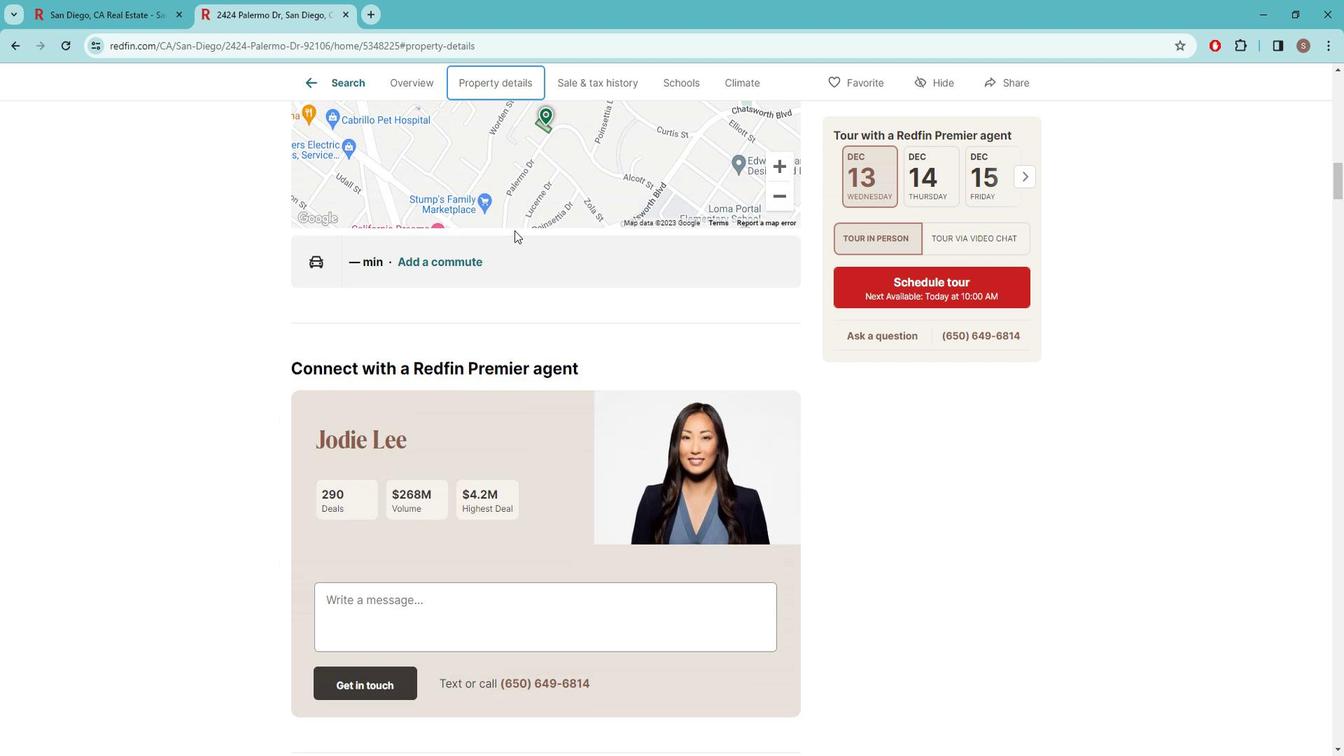 
Action: Mouse scrolled (529, 237) with delta (0, 0)
Screenshot: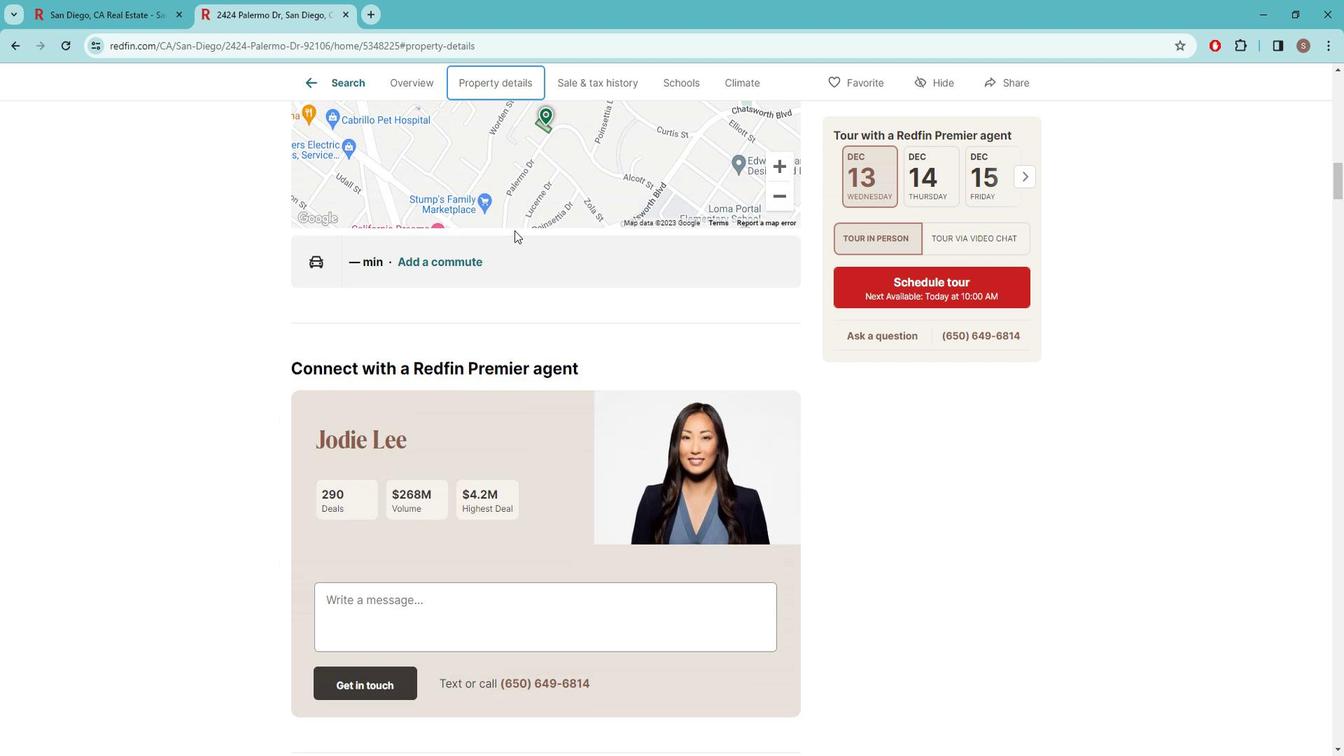 
Action: Mouse scrolled (529, 237) with delta (0, 0)
Screenshot: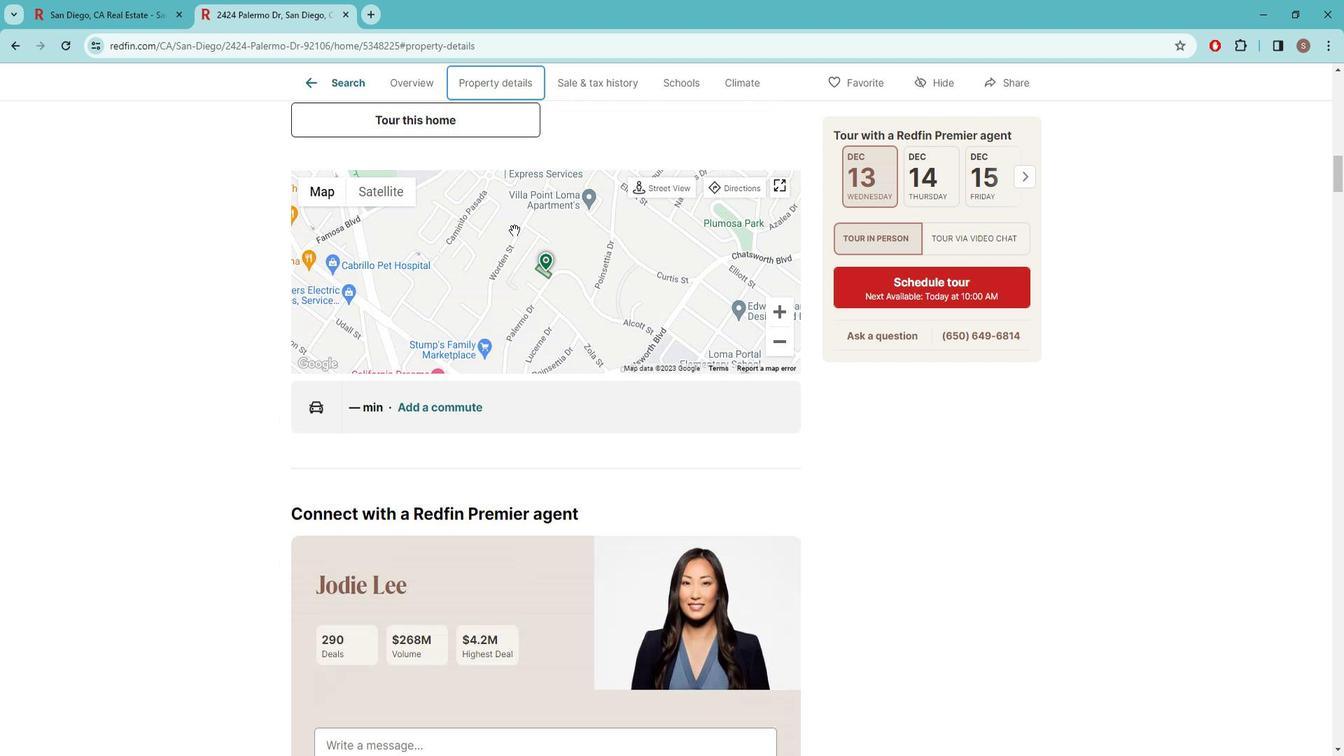 
Action: Mouse scrolled (529, 237) with delta (0, 0)
Screenshot: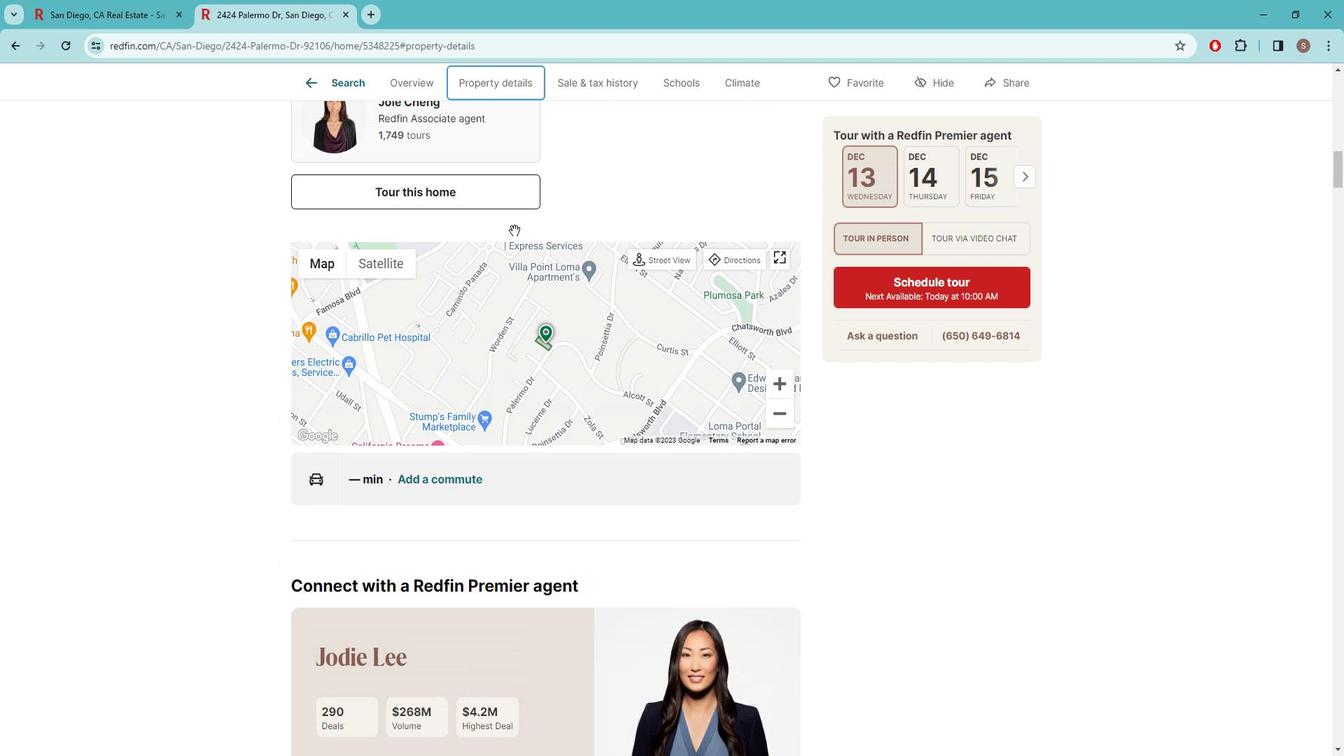 
Action: Mouse scrolled (529, 237) with delta (0, 0)
Screenshot: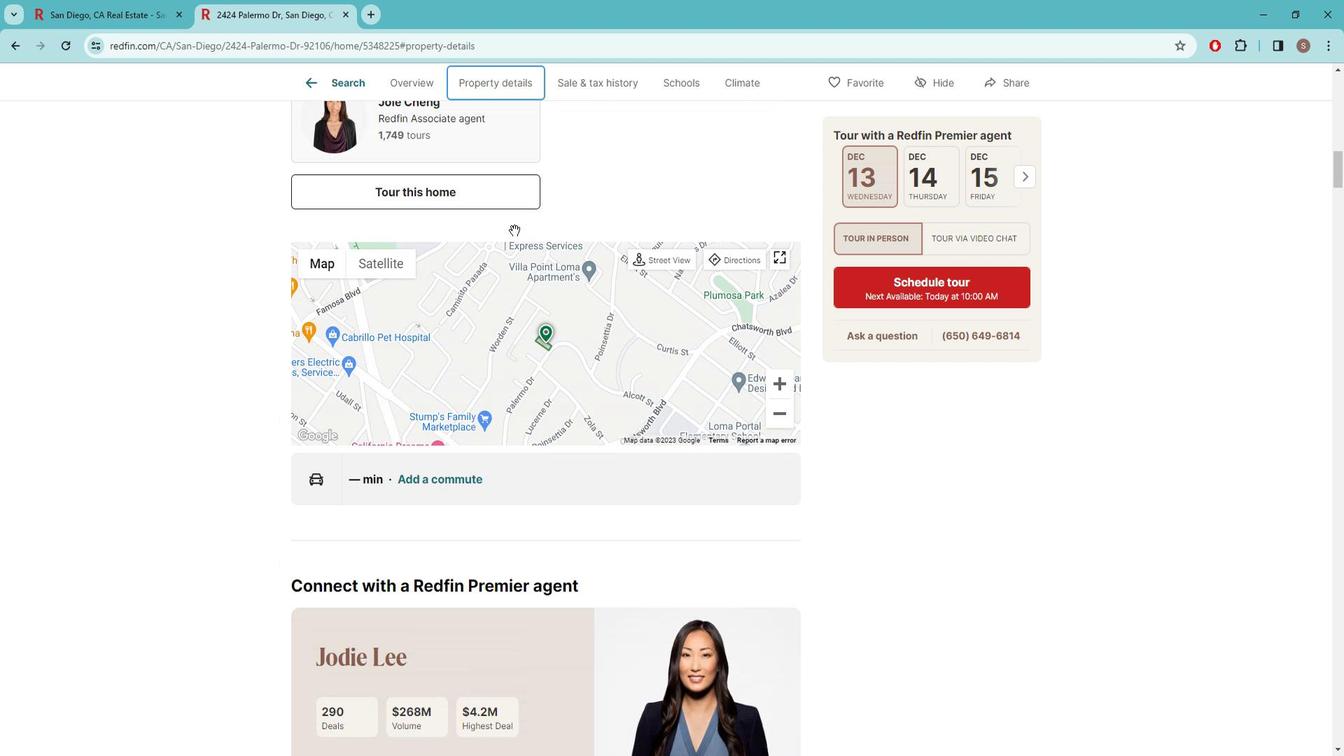 
Action: Mouse scrolled (529, 237) with delta (0, 0)
Screenshot: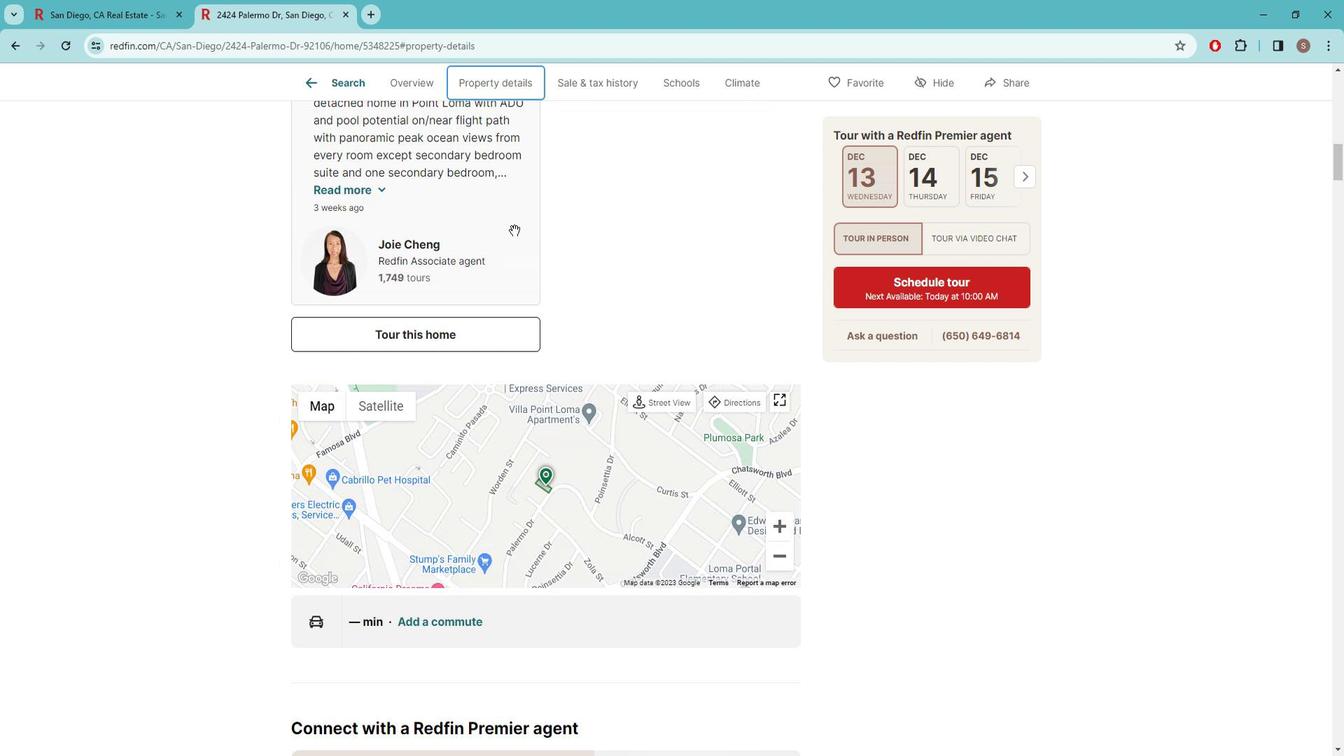 
Action: Mouse scrolled (529, 237) with delta (0, 0)
Screenshot: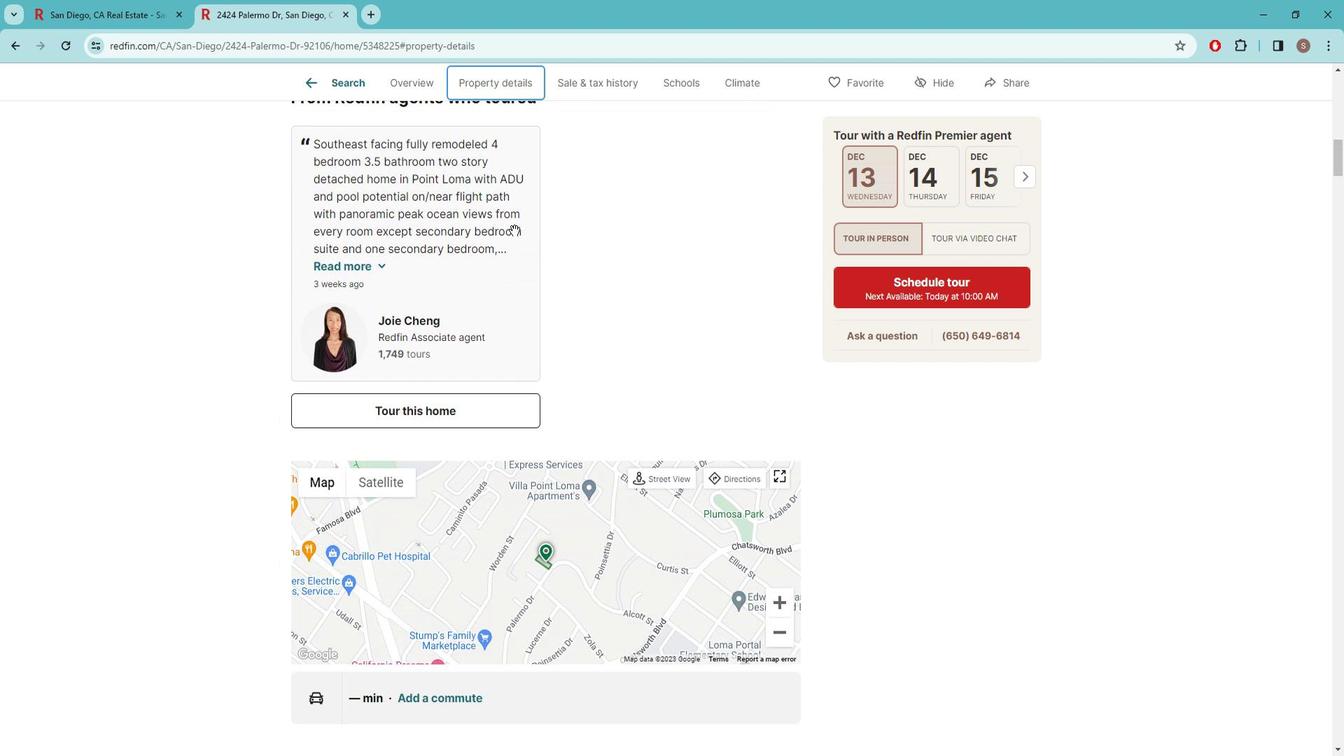 
Action: Mouse scrolled (529, 237) with delta (0, 0)
Screenshot: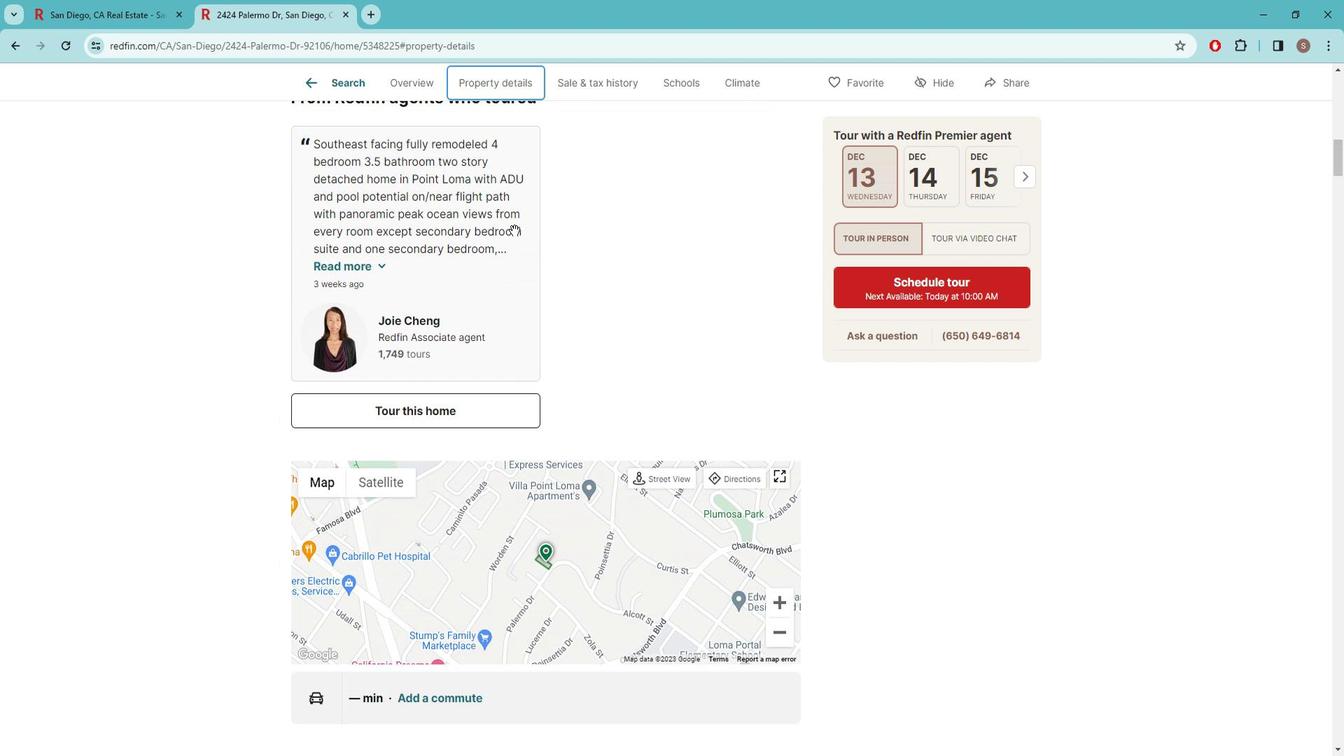 
Action: Mouse scrolled (529, 237) with delta (0, 0)
Screenshot: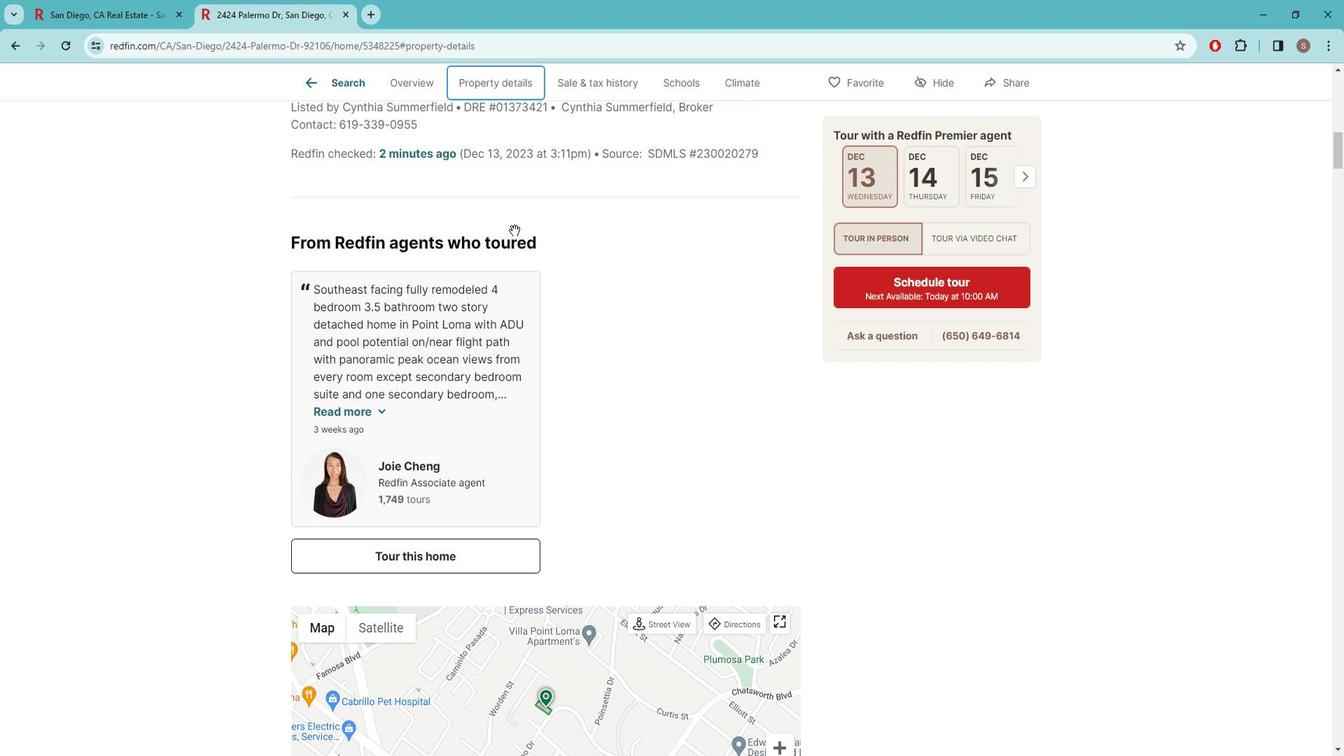 
Action: Mouse scrolled (529, 237) with delta (0, 0)
Screenshot: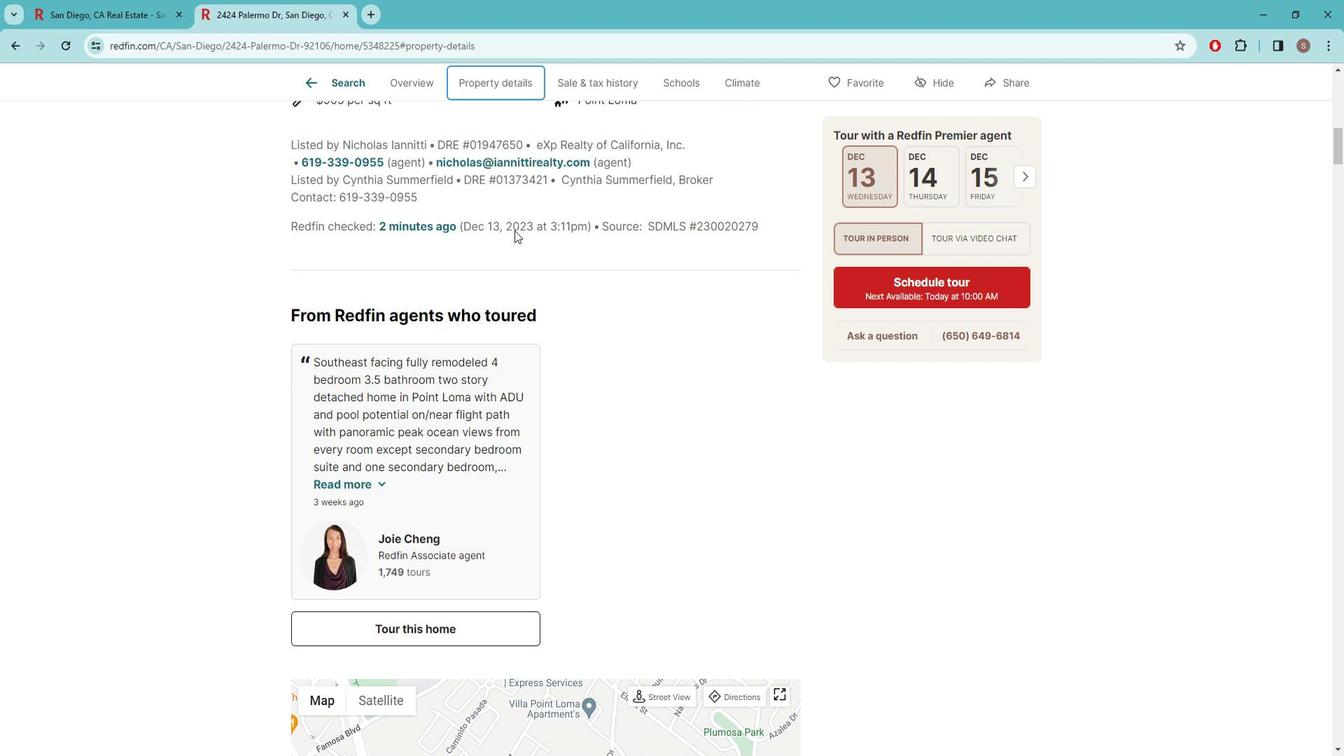 
Action: Mouse scrolled (529, 237) with delta (0, 0)
Screenshot: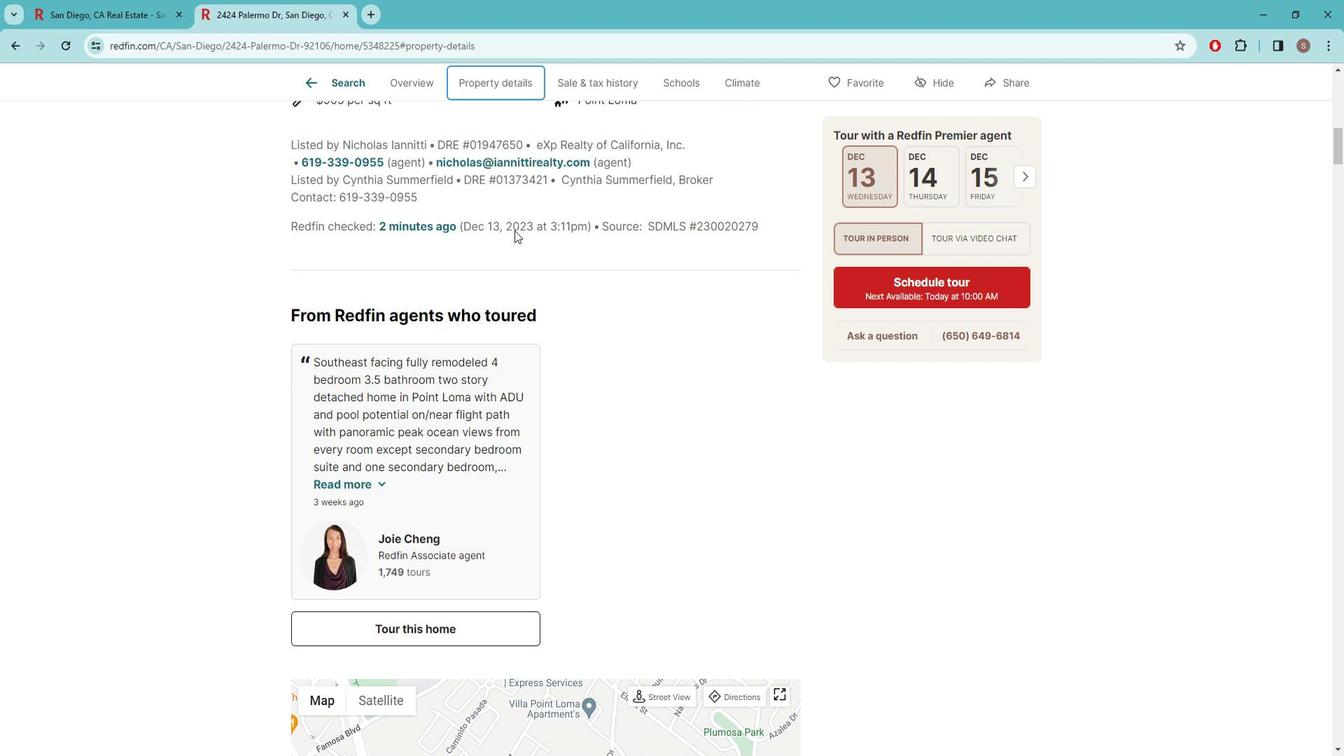 
Action: Mouse scrolled (529, 237) with delta (0, 0)
Screenshot: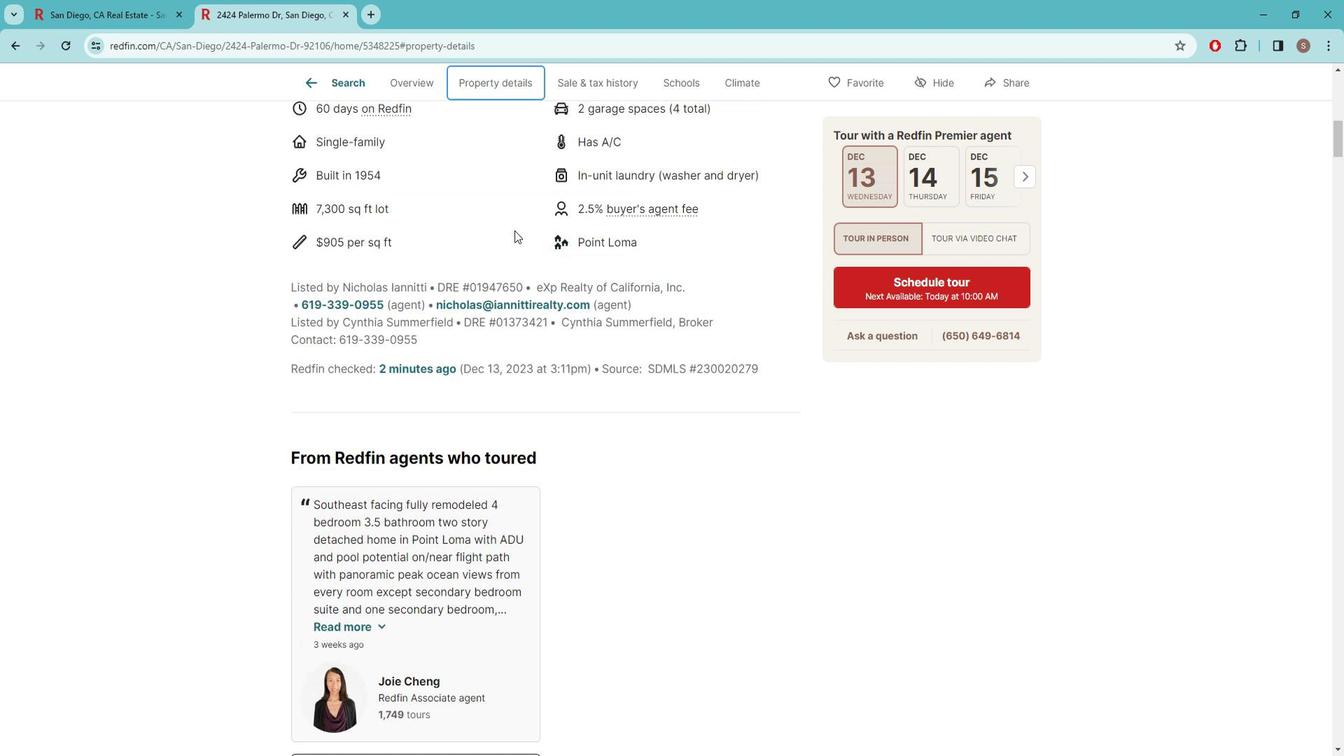 
Action: Mouse scrolled (529, 237) with delta (0, 0)
Screenshot: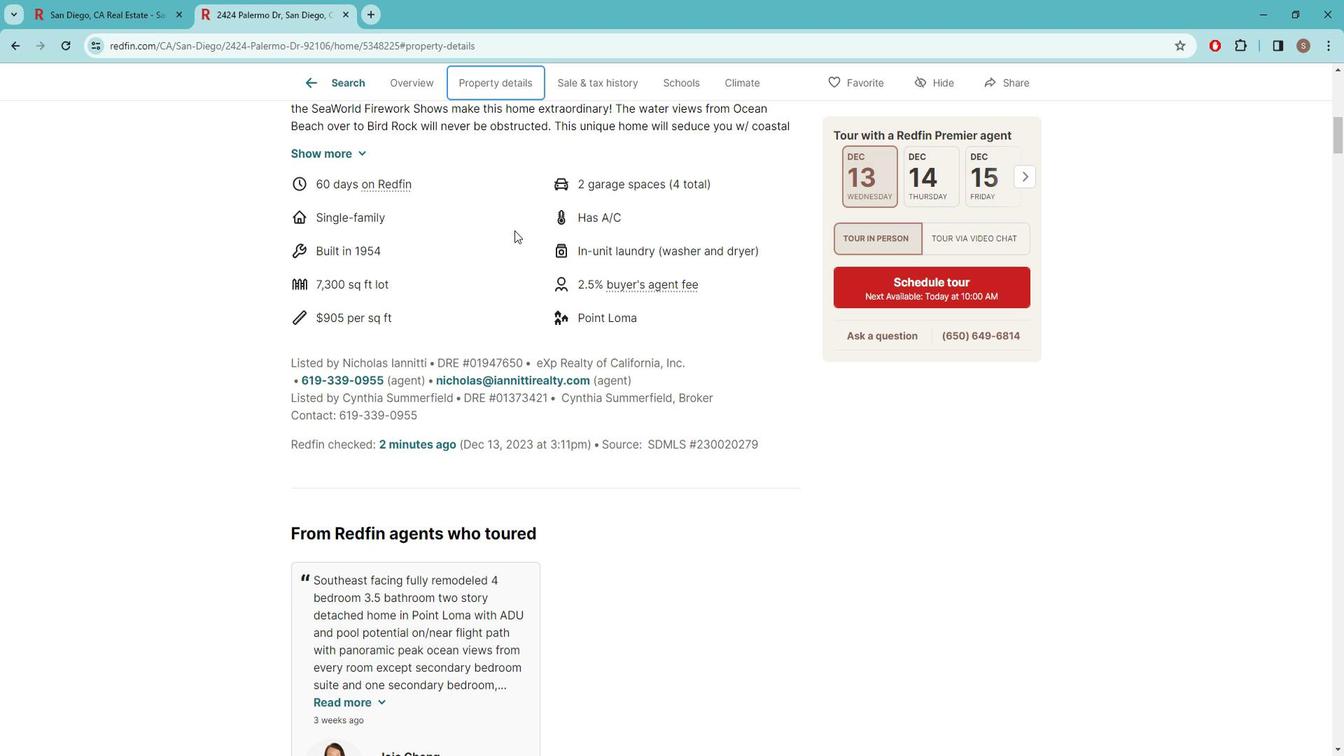 
Action: Mouse scrolled (529, 237) with delta (0, 0)
Screenshot: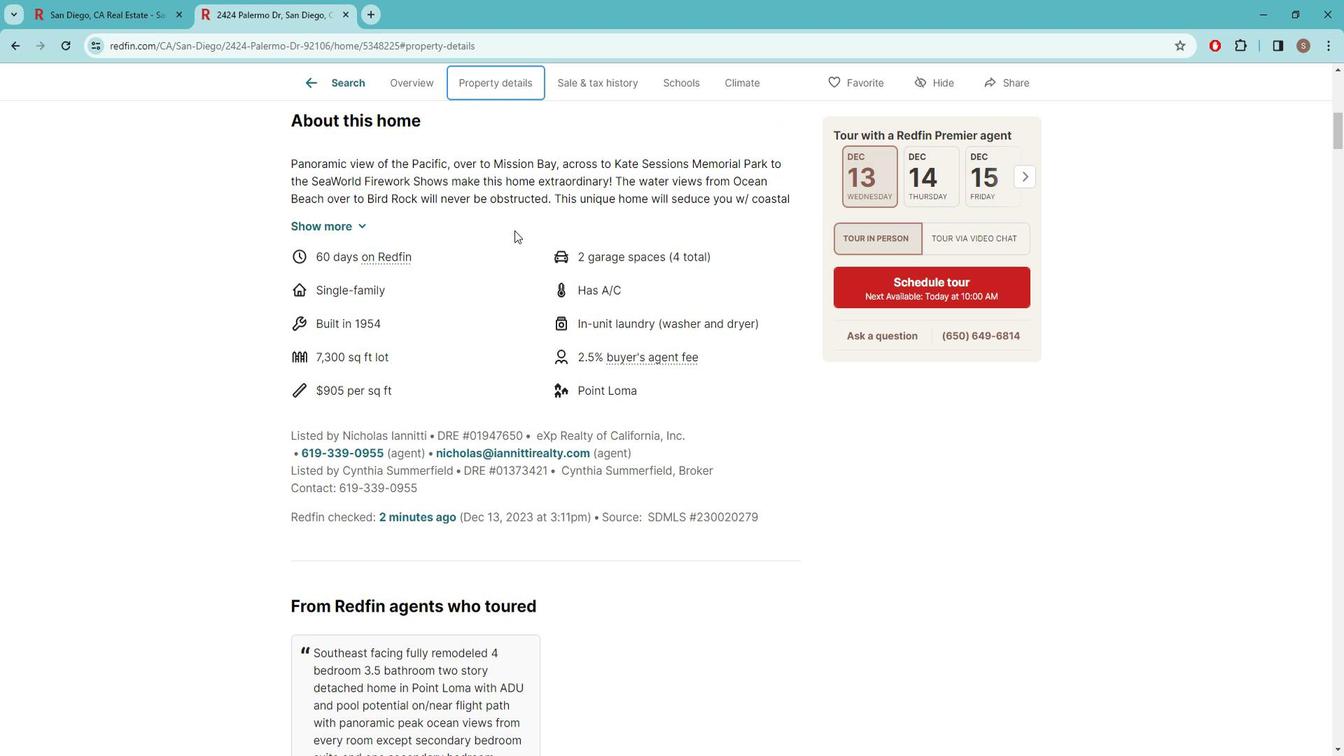
Action: Mouse scrolled (529, 237) with delta (0, 0)
Screenshot: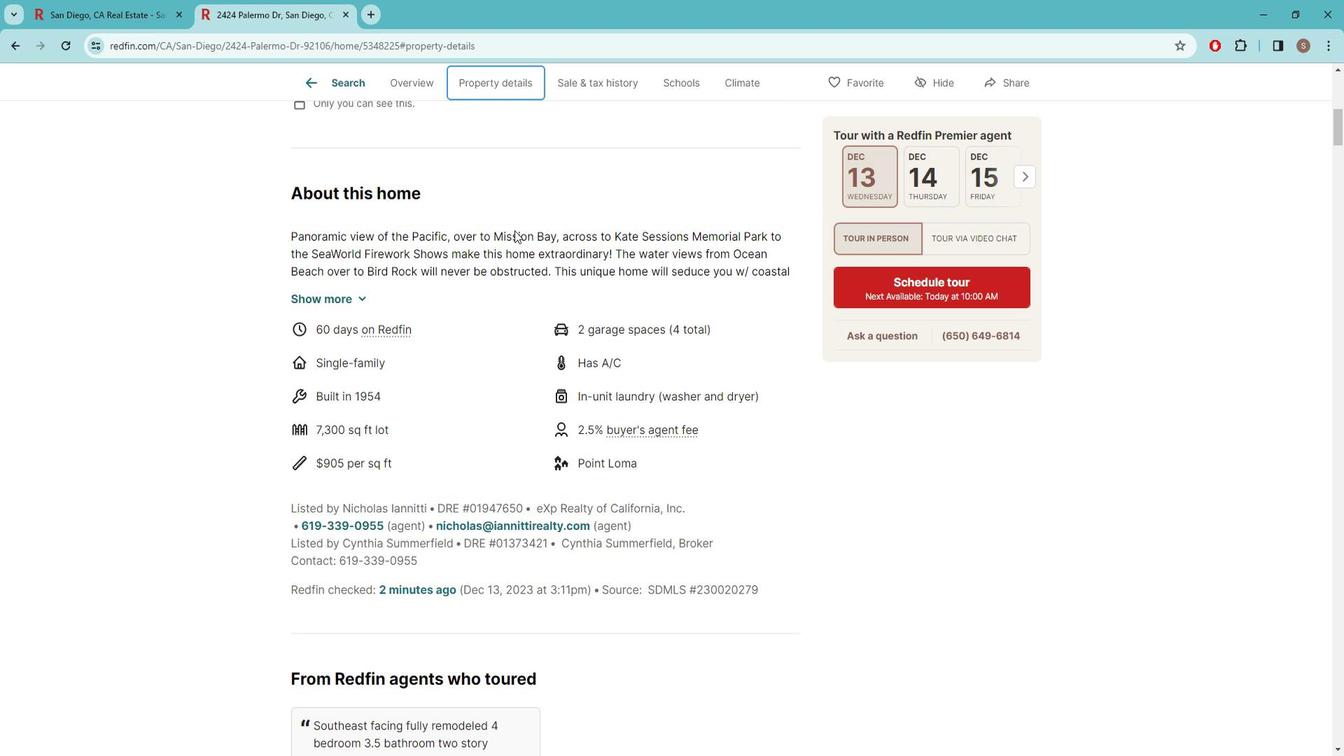 
Action: Mouse scrolled (529, 237) with delta (0, 0)
Screenshot: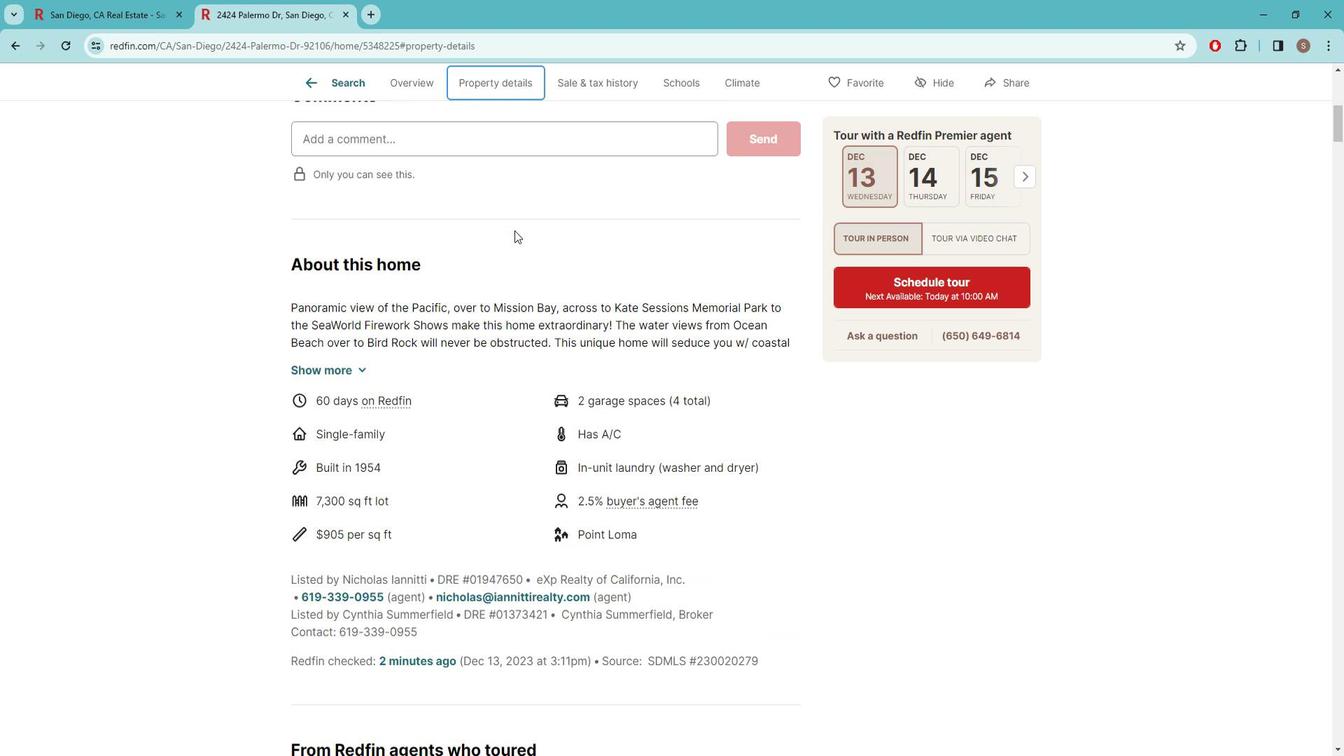 
Action: Mouse scrolled (529, 237) with delta (0, 0)
Screenshot: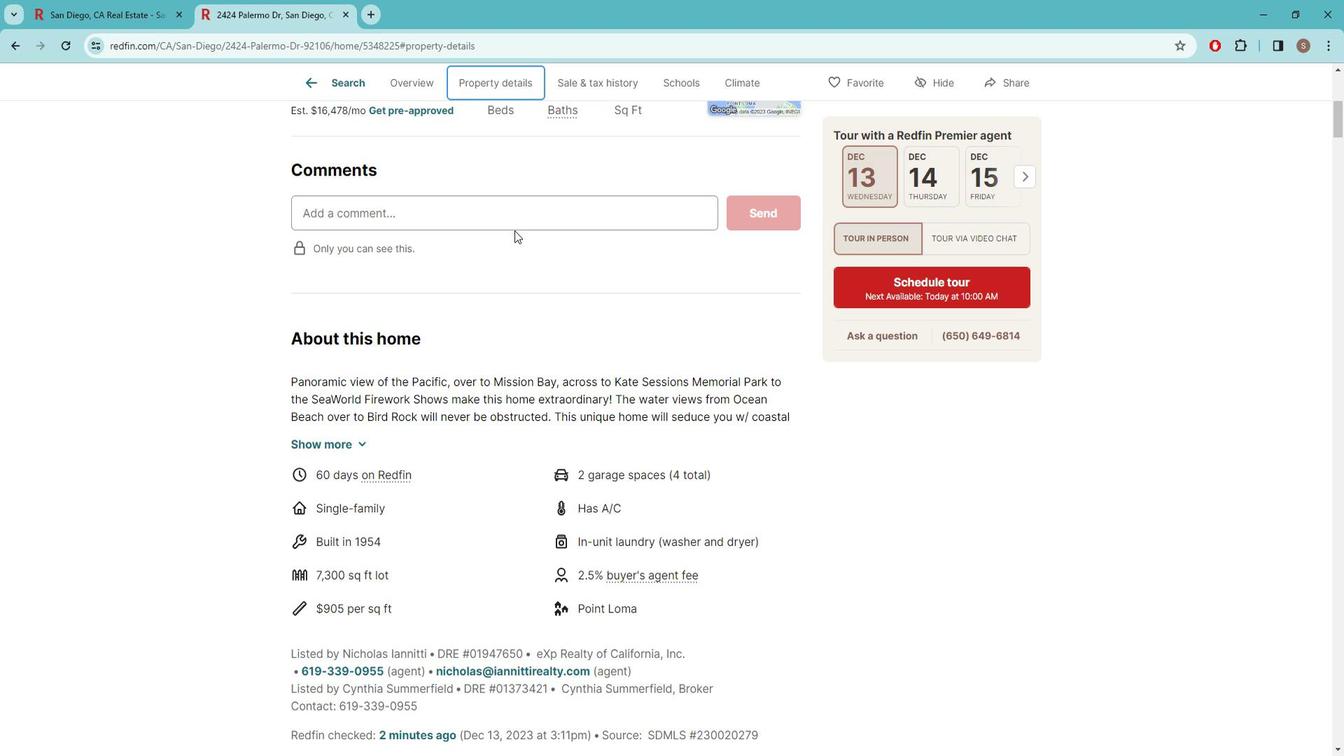 
Action: Mouse scrolled (529, 237) with delta (0, 0)
Screenshot: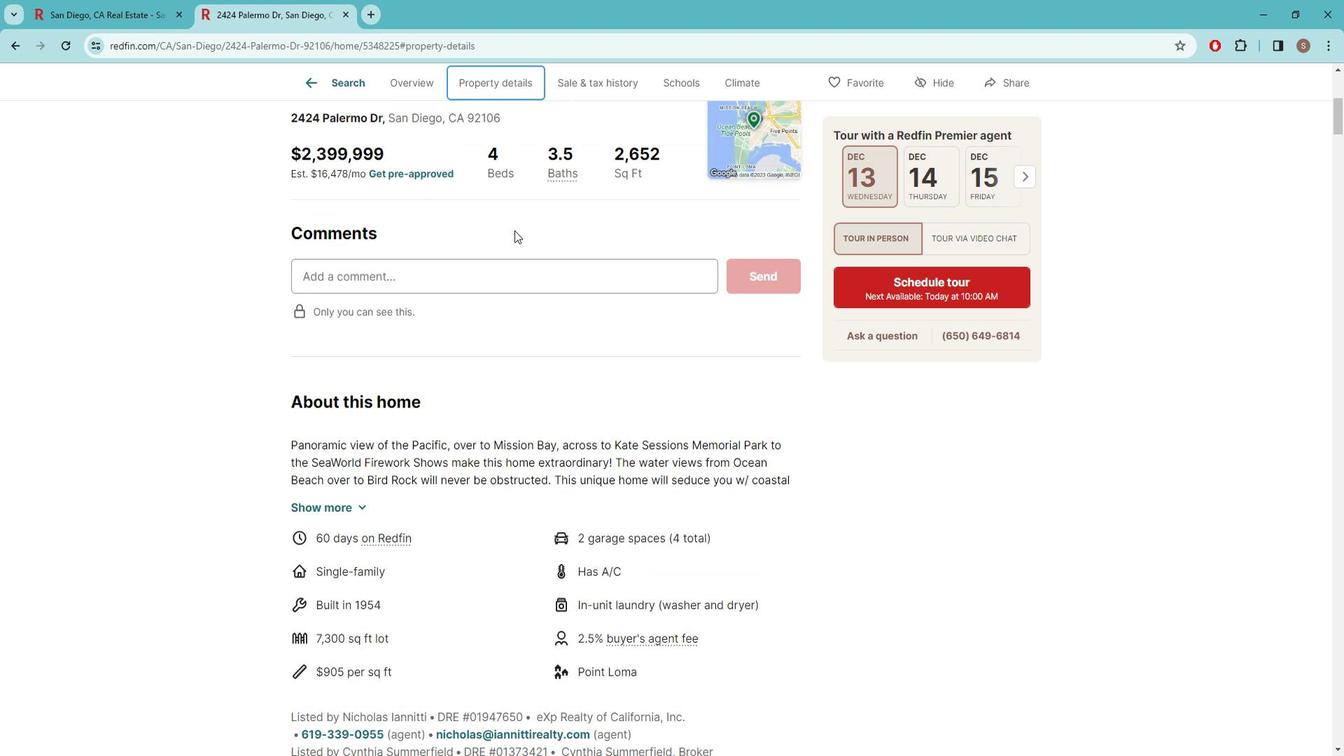 
Action: Mouse scrolled (529, 237) with delta (0, 0)
Screenshot: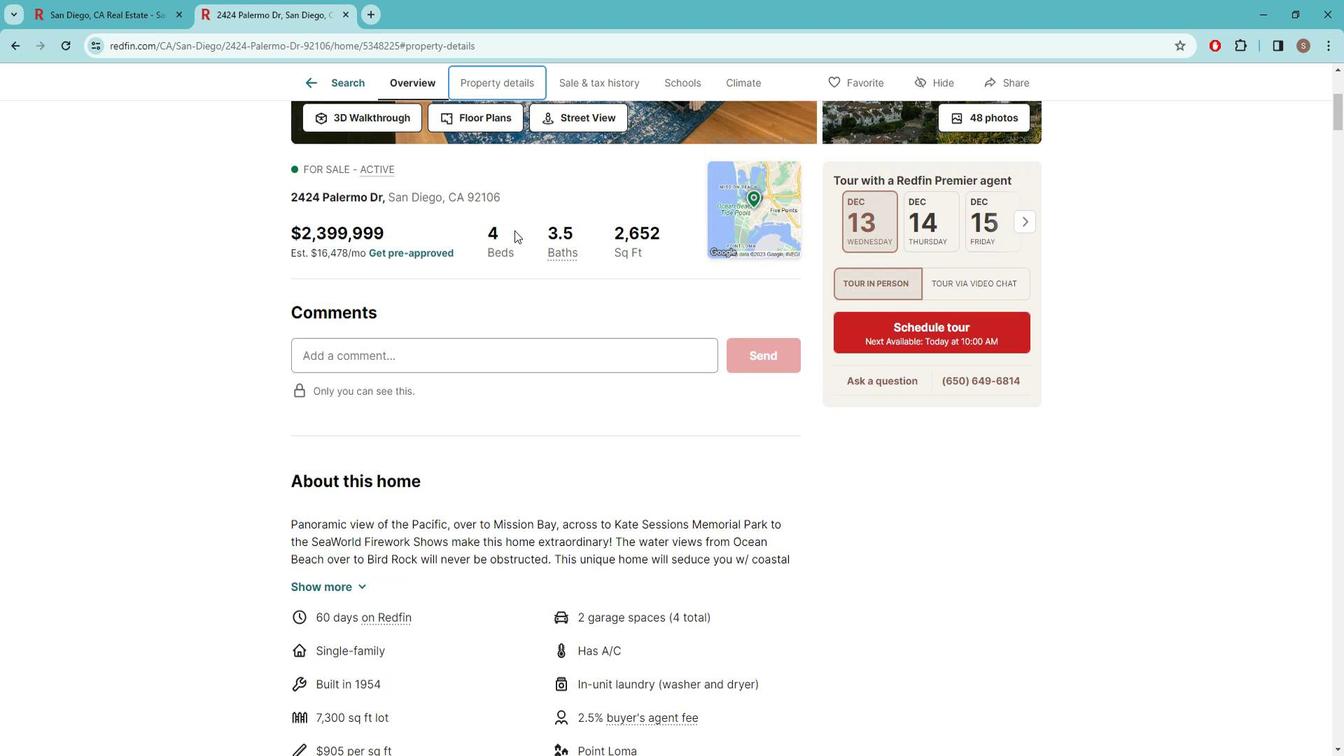 
Action: Mouse scrolled (529, 237) with delta (0, 0)
Screenshot: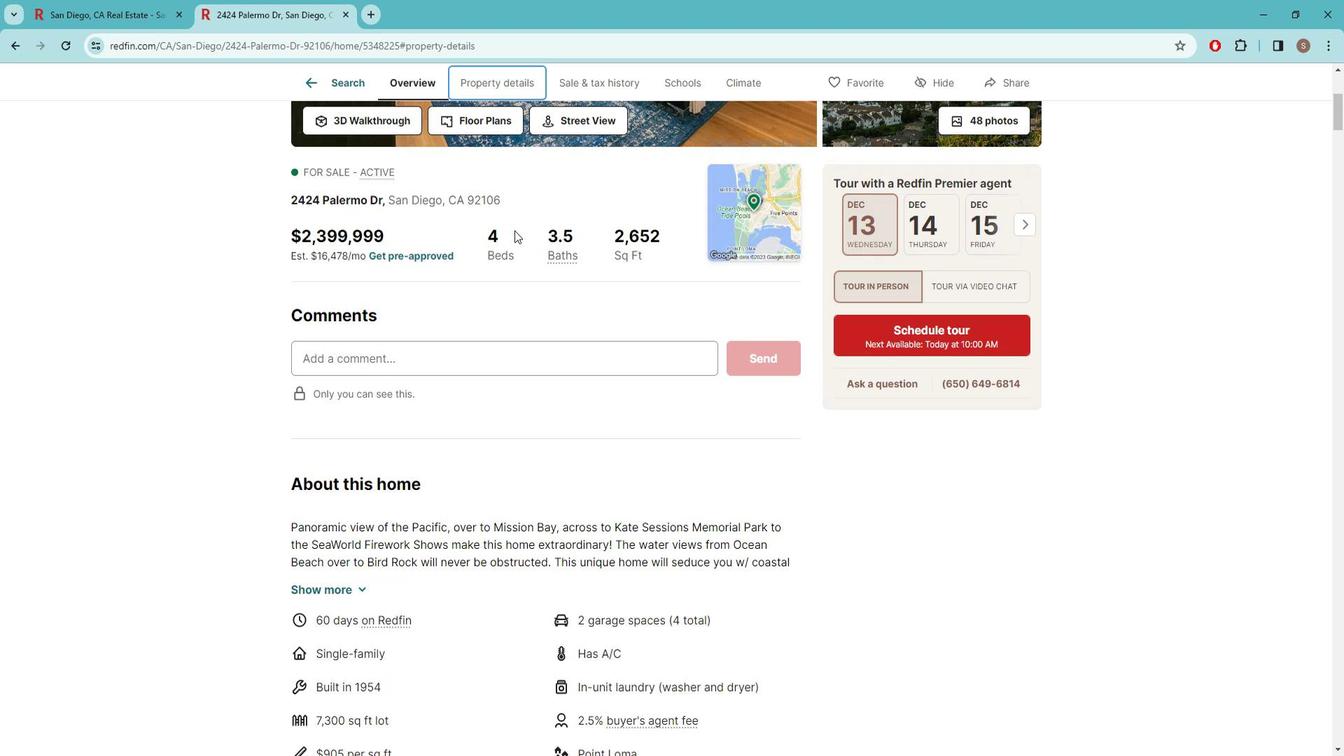 
Action: Mouse scrolled (529, 237) with delta (0, 0)
Screenshot: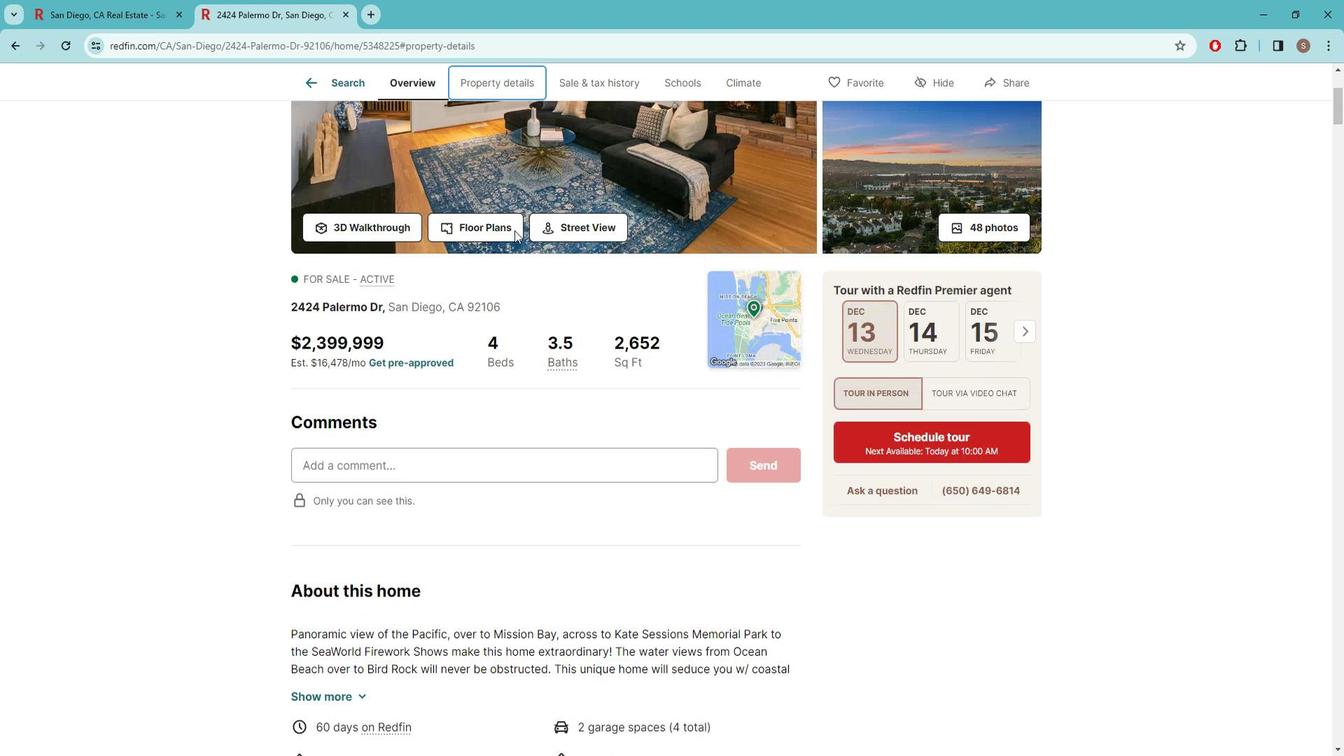 
Action: Mouse scrolled (529, 237) with delta (0, 0)
Screenshot: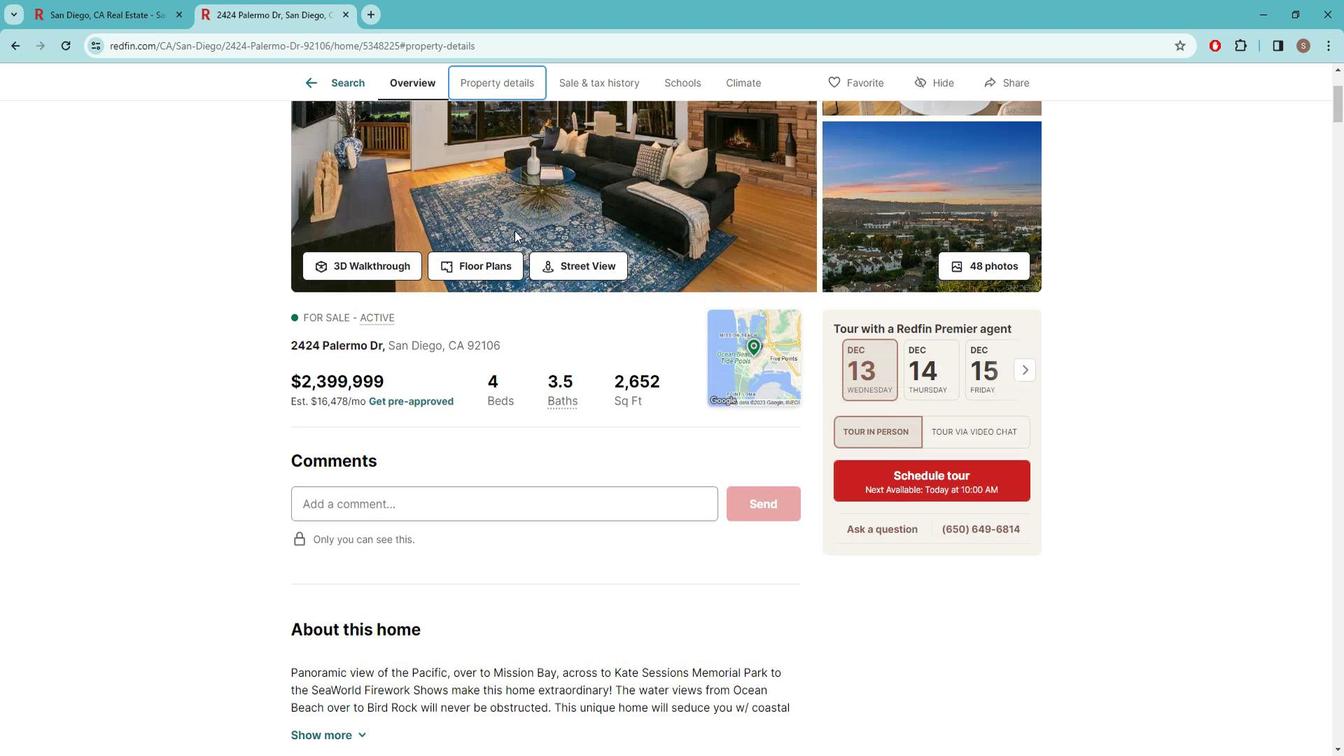
Action: Mouse scrolled (529, 237) with delta (0, 0)
Screenshot: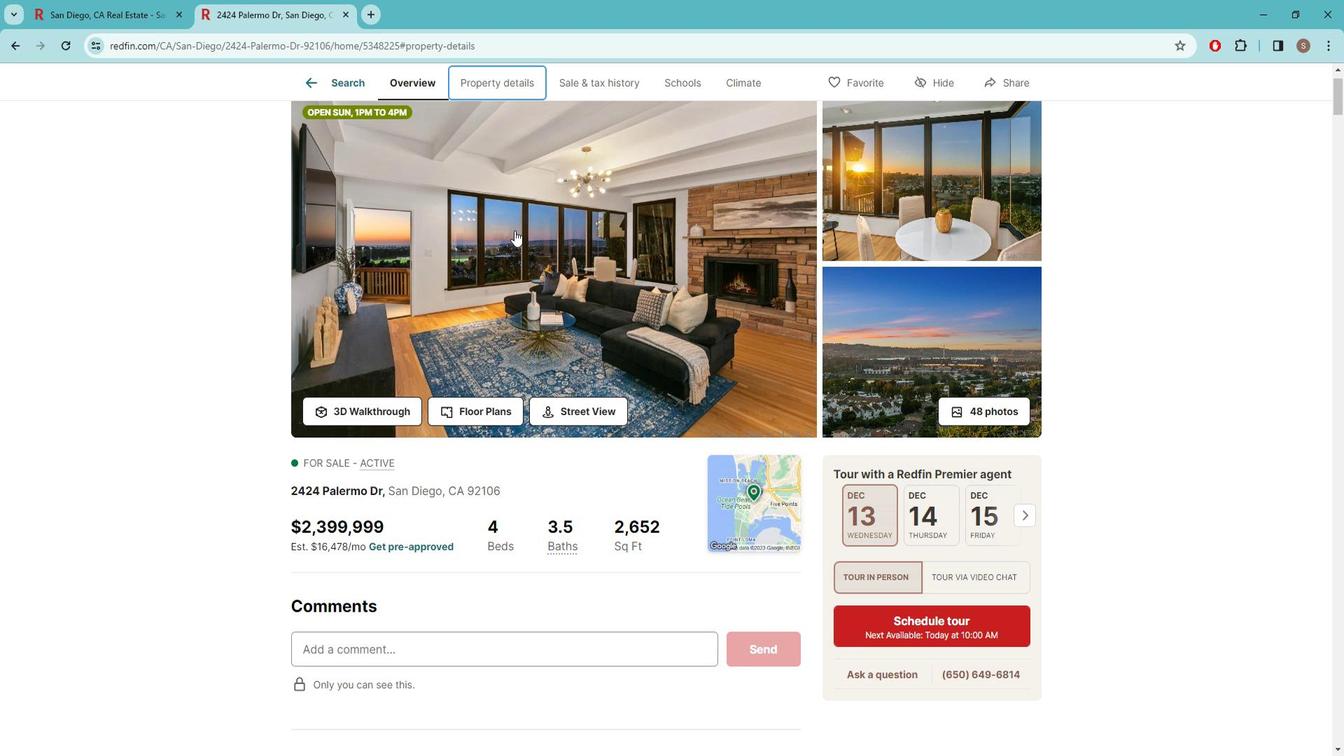
Action: Mouse moved to (596, 339)
Screenshot: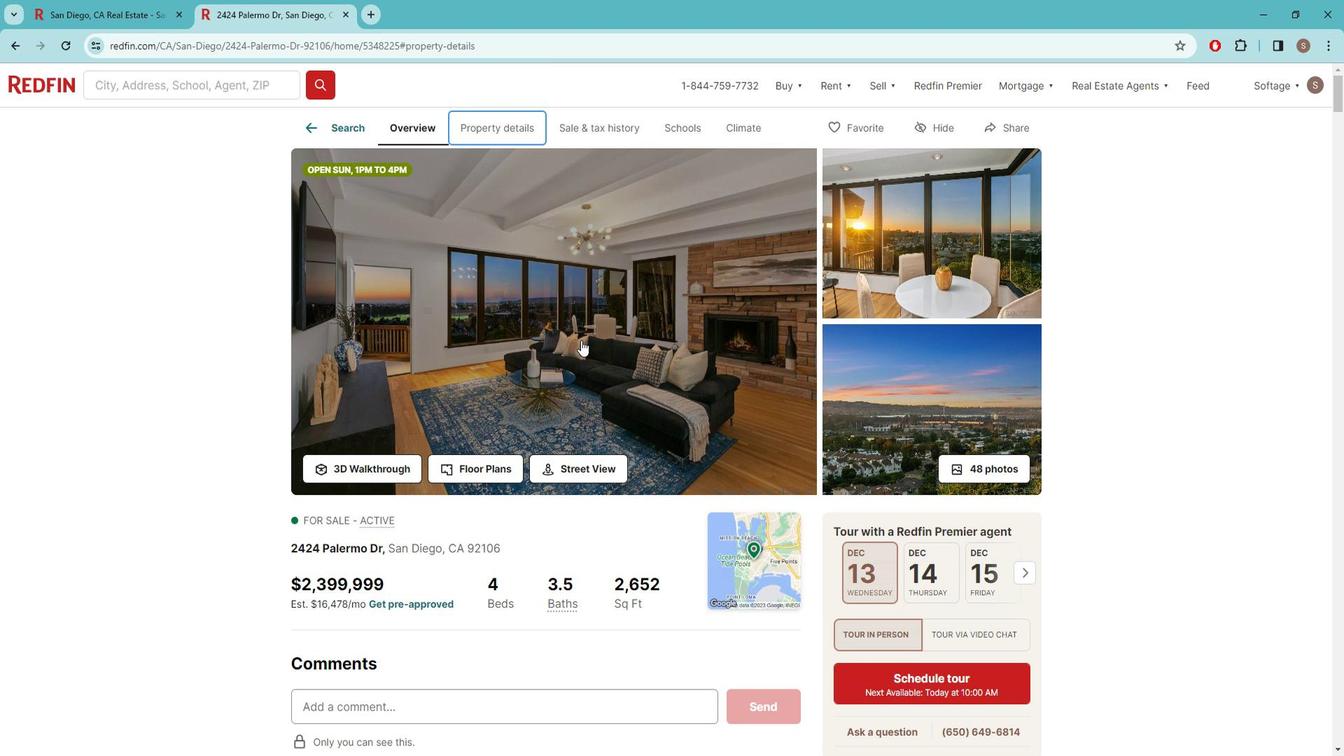 
Action: Mouse pressed left at (596, 339)
Screenshot: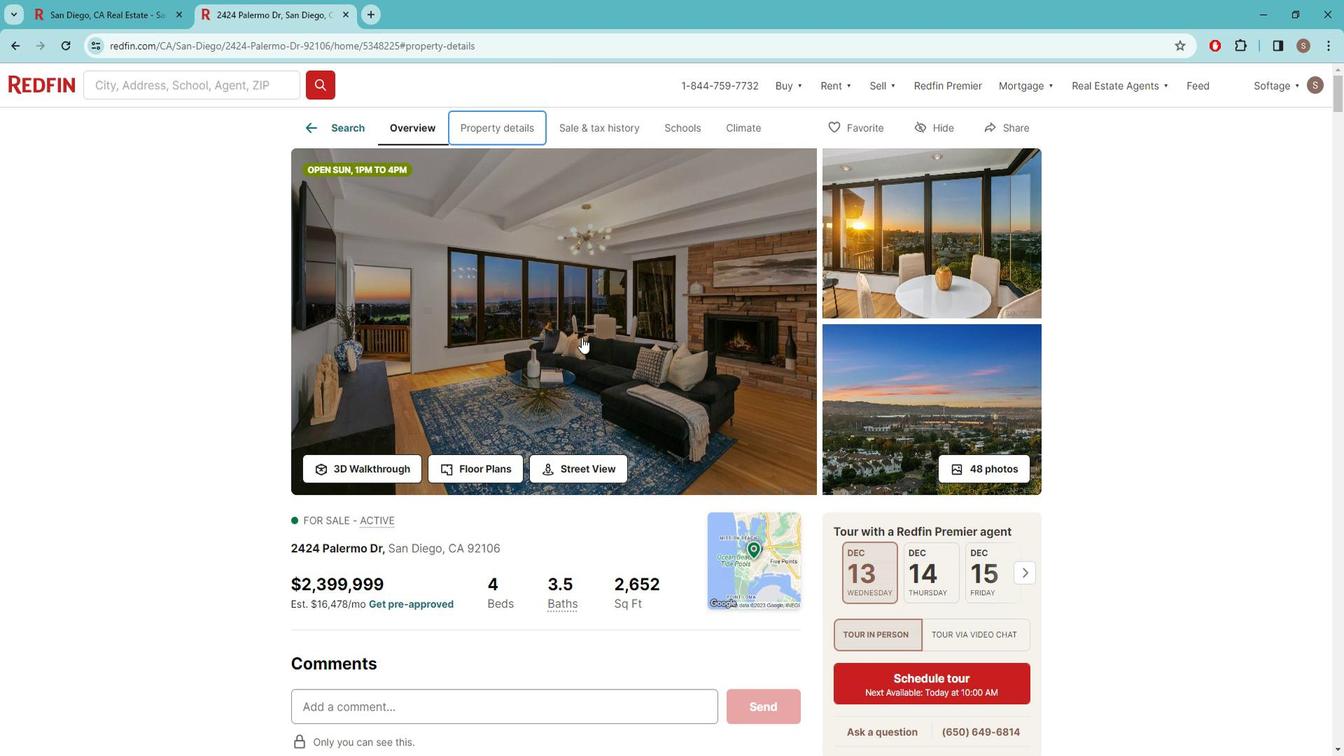 
Action: Mouse moved to (1277, 411)
Screenshot: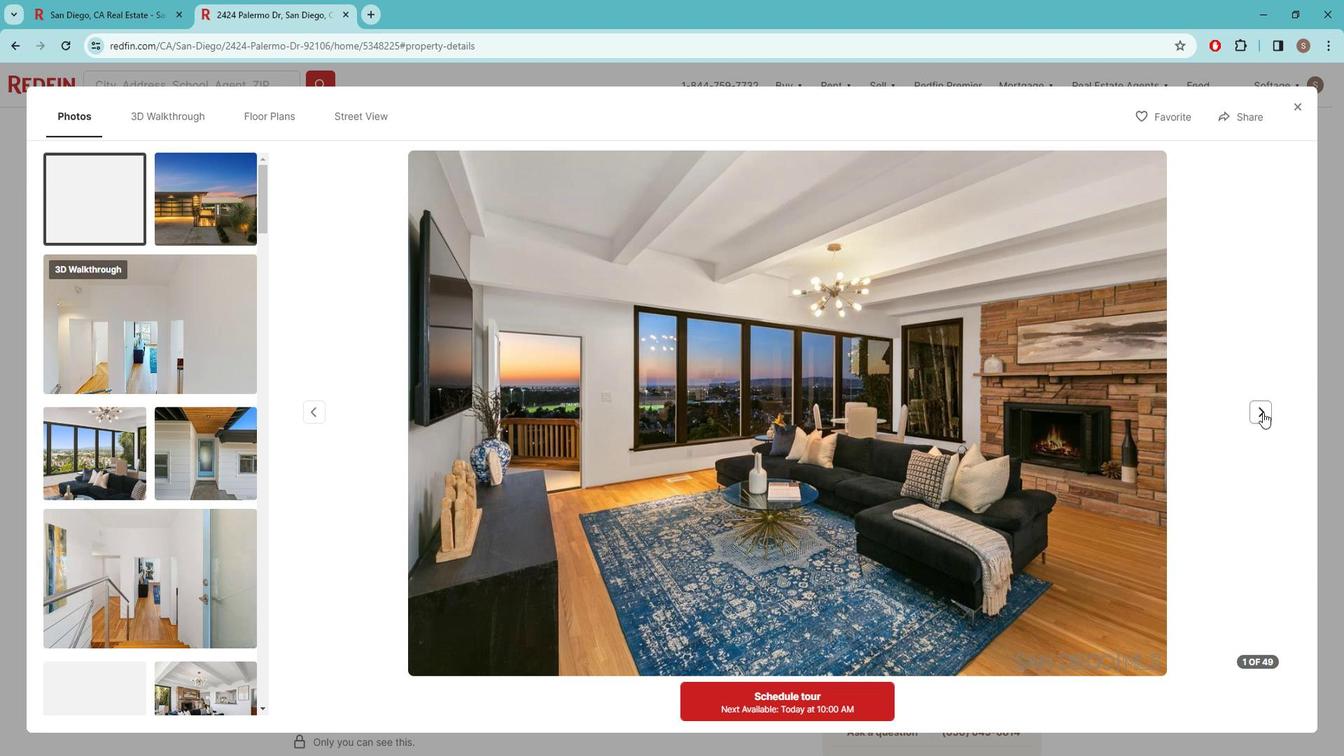 
Action: Mouse pressed left at (1277, 411)
Screenshot: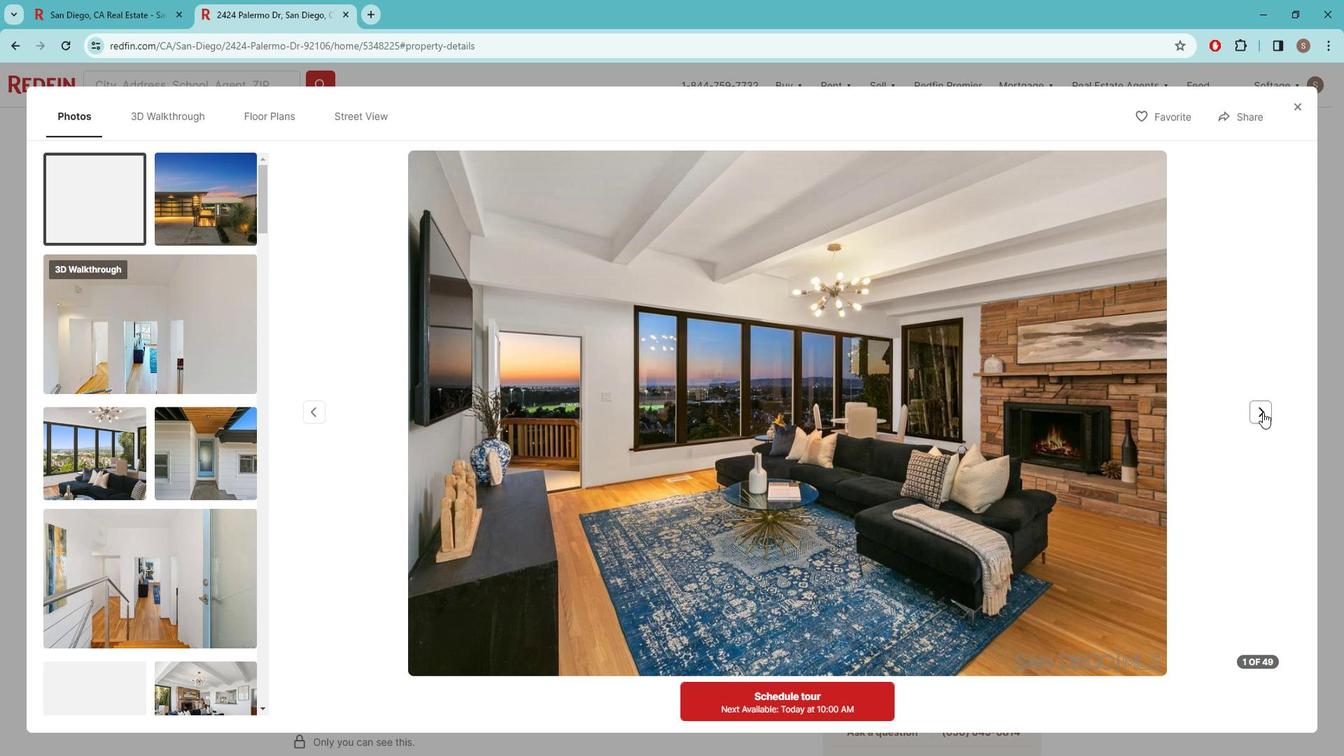 
Action: Mouse pressed left at (1277, 411)
Screenshot: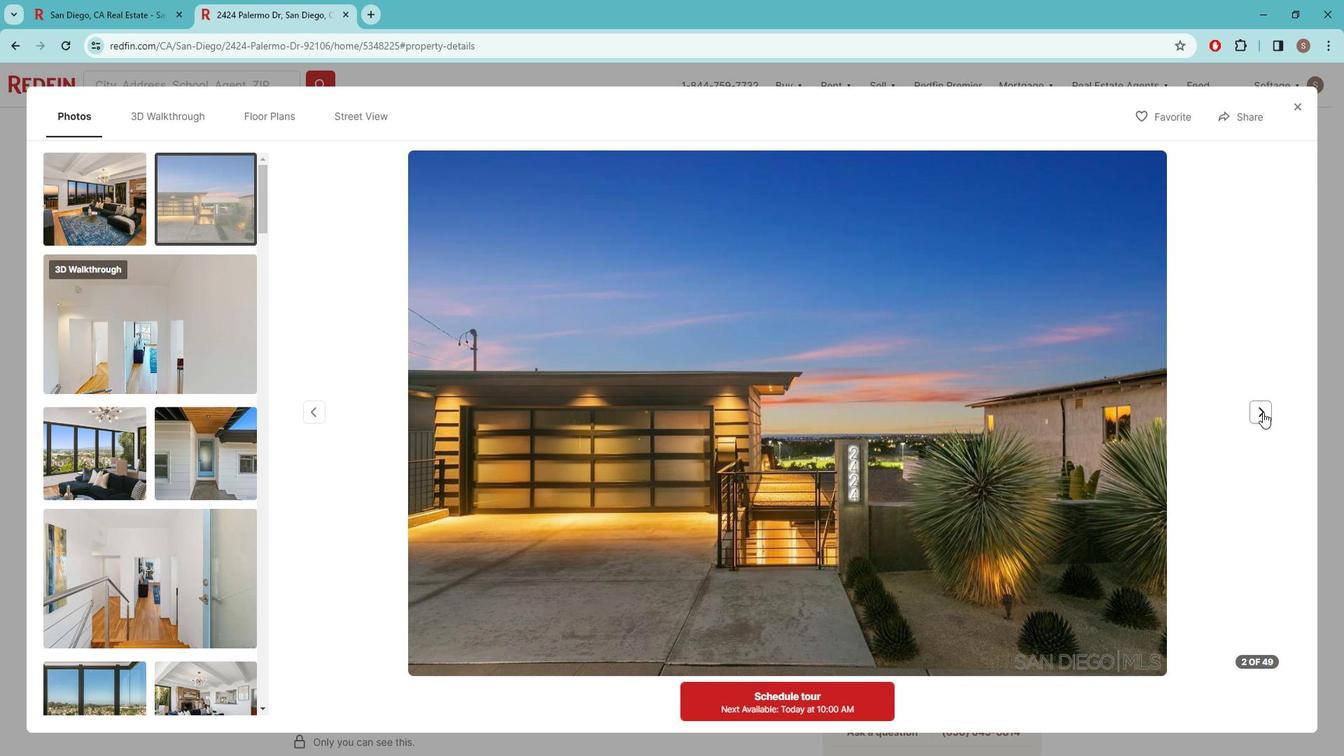 
Action: Mouse pressed left at (1277, 411)
Screenshot: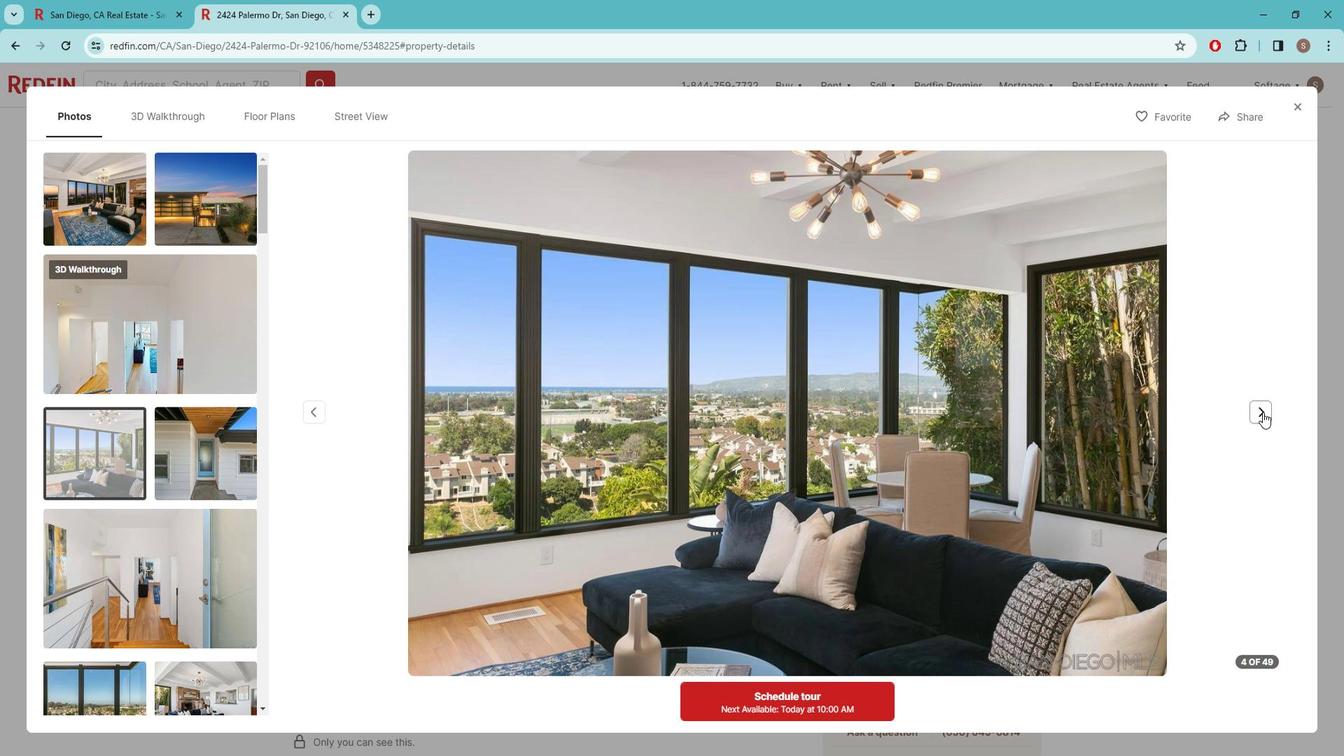 
Action: Mouse pressed left at (1277, 411)
Screenshot: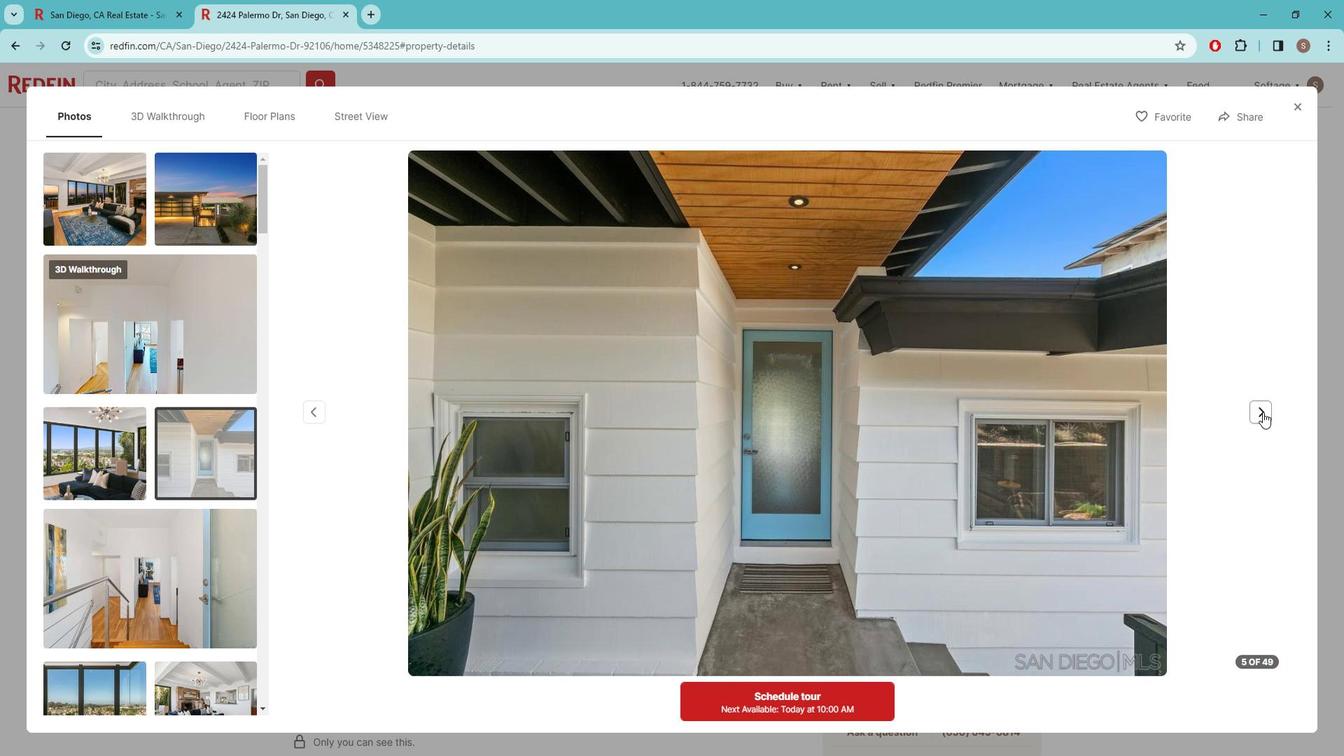 
Action: Mouse pressed left at (1277, 411)
Screenshot: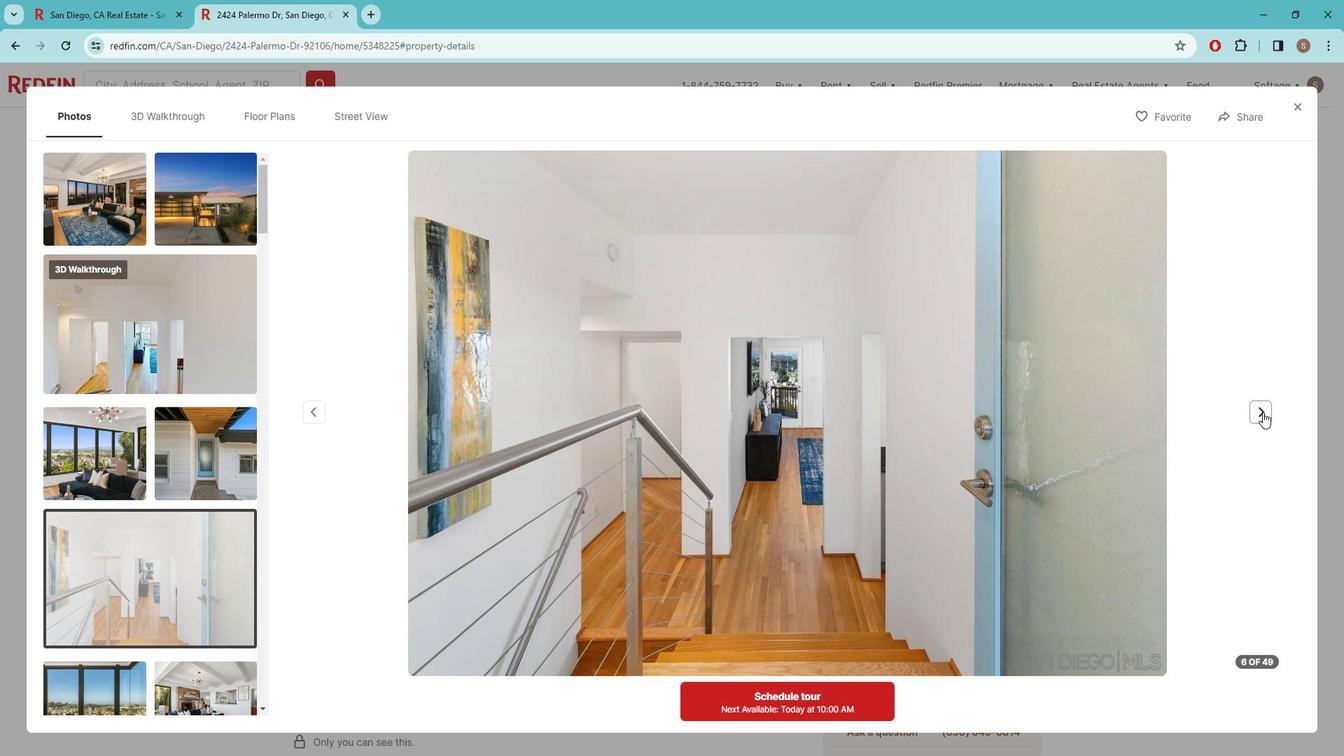 
Action: Mouse pressed left at (1277, 411)
Screenshot: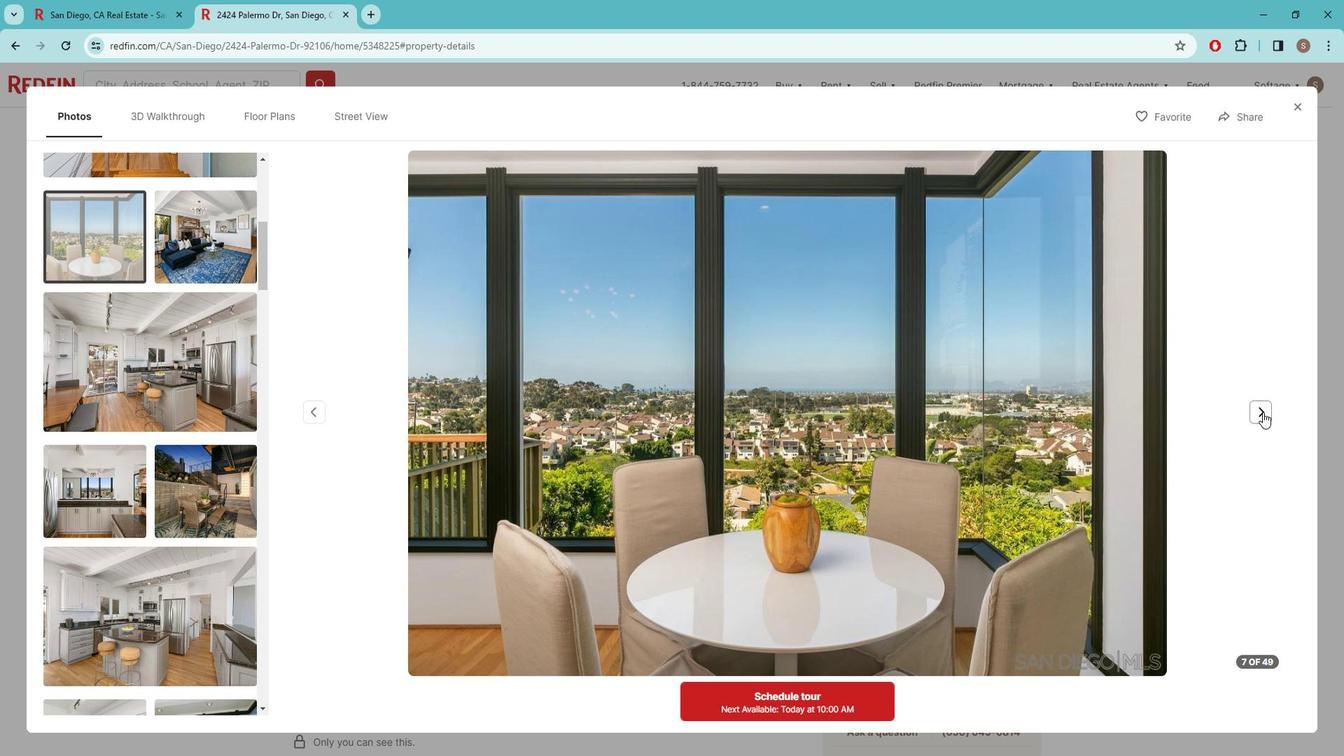 
Action: Mouse pressed left at (1277, 411)
Screenshot: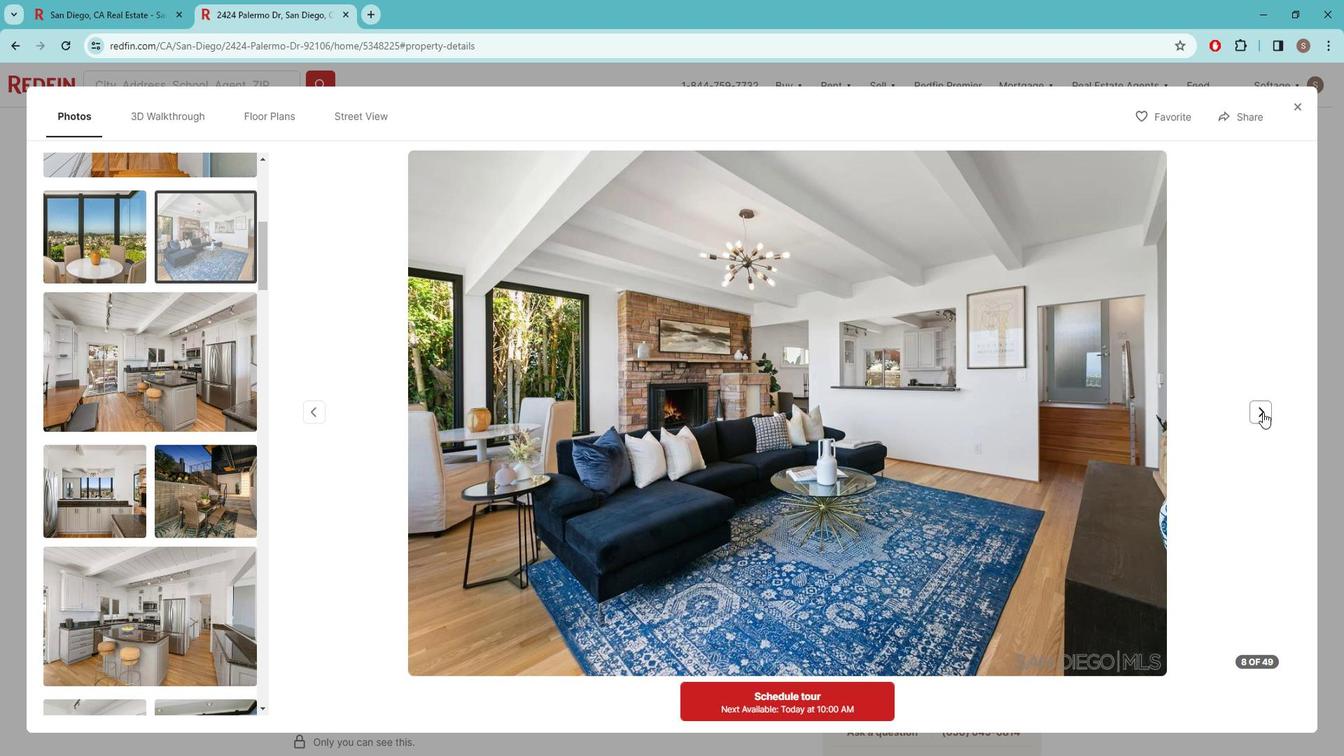 
Action: Mouse pressed left at (1277, 411)
Screenshot: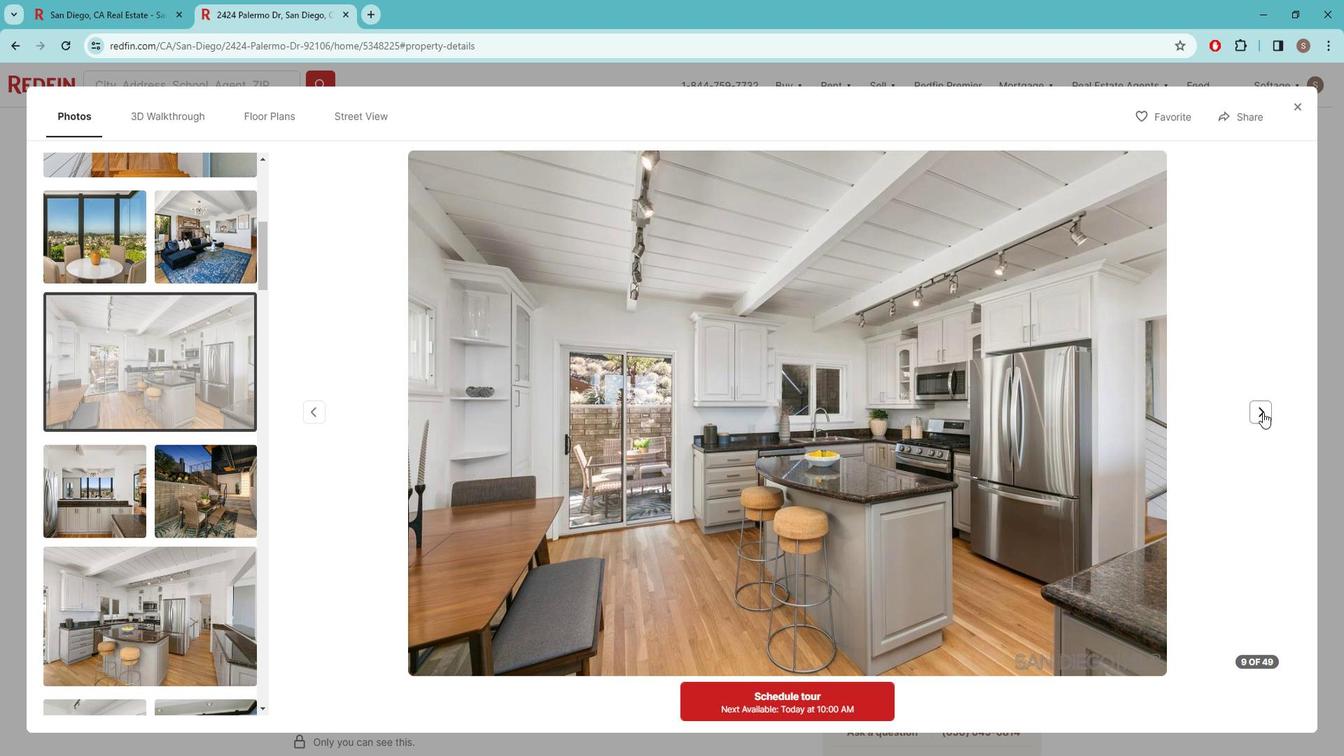 
Action: Mouse pressed left at (1277, 411)
Screenshot: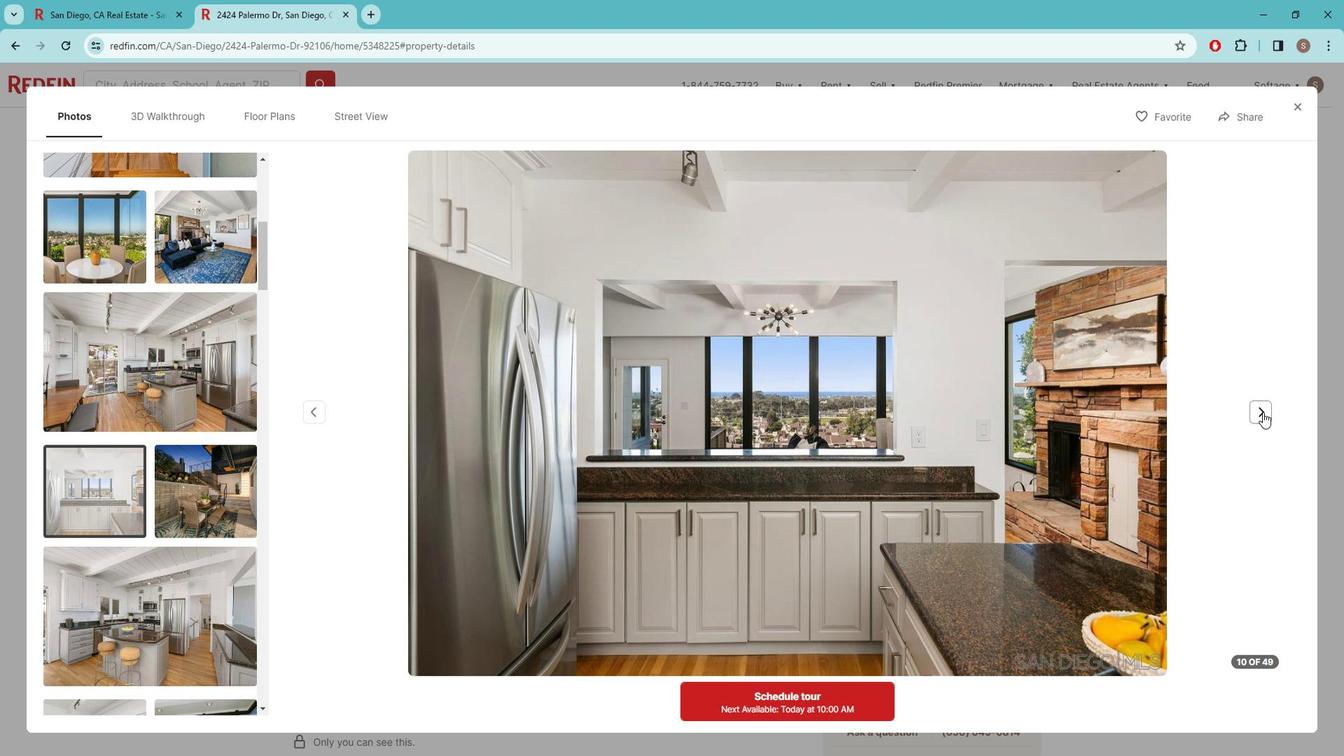 
Action: Mouse pressed left at (1277, 411)
Screenshot: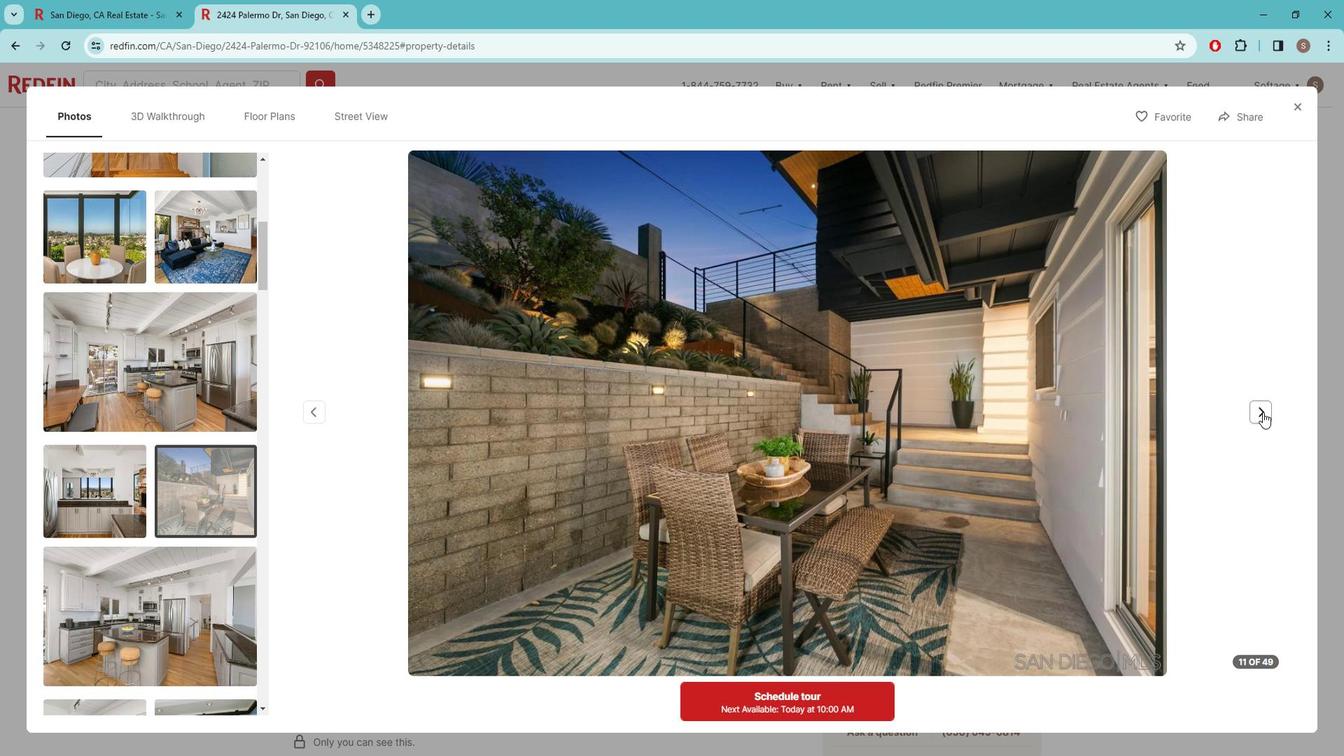 
Action: Mouse pressed left at (1277, 411)
Screenshot: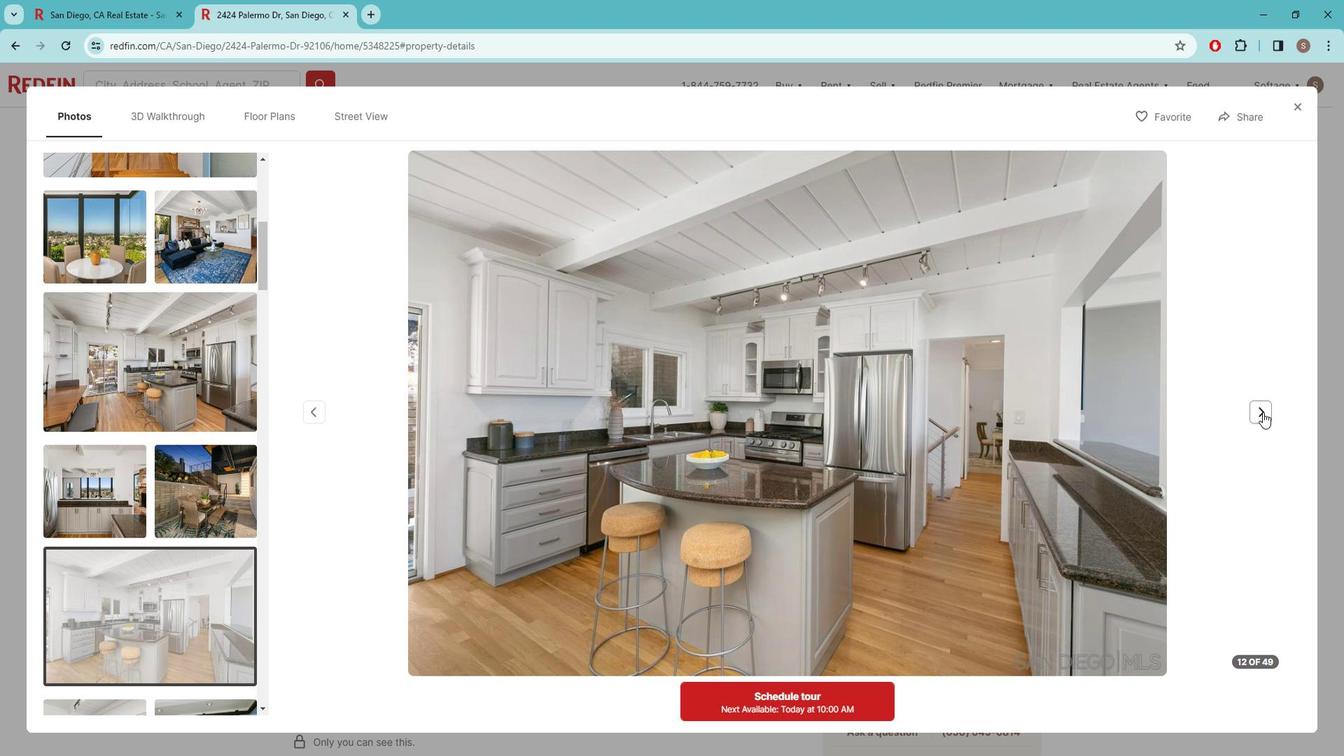 
Action: Mouse pressed left at (1277, 411)
Screenshot: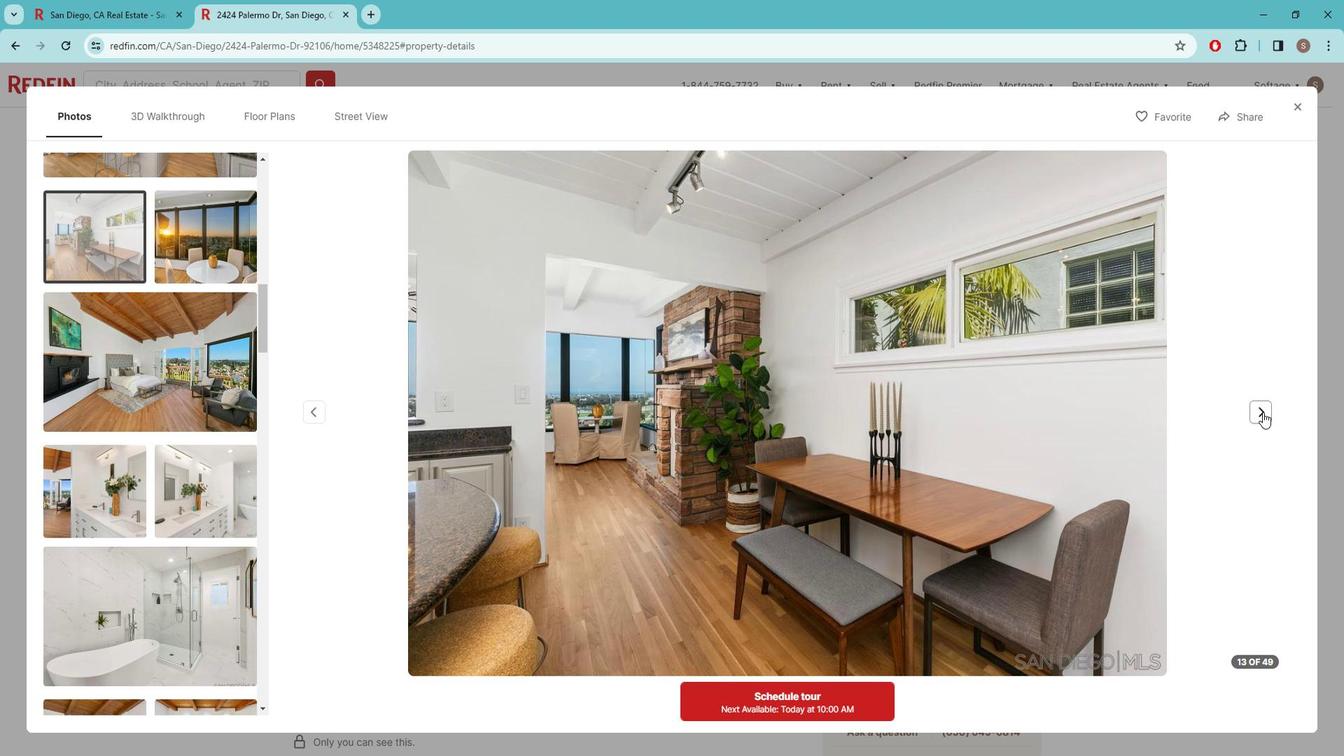 
Action: Mouse pressed left at (1277, 411)
Screenshot: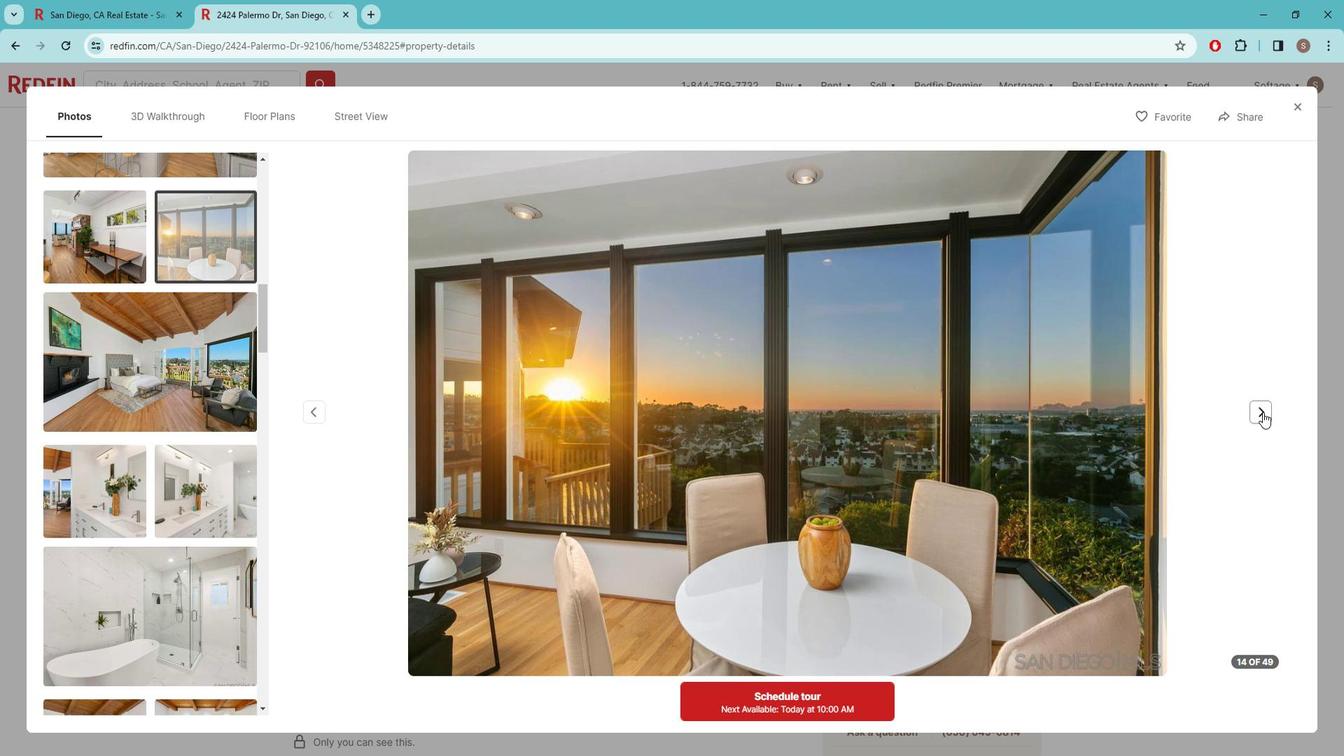 
Action: Mouse pressed left at (1277, 411)
Screenshot: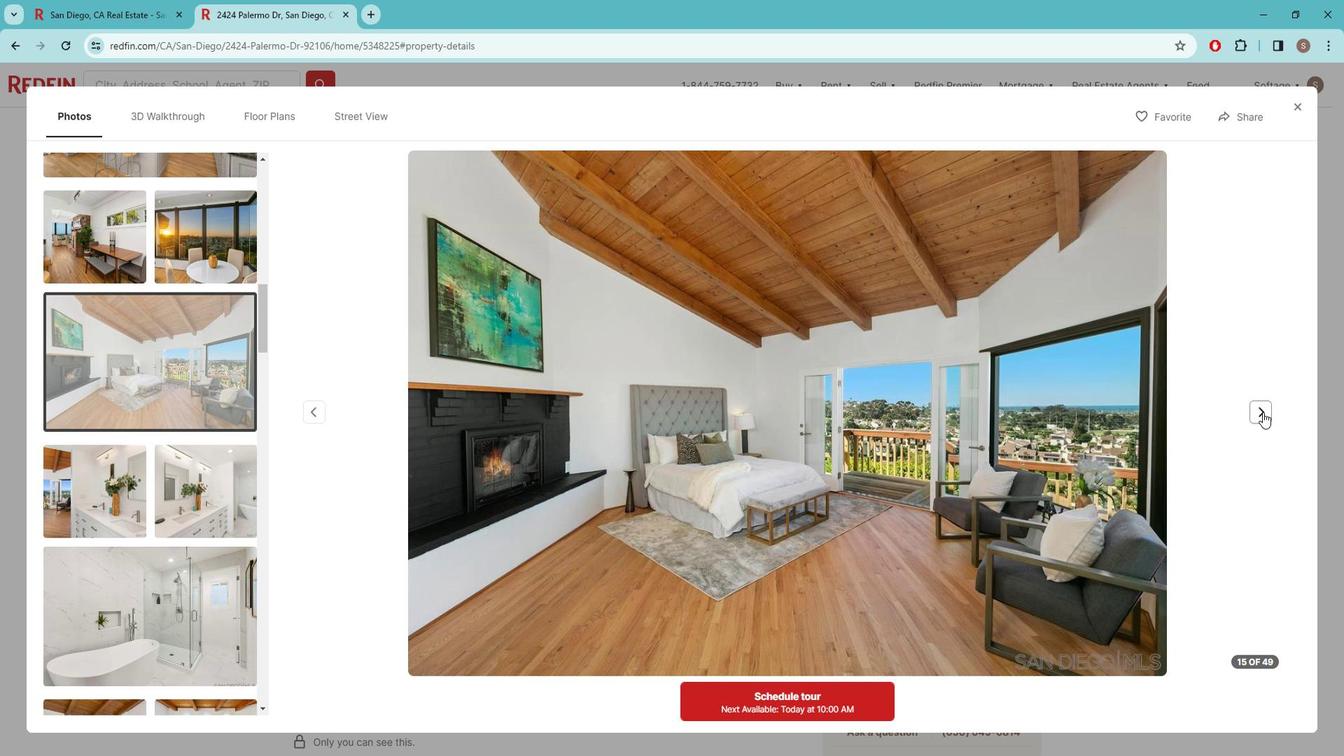 
Action: Mouse pressed left at (1277, 411)
Screenshot: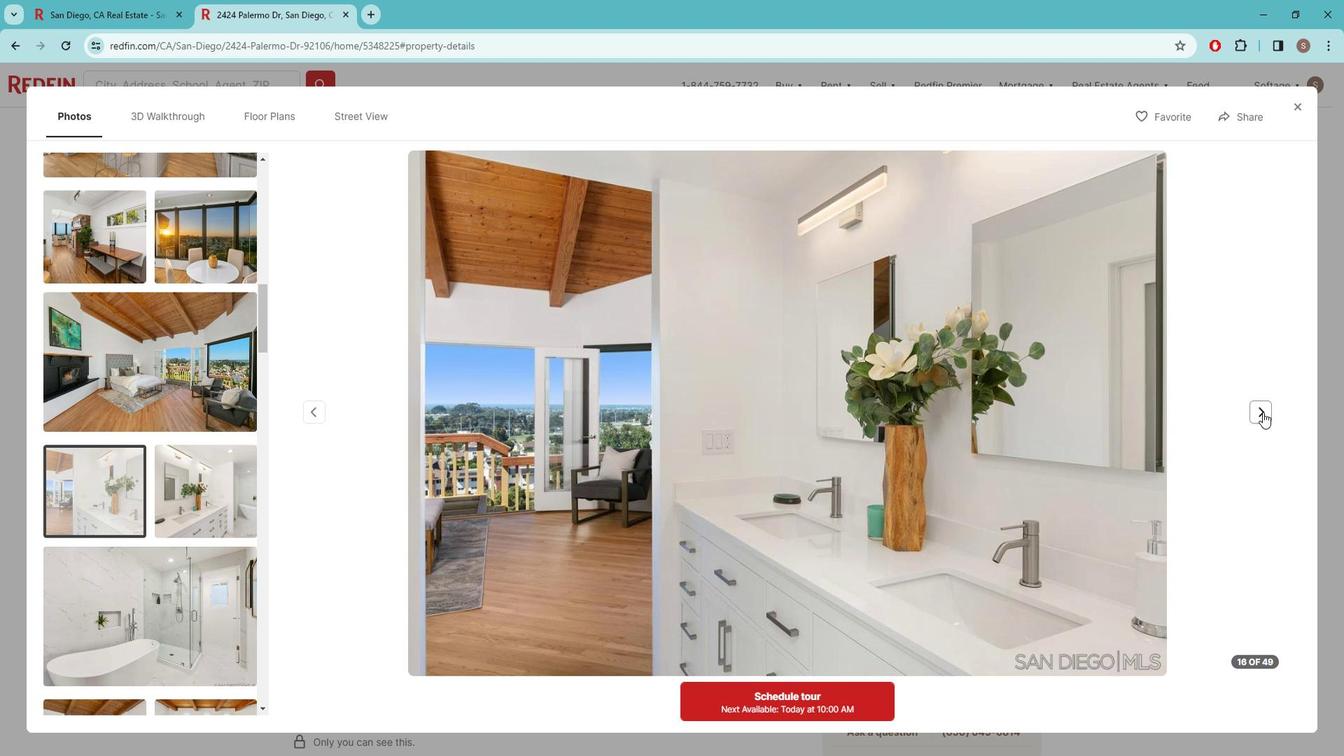 
Action: Mouse pressed left at (1277, 411)
Screenshot: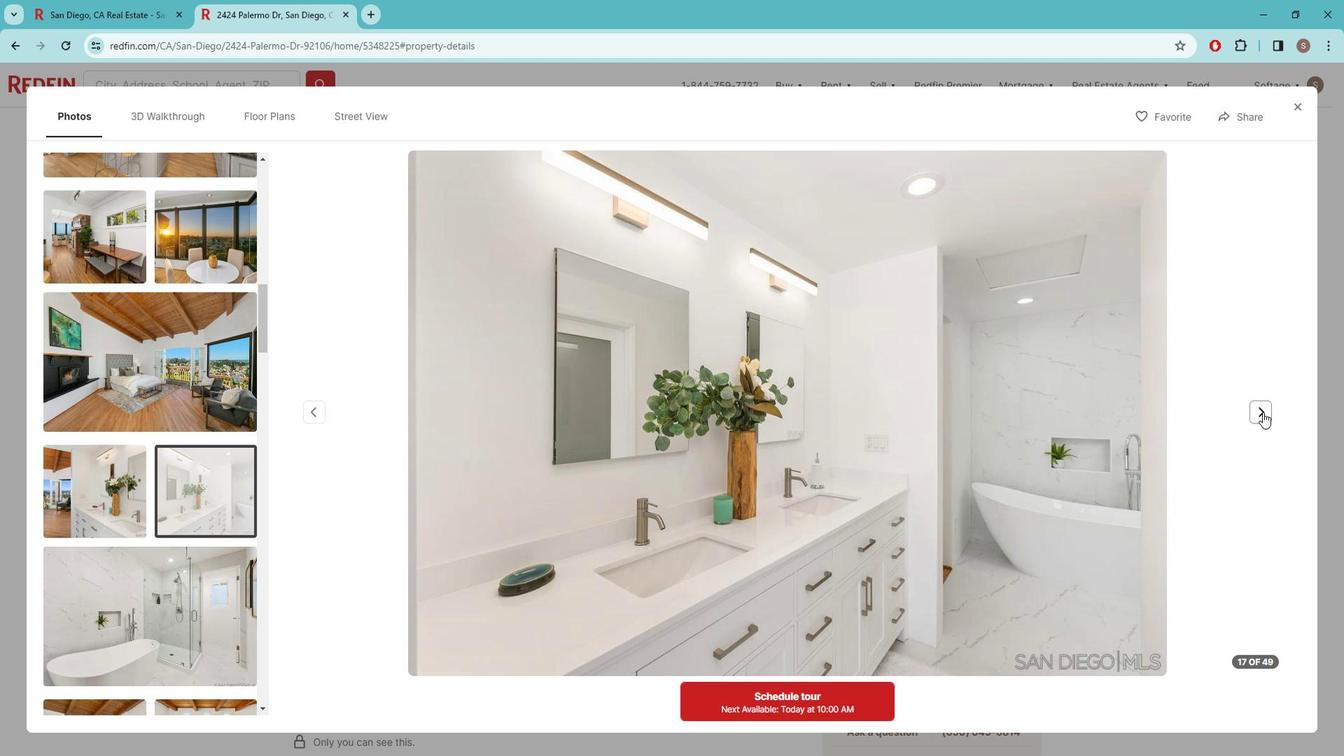 
Action: Mouse pressed left at (1277, 411)
Screenshot: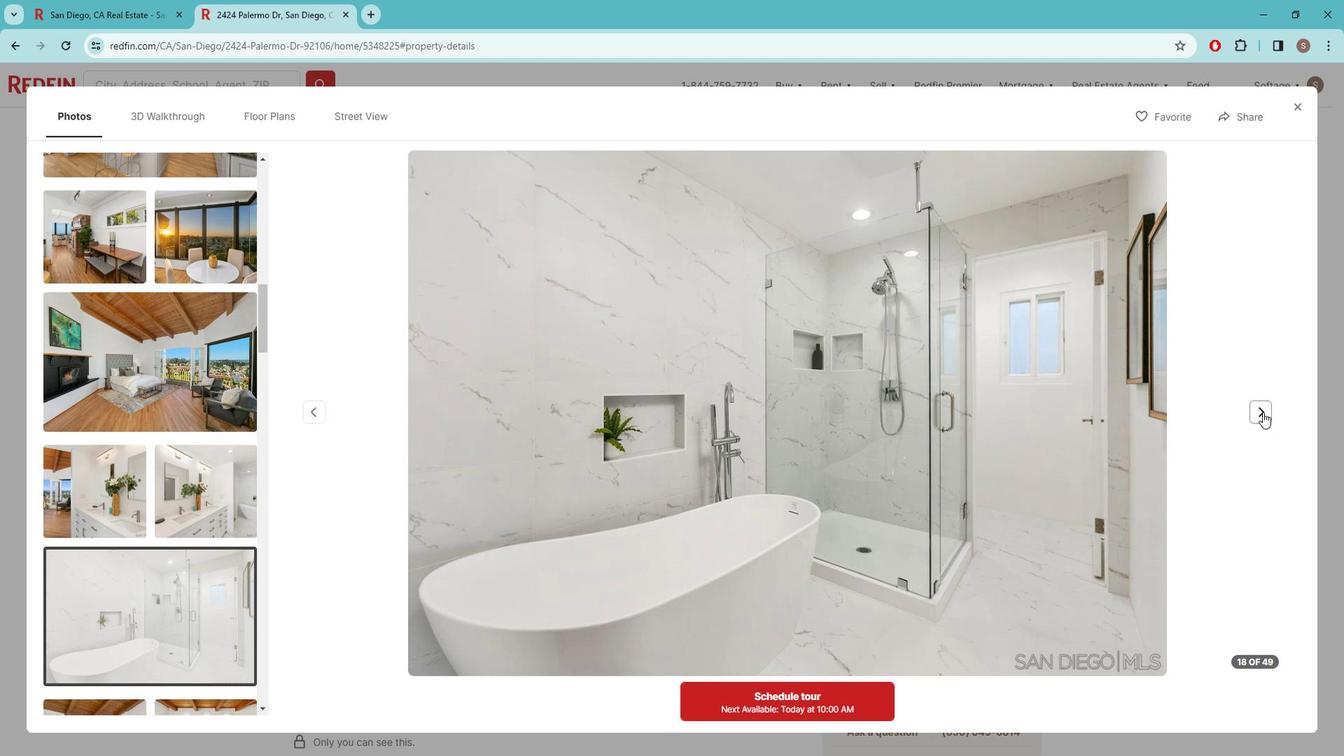 
Action: Mouse pressed left at (1277, 411)
Screenshot: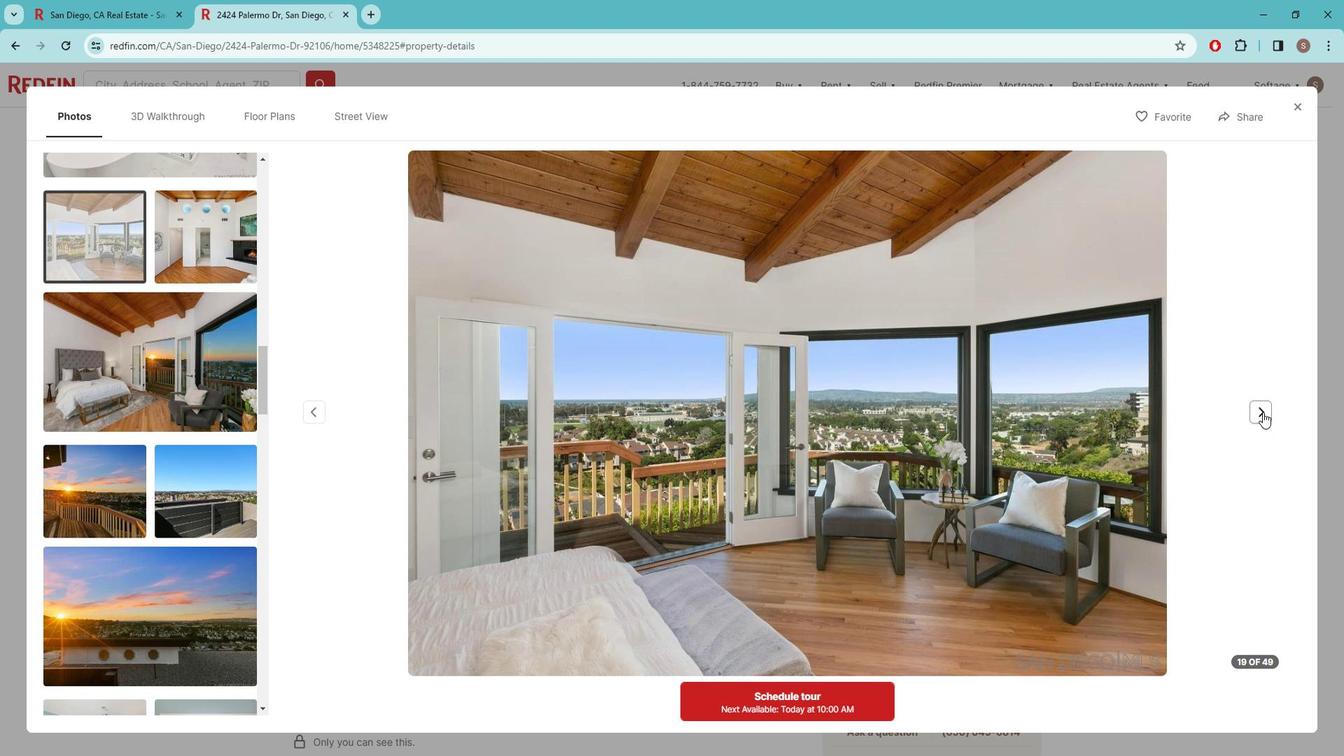 
Action: Mouse pressed left at (1277, 411)
Screenshot: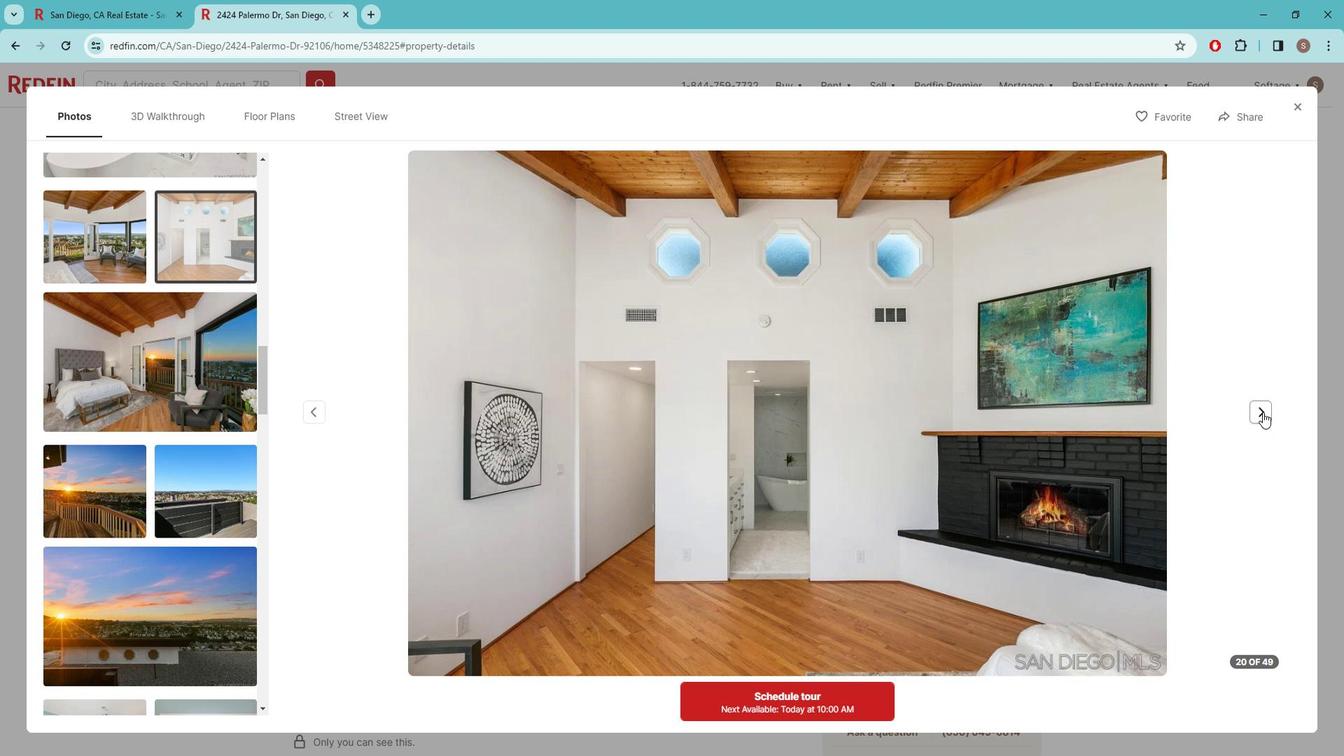 
Action: Mouse pressed left at (1277, 411)
Screenshot: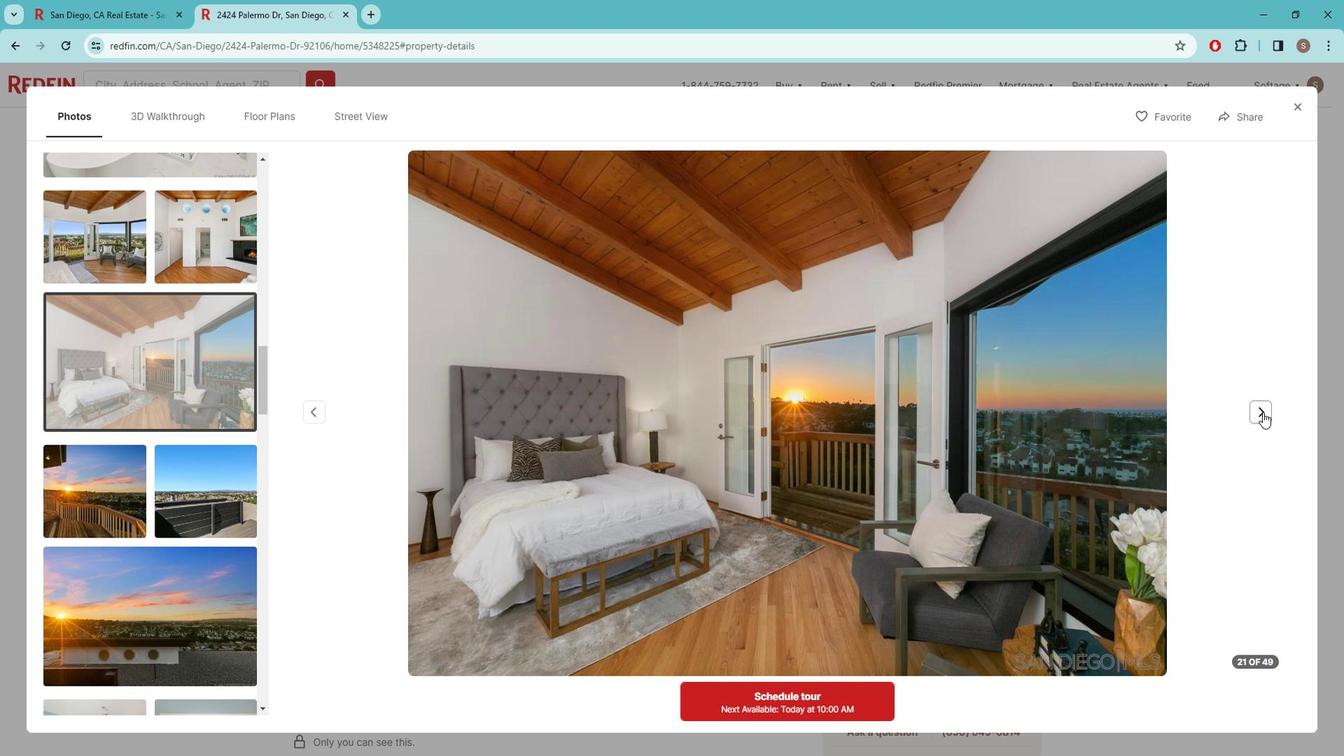 
Action: Mouse pressed left at (1277, 411)
Screenshot: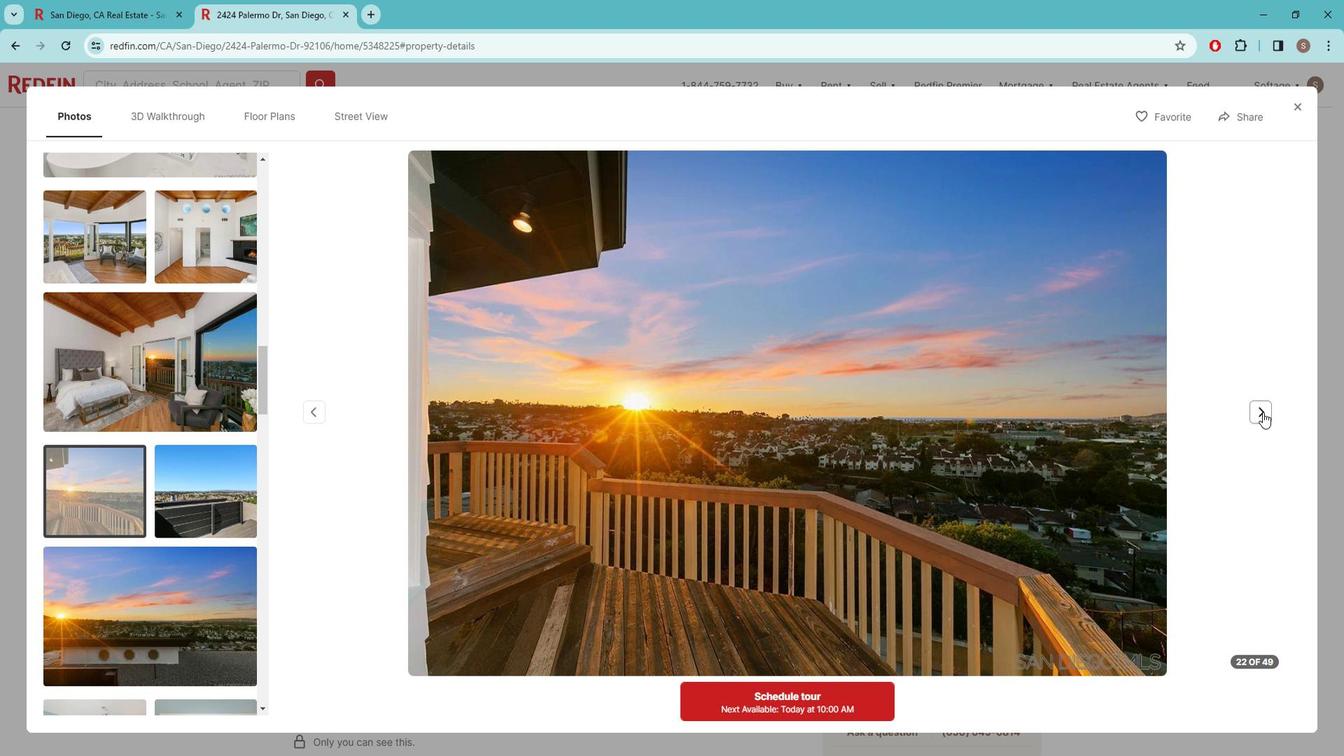 
Action: Mouse pressed left at (1277, 411)
Screenshot: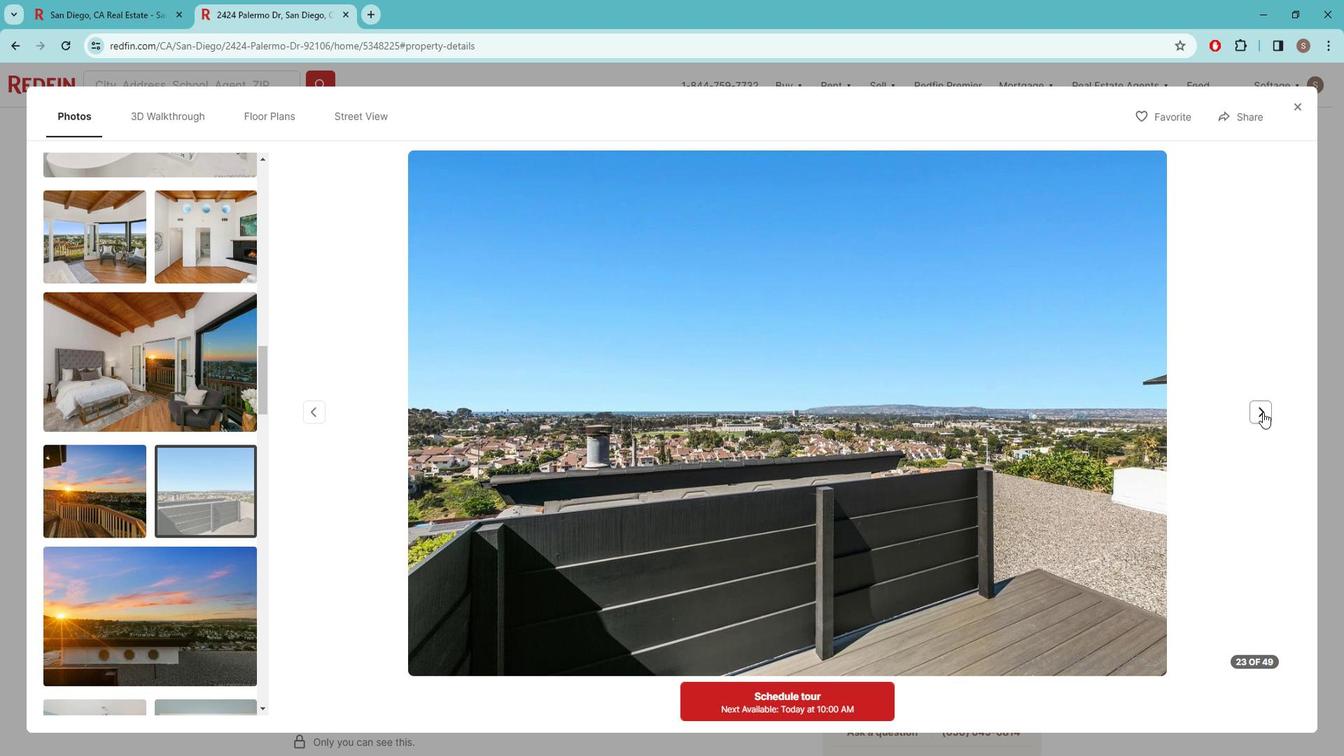 
Action: Mouse pressed left at (1277, 411)
Screenshot: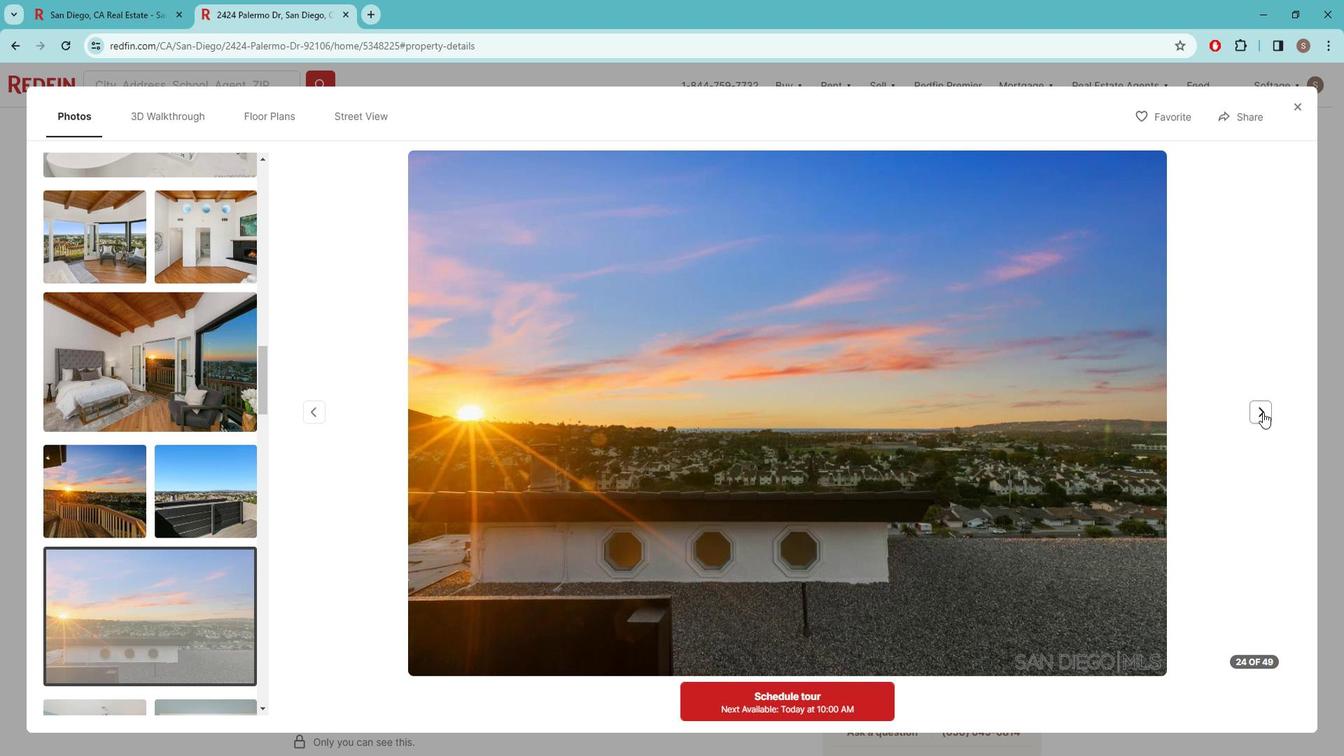 
Action: Mouse pressed left at (1277, 411)
Screenshot: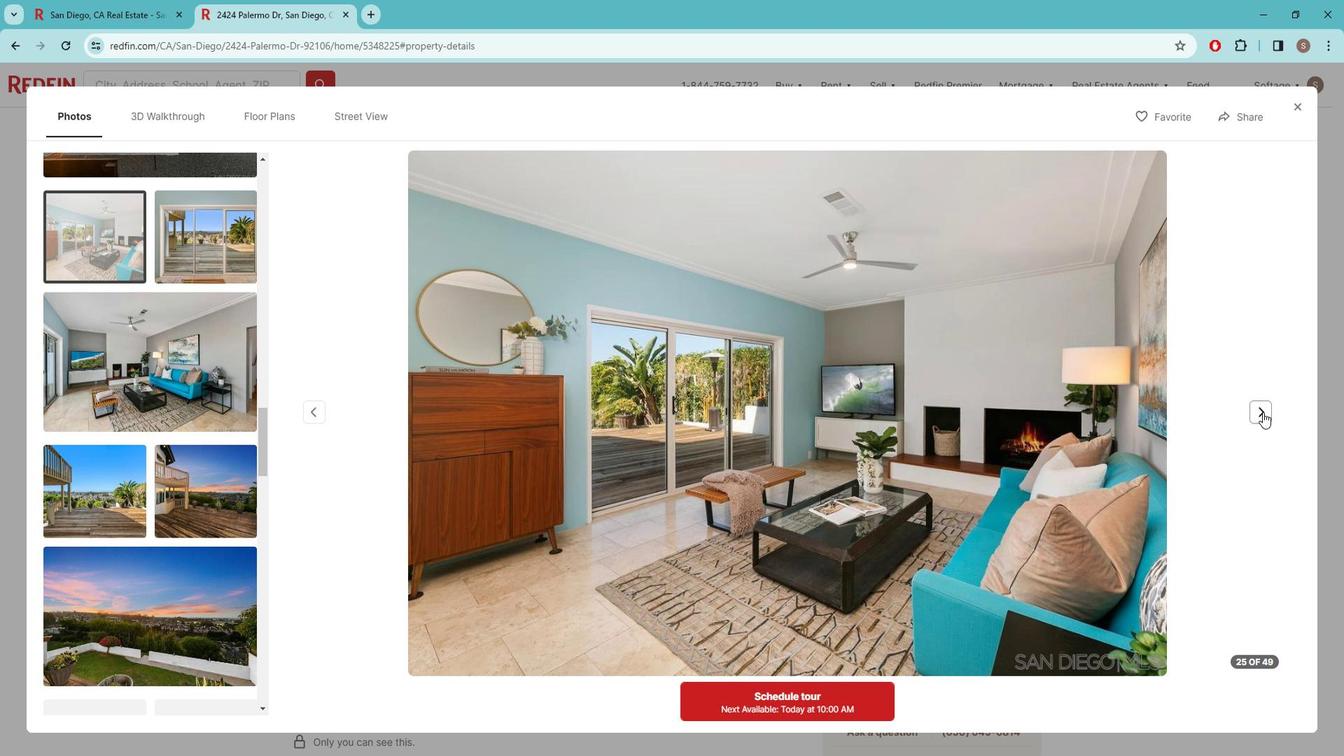 
Action: Mouse pressed left at (1277, 411)
Screenshot: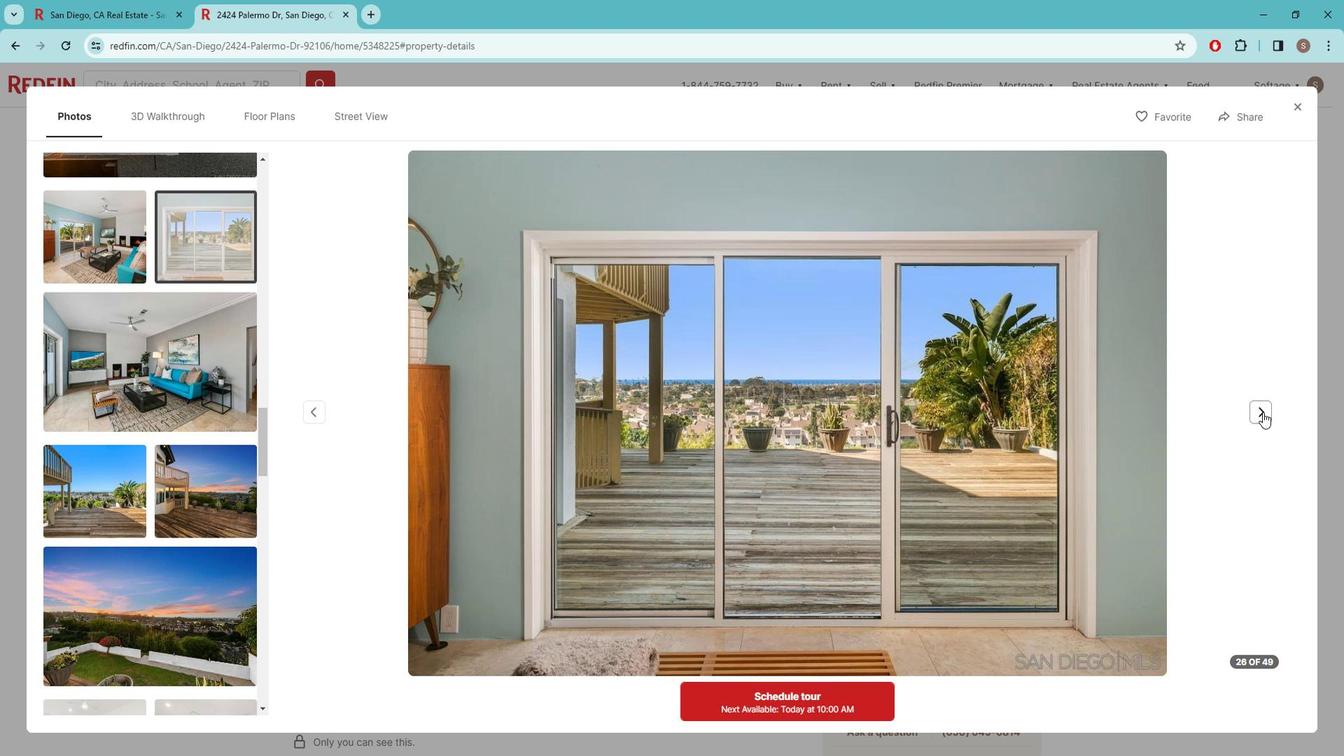
Action: Mouse pressed left at (1277, 411)
Screenshot: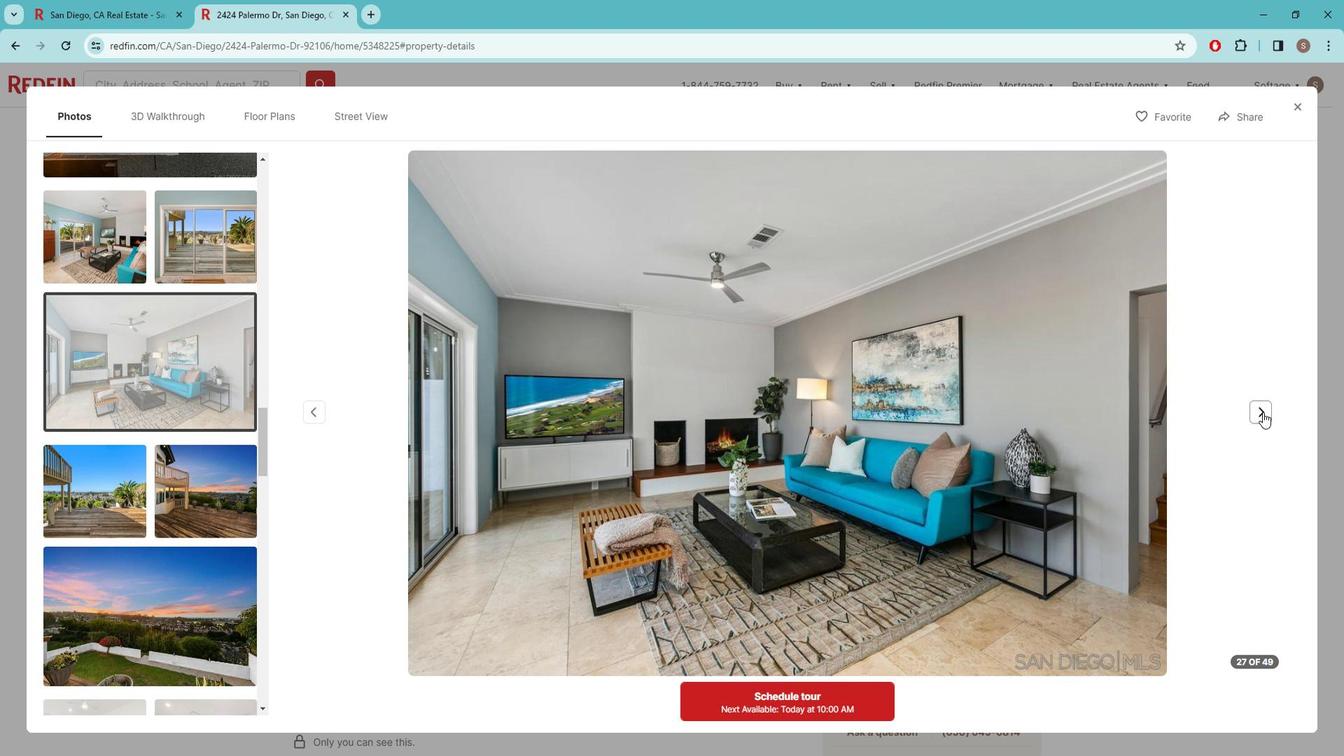 
Action: Mouse pressed left at (1277, 411)
Screenshot: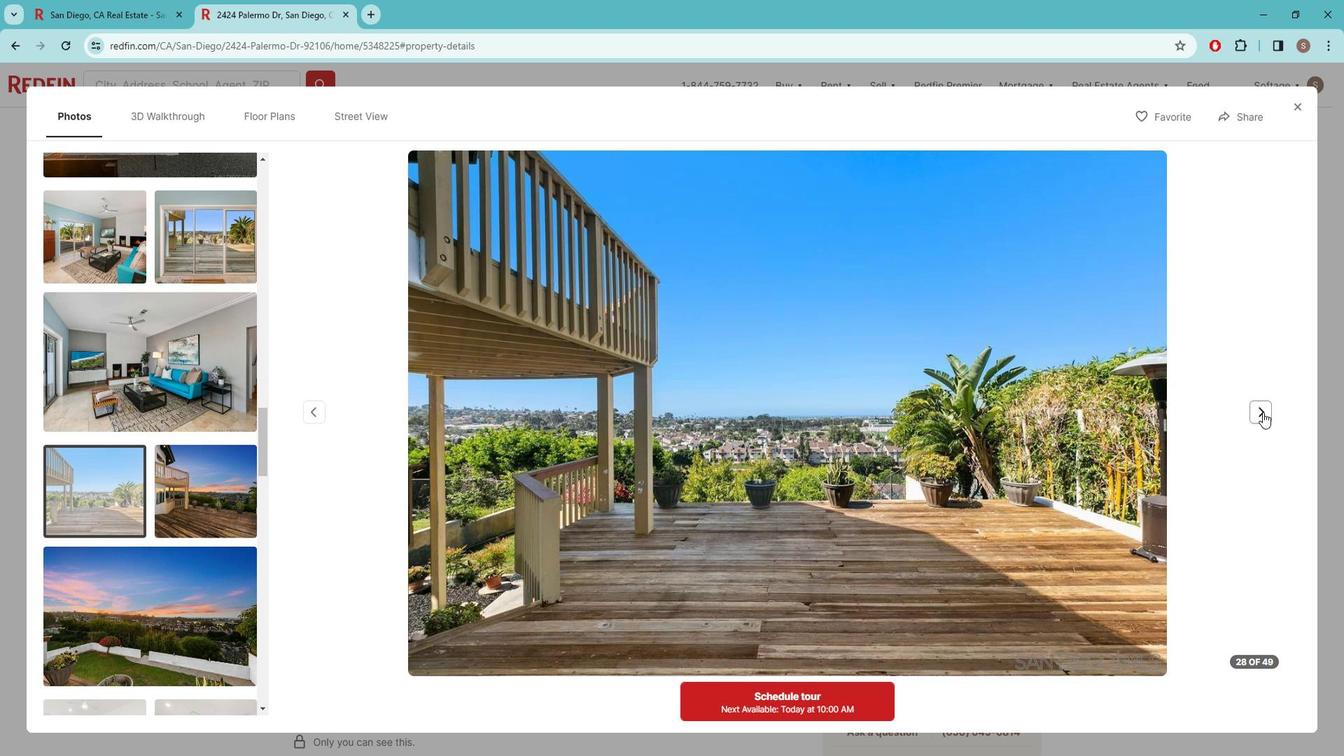 
Action: Mouse pressed left at (1277, 411)
Screenshot: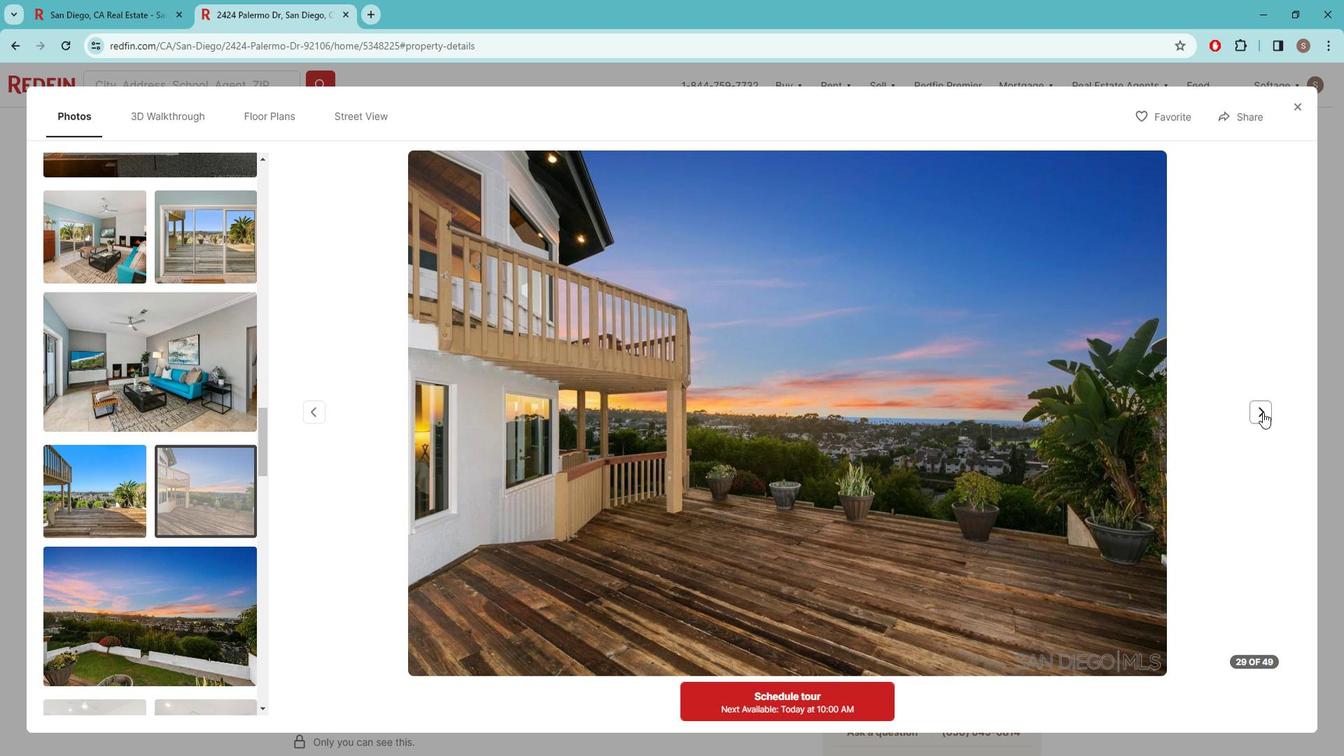 
Action: Mouse moved to (1314, 111)
Screenshot: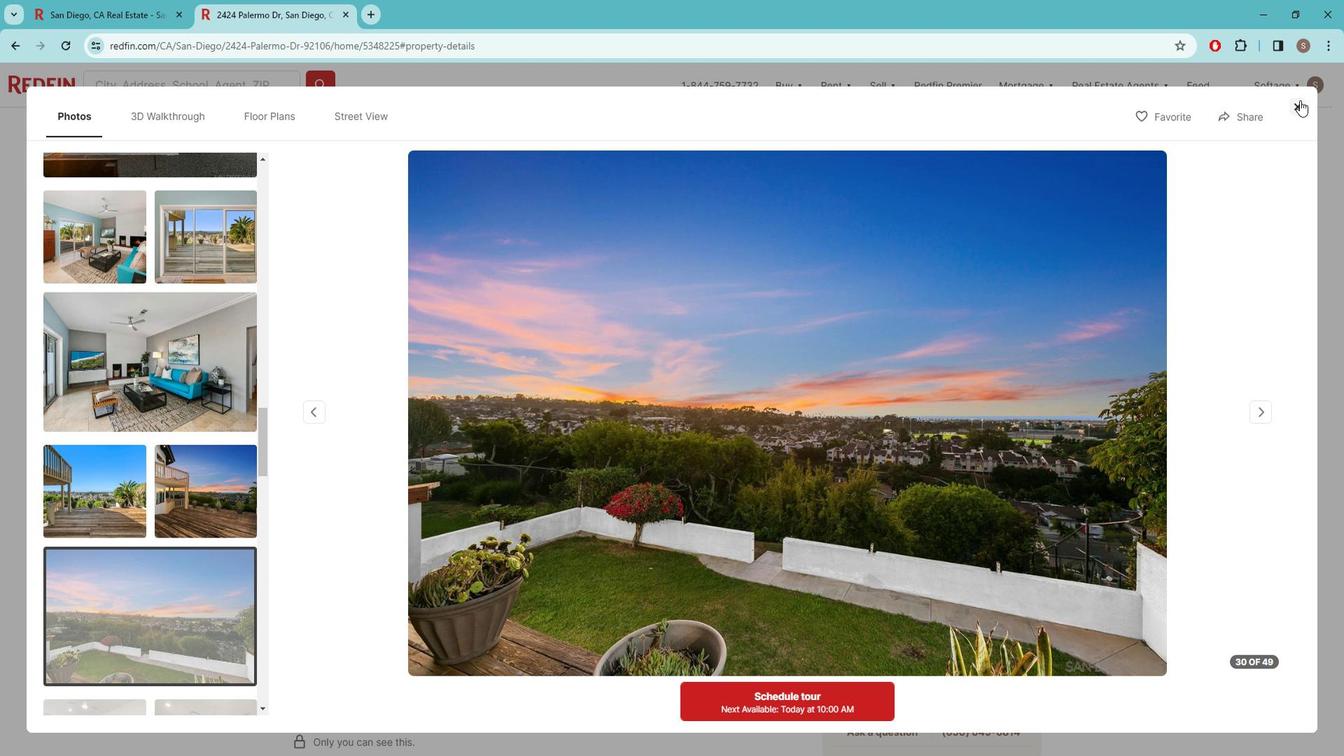 
Action: Mouse pressed left at (1314, 111)
Screenshot: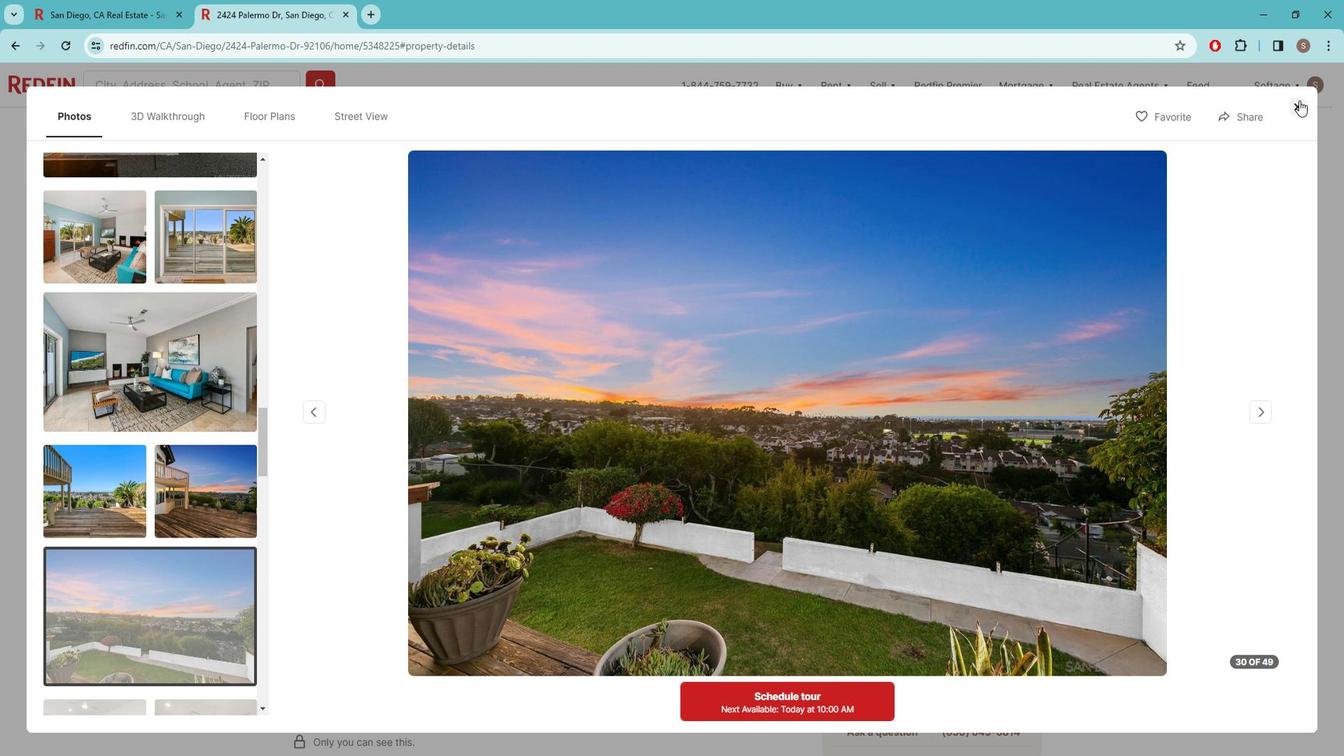 
Action: Mouse moved to (907, 372)
Screenshot: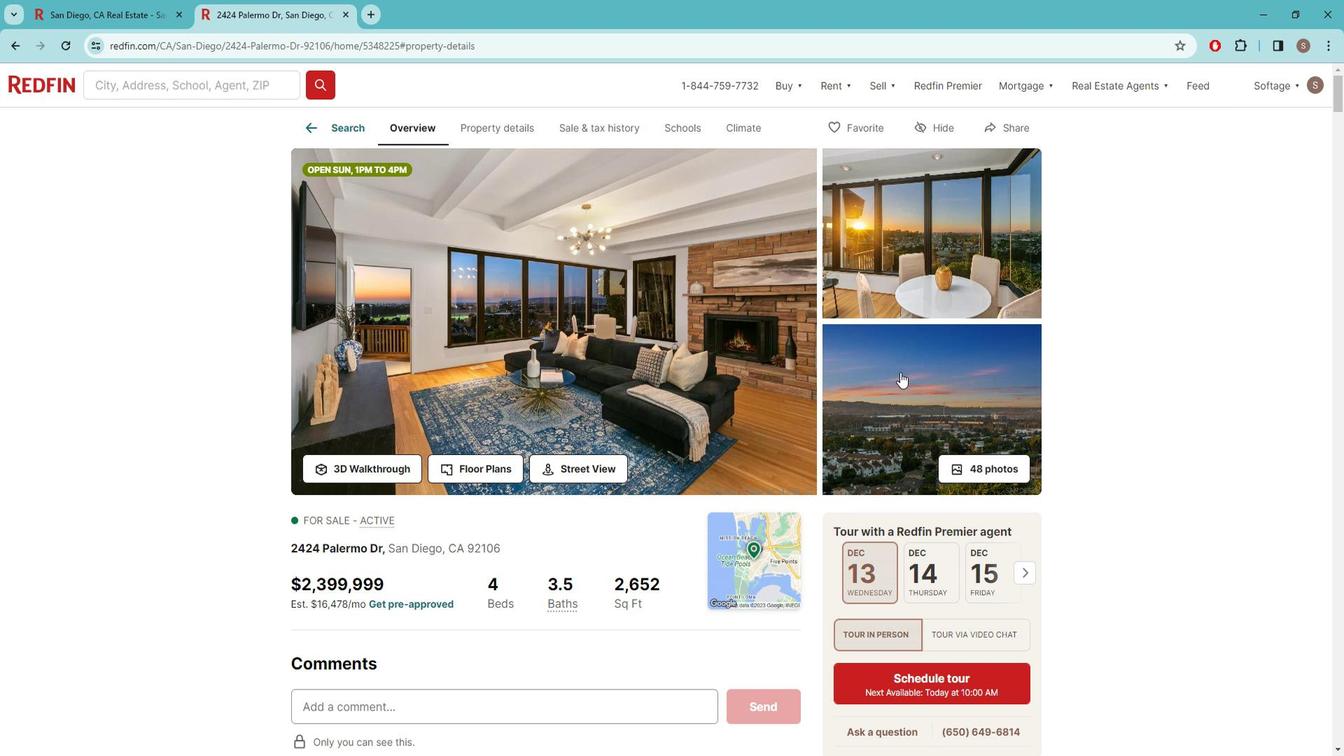 
